 Task: Purchase a OnePlus smartphone from Amazon.
Action: Mouse moved to (146, 27)
Screenshot: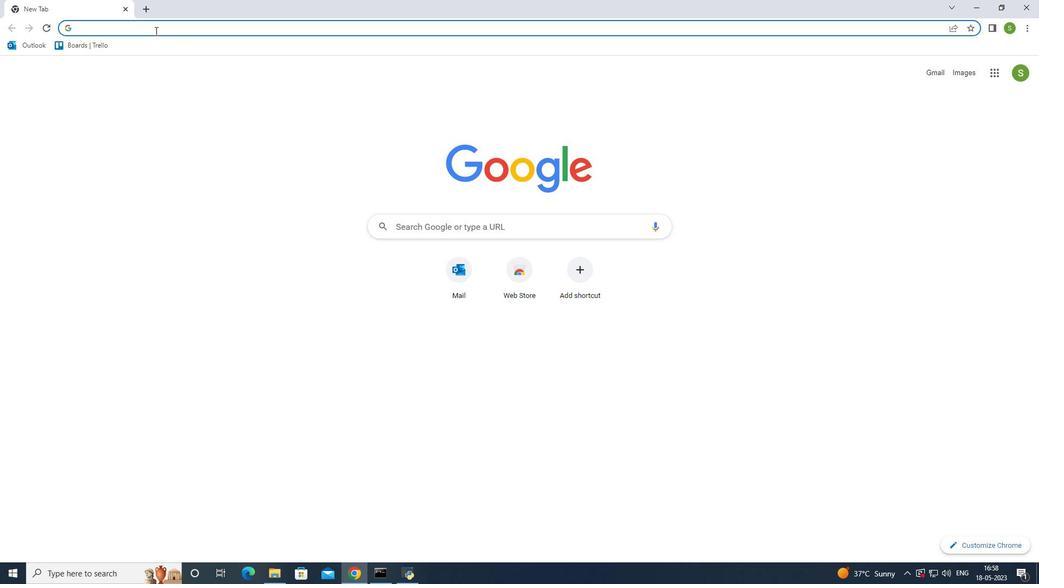 
Action: Mouse pressed left at (146, 27)
Screenshot: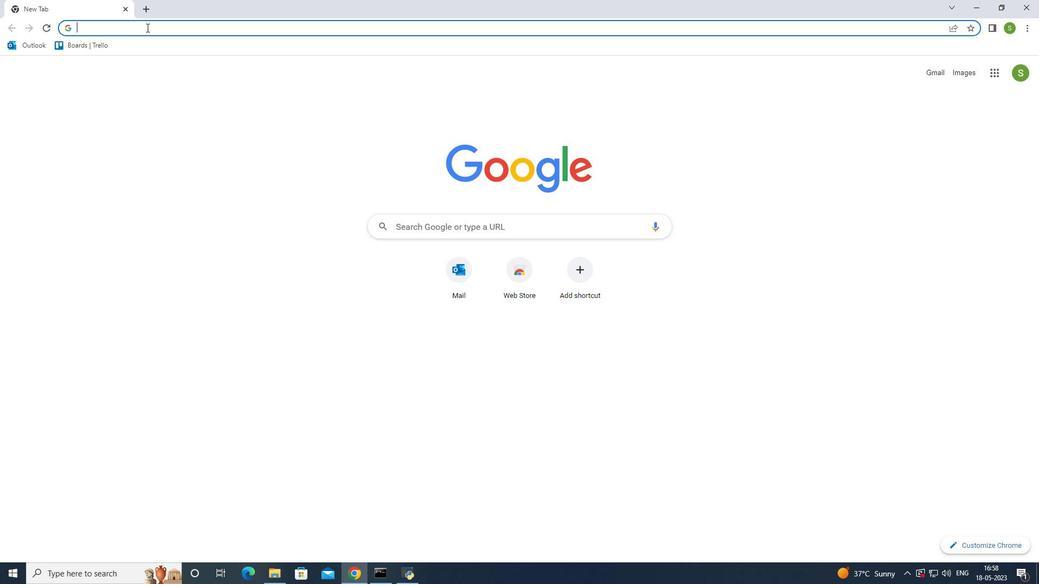 
Action: Mouse moved to (146, 50)
Screenshot: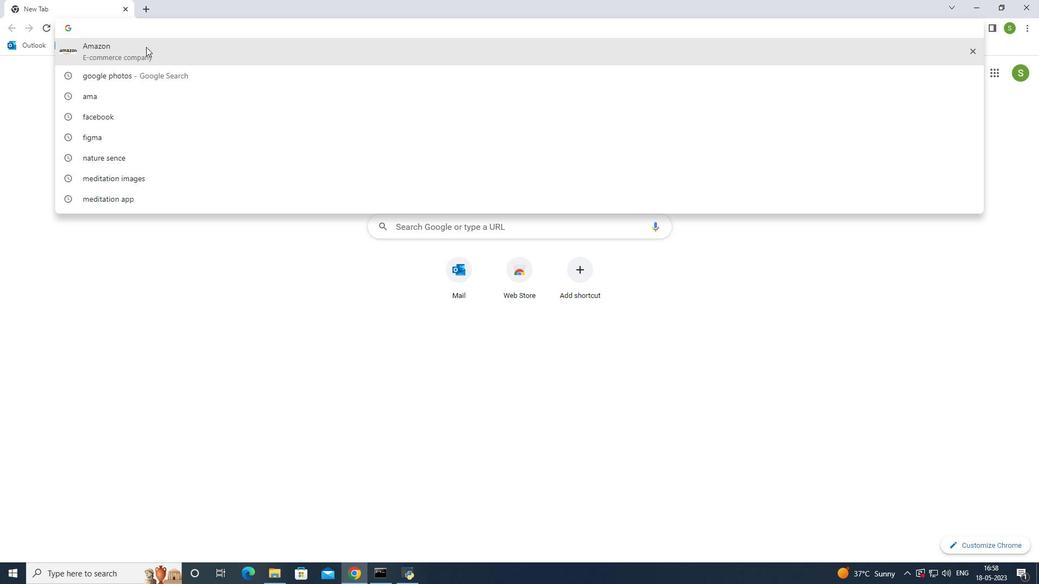 
Action: Mouse pressed left at (146, 50)
Screenshot: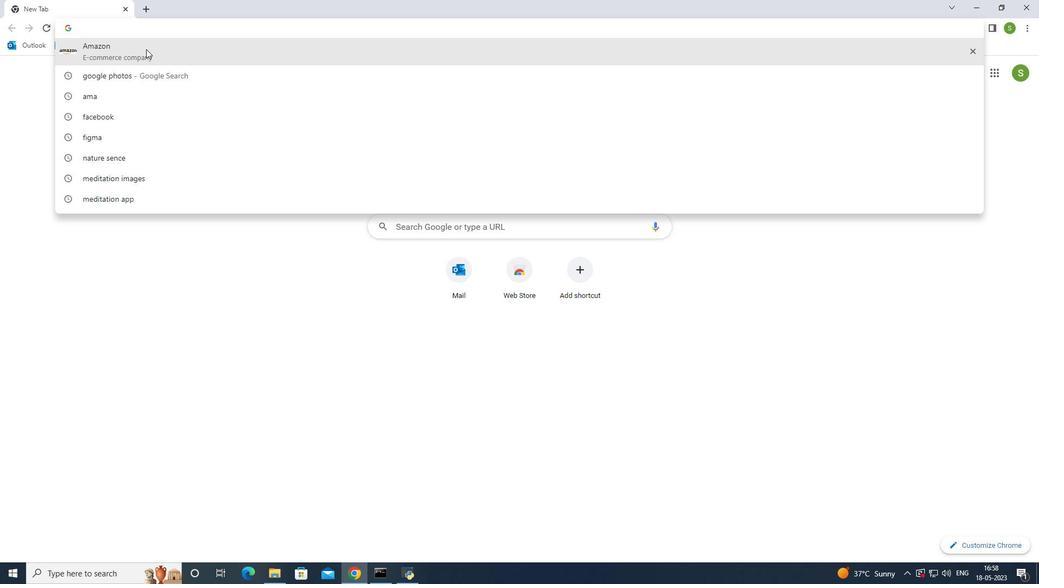 
Action: Mouse moved to (175, 179)
Screenshot: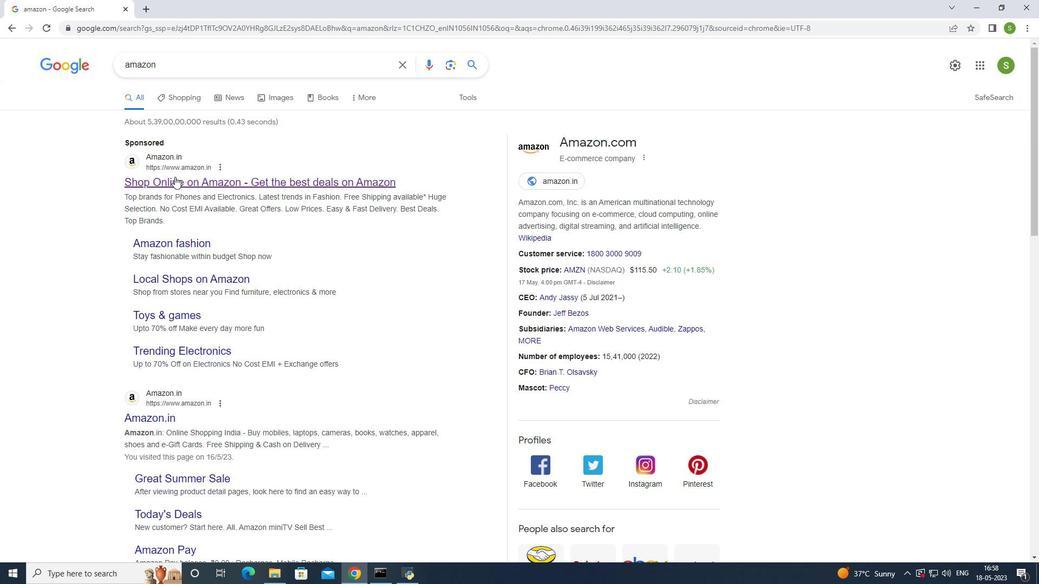 
Action: Mouse pressed left at (175, 179)
Screenshot: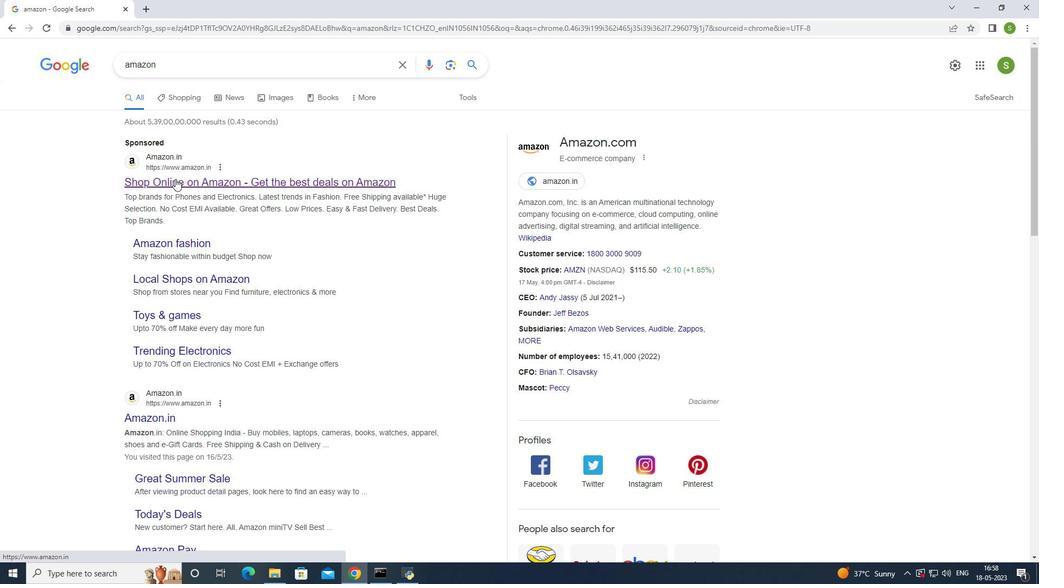 
Action: Mouse moved to (258, 56)
Screenshot: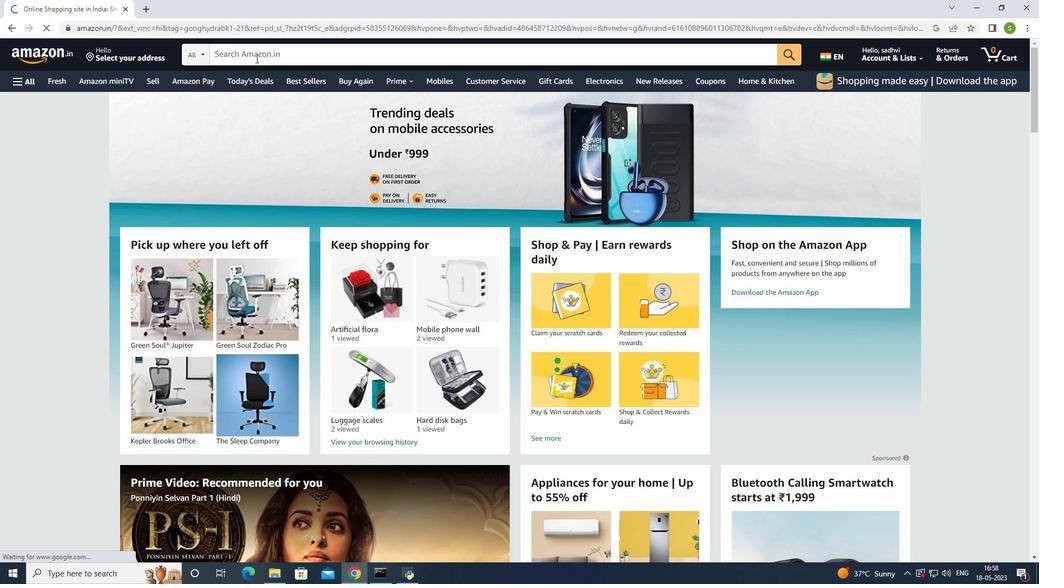 
Action: Mouse pressed left at (258, 56)
Screenshot: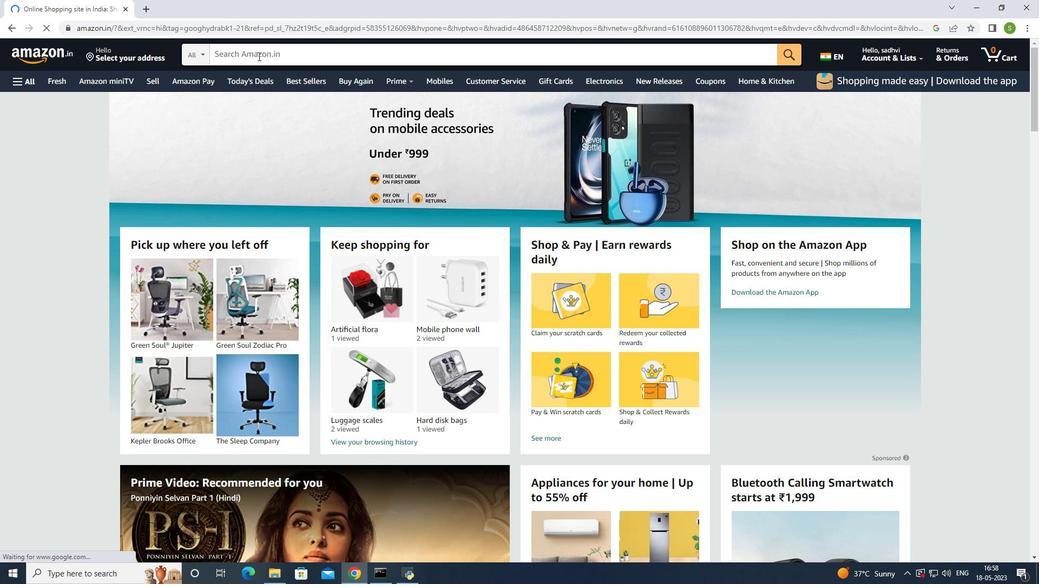 
Action: Key pressed smartphone
Screenshot: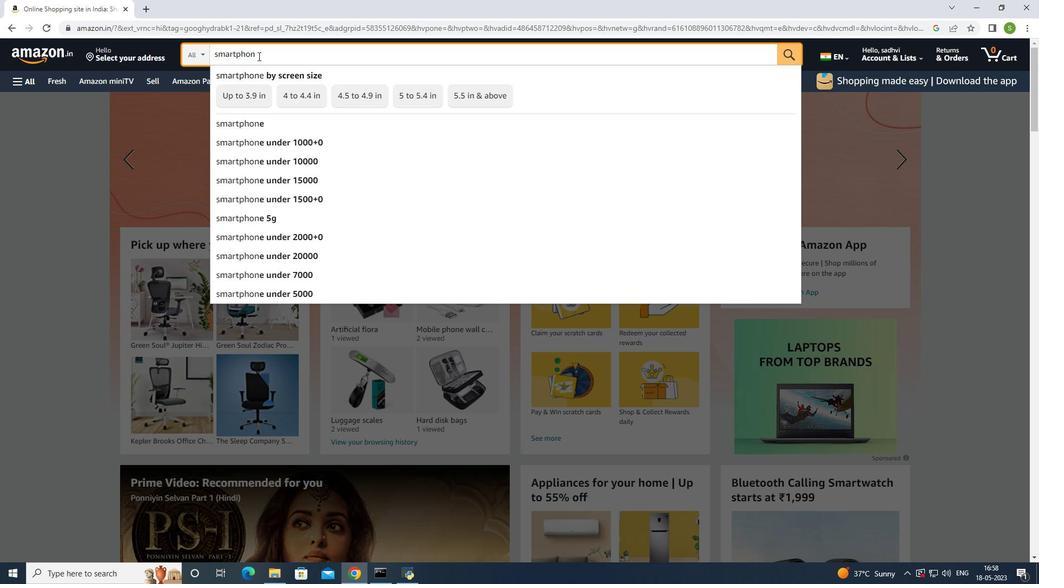 
Action: Mouse moved to (257, 125)
Screenshot: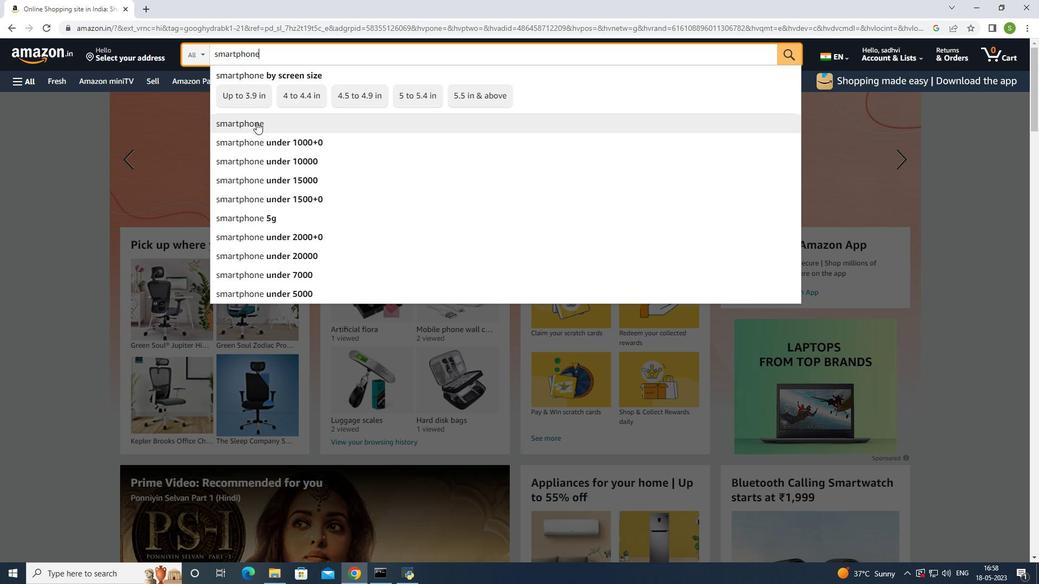 
Action: Mouse pressed left at (257, 125)
Screenshot: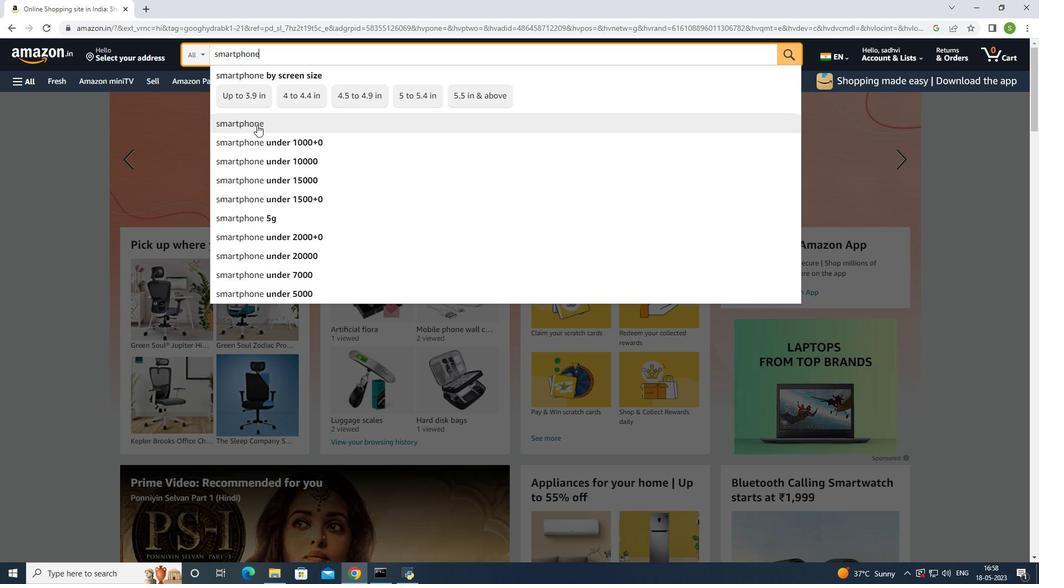 
Action: Mouse moved to (48, 281)
Screenshot: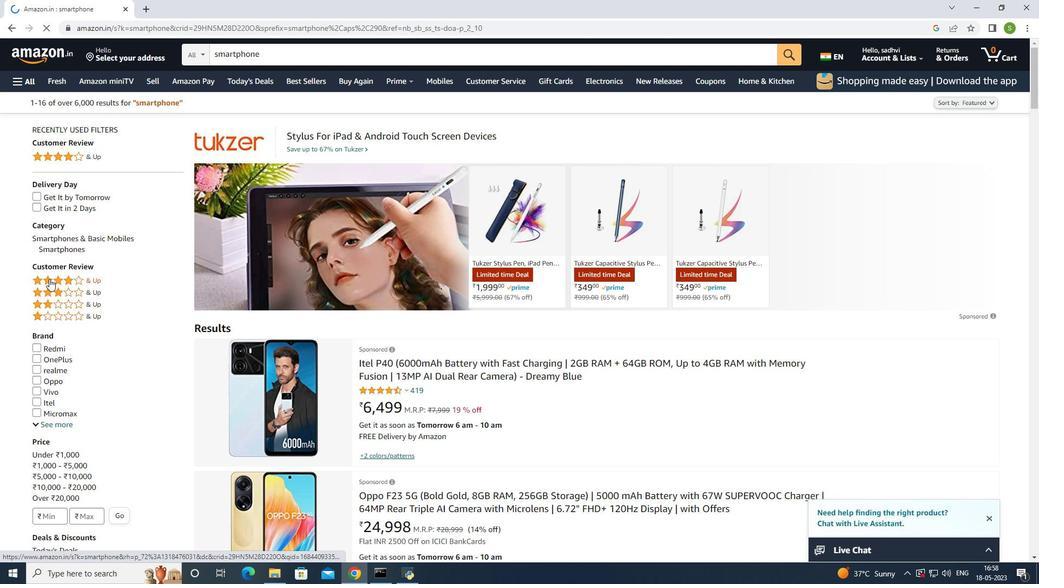 
Action: Mouse pressed left at (48, 281)
Screenshot: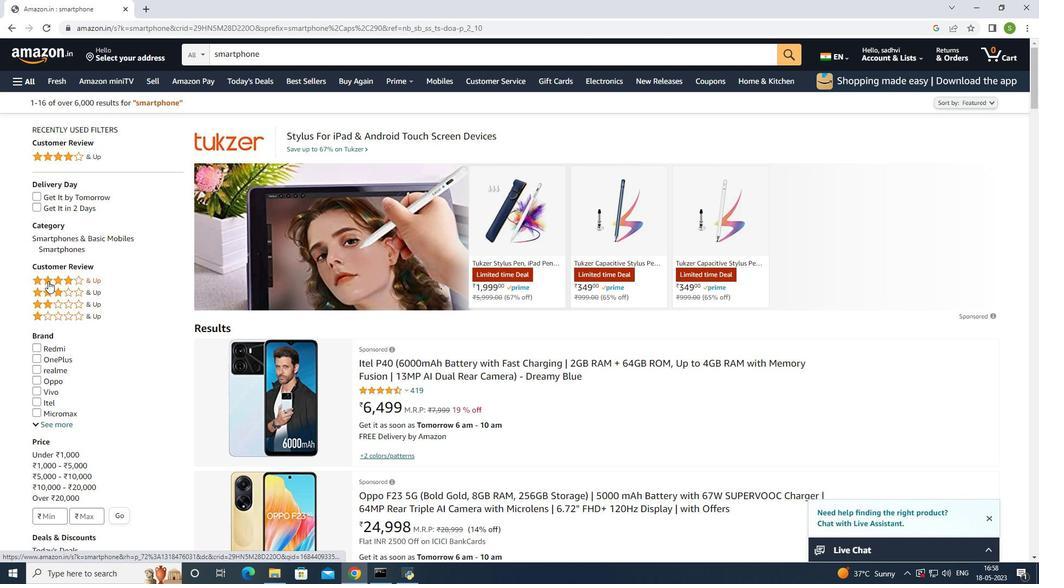 
Action: Mouse moved to (80, 200)
Screenshot: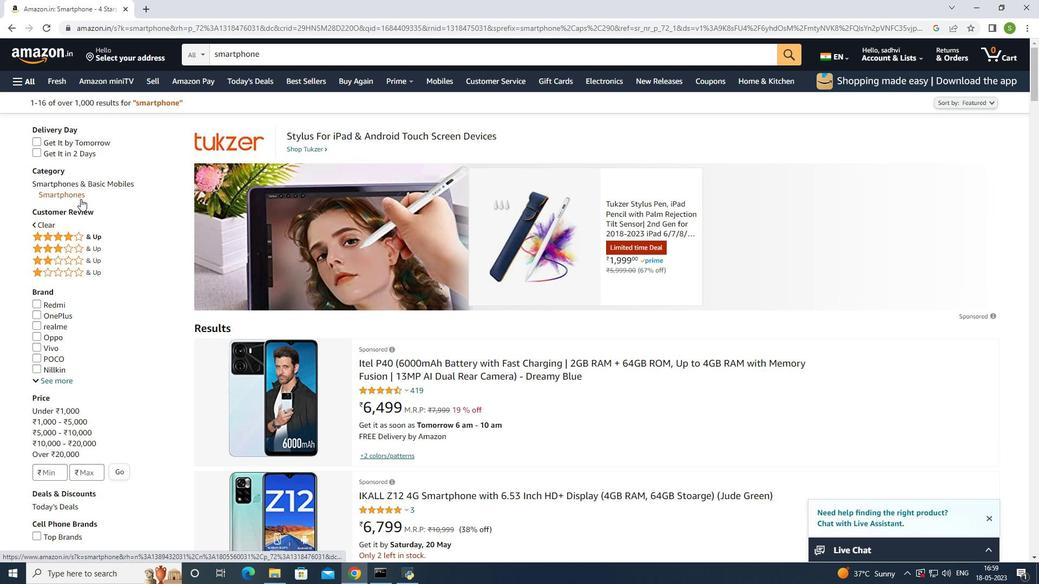 
Action: Mouse scrolled (80, 200) with delta (0, 0)
Screenshot: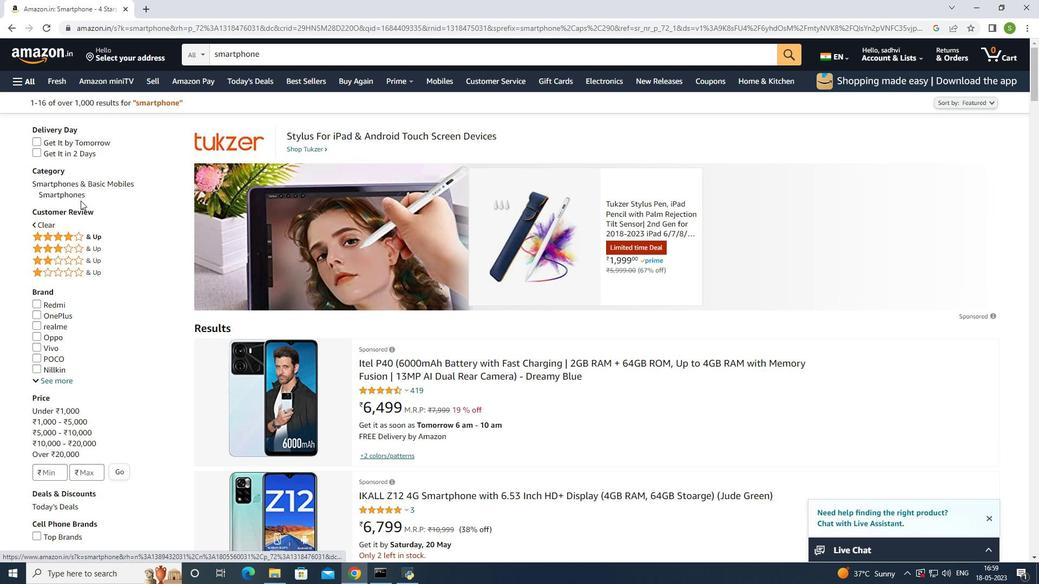 
Action: Mouse moved to (80, 203)
Screenshot: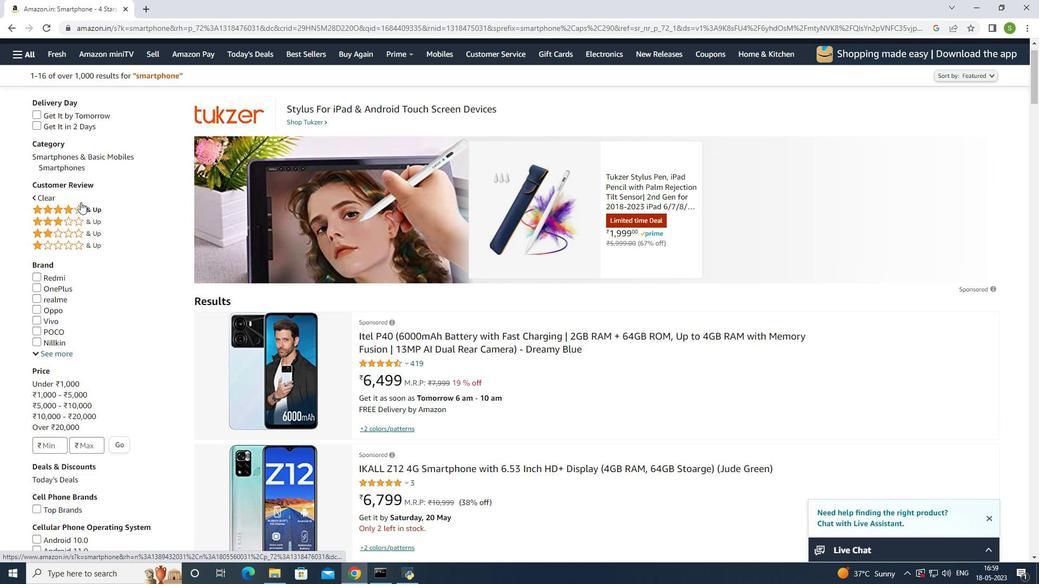 
Action: Mouse scrolled (80, 203) with delta (0, 0)
Screenshot: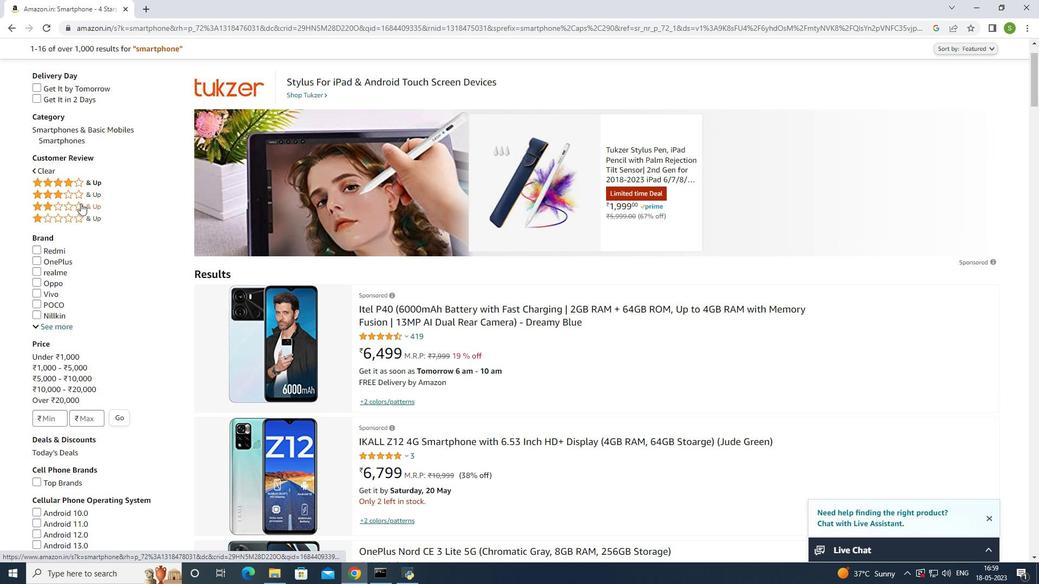 
Action: Mouse moved to (37, 208)
Screenshot: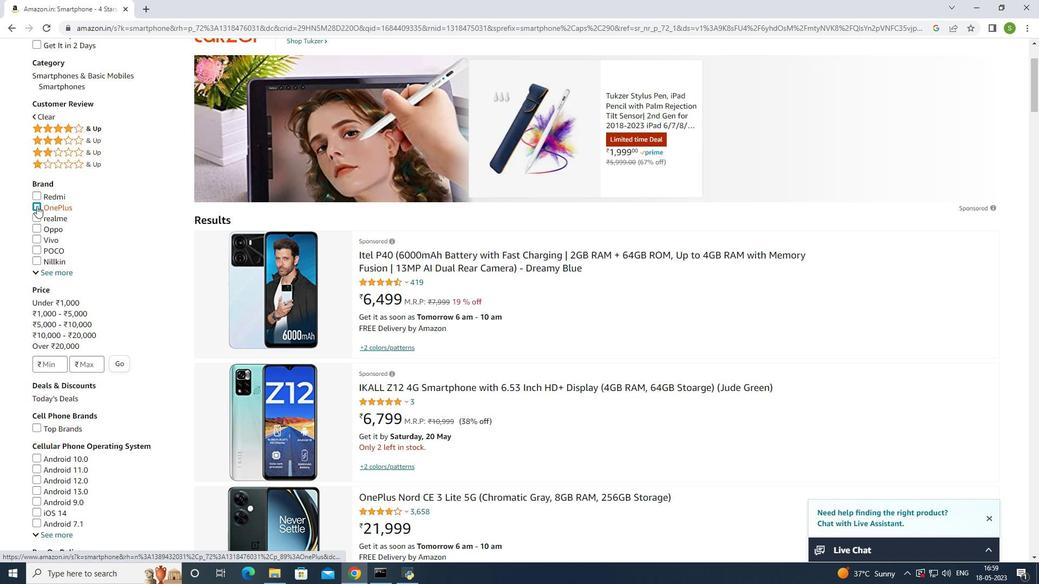 
Action: Mouse pressed left at (37, 208)
Screenshot: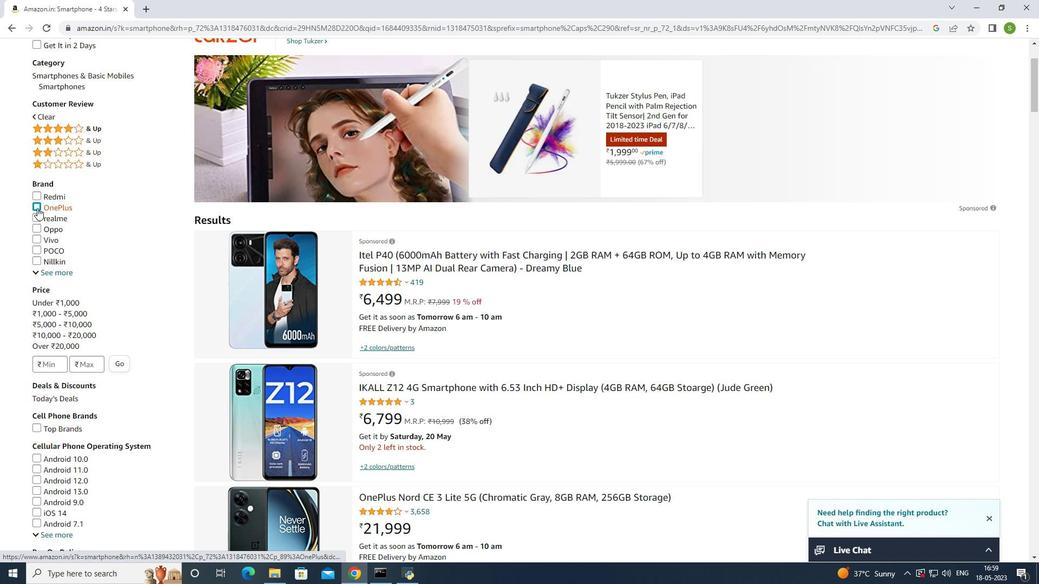 
Action: Mouse moved to (139, 248)
Screenshot: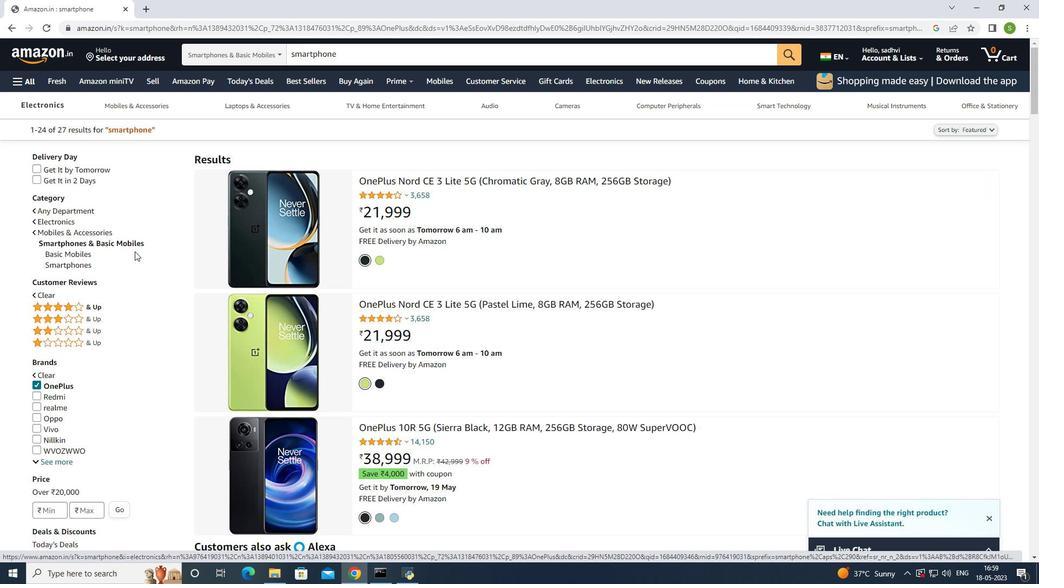 
Action: Mouse scrolled (139, 247) with delta (0, 0)
Screenshot: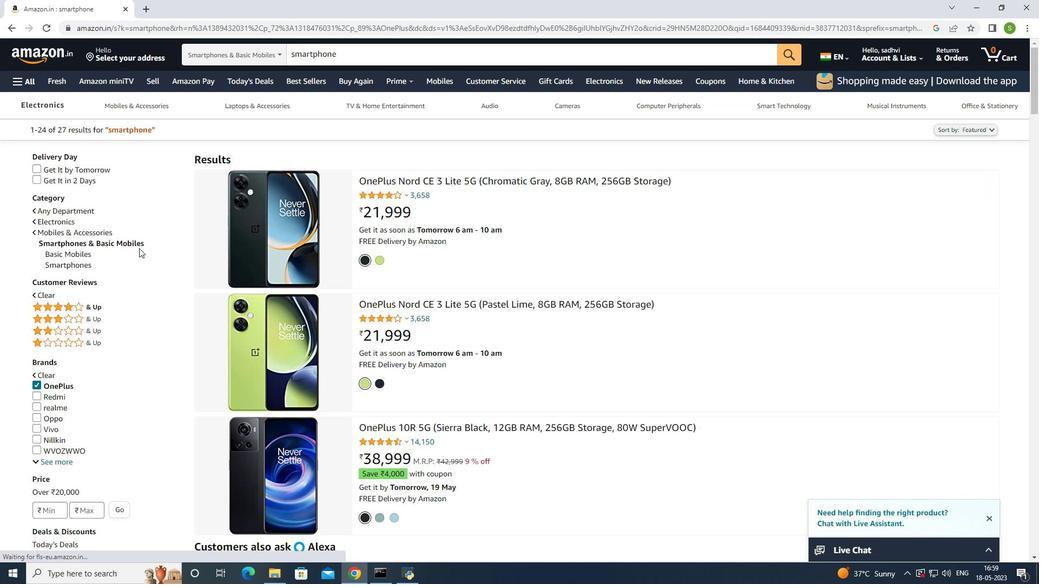
Action: Mouse scrolled (139, 247) with delta (0, 0)
Screenshot: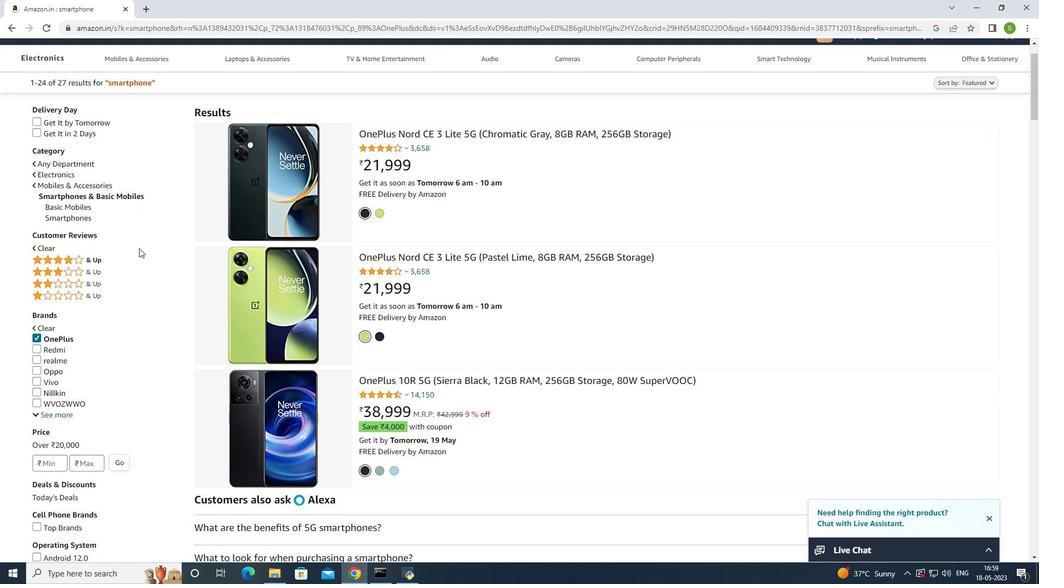 
Action: Mouse moved to (150, 248)
Screenshot: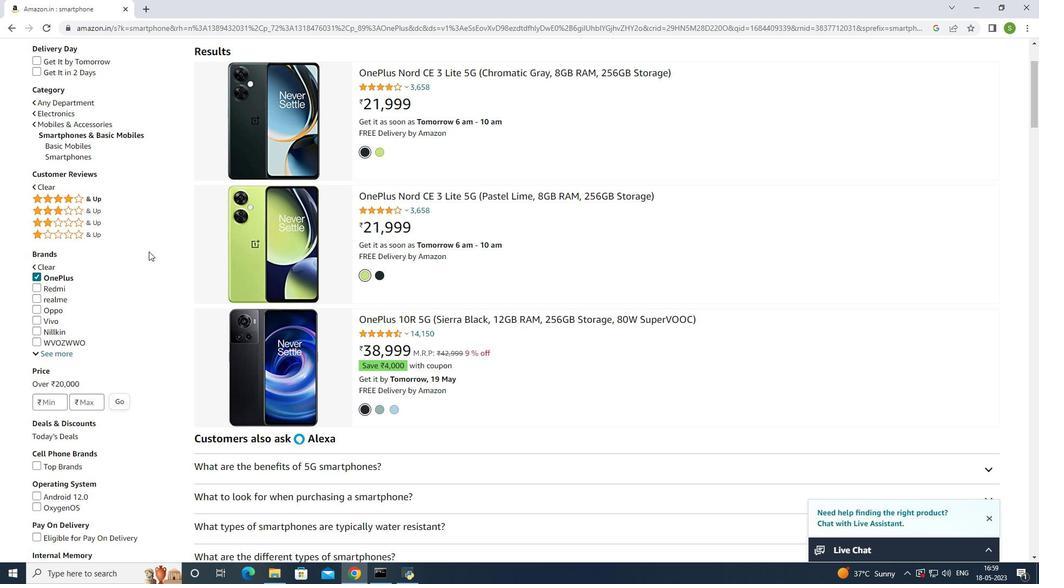 
Action: Mouse scrolled (150, 249) with delta (0, 0)
Screenshot: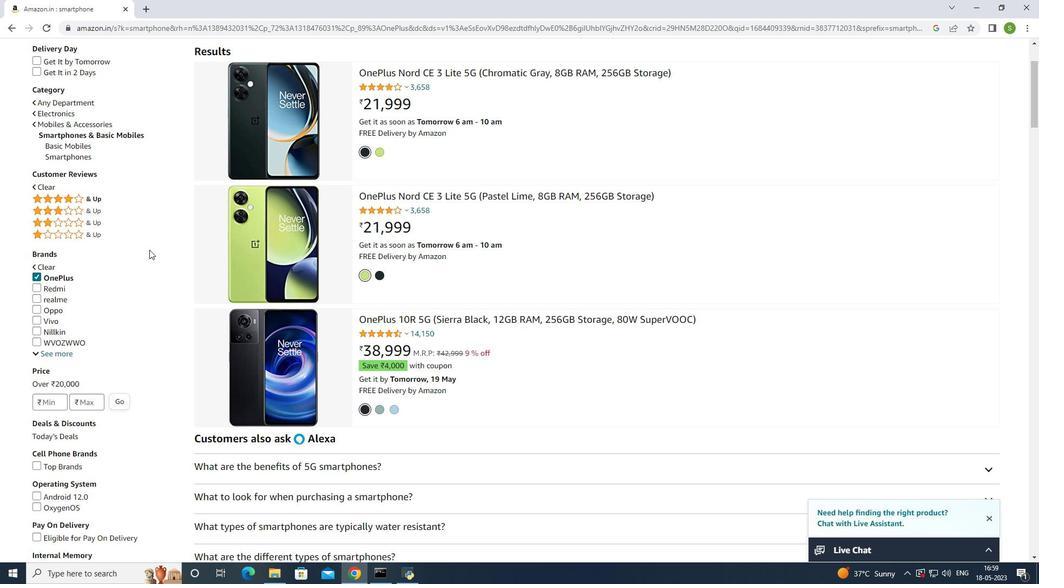 
Action: Mouse moved to (152, 244)
Screenshot: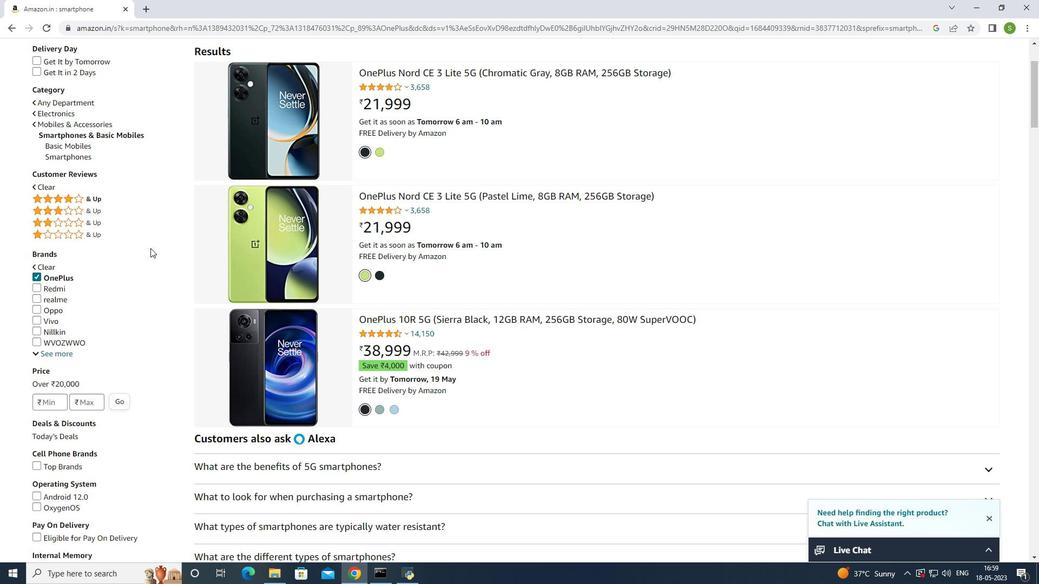 
Action: Mouse scrolled (152, 245) with delta (0, 0)
Screenshot: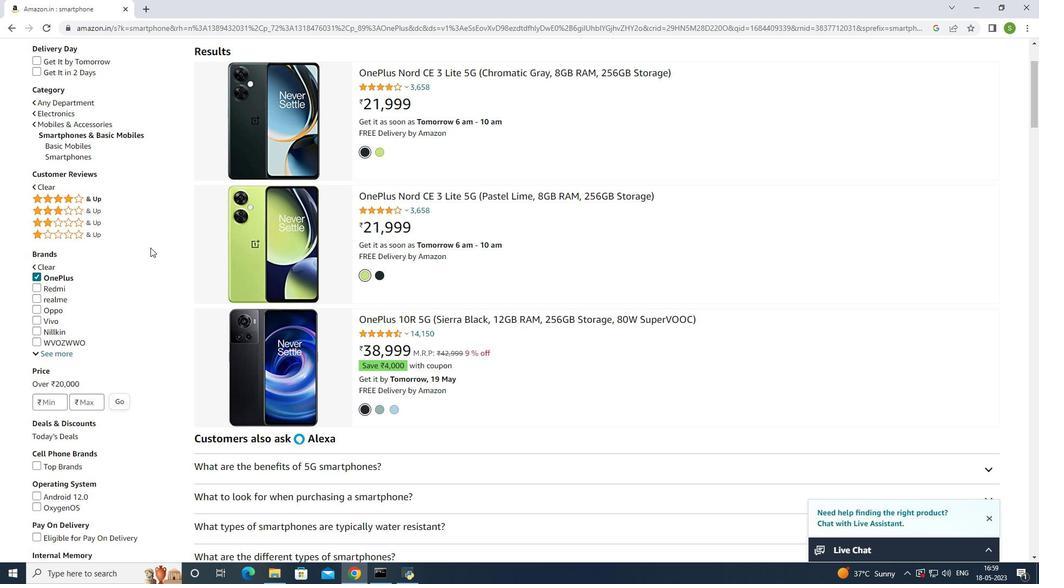 
Action: Mouse moved to (159, 231)
Screenshot: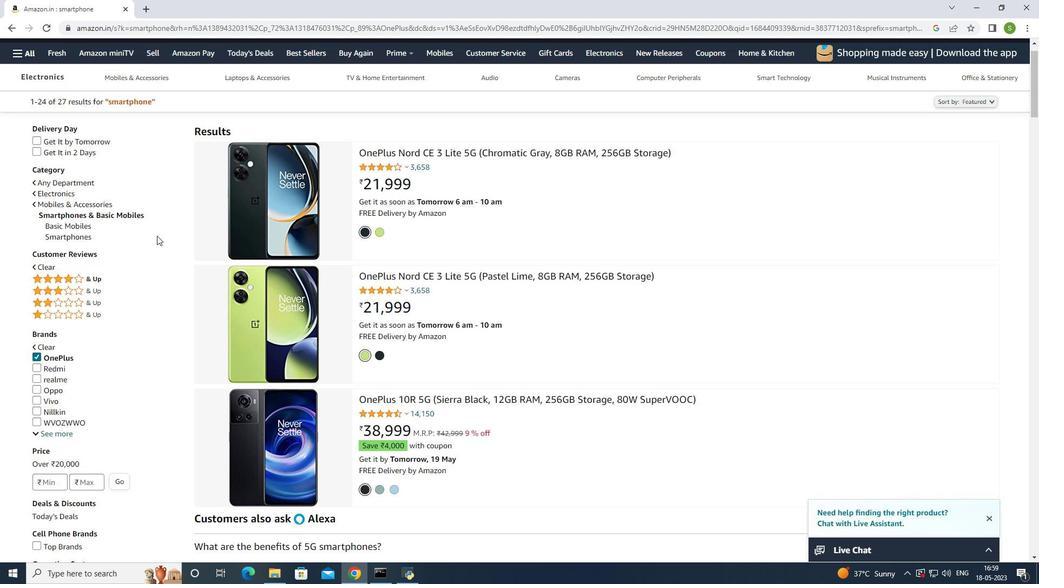 
Action: Mouse scrolled (159, 232) with delta (0, 0)
Screenshot: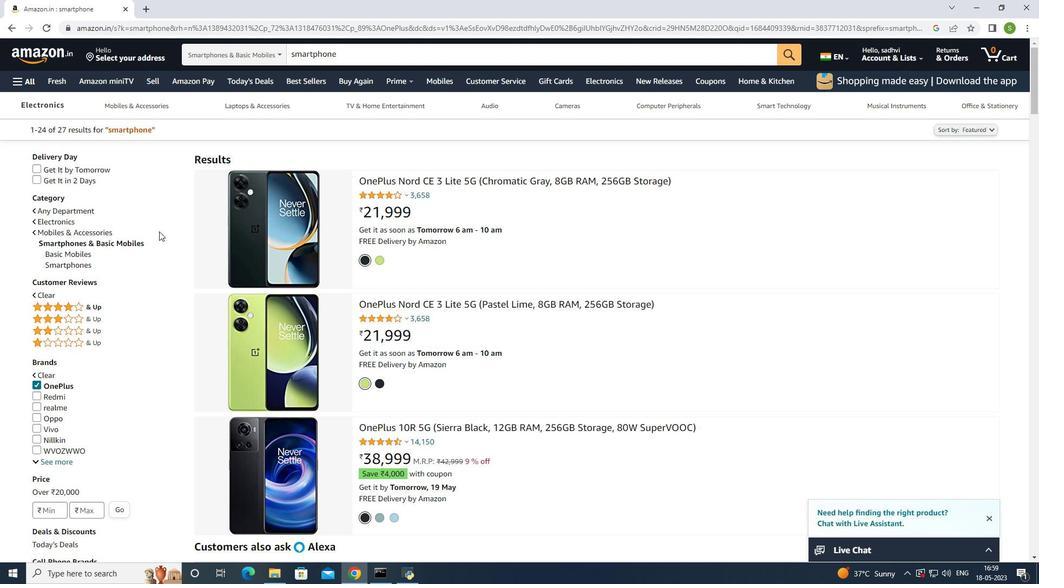 
Action: Mouse moved to (35, 179)
Screenshot: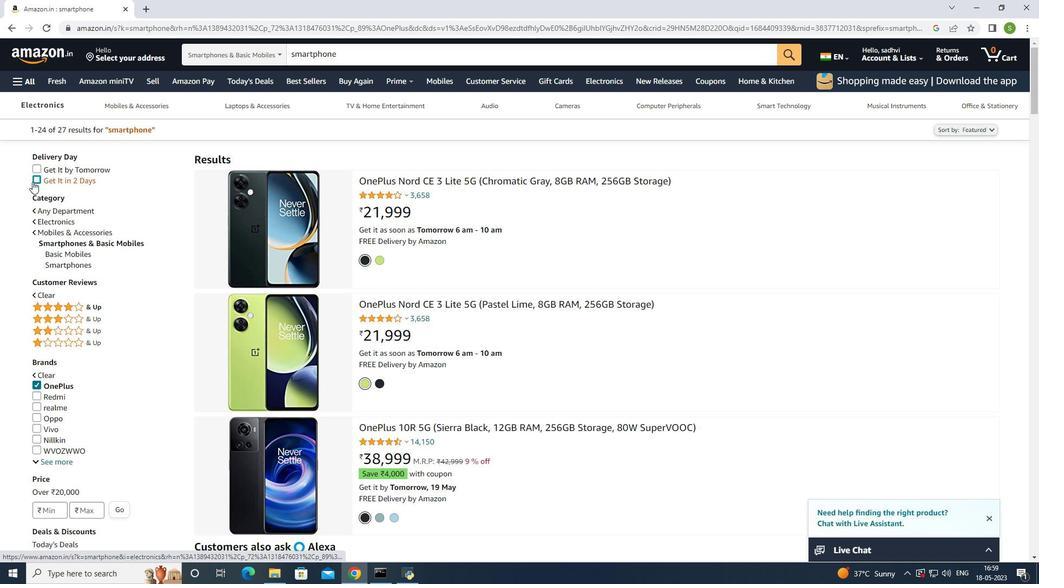 
Action: Mouse pressed left at (35, 179)
Screenshot: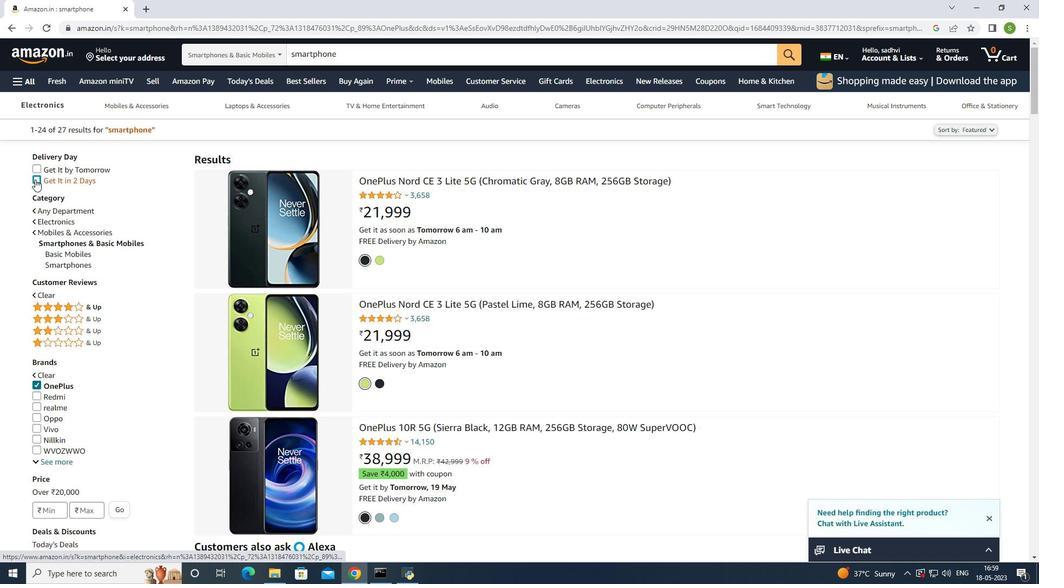 
Action: Mouse moved to (146, 206)
Screenshot: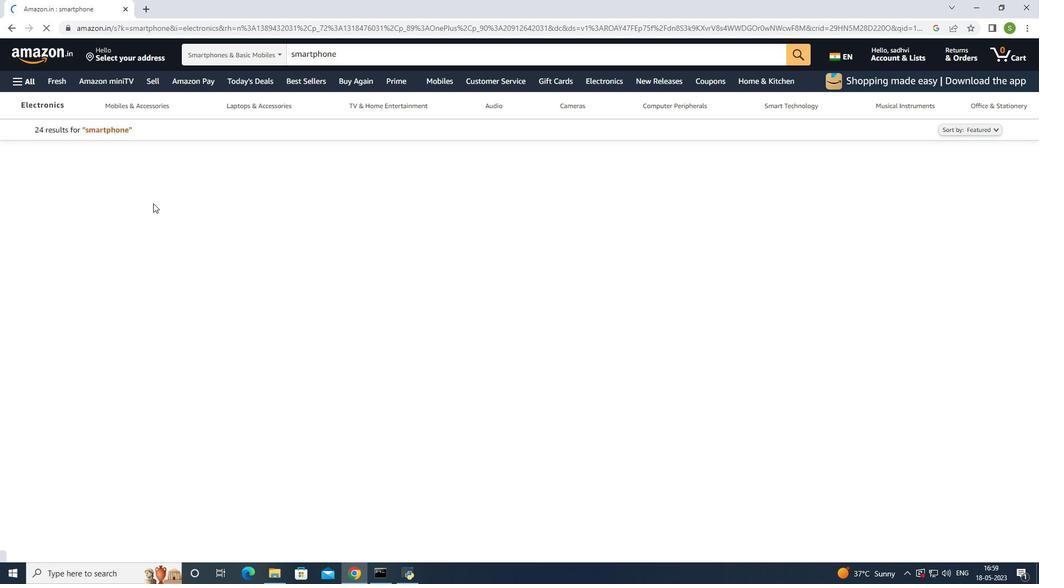 
Action: Mouse scrolled (146, 205) with delta (0, 0)
Screenshot: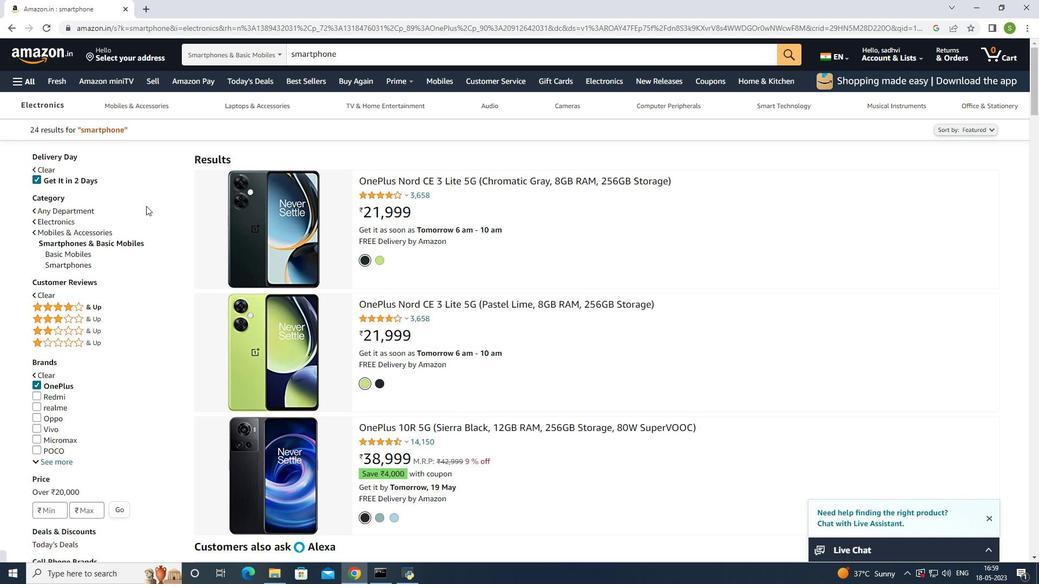 
Action: Mouse scrolled (146, 205) with delta (0, 0)
Screenshot: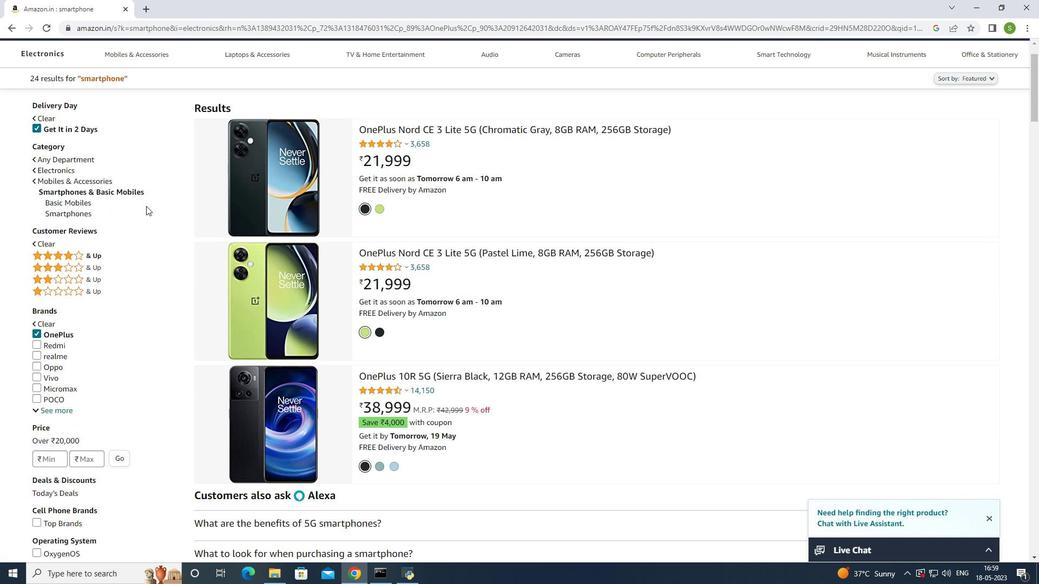 
Action: Mouse scrolled (146, 205) with delta (0, 0)
Screenshot: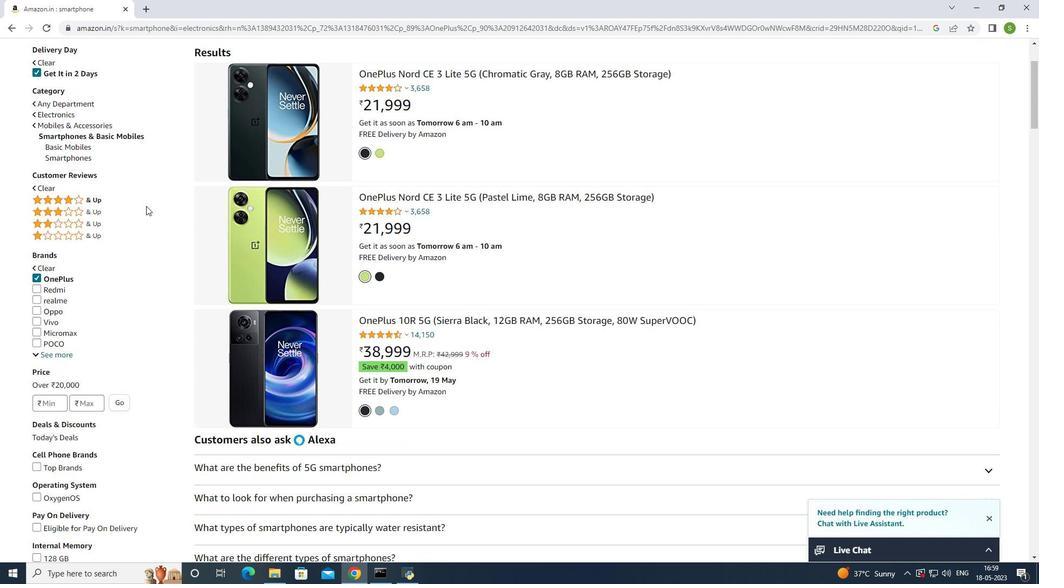 
Action: Mouse scrolled (146, 205) with delta (0, 0)
Screenshot: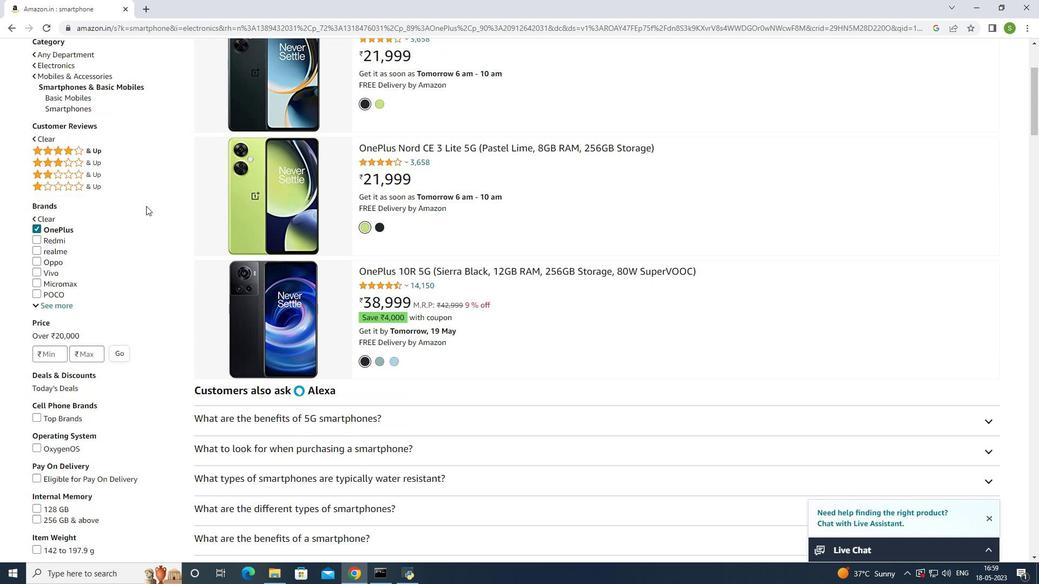 
Action: Mouse moved to (145, 206)
Screenshot: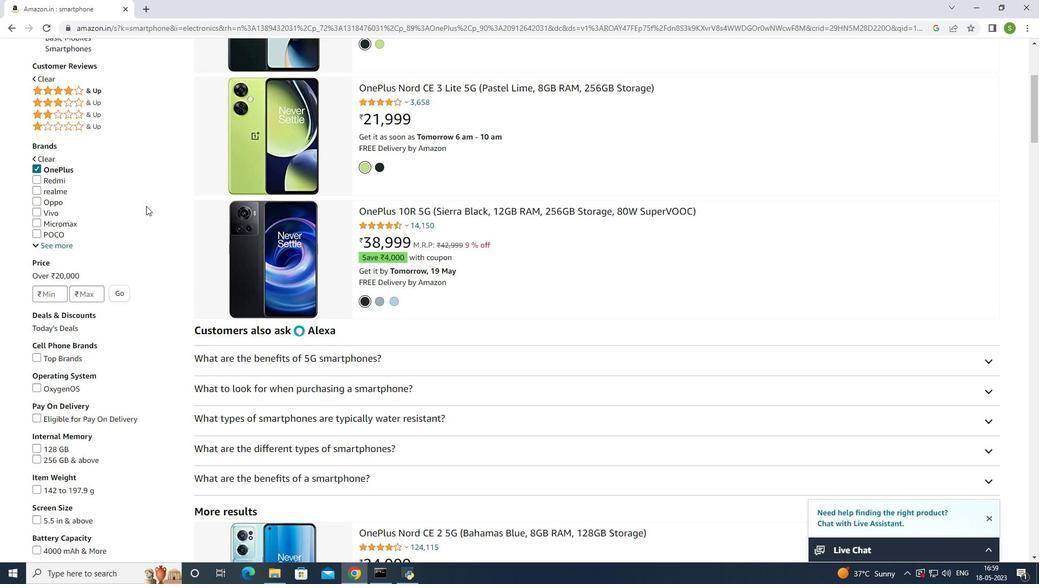 
Action: Mouse scrolled (145, 206) with delta (0, 0)
Screenshot: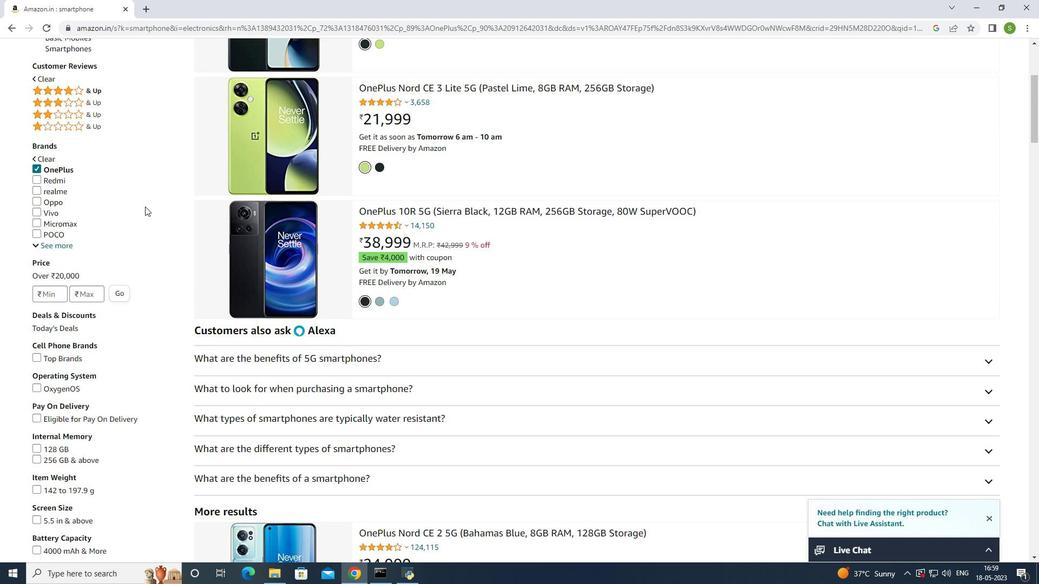 
Action: Mouse scrolled (145, 206) with delta (0, 0)
Screenshot: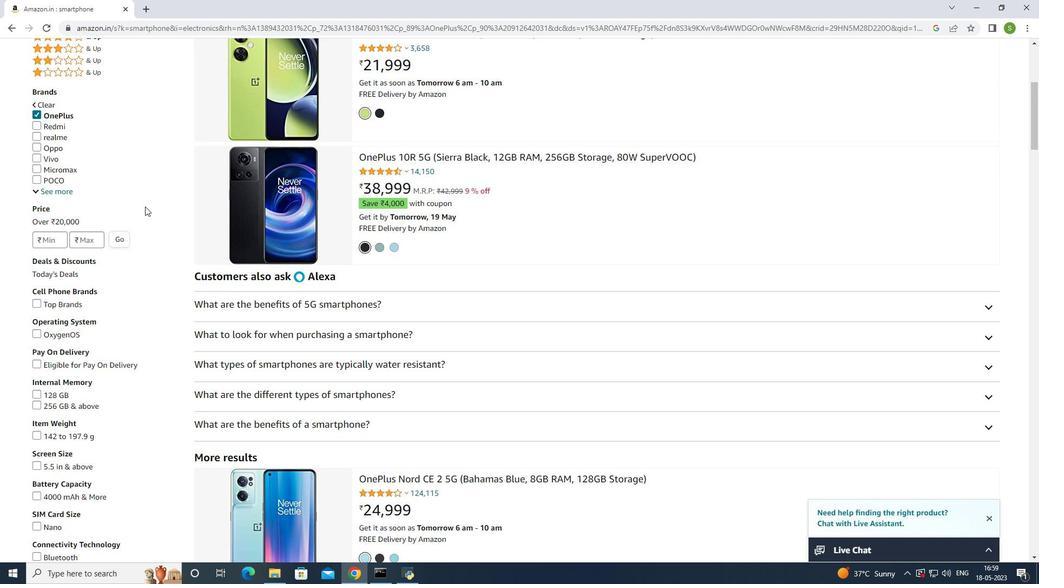 
Action: Mouse moved to (56, 188)
Screenshot: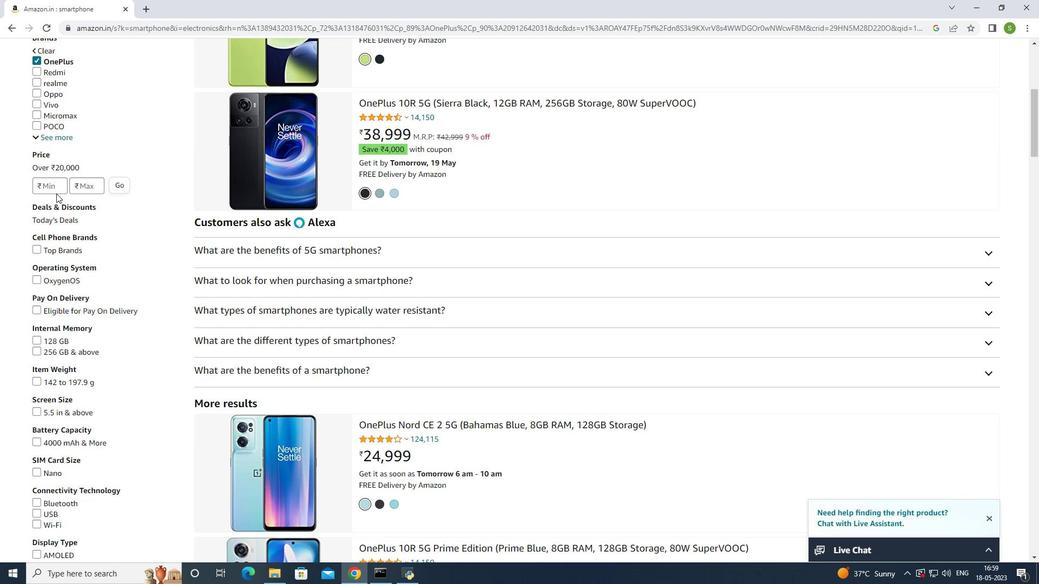 
Action: Mouse pressed left at (56, 188)
Screenshot: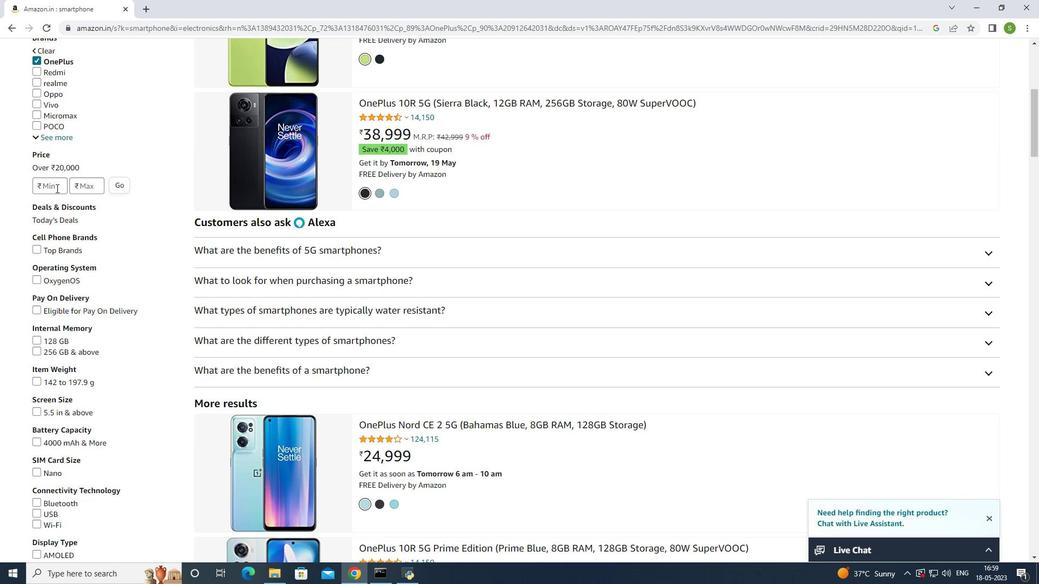 
Action: Mouse moved to (74, 186)
Screenshot: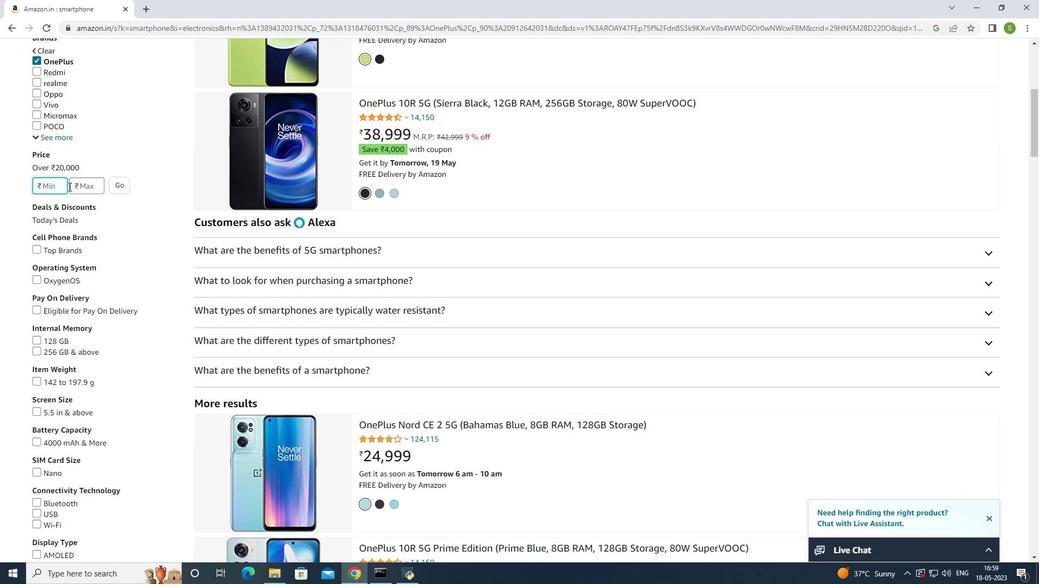 
Action: Key pressed 5
Screenshot: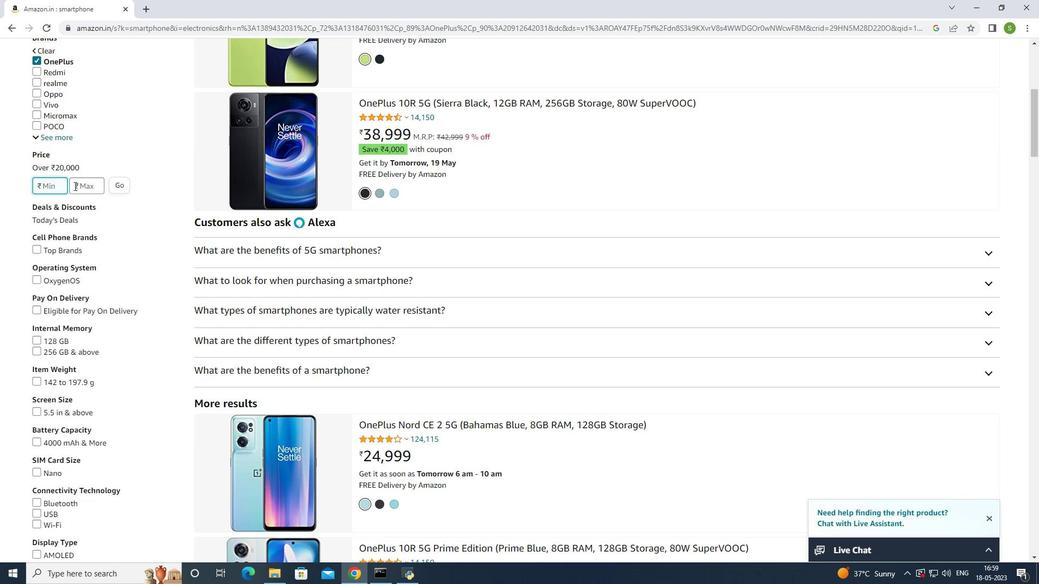 
Action: Mouse moved to (83, 183)
Screenshot: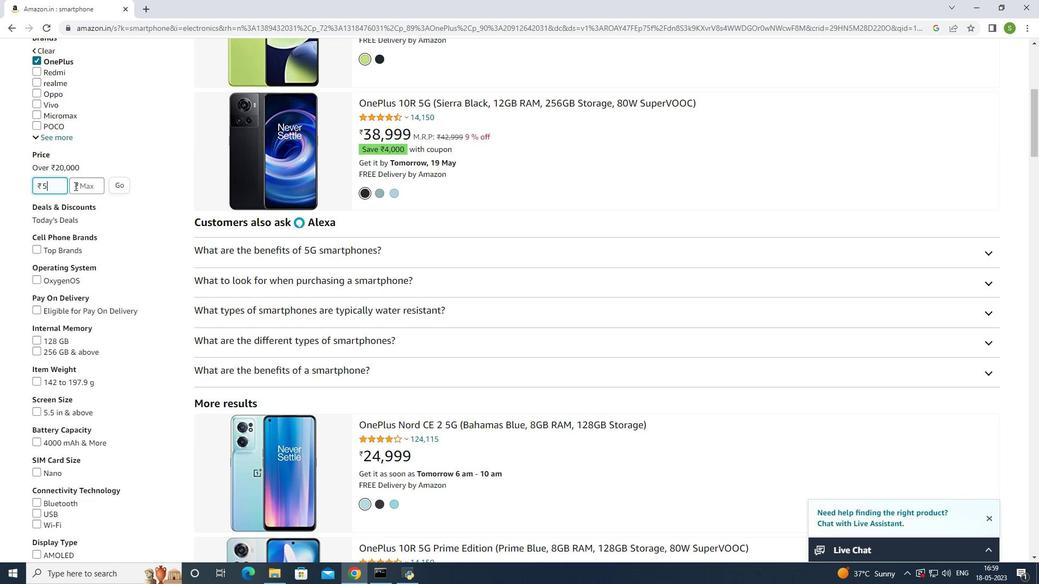 
Action: Key pressed 0000
Screenshot: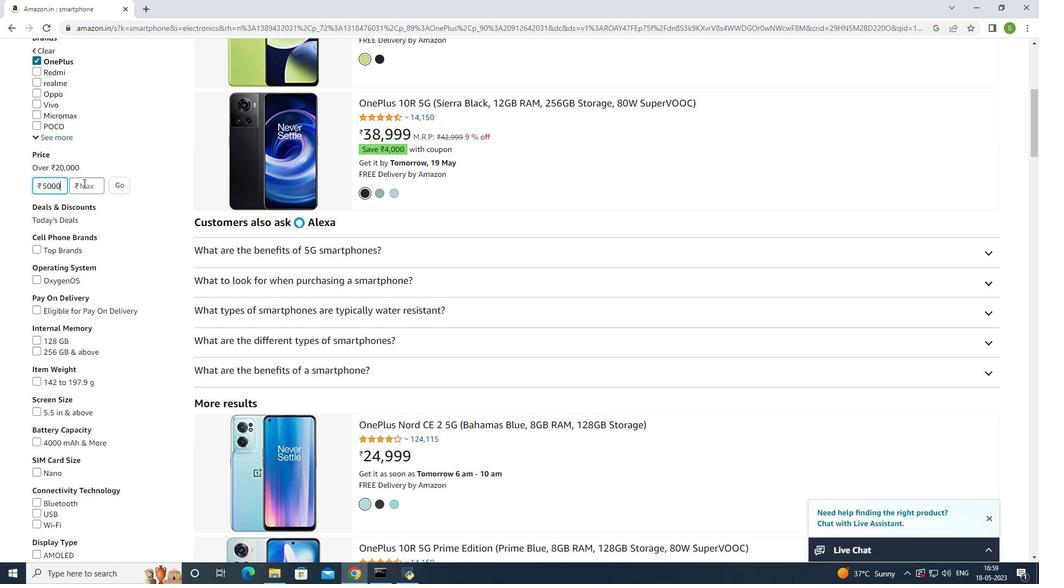 
Action: Mouse moved to (92, 188)
Screenshot: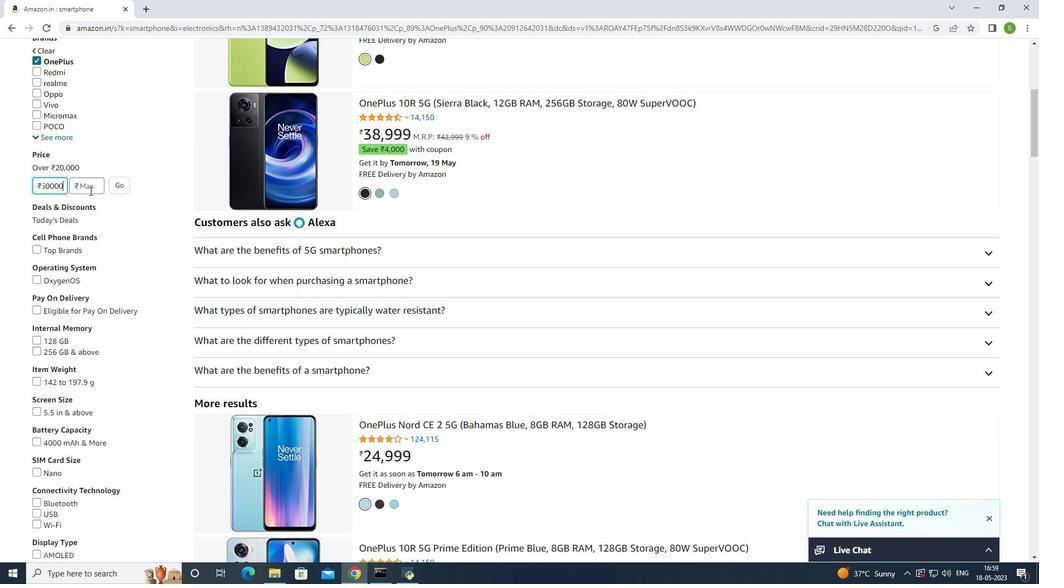 
Action: Mouse pressed left at (92, 188)
Screenshot: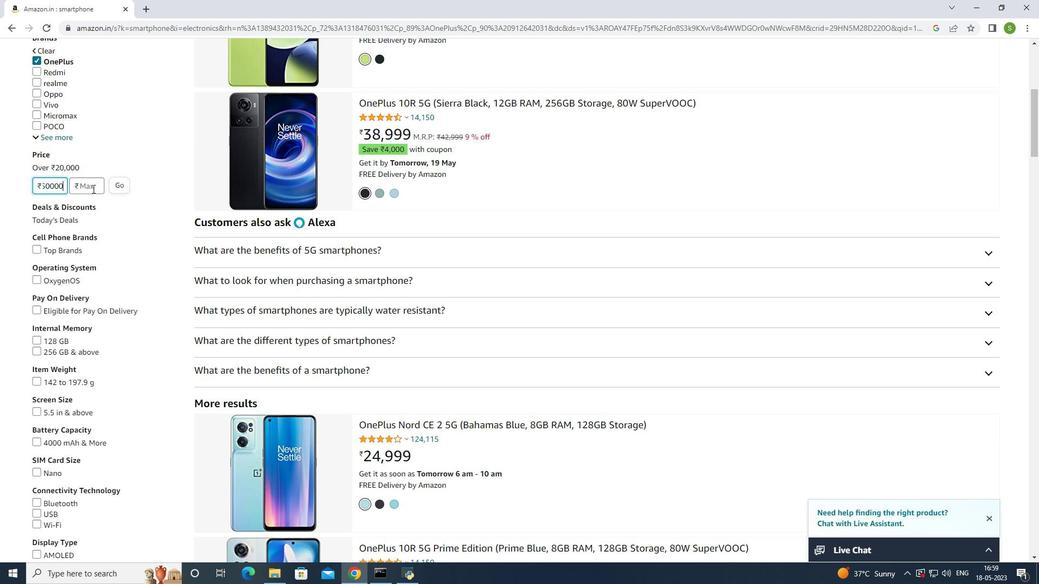 
Action: Key pressed 40000
Screenshot: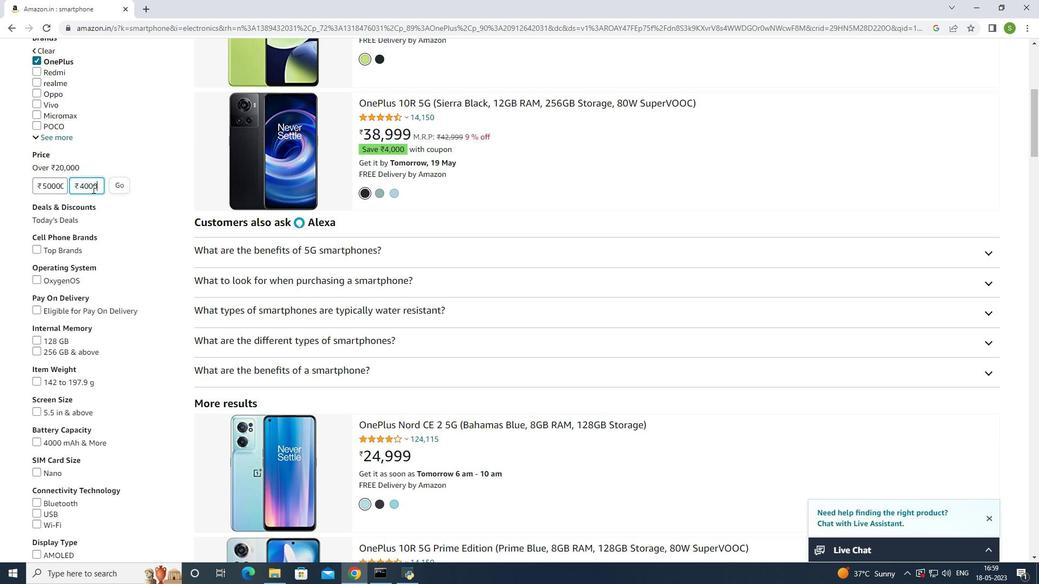 
Action: Mouse moved to (118, 187)
Screenshot: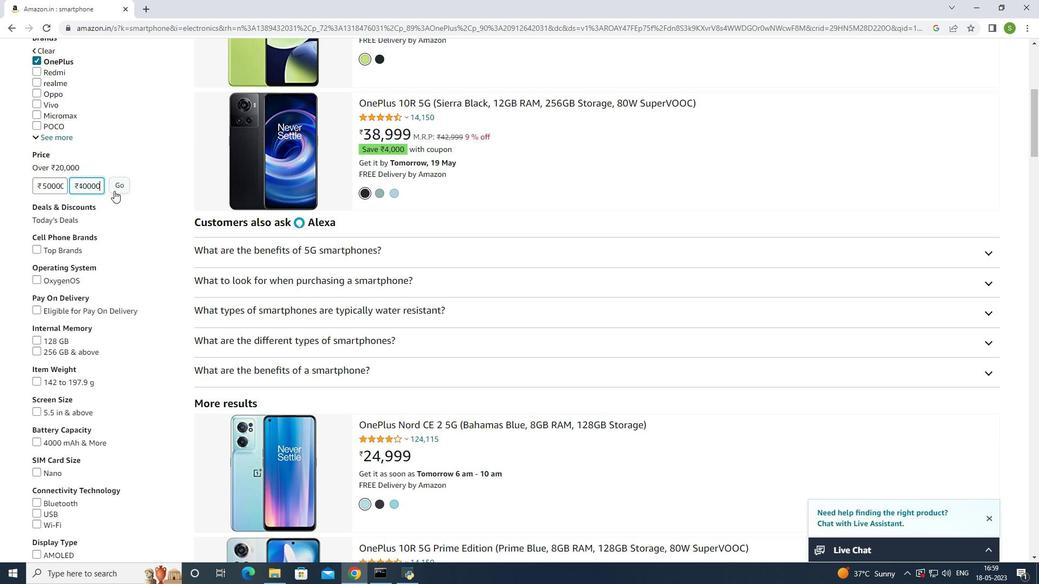 
Action: Mouse pressed left at (118, 187)
Screenshot: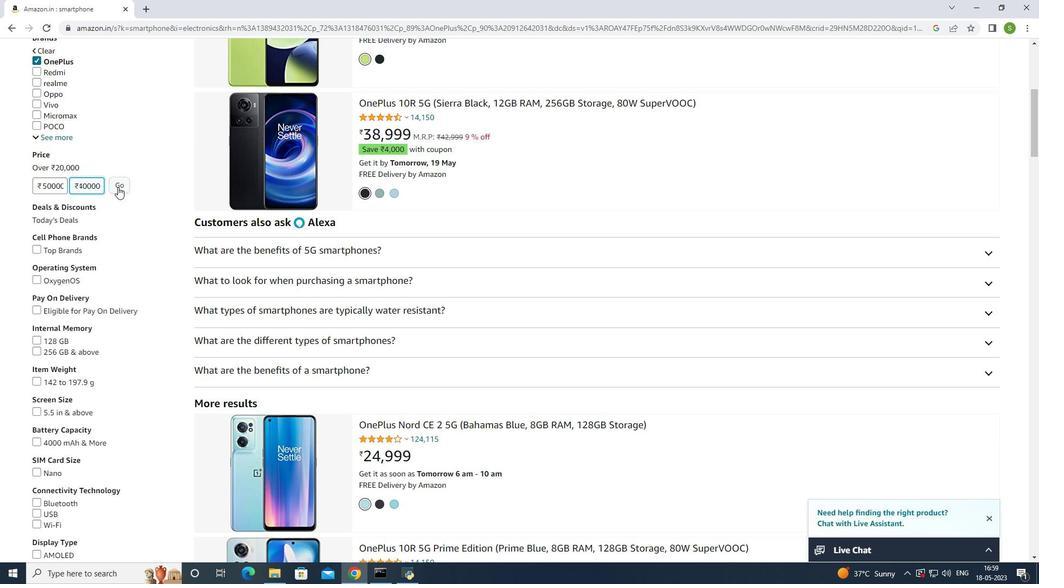 
Action: Mouse moved to (369, 242)
Screenshot: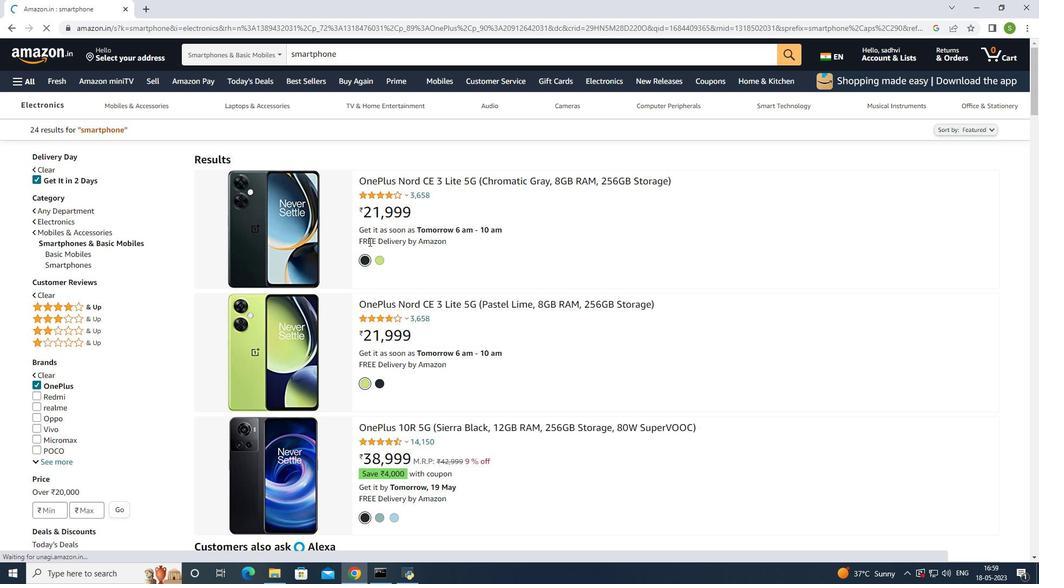 
Action: Mouse scrolled (369, 241) with delta (0, 0)
Screenshot: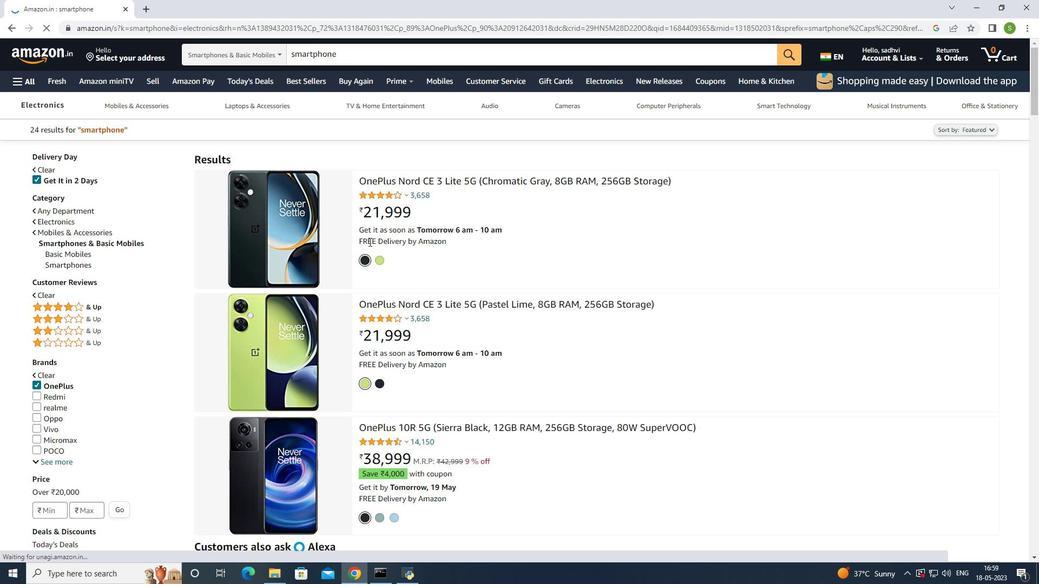 
Action: Mouse scrolled (369, 241) with delta (0, 0)
Screenshot: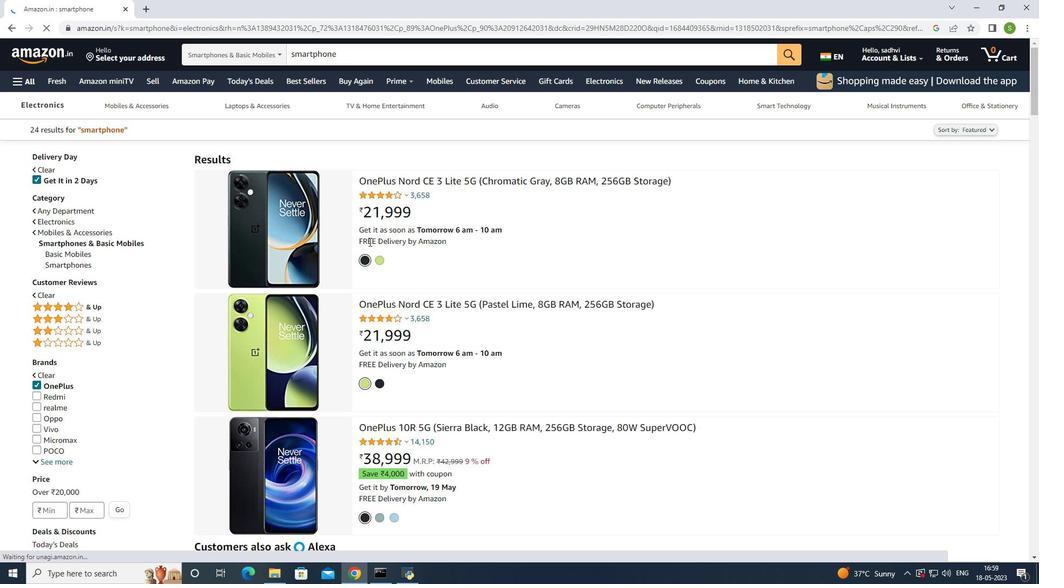 
Action: Mouse scrolled (369, 241) with delta (0, 0)
Screenshot: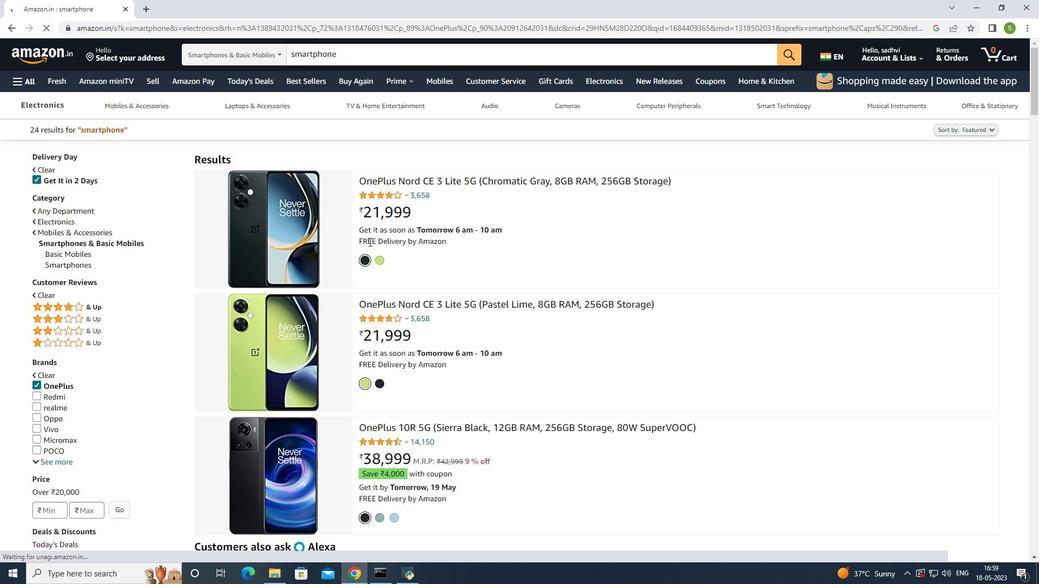
Action: Mouse scrolled (369, 241) with delta (0, 0)
Screenshot: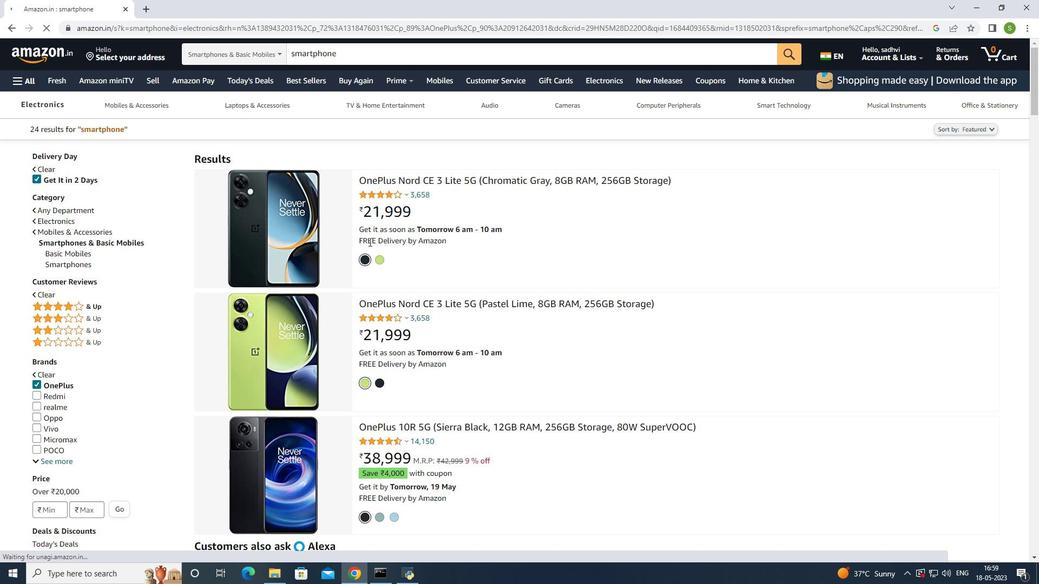 
Action: Mouse scrolled (369, 242) with delta (0, 0)
Screenshot: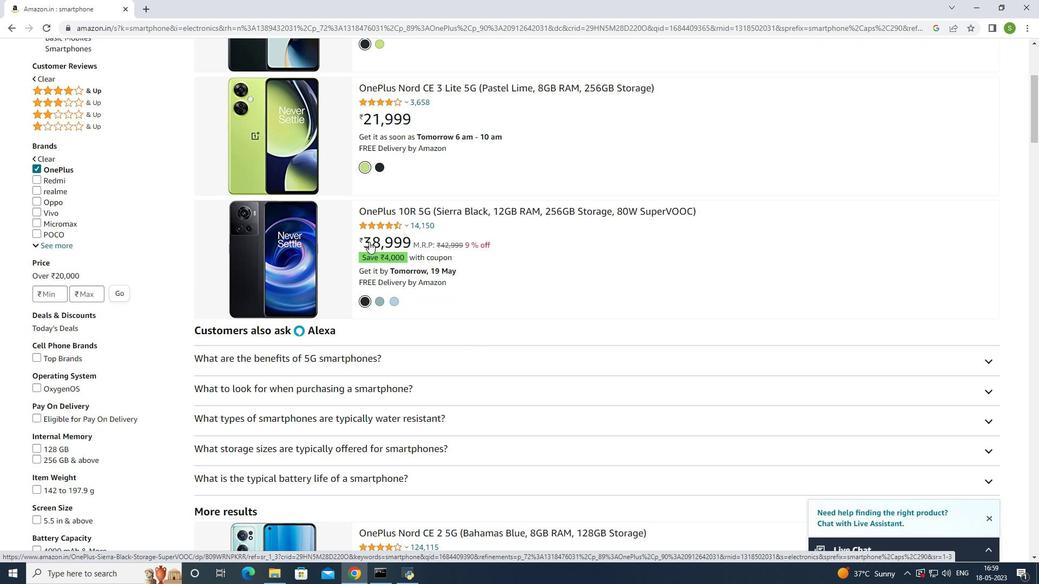 
Action: Mouse scrolled (369, 242) with delta (0, 0)
Screenshot: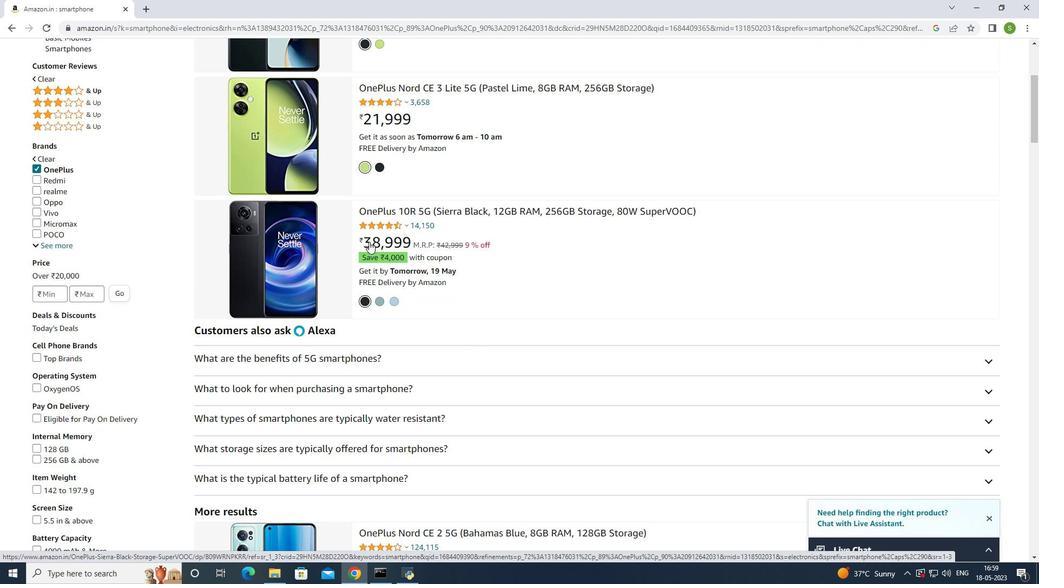 
Action: Mouse scrolled (369, 242) with delta (0, 0)
Screenshot: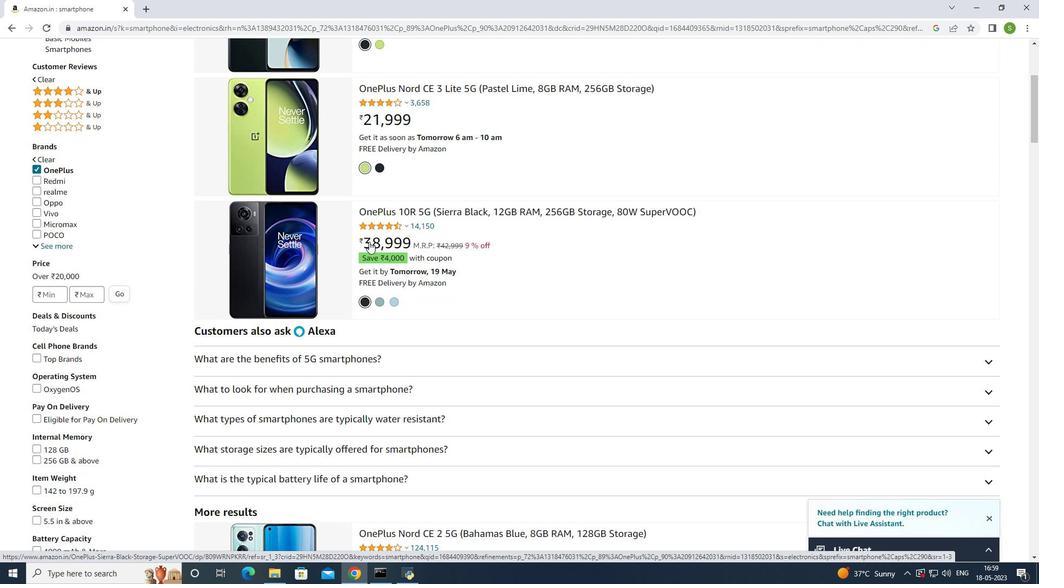 
Action: Mouse moved to (107, 298)
Screenshot: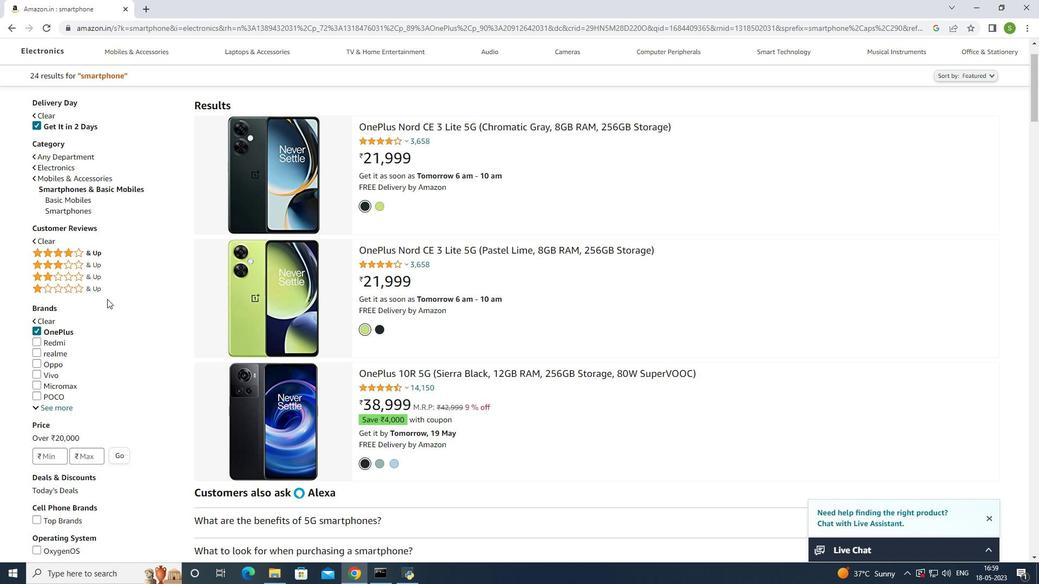 
Action: Mouse scrolled (107, 299) with delta (0, 0)
Screenshot: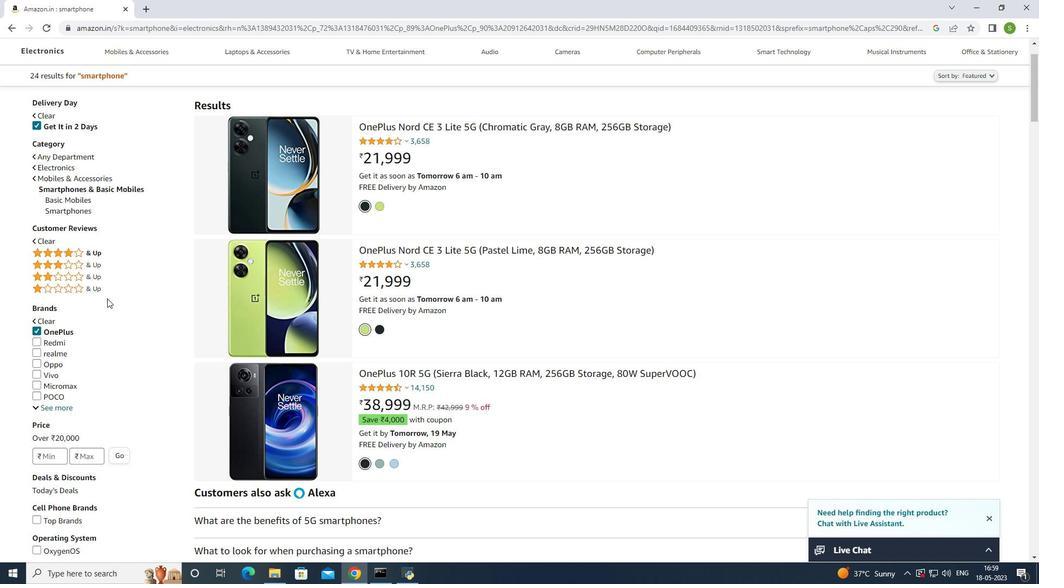 
Action: Mouse scrolled (107, 299) with delta (0, 0)
Screenshot: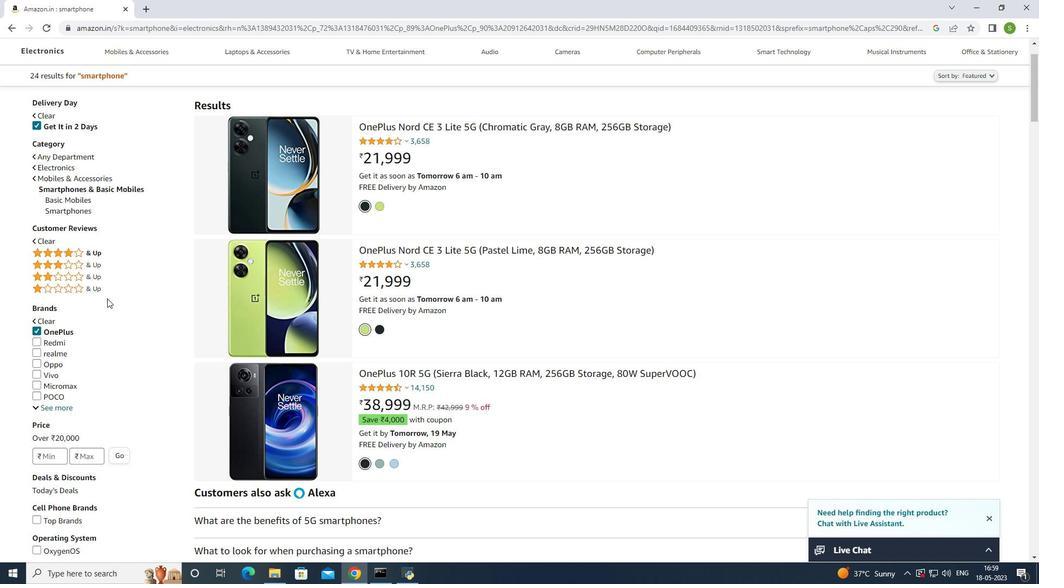 
Action: Mouse scrolled (107, 299) with delta (0, 0)
Screenshot: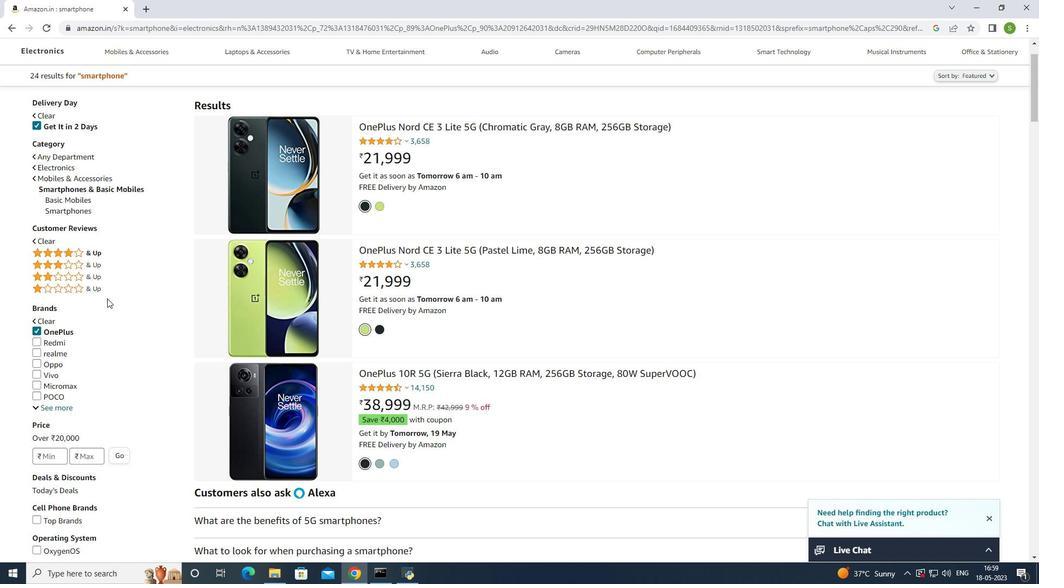 
Action: Mouse scrolled (107, 299) with delta (0, 0)
Screenshot: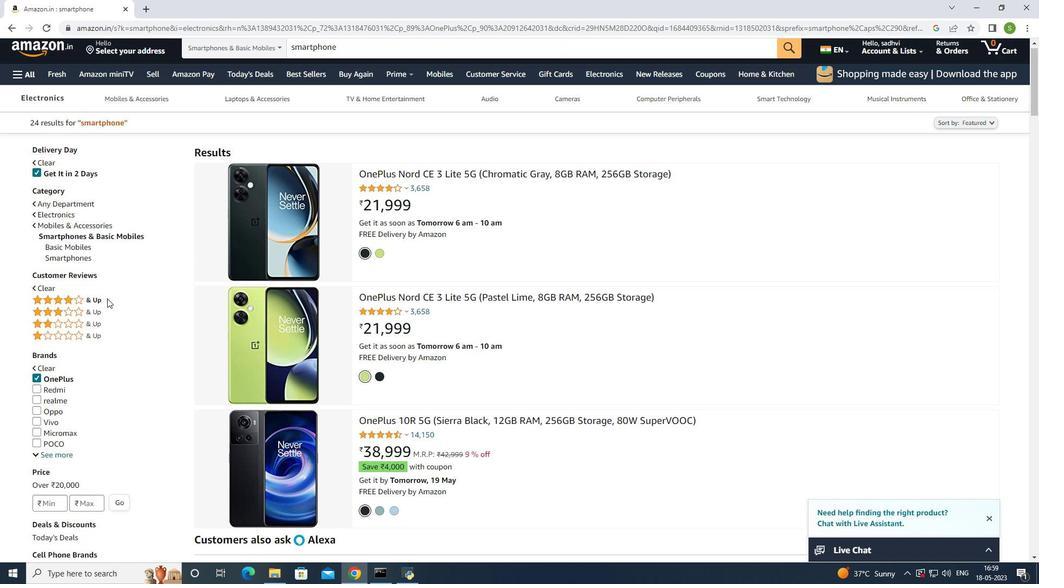 
Action: Mouse moved to (108, 297)
Screenshot: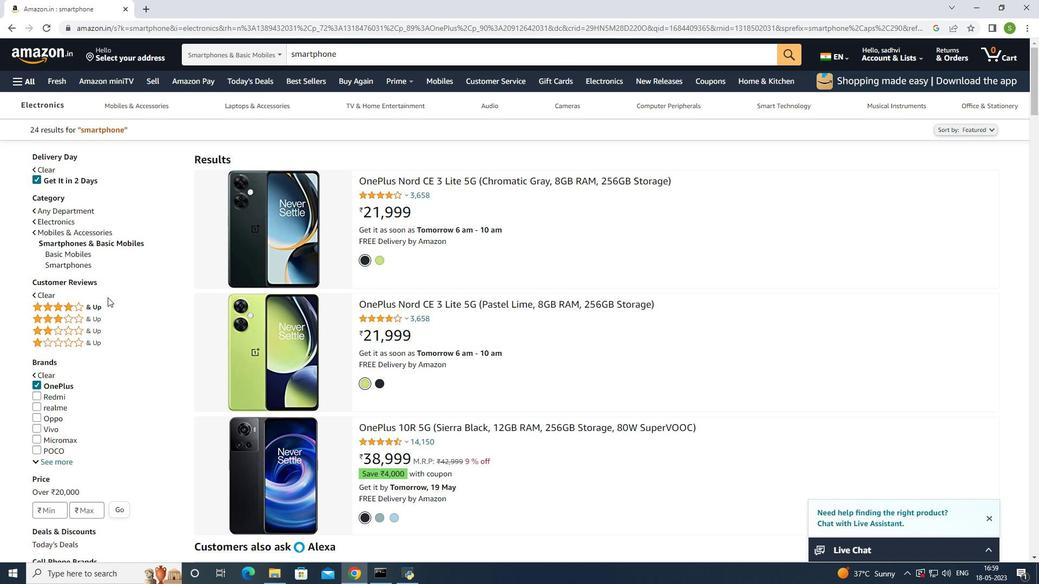 
Action: Mouse scrolled (108, 296) with delta (0, 0)
Screenshot: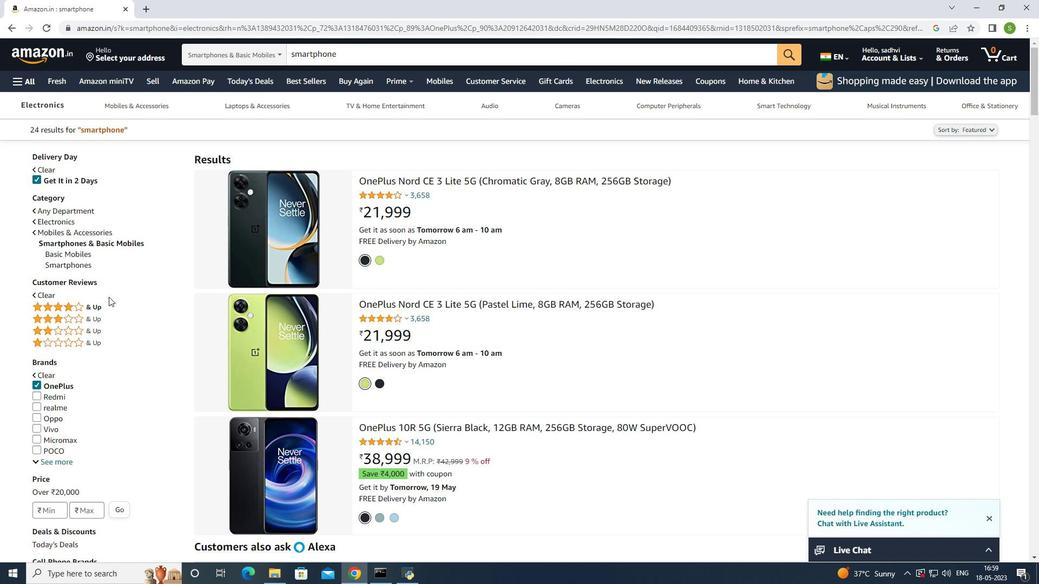 
Action: Mouse scrolled (108, 296) with delta (0, 0)
Screenshot: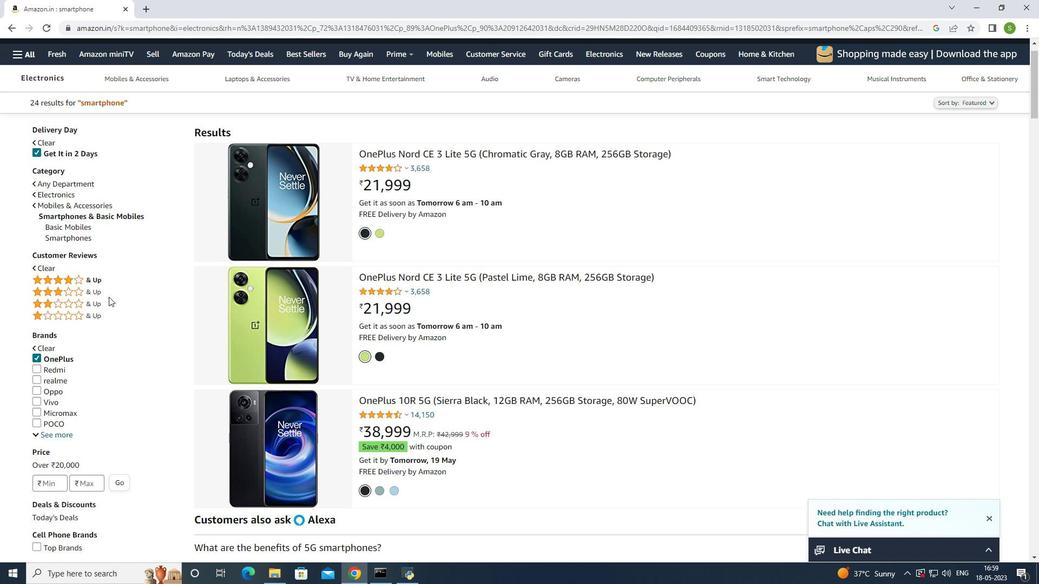 
Action: Mouse scrolled (108, 296) with delta (0, 0)
Screenshot: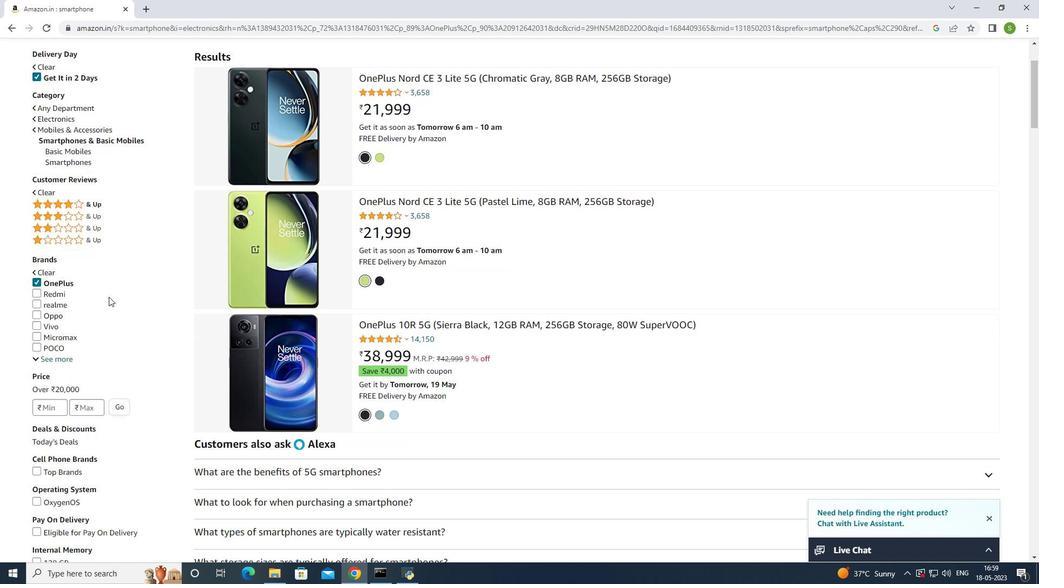
Action: Mouse scrolled (108, 296) with delta (0, 0)
Screenshot: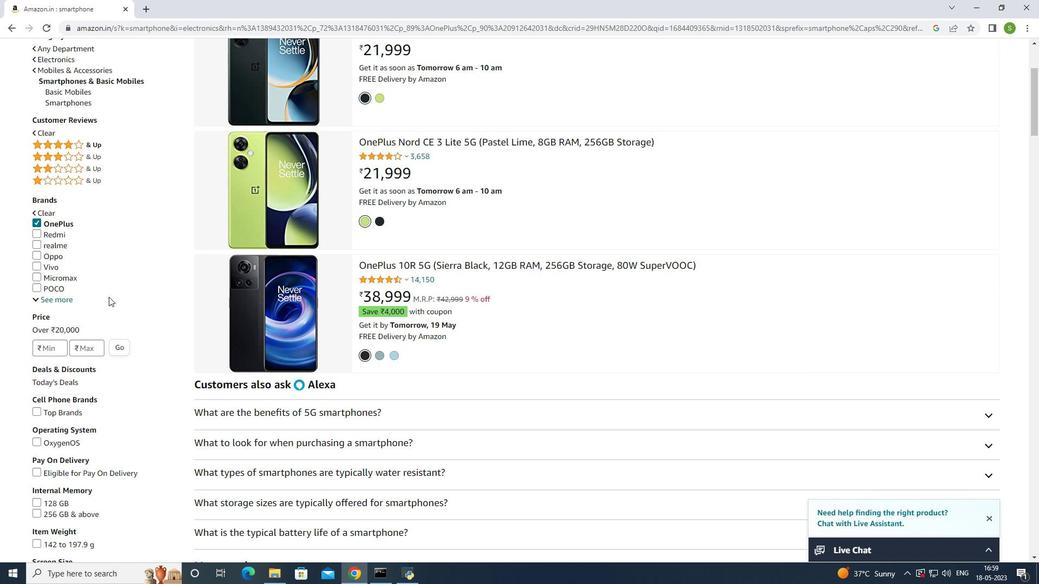 
Action: Mouse scrolled (108, 296) with delta (0, 0)
Screenshot: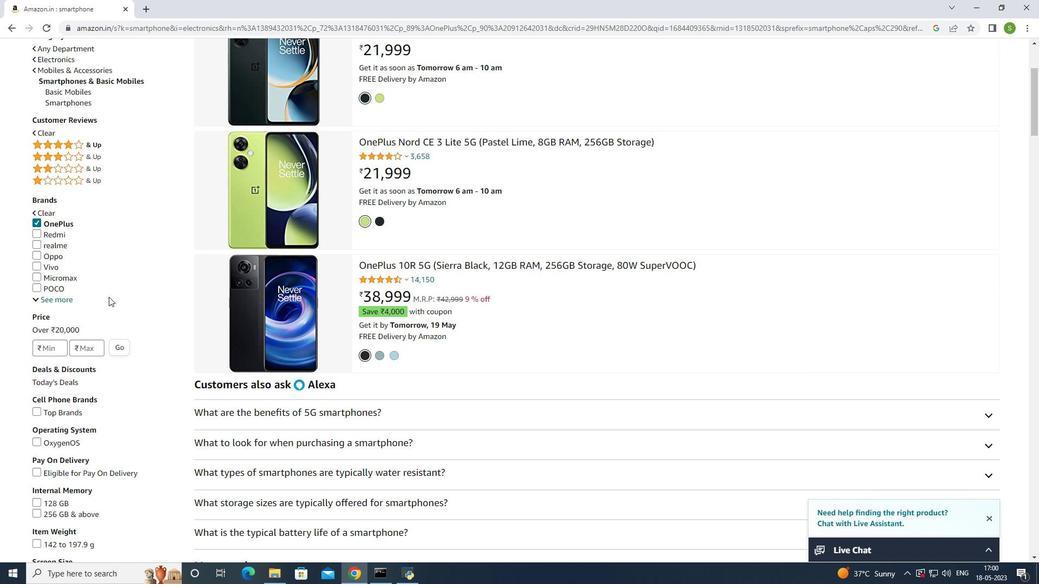 
Action: Mouse scrolled (108, 296) with delta (0, 0)
Screenshot: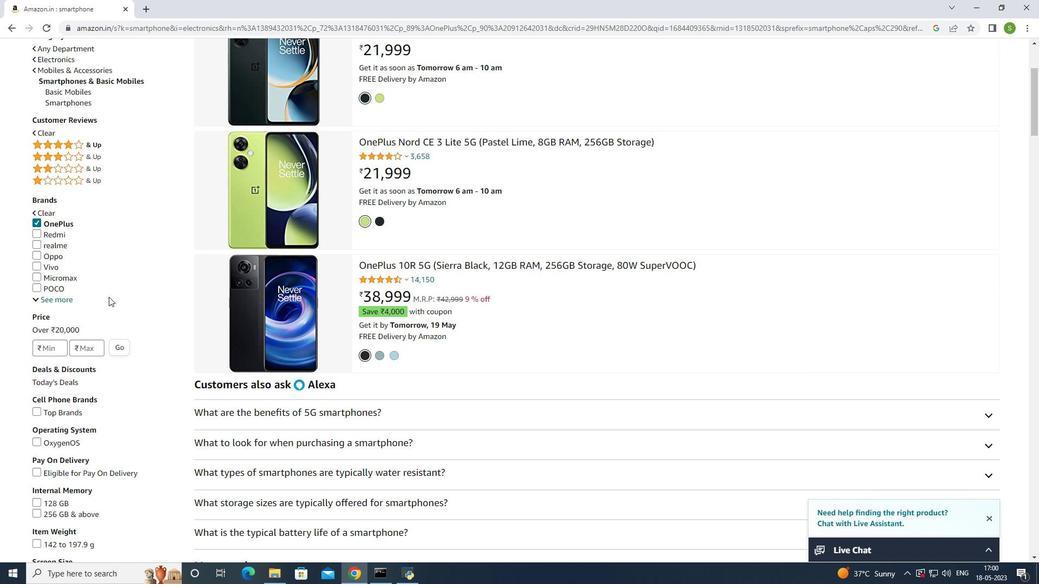 
Action: Mouse moved to (112, 295)
Screenshot: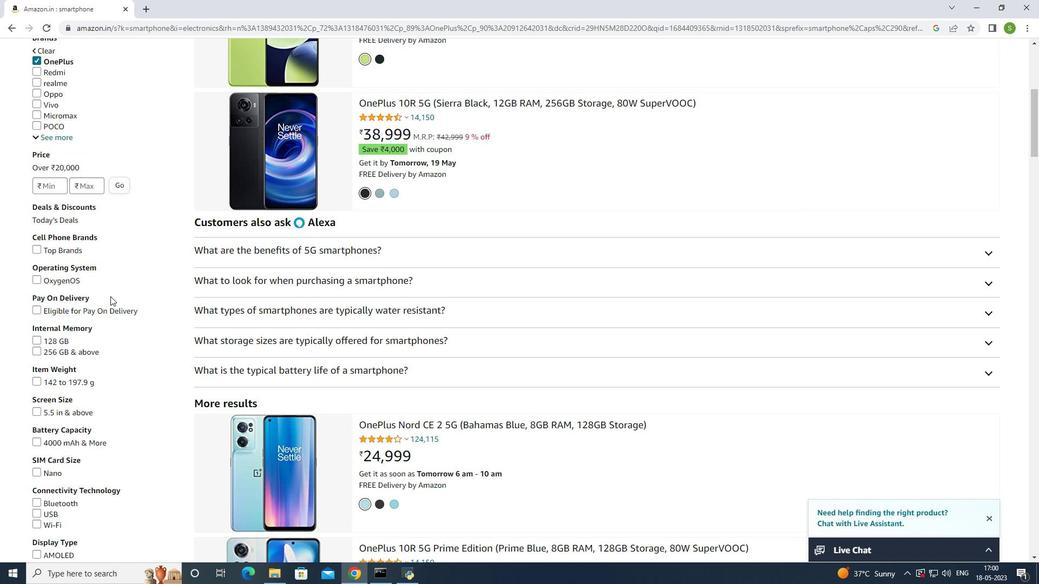 
Action: Mouse scrolled (112, 294) with delta (0, 0)
Screenshot: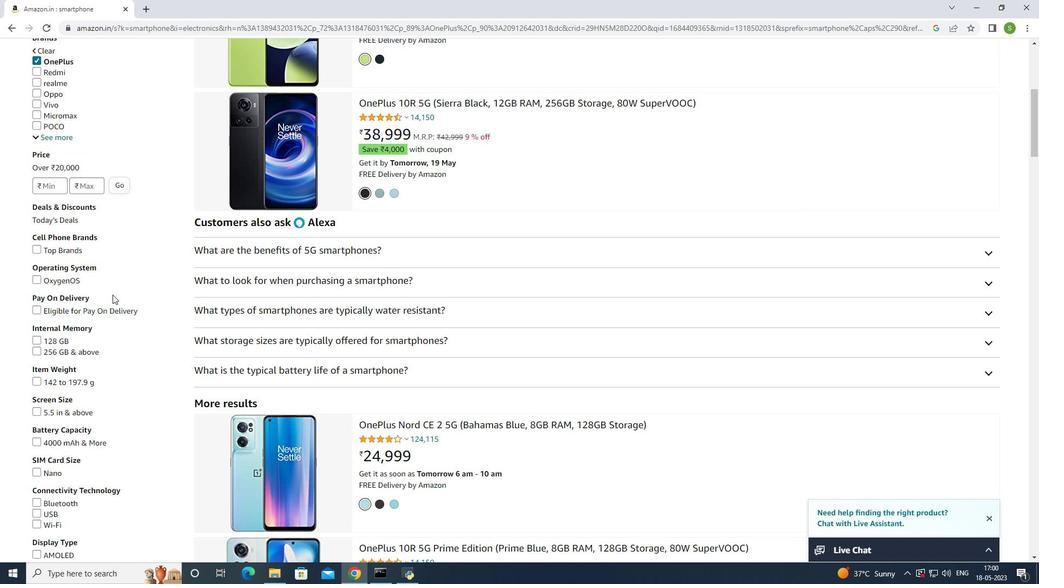 
Action: Mouse scrolled (112, 294) with delta (0, 0)
Screenshot: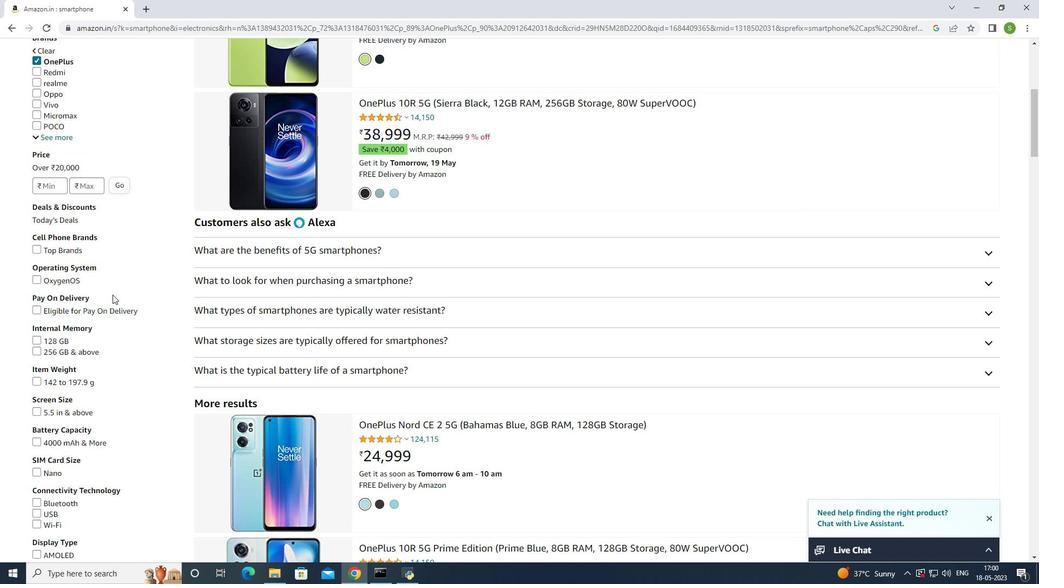
Action: Mouse scrolled (112, 294) with delta (0, 0)
Screenshot: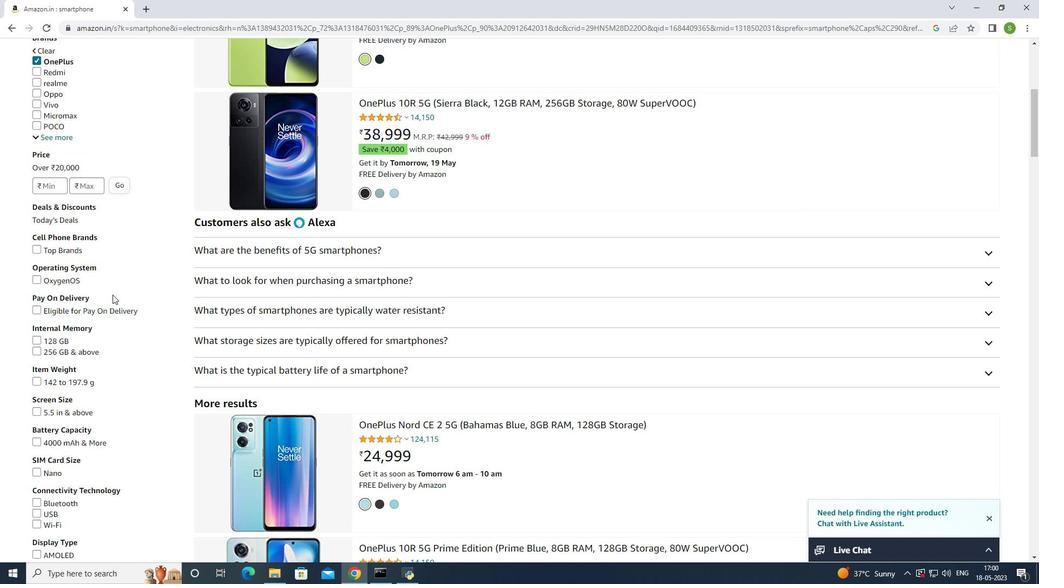 
Action: Mouse scrolled (112, 294) with delta (0, 0)
Screenshot: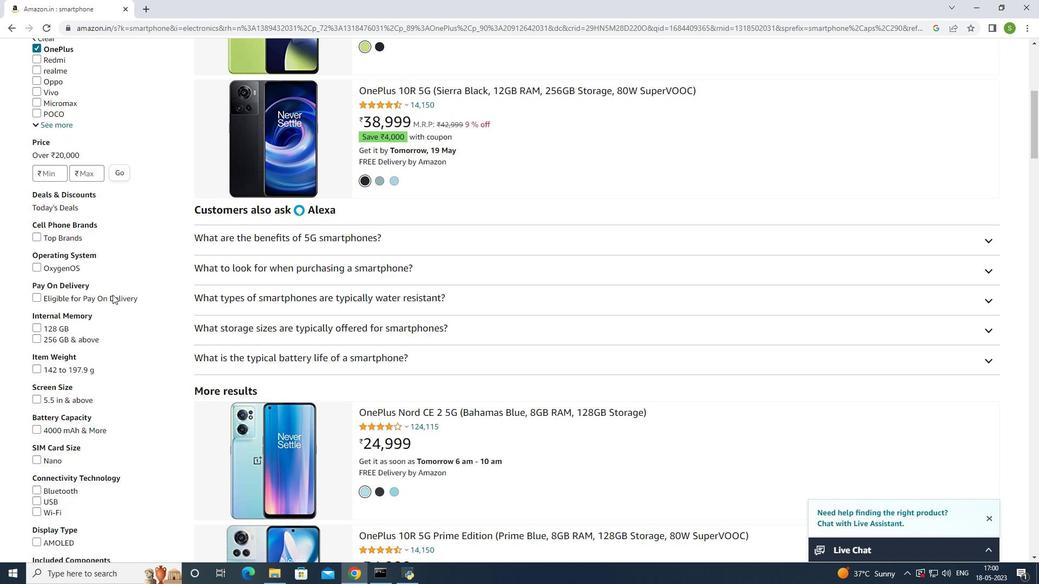 
Action: Mouse moved to (113, 295)
Screenshot: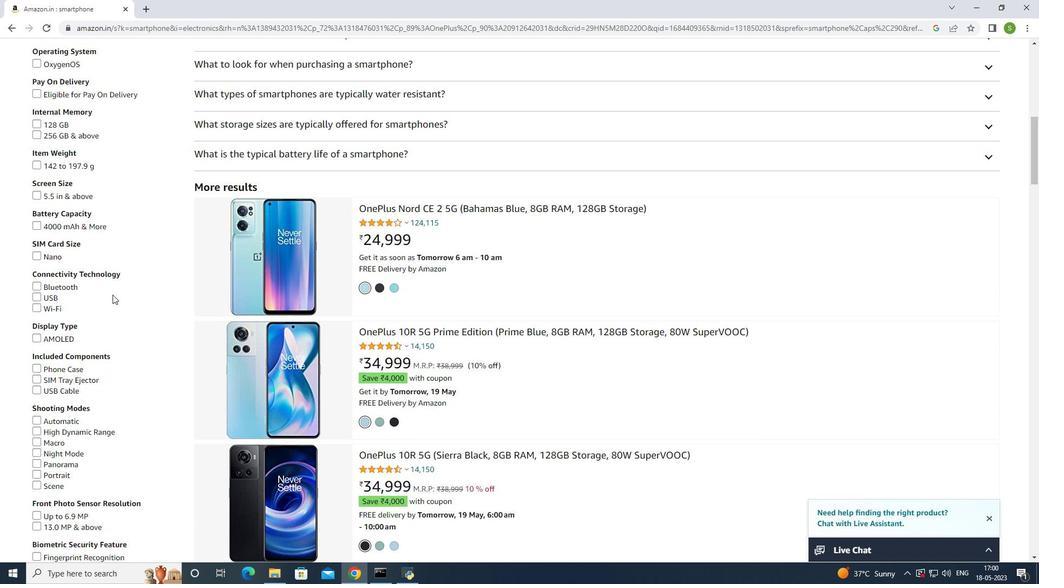 
Action: Mouse scrolled (113, 294) with delta (0, 0)
Screenshot: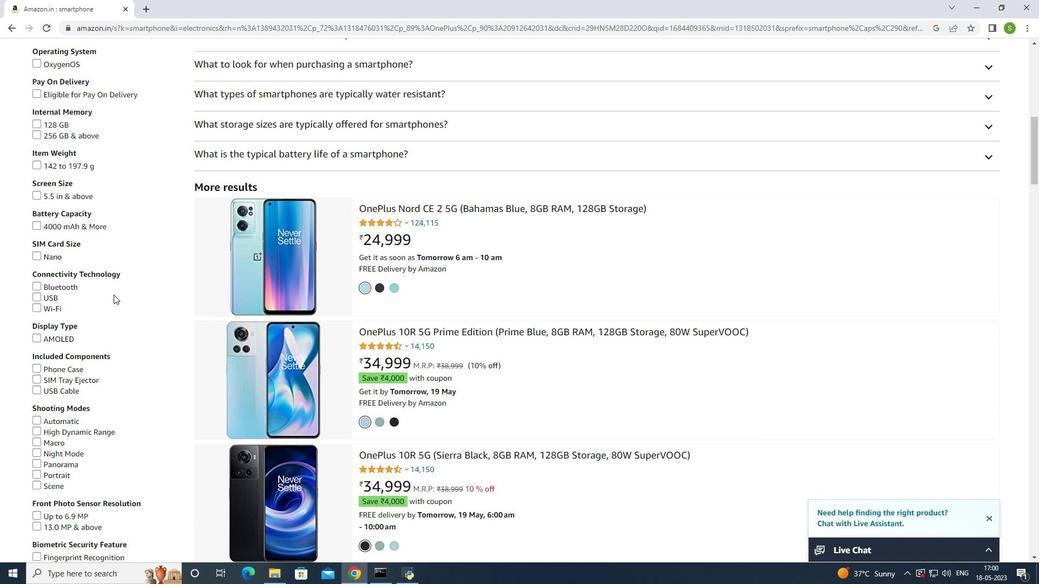 
Action: Mouse scrolled (113, 294) with delta (0, 0)
Screenshot: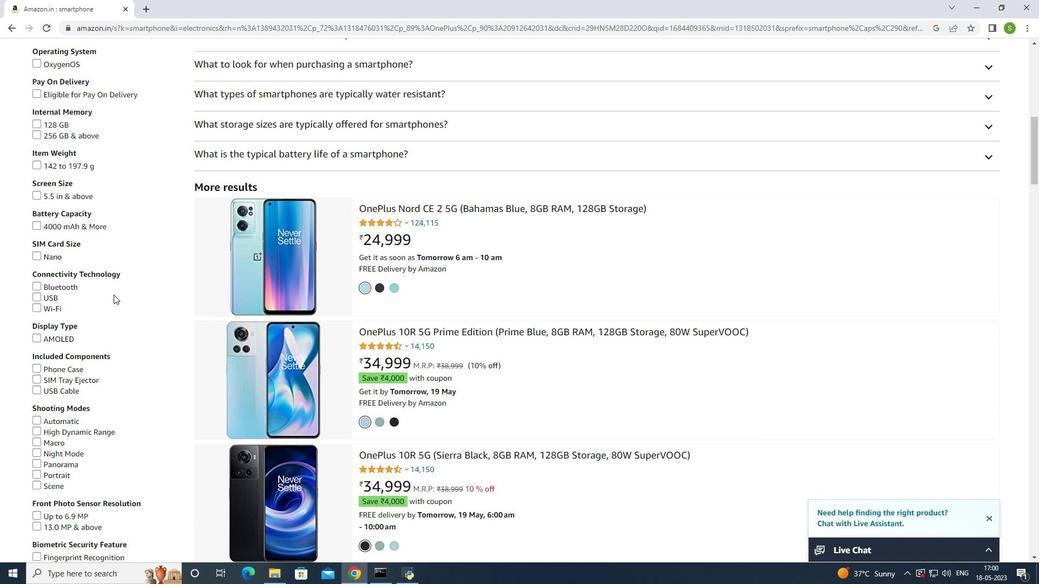 
Action: Mouse scrolled (113, 294) with delta (0, 0)
Screenshot: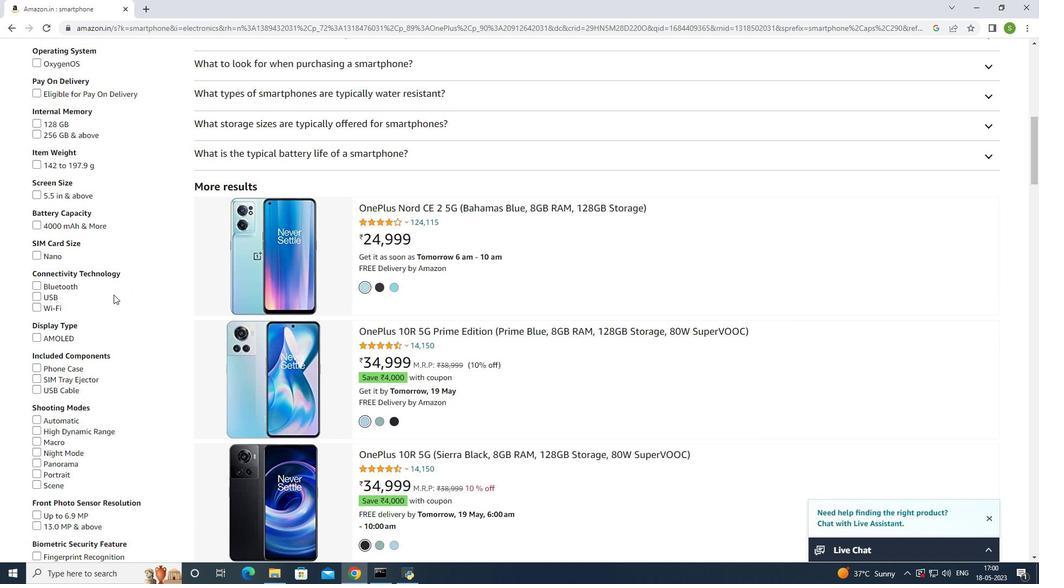
Action: Mouse scrolled (113, 294) with delta (0, 0)
Screenshot: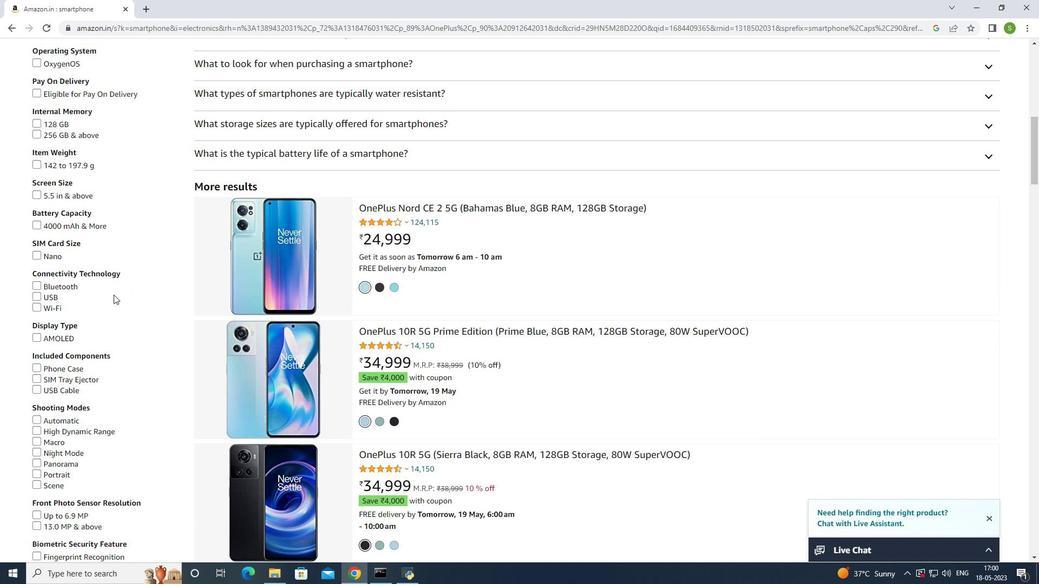 
Action: Mouse moved to (114, 294)
Screenshot: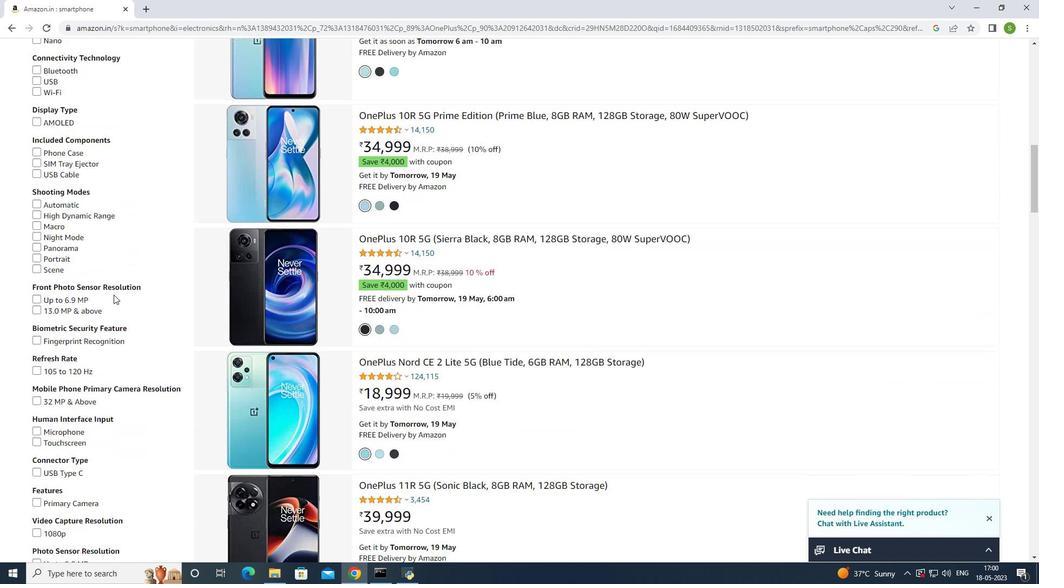 
Action: Mouse scrolled (114, 294) with delta (0, 0)
Screenshot: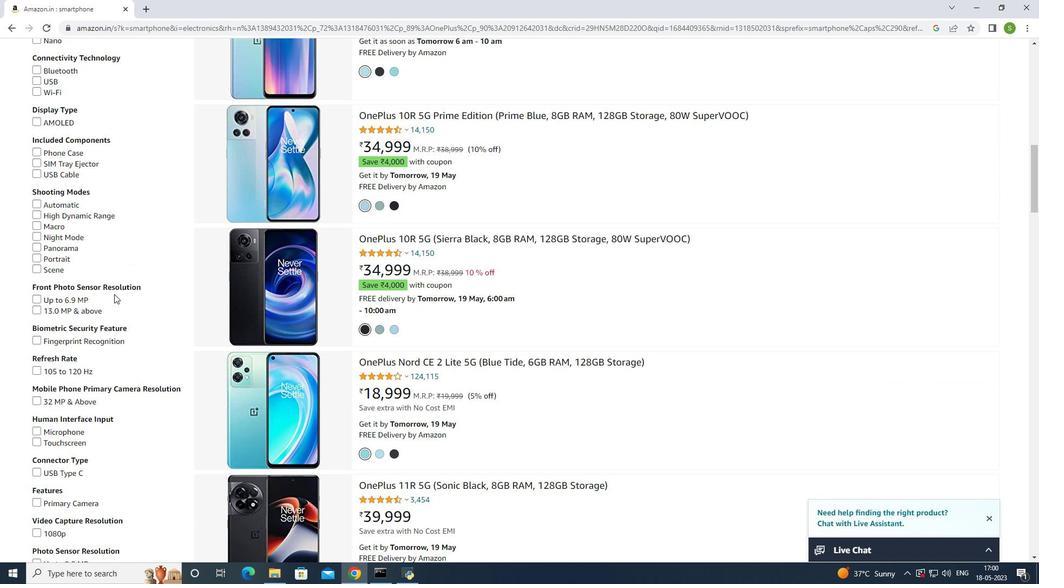 
Action: Mouse scrolled (114, 294) with delta (0, 0)
Screenshot: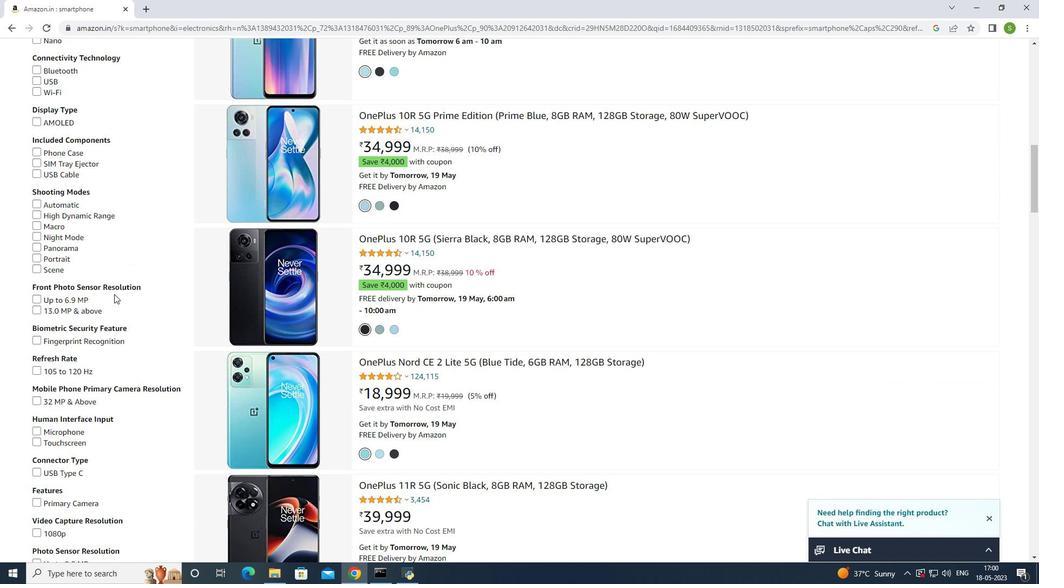 
Action: Mouse scrolled (114, 294) with delta (0, 0)
Screenshot: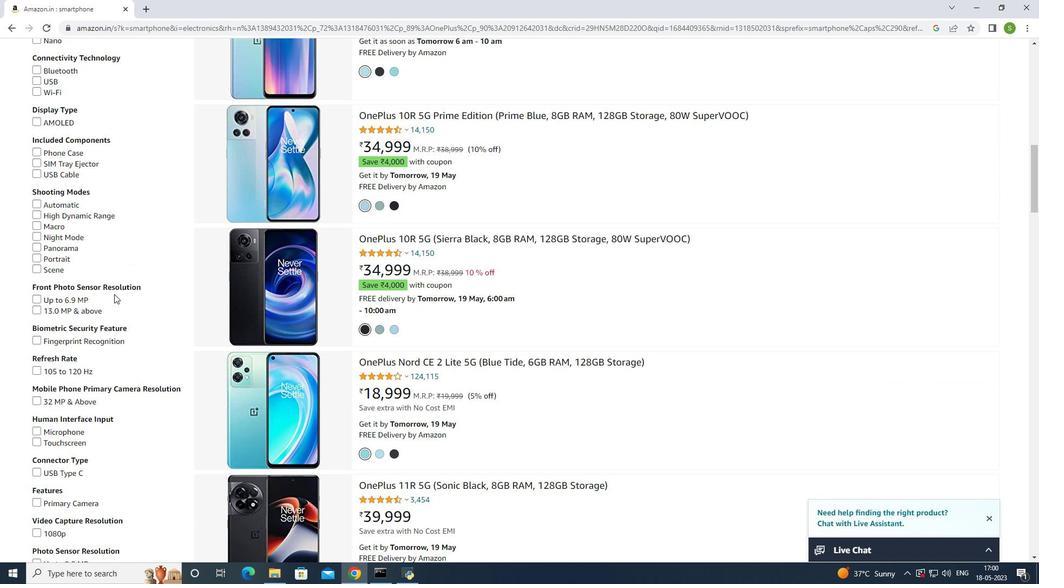 
Action: Mouse scrolled (114, 294) with delta (0, 0)
Screenshot: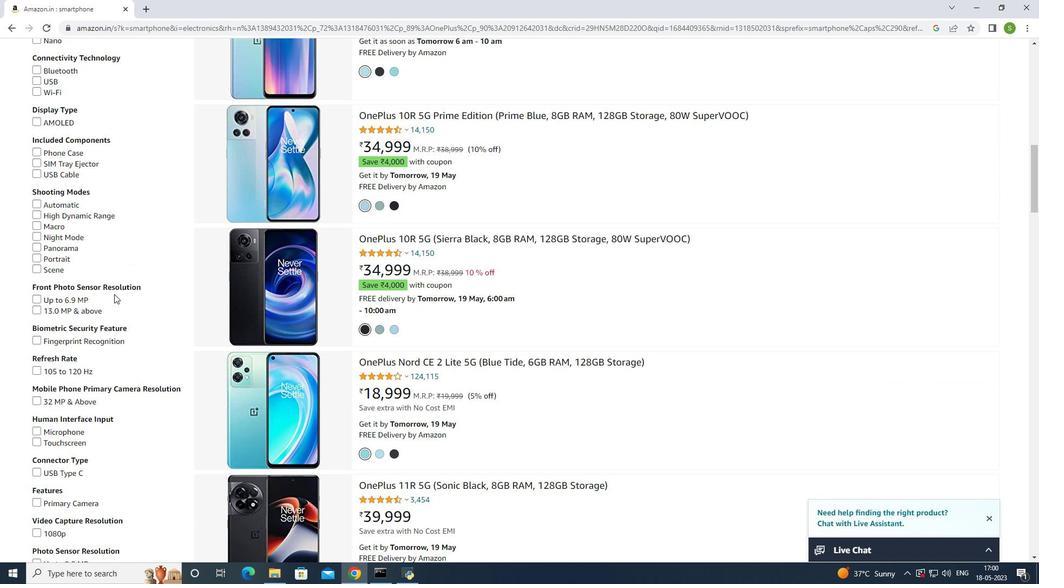 
Action: Mouse moved to (114, 294)
Screenshot: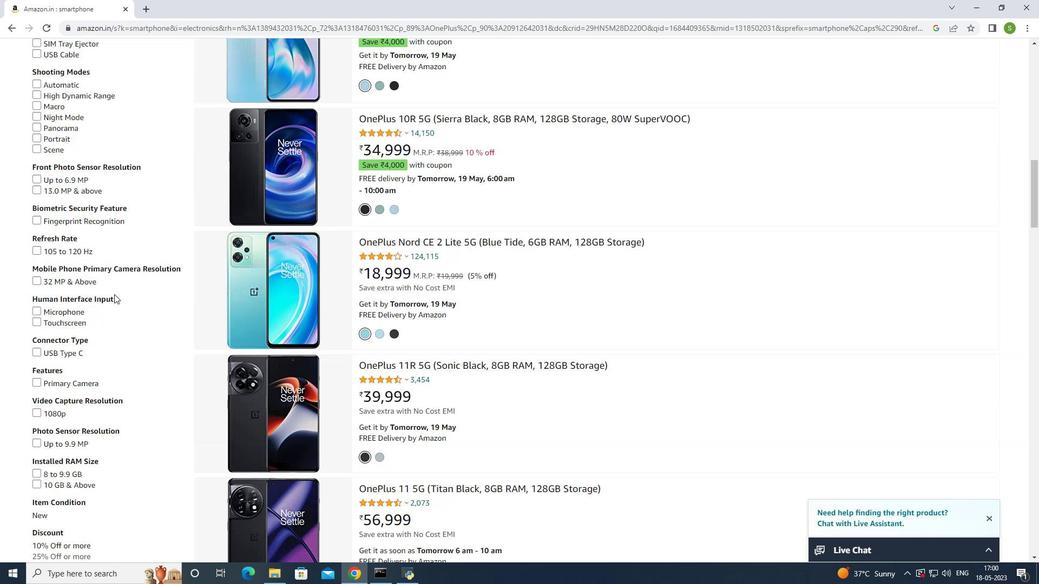 
Action: Mouse scrolled (114, 293) with delta (0, 0)
Screenshot: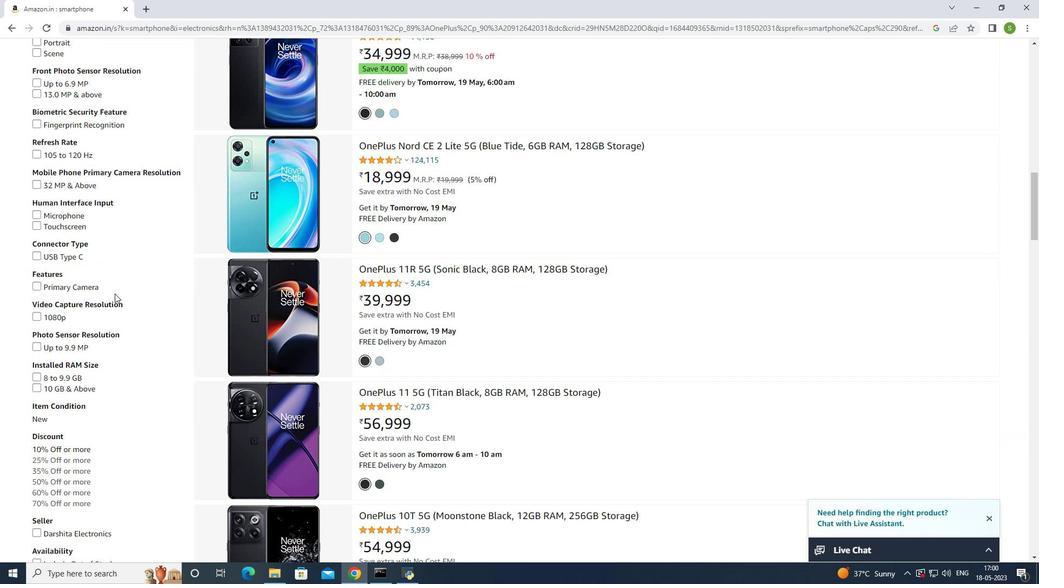 
Action: Mouse scrolled (114, 293) with delta (0, 0)
Screenshot: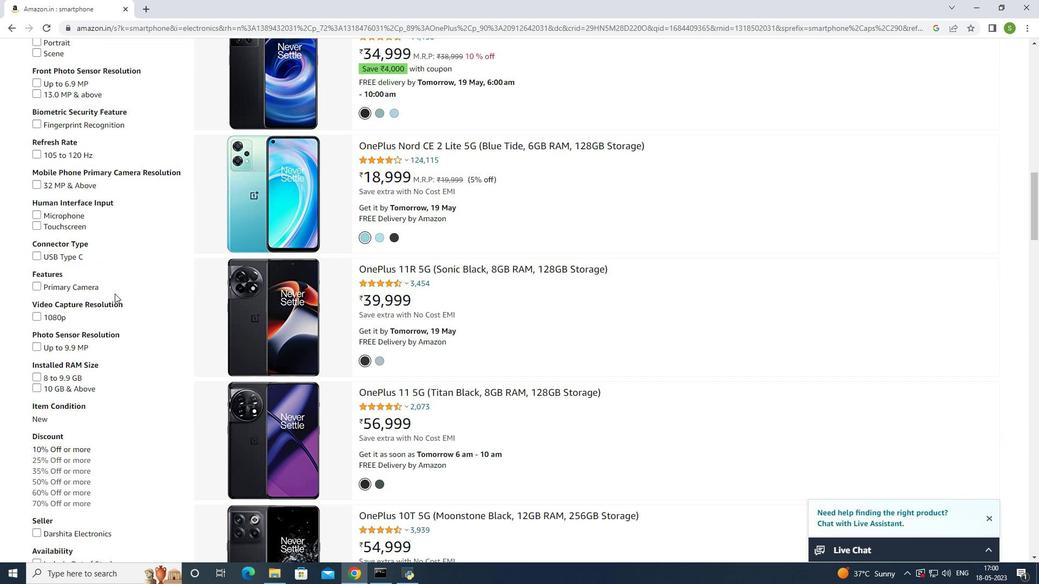 
Action: Mouse scrolled (114, 293) with delta (0, 0)
Screenshot: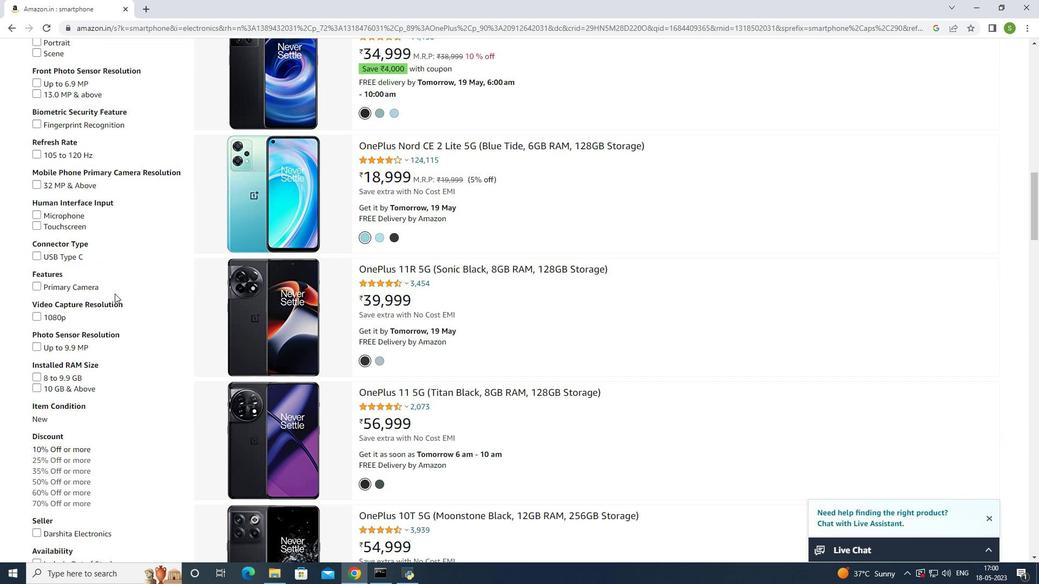 
Action: Mouse scrolled (114, 293) with delta (0, 0)
Screenshot: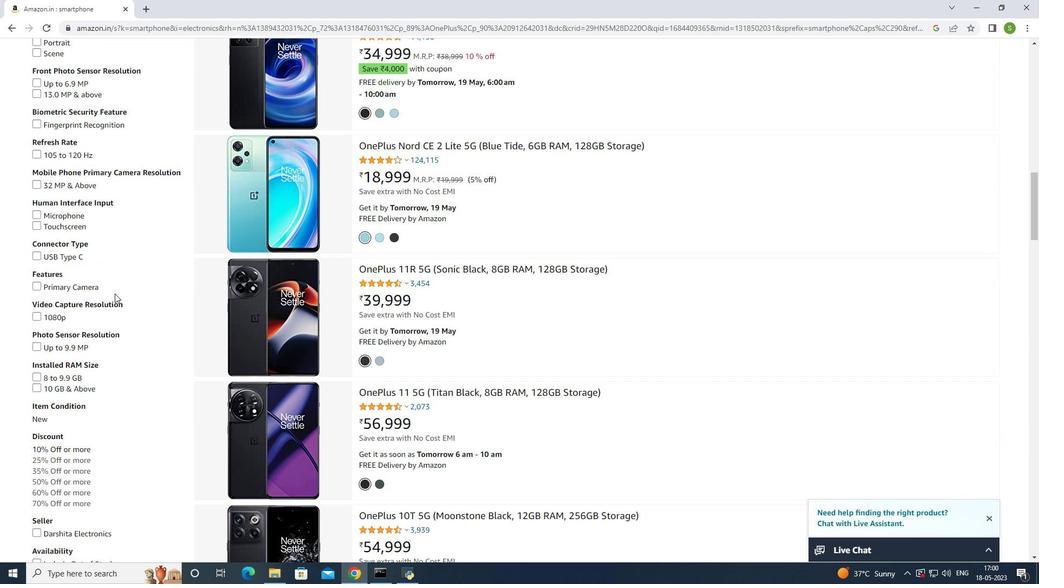 
Action: Mouse scrolled (114, 293) with delta (0, 0)
Screenshot: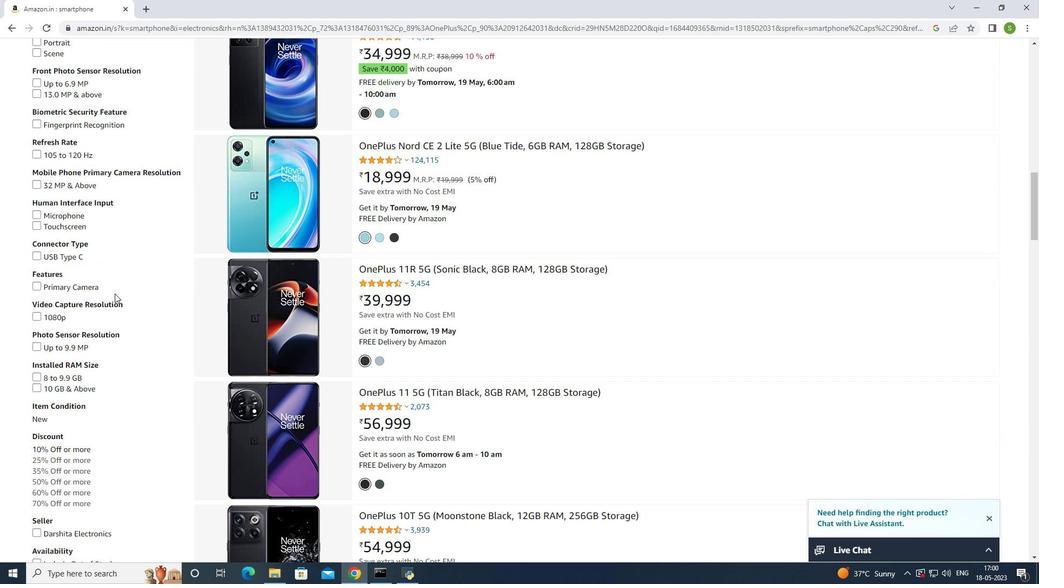 
Action: Mouse moved to (115, 293)
Screenshot: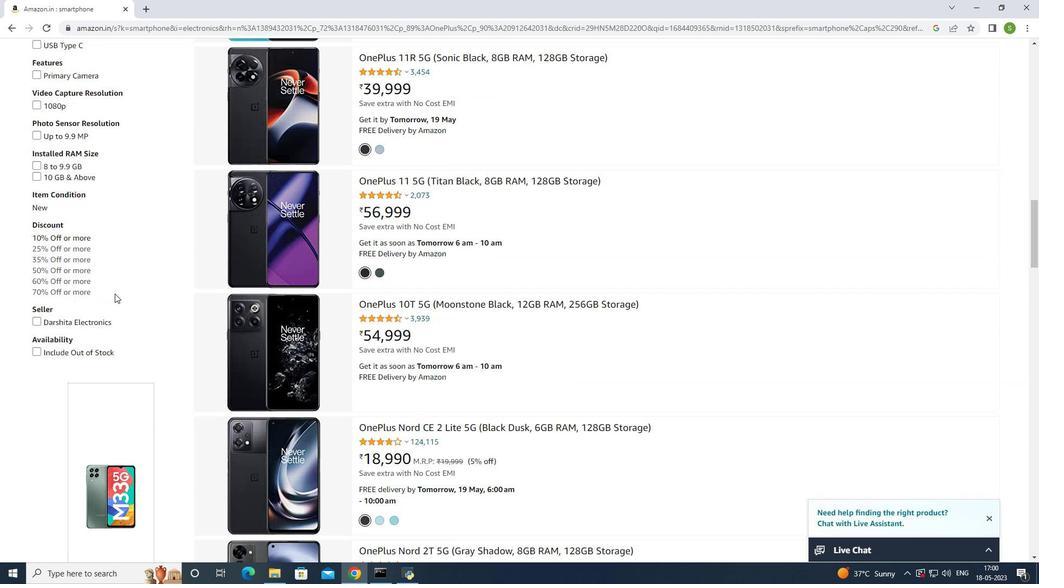 
Action: Mouse scrolled (115, 292) with delta (0, 0)
Screenshot: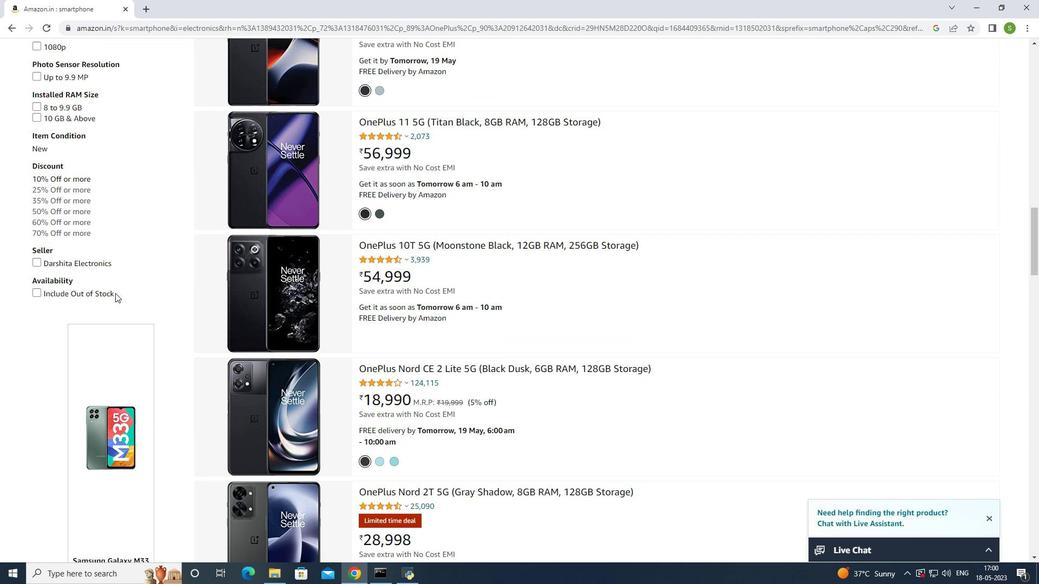 
Action: Mouse scrolled (115, 292) with delta (0, 0)
Screenshot: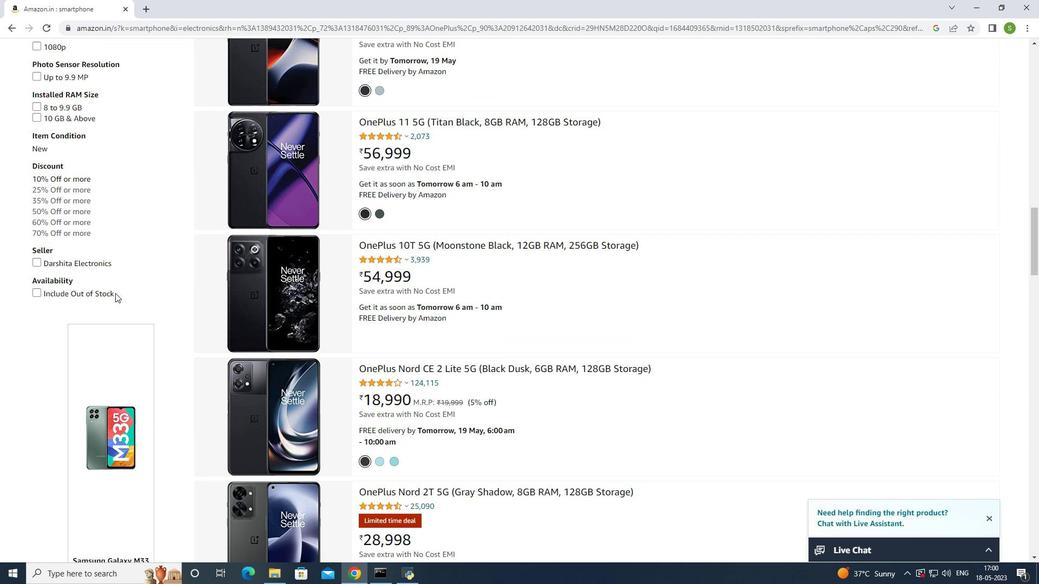 
Action: Mouse scrolled (115, 292) with delta (0, 0)
Screenshot: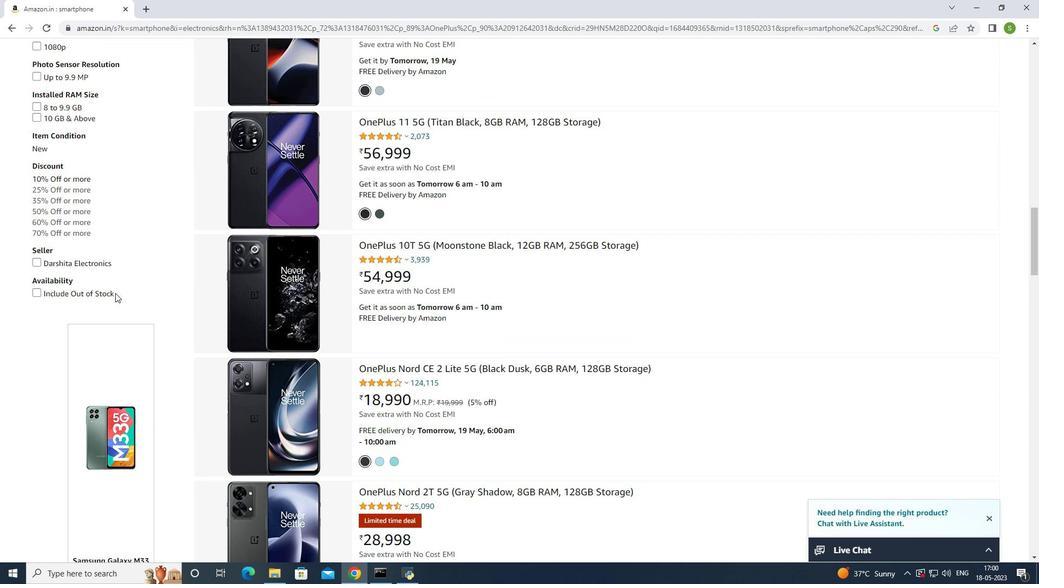 
Action: Mouse scrolled (115, 292) with delta (0, 0)
Screenshot: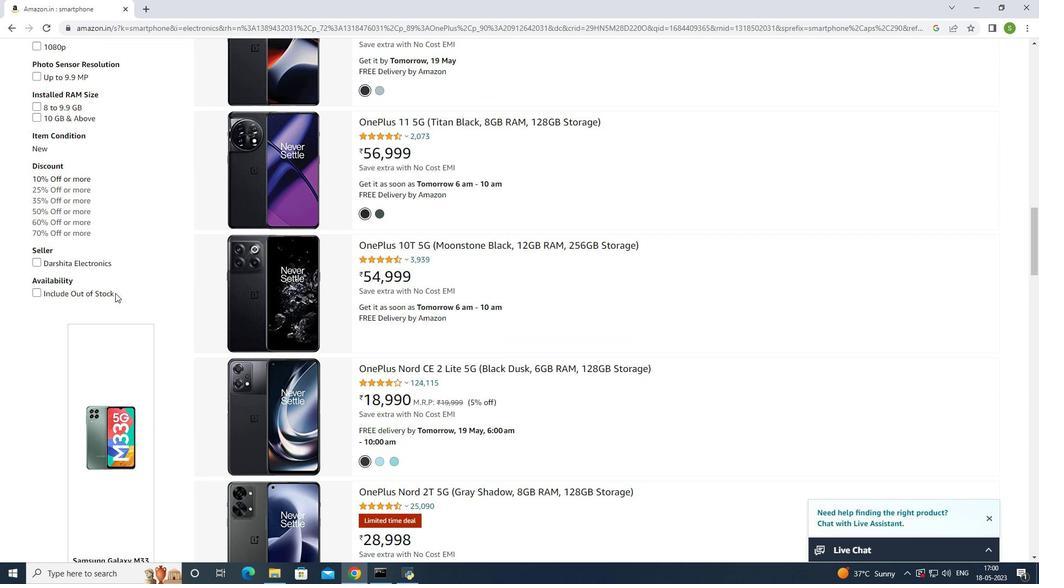 
Action: Mouse moved to (115, 293)
Screenshot: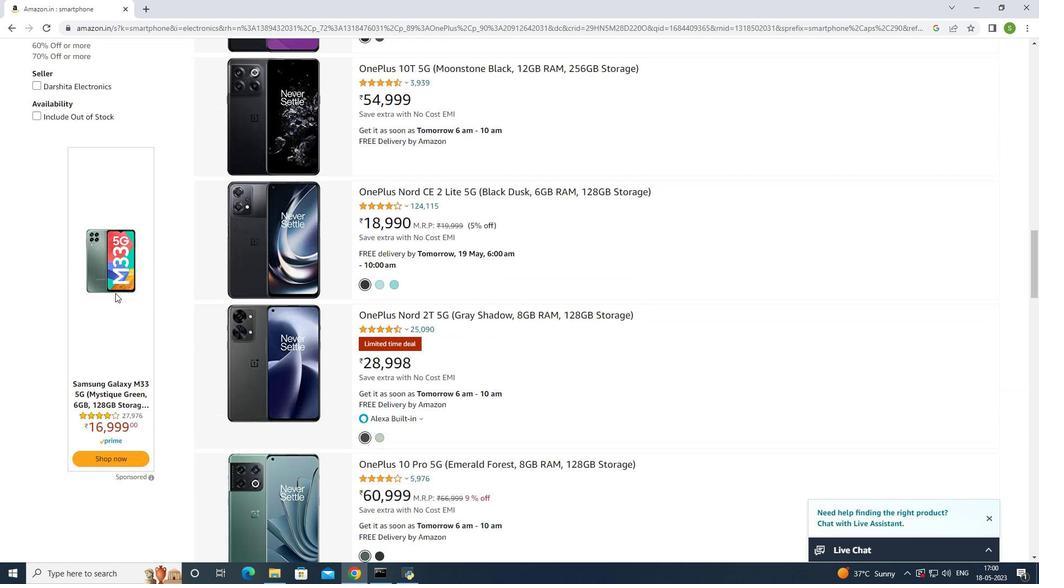 
Action: Mouse scrolled (115, 294) with delta (0, 0)
Screenshot: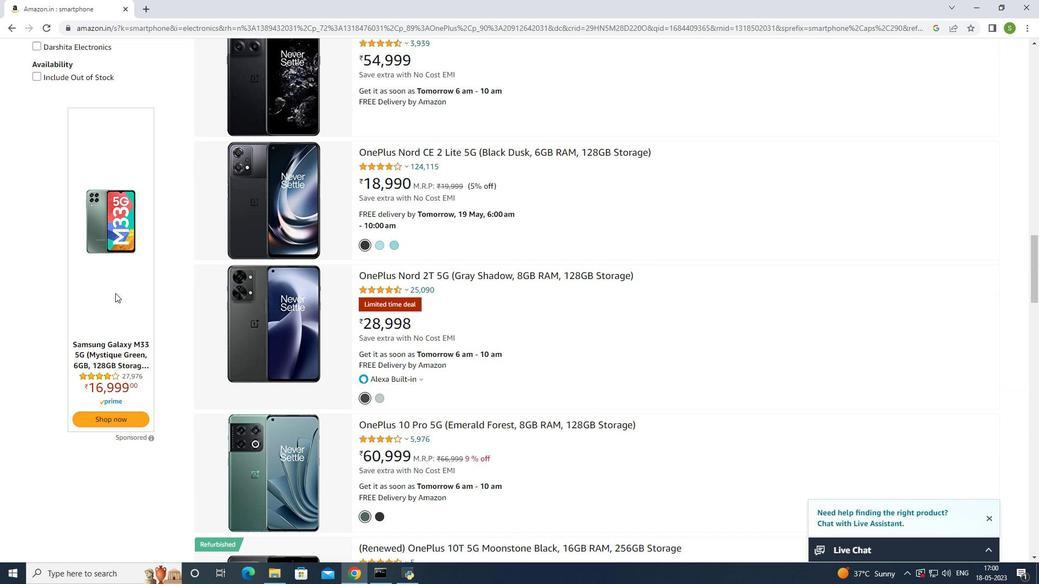 
Action: Mouse moved to (115, 293)
Screenshot: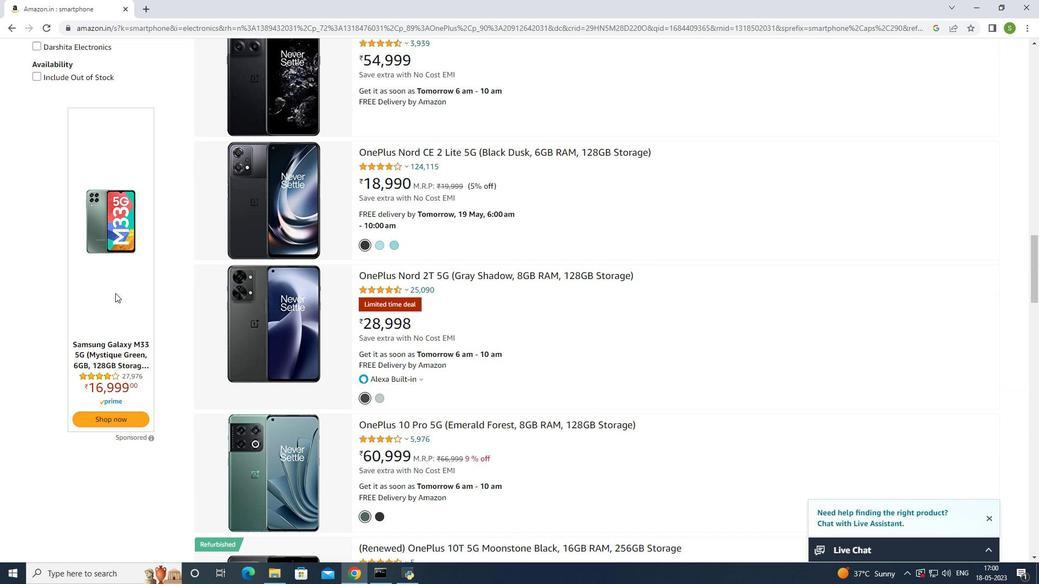 
Action: Mouse scrolled (115, 294) with delta (0, 0)
Screenshot: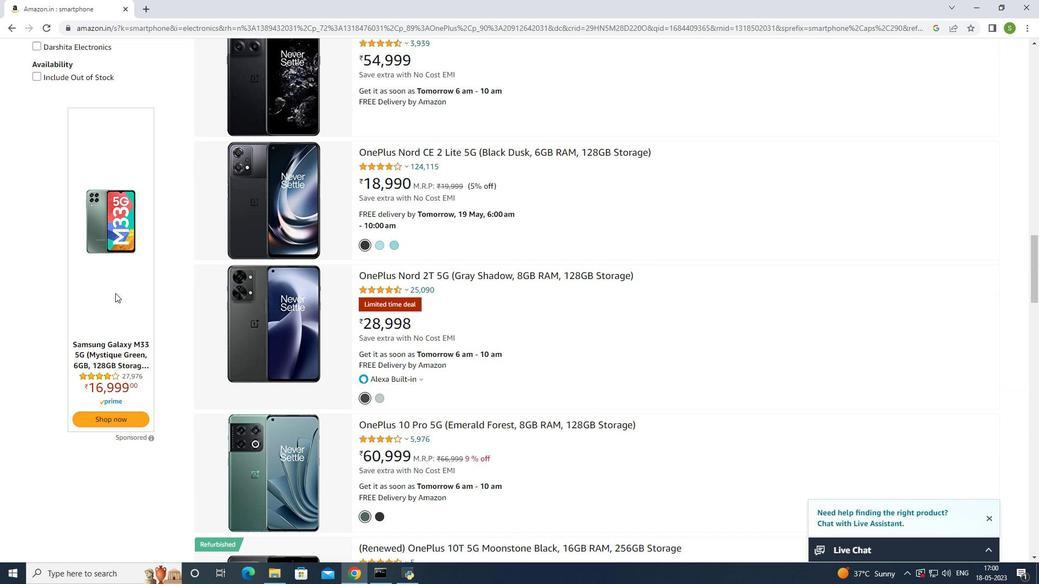 
Action: Mouse scrolled (115, 294) with delta (0, 0)
Screenshot: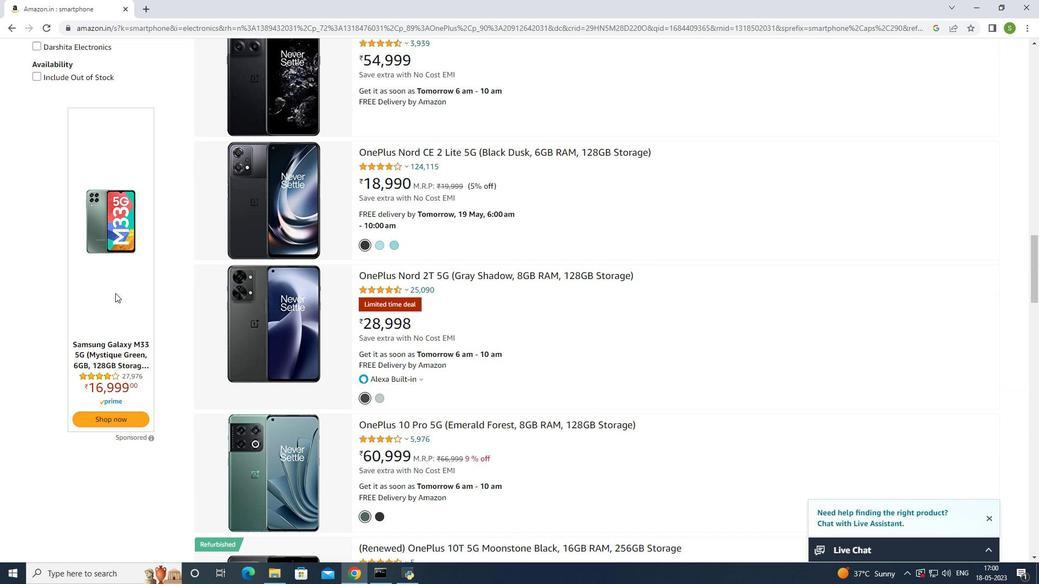
Action: Mouse moved to (116, 292)
Screenshot: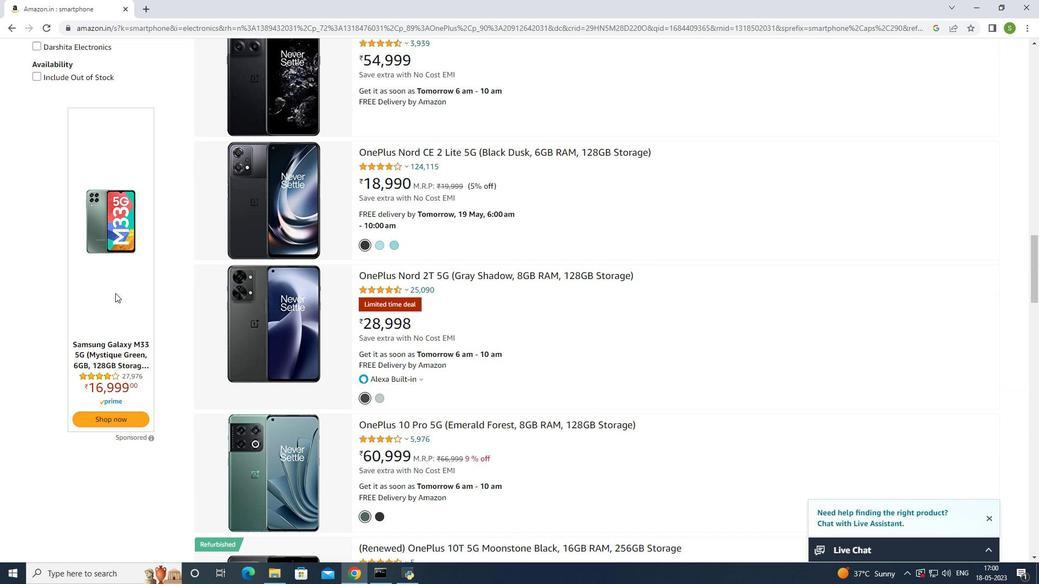 
Action: Mouse scrolled (116, 292) with delta (0, 0)
Screenshot: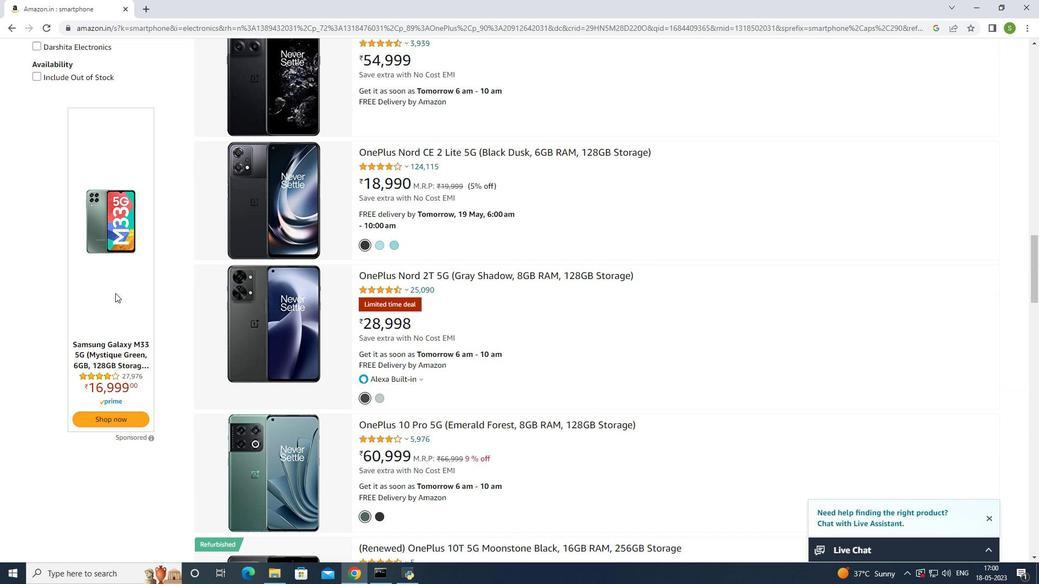 
Action: Mouse moved to (116, 292)
Screenshot: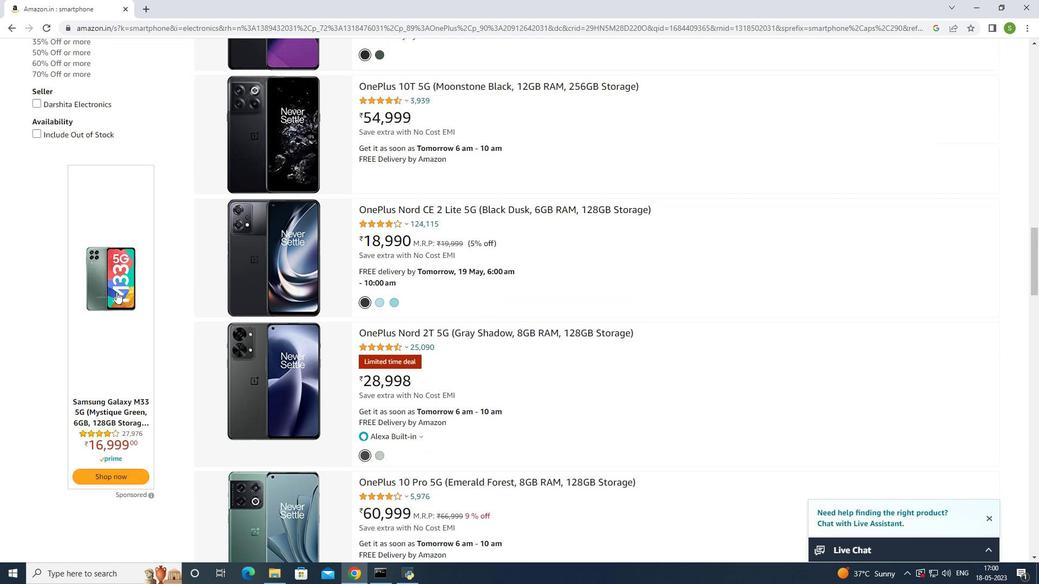 
Action: Mouse scrolled (116, 292) with delta (0, 0)
Screenshot: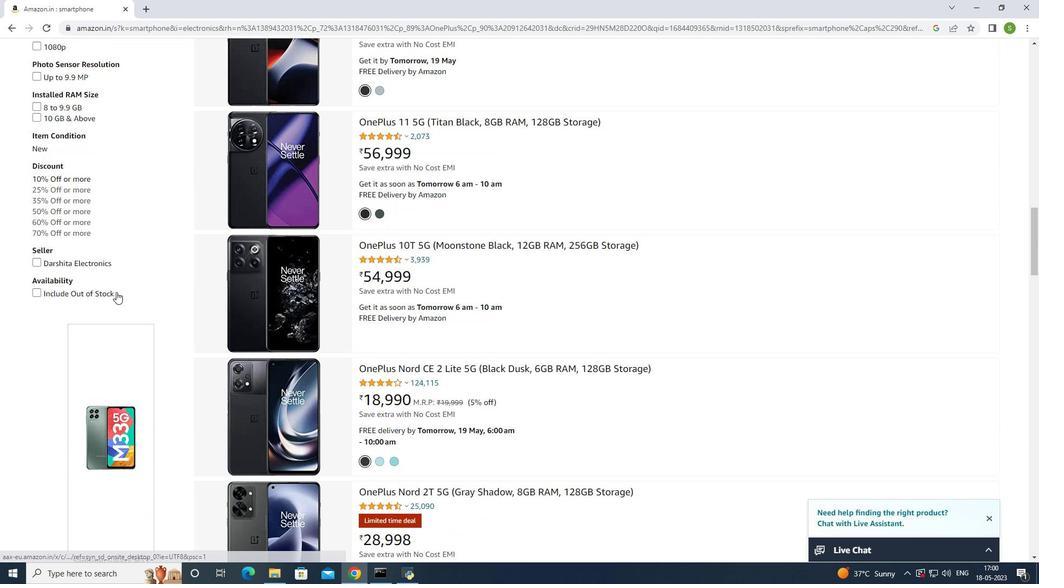 
Action: Mouse scrolled (116, 292) with delta (0, 0)
Screenshot: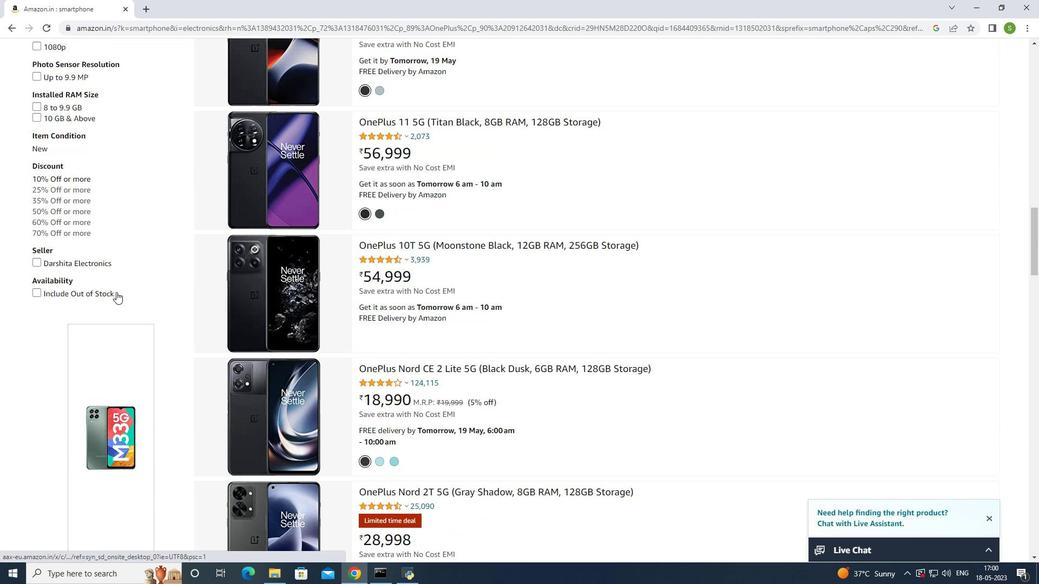 
Action: Mouse scrolled (116, 292) with delta (0, 0)
Screenshot: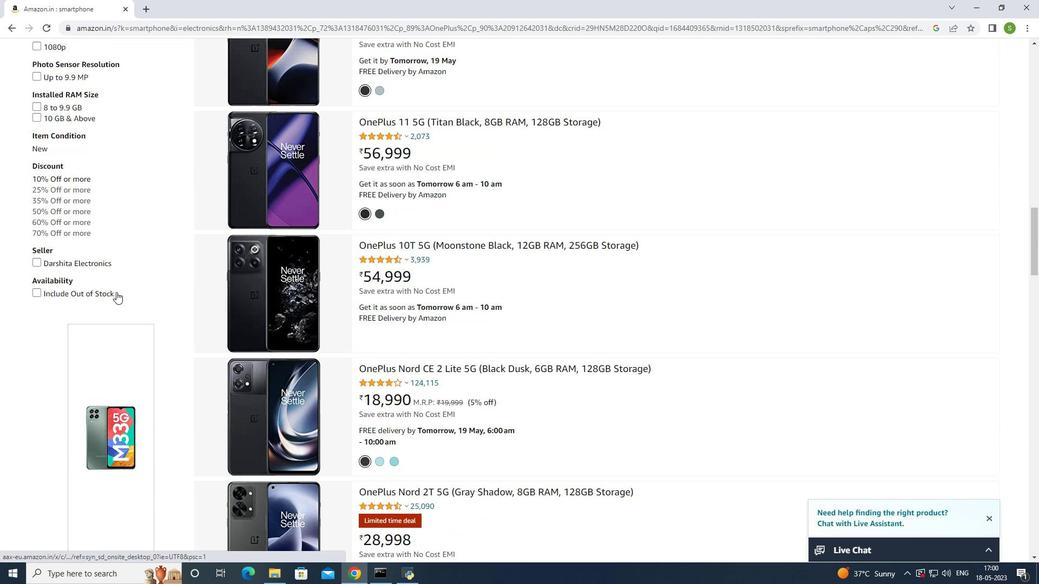 
Action: Mouse scrolled (116, 292) with delta (0, 0)
Screenshot: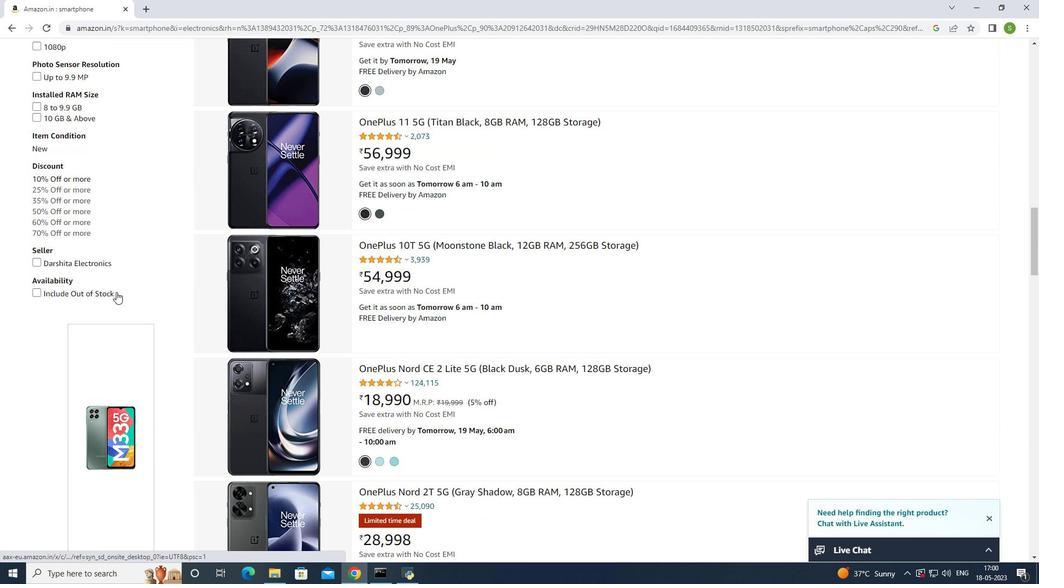 
Action: Mouse moved to (116, 291)
Screenshot: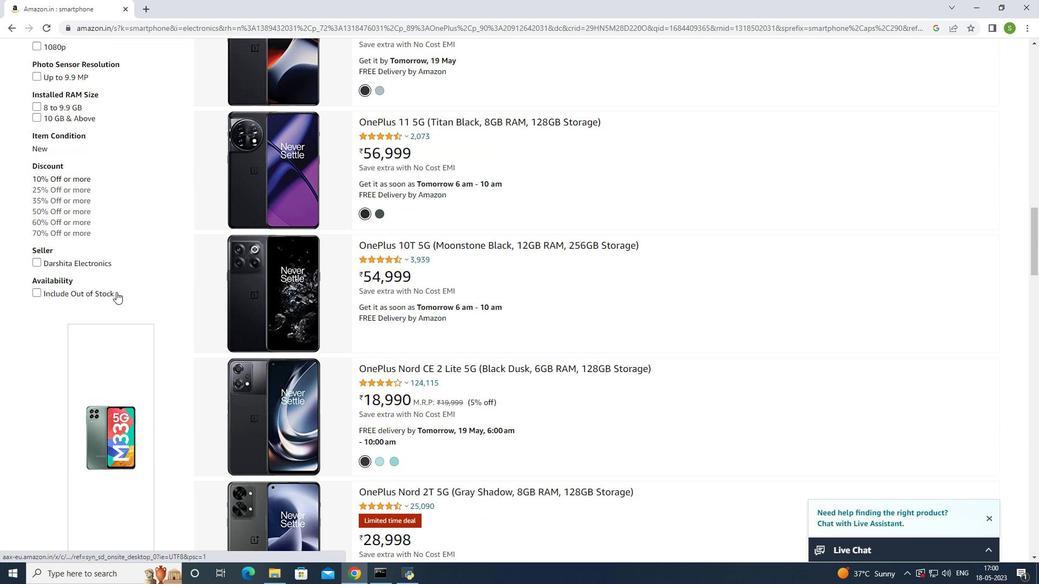 
Action: Mouse scrolled (116, 292) with delta (0, 0)
Screenshot: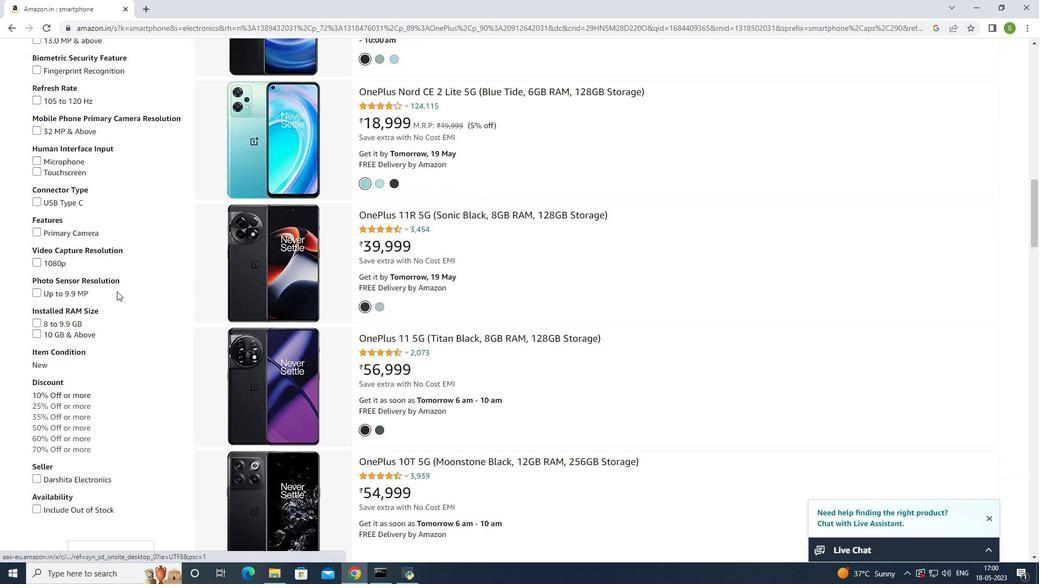 
Action: Mouse scrolled (116, 292) with delta (0, 0)
Screenshot: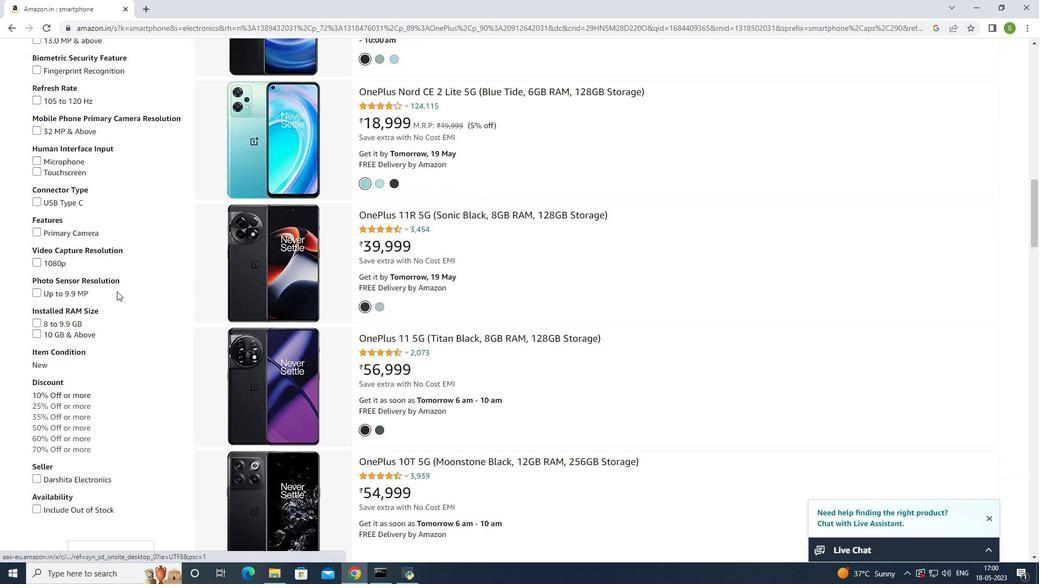 
Action: Mouse scrolled (116, 292) with delta (0, 0)
Screenshot: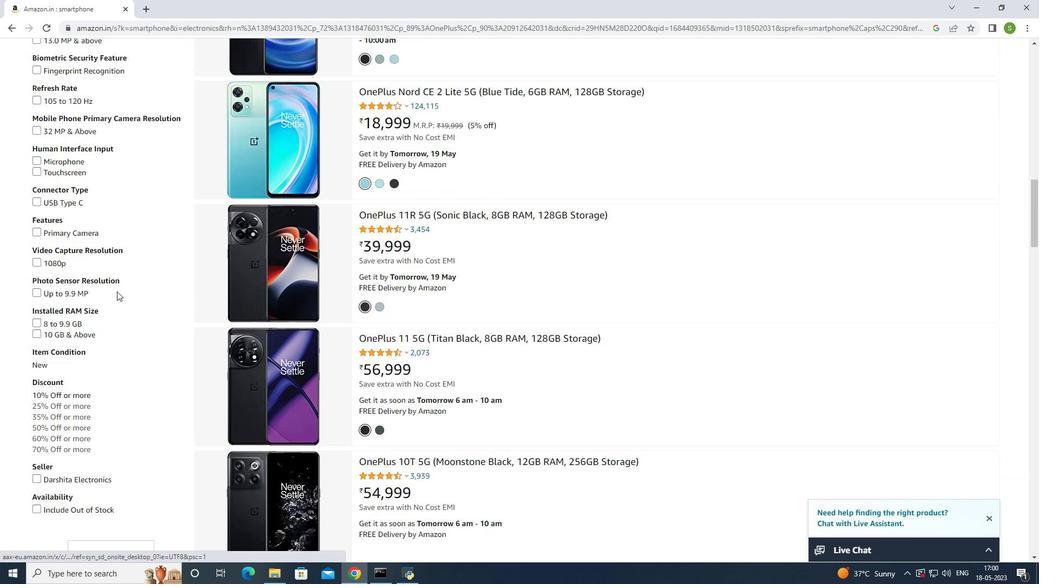 
Action: Mouse scrolled (116, 292) with delta (0, 0)
Screenshot: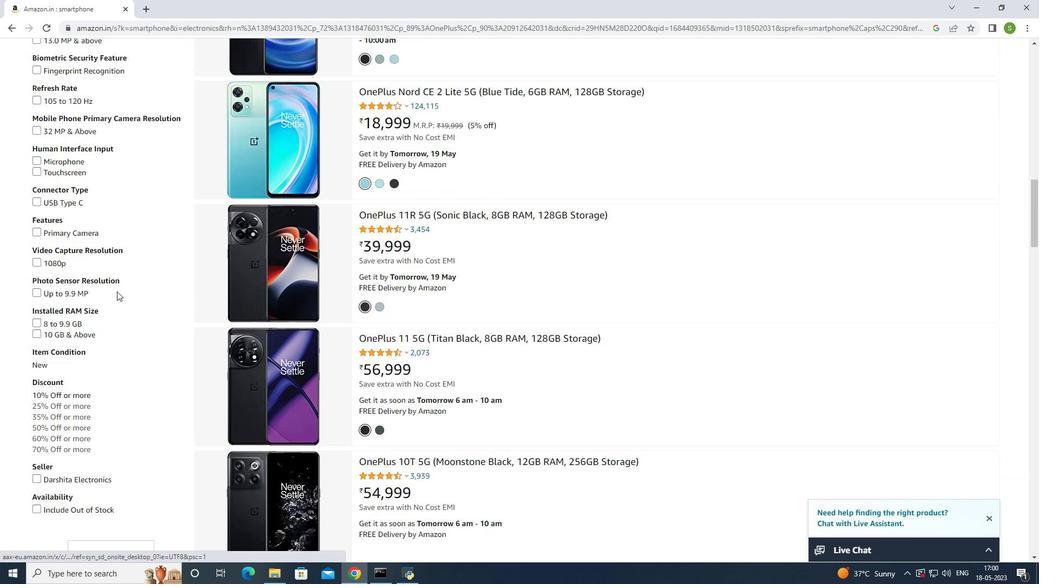 
Action: Mouse scrolled (116, 292) with delta (0, 0)
Screenshot: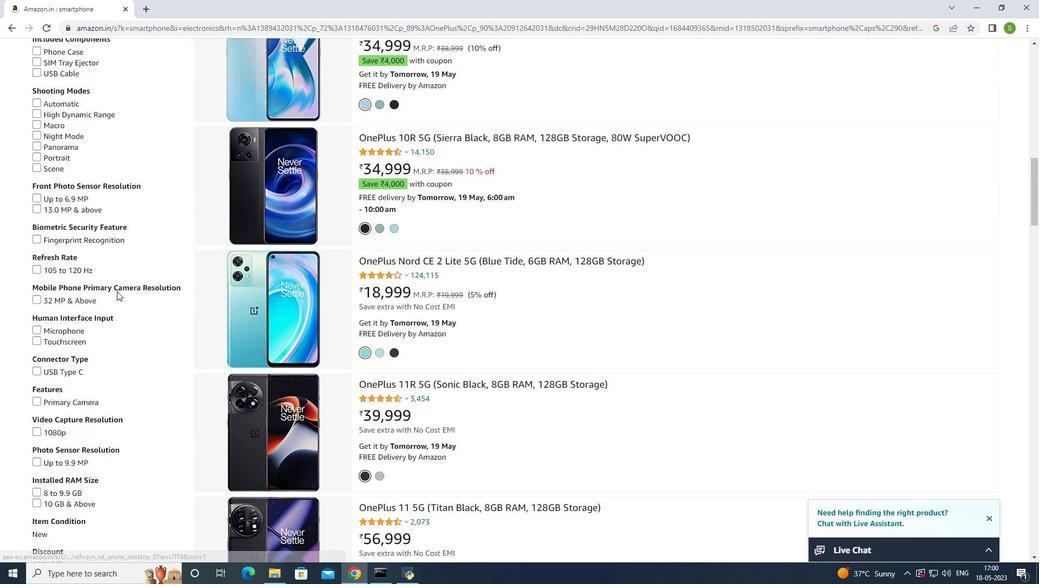 
Action: Mouse scrolled (116, 292) with delta (0, 0)
Screenshot: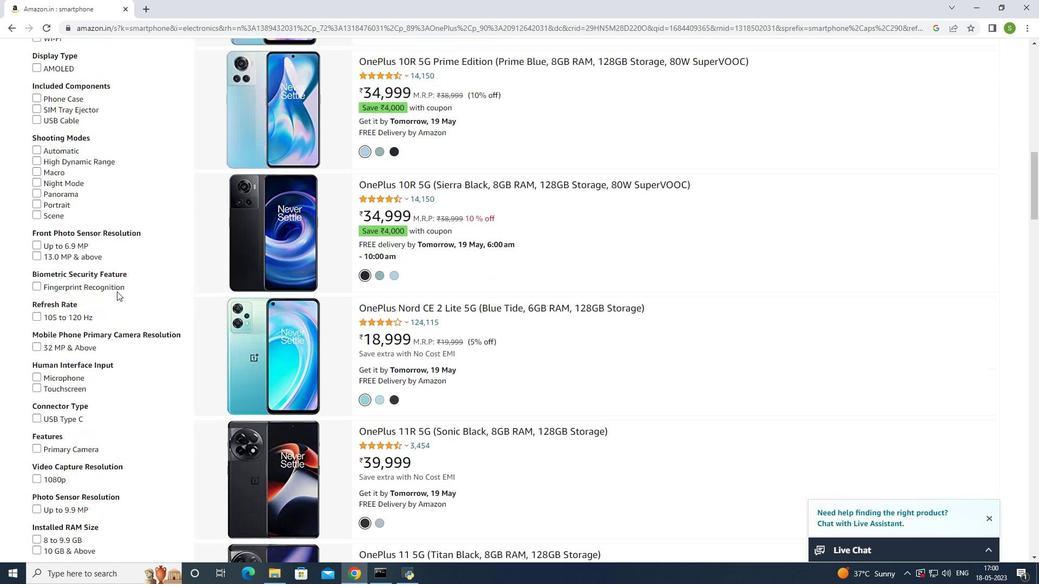 
Action: Mouse moved to (116, 291)
Screenshot: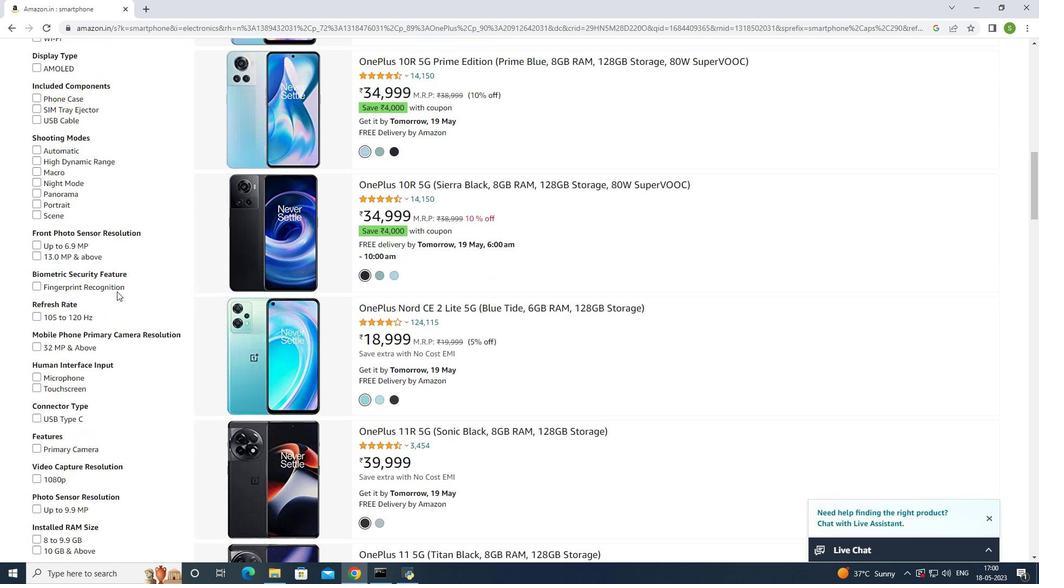 
Action: Mouse scrolled (116, 292) with delta (0, 0)
Screenshot: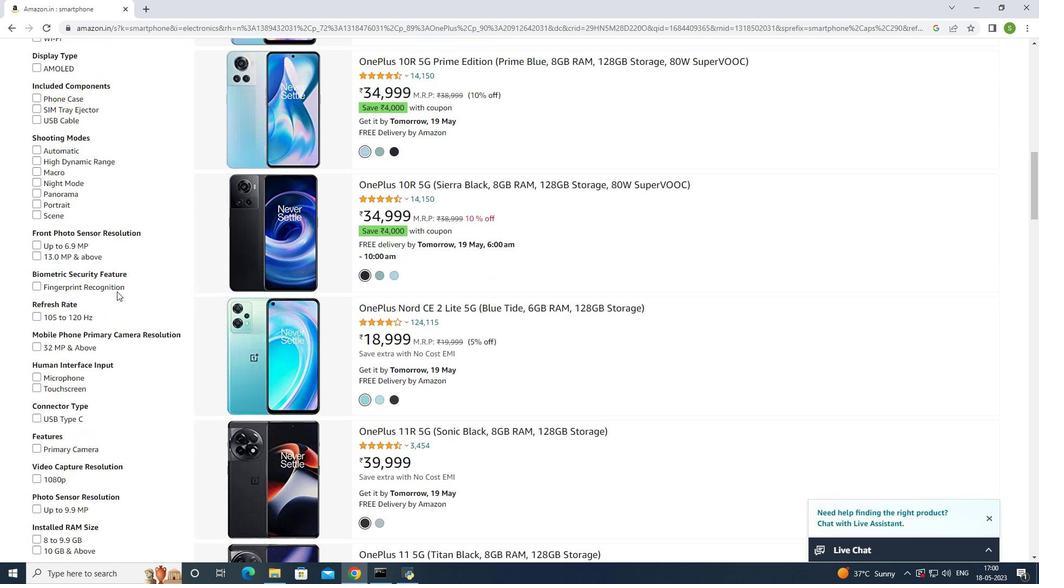 
Action: Mouse moved to (118, 290)
Screenshot: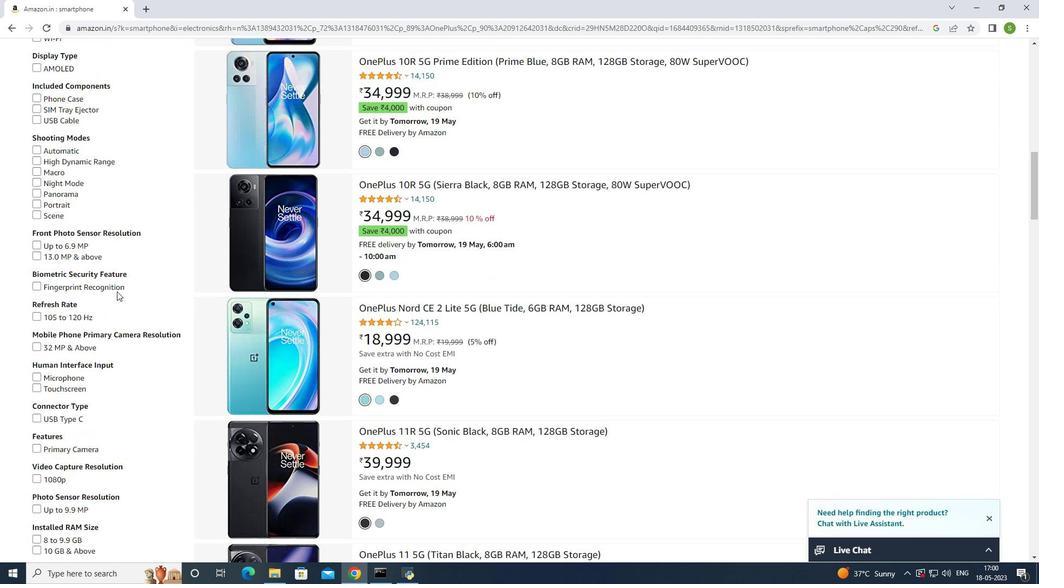 
Action: Mouse scrolled (118, 291) with delta (0, 0)
Screenshot: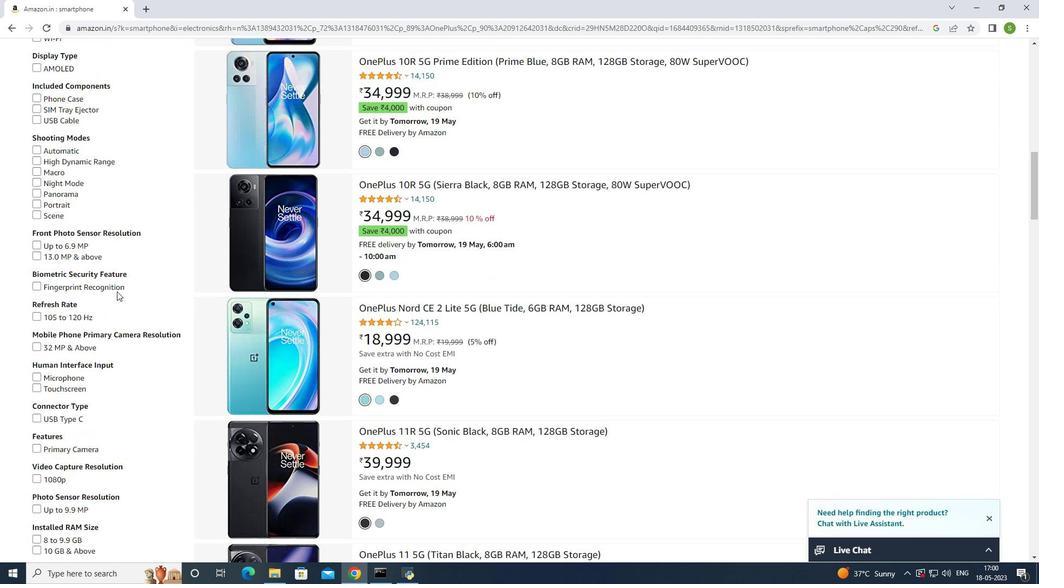 
Action: Mouse scrolled (118, 291) with delta (0, 0)
Screenshot: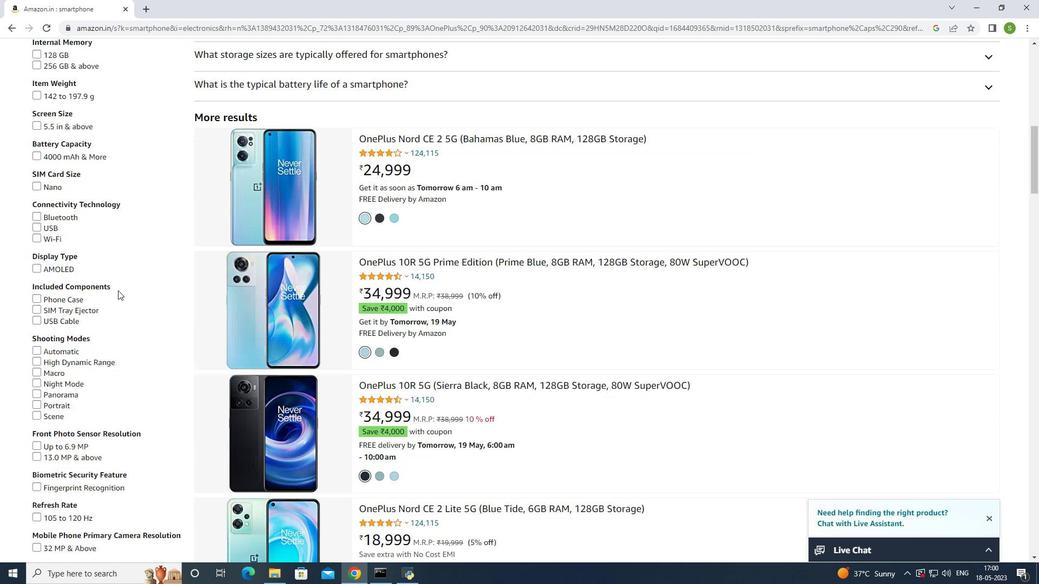 
Action: Mouse scrolled (118, 291) with delta (0, 0)
Screenshot: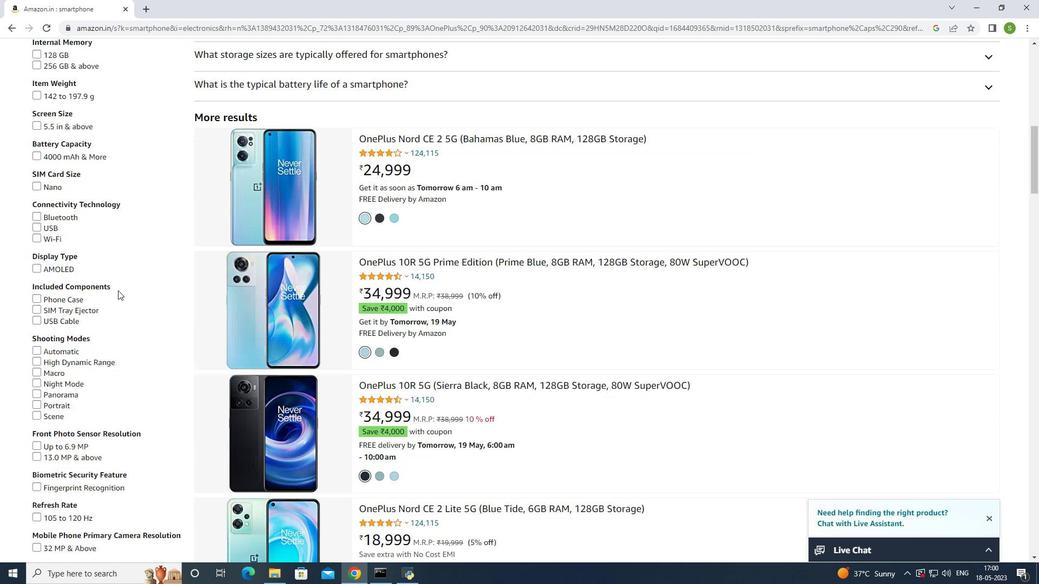
Action: Mouse scrolled (118, 291) with delta (0, 0)
Screenshot: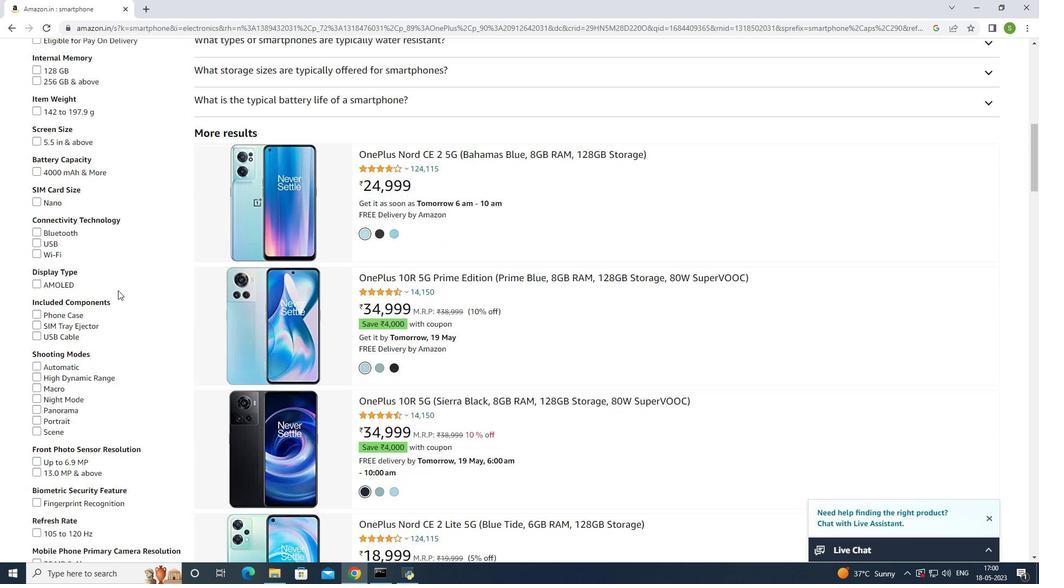 
Action: Mouse moved to (119, 289)
Screenshot: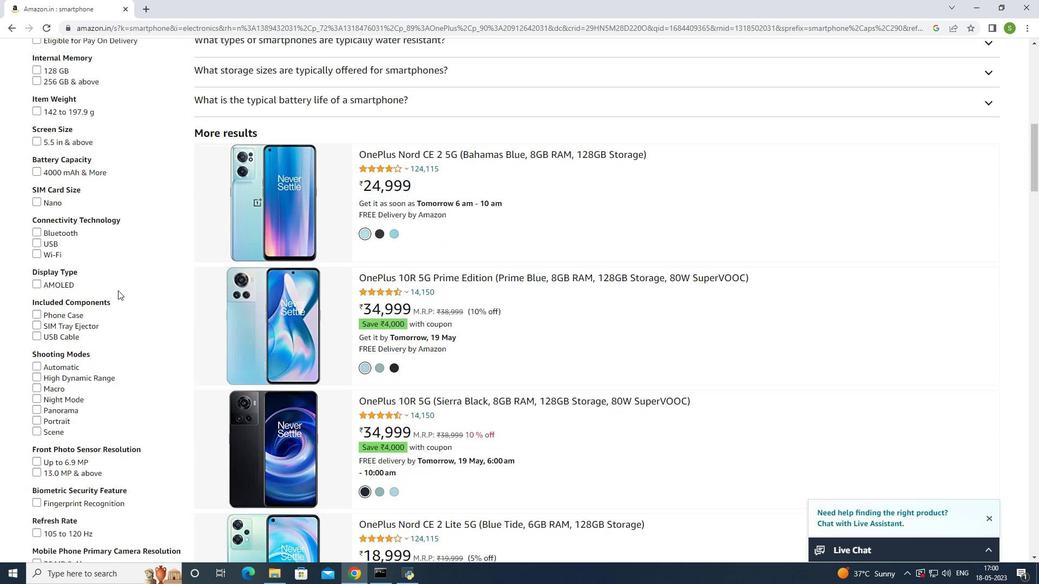 
Action: Mouse scrolled (119, 290) with delta (0, 0)
Screenshot: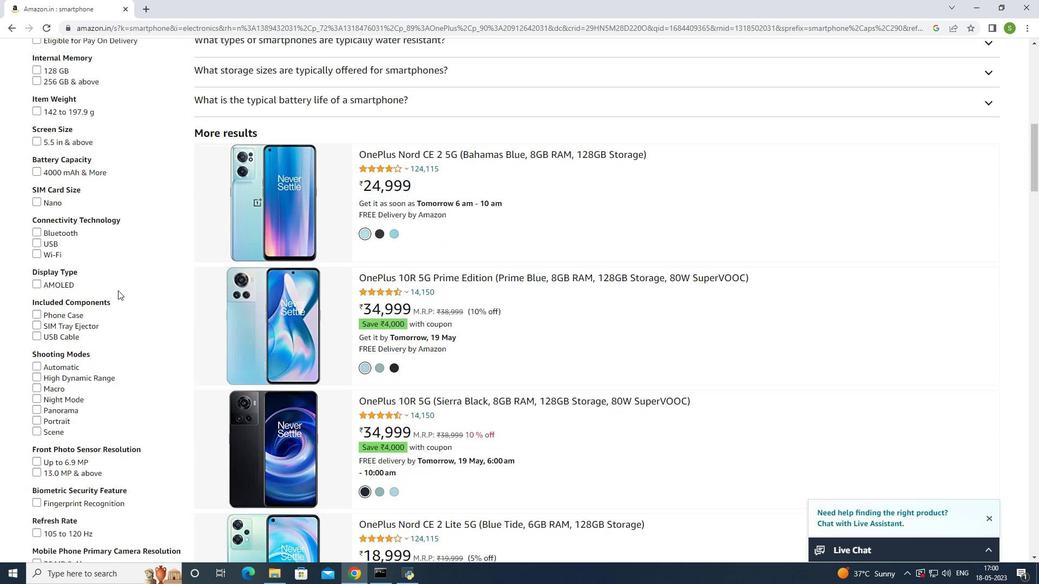 
Action: Mouse moved to (119, 289)
Screenshot: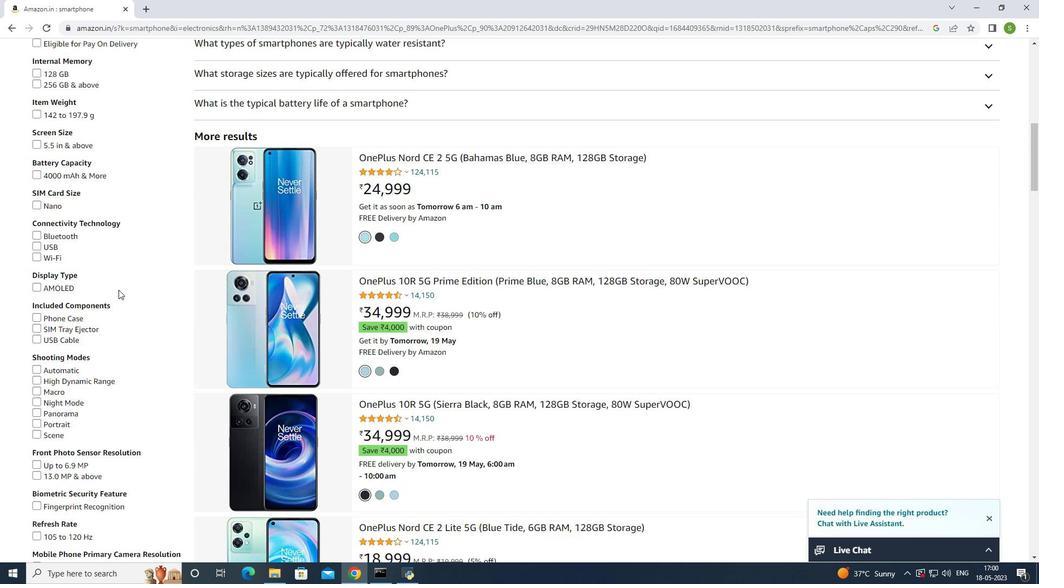 
Action: Mouse scrolled (119, 290) with delta (0, 0)
Screenshot: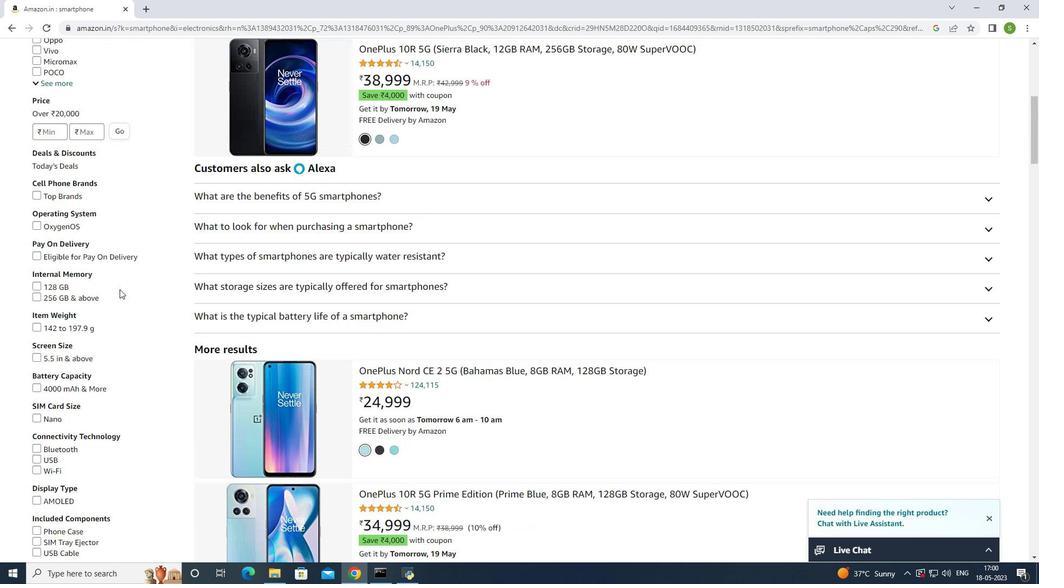 
Action: Mouse scrolled (119, 290) with delta (0, 0)
Screenshot: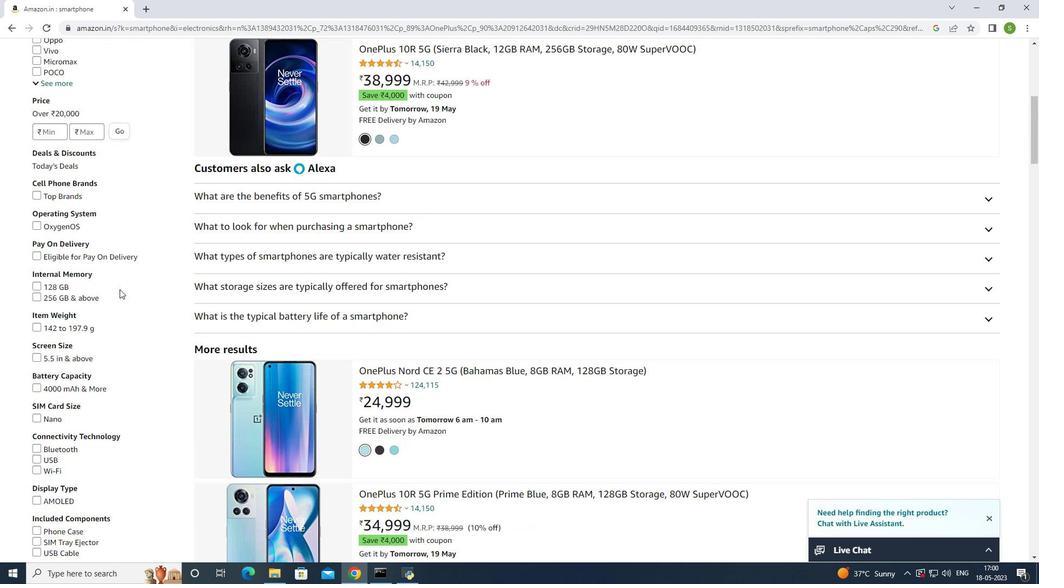 
Action: Mouse moved to (119, 289)
Screenshot: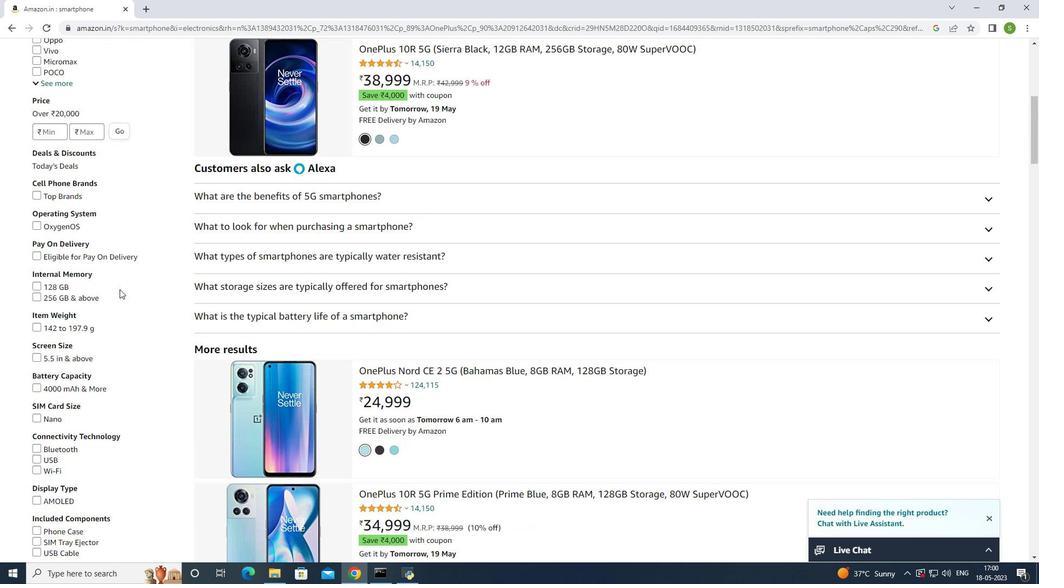 
Action: Mouse scrolled (119, 289) with delta (0, 0)
Screenshot: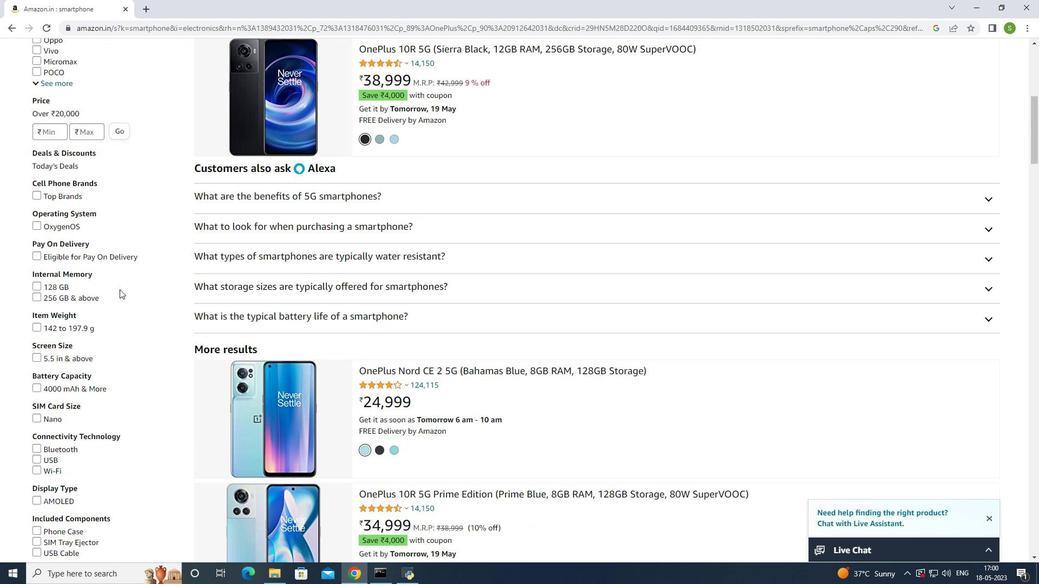 
Action: Mouse moved to (121, 286)
Screenshot: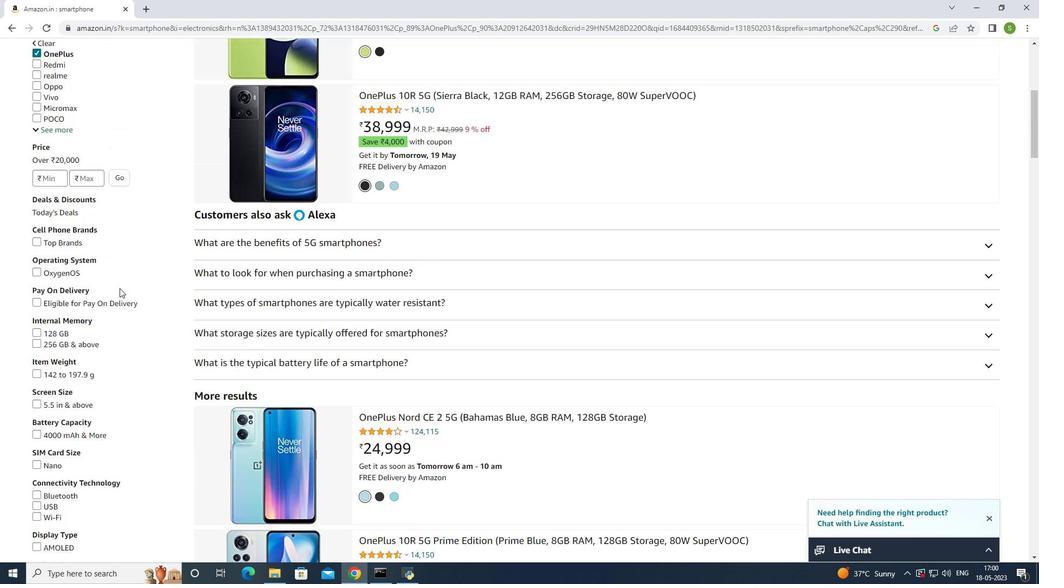 
Action: Mouse scrolled (121, 287) with delta (0, 0)
Screenshot: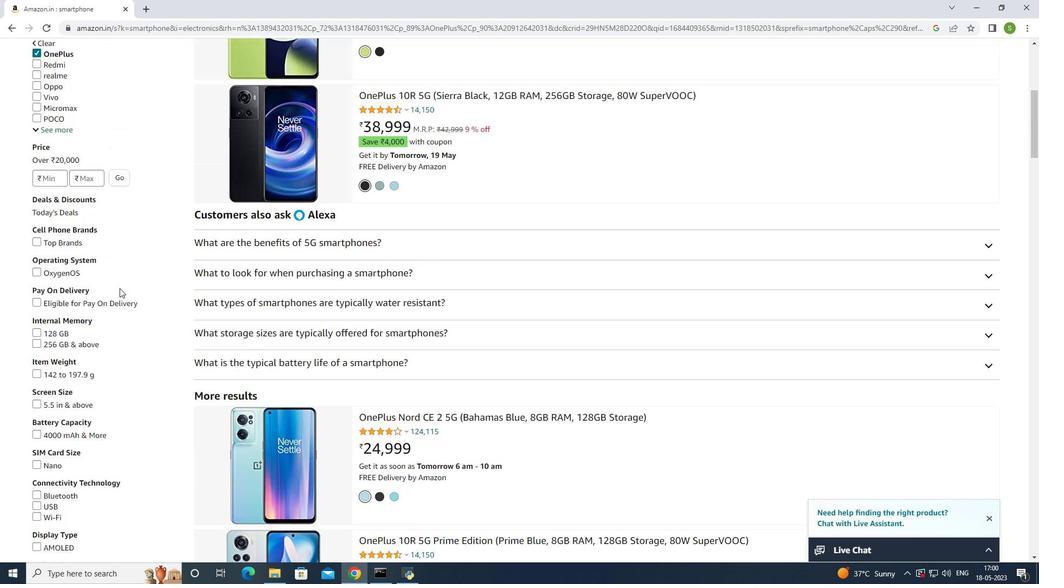 
Action: Mouse scrolled (121, 287) with delta (0, 0)
Screenshot: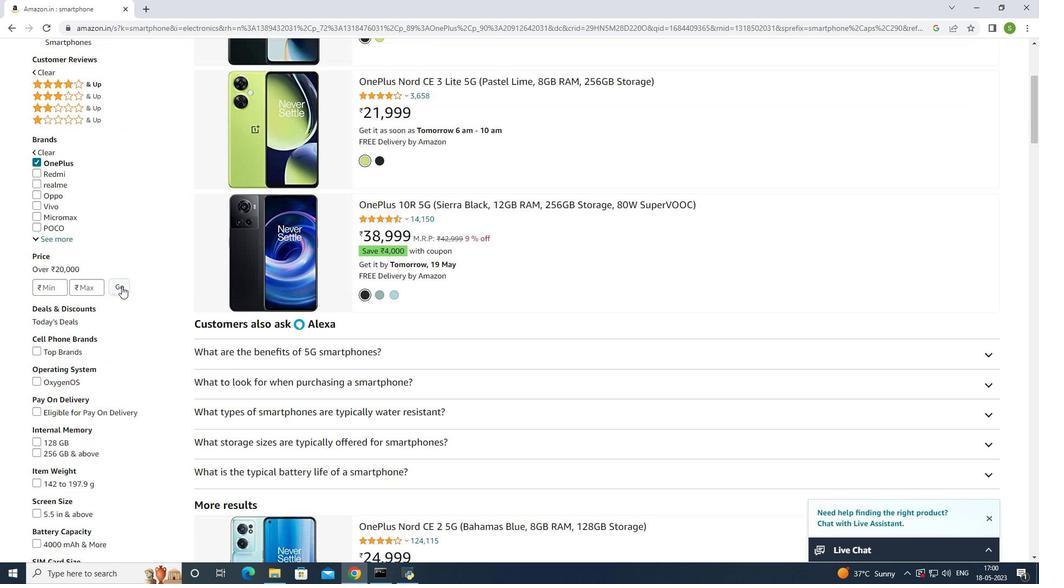
Action: Mouse scrolled (121, 287) with delta (0, 0)
Screenshot: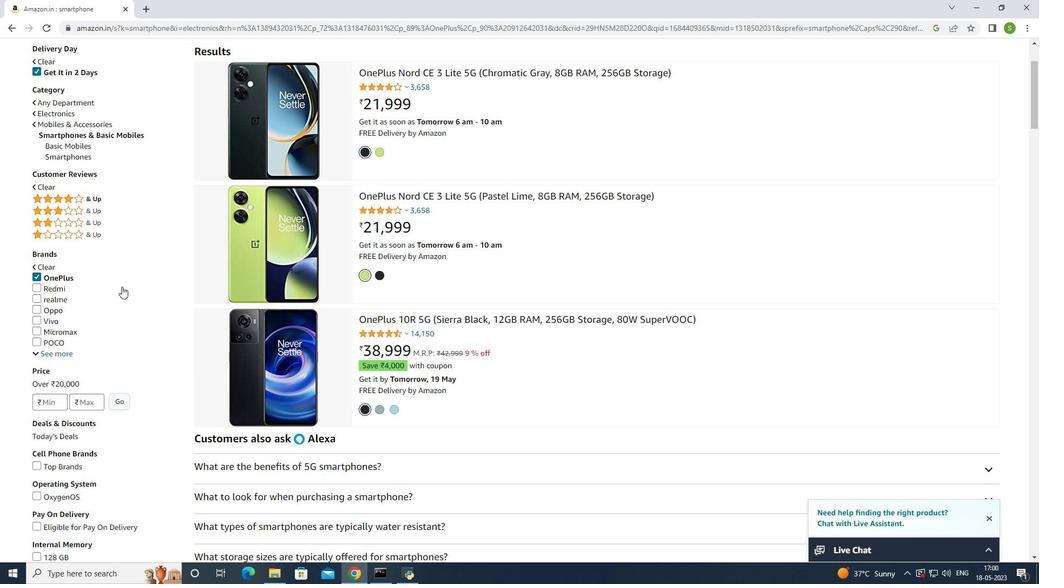 
Action: Mouse scrolled (121, 287) with delta (0, 0)
Screenshot: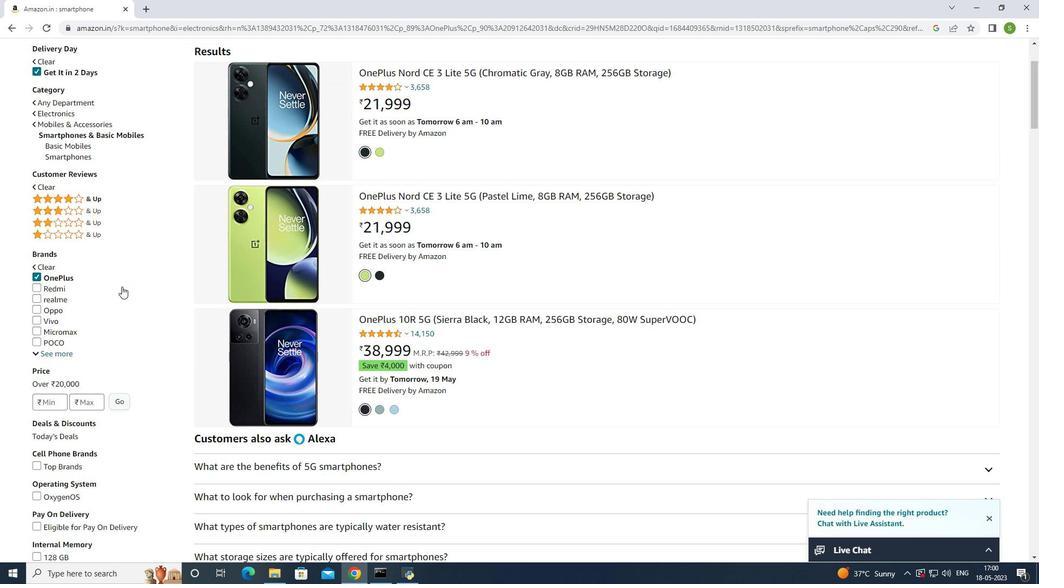 
Action: Mouse scrolled (121, 287) with delta (0, 0)
Screenshot: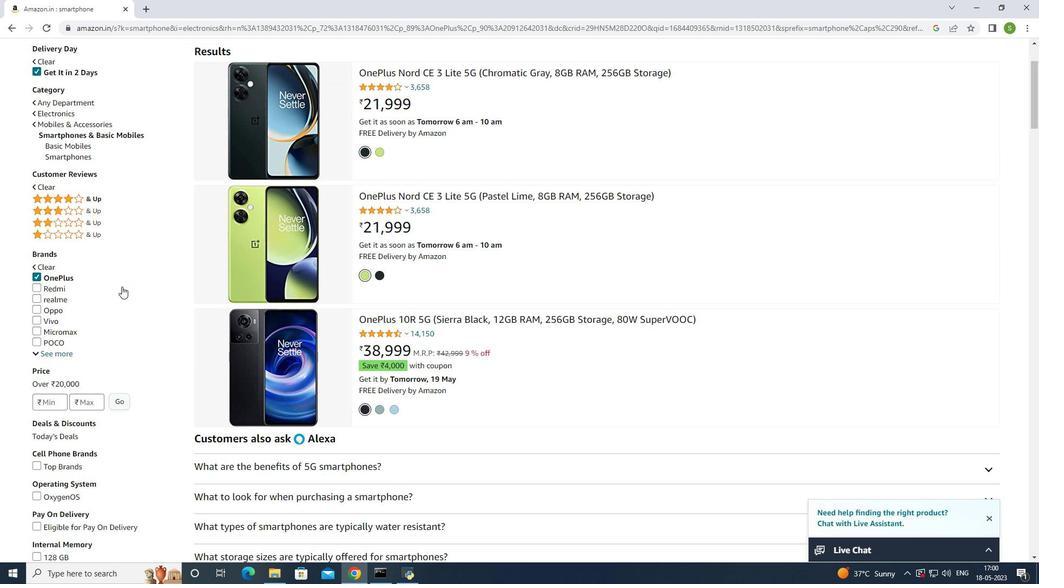 
Action: Mouse scrolled (121, 287) with delta (0, 0)
Screenshot: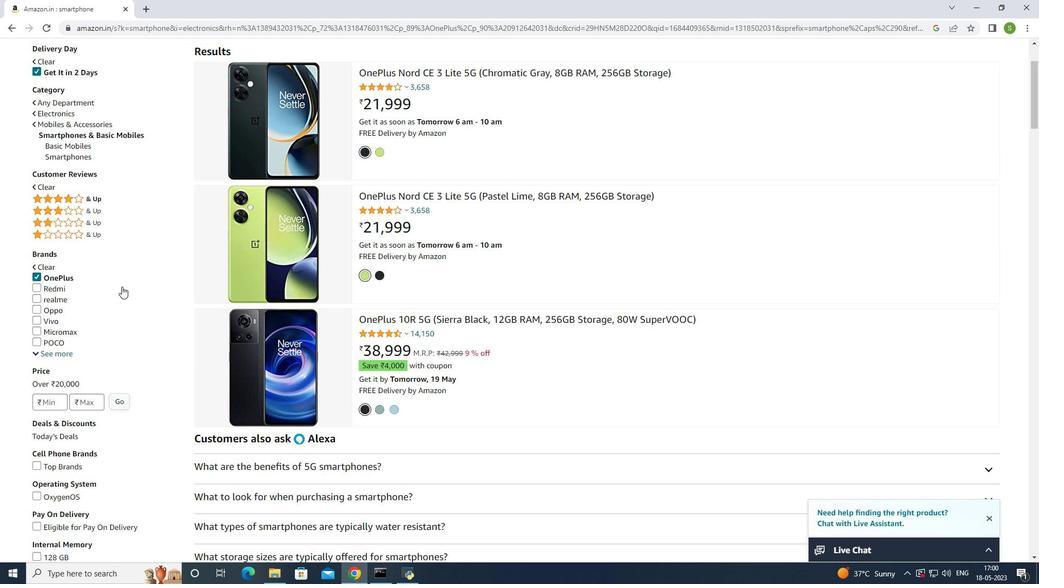 
Action: Mouse moved to (318, 235)
Screenshot: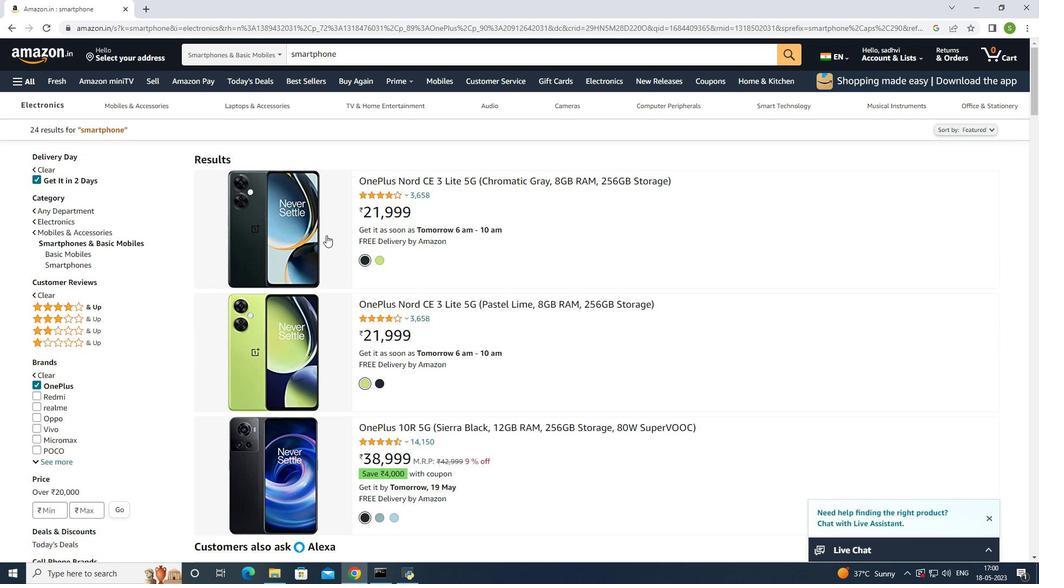 
Action: Mouse pressed left at (318, 235)
Screenshot: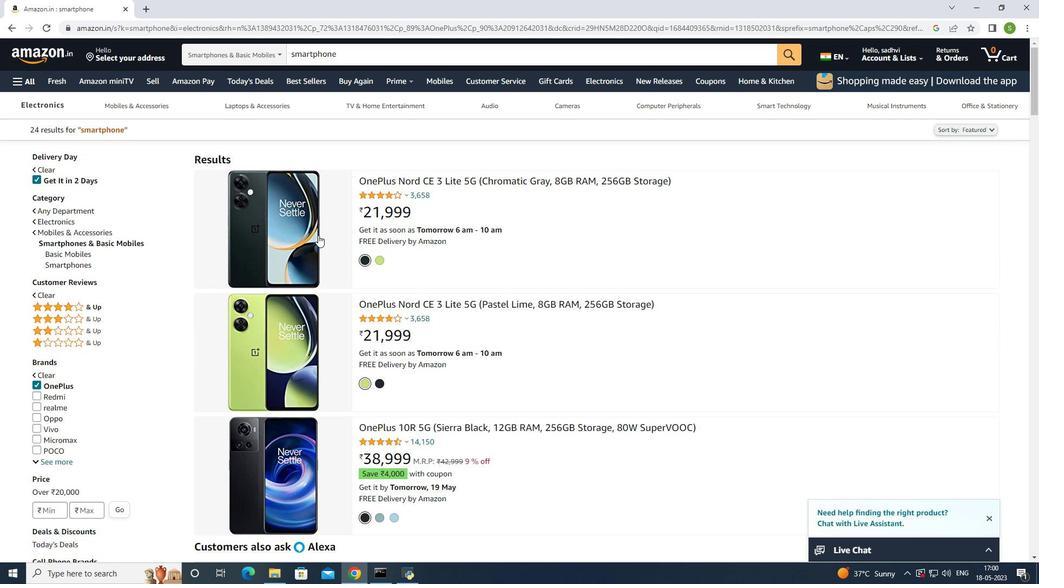 
Action: Mouse moved to (741, 253)
Screenshot: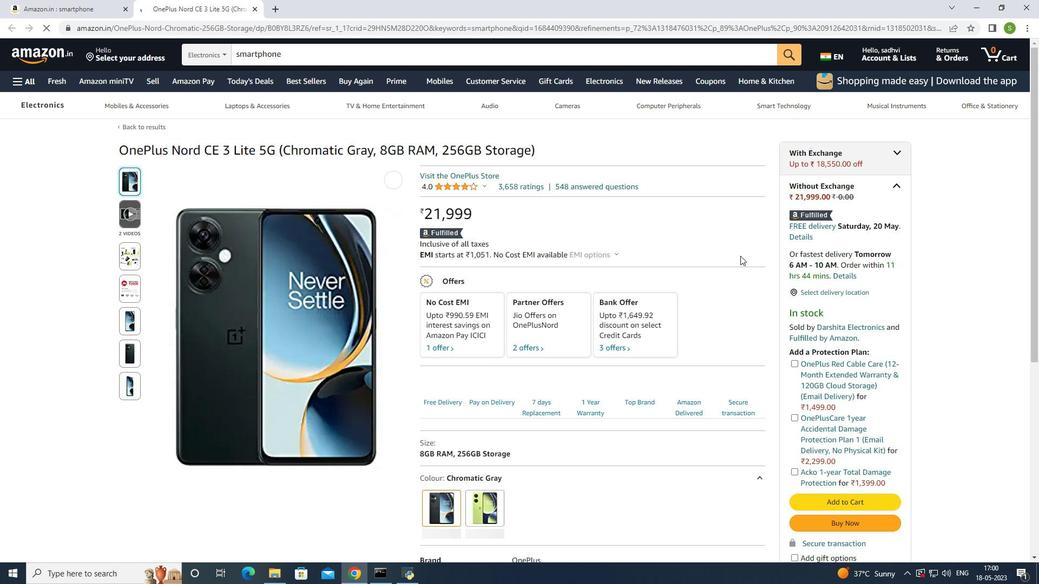 
Action: Mouse scrolled (741, 253) with delta (0, 0)
Screenshot: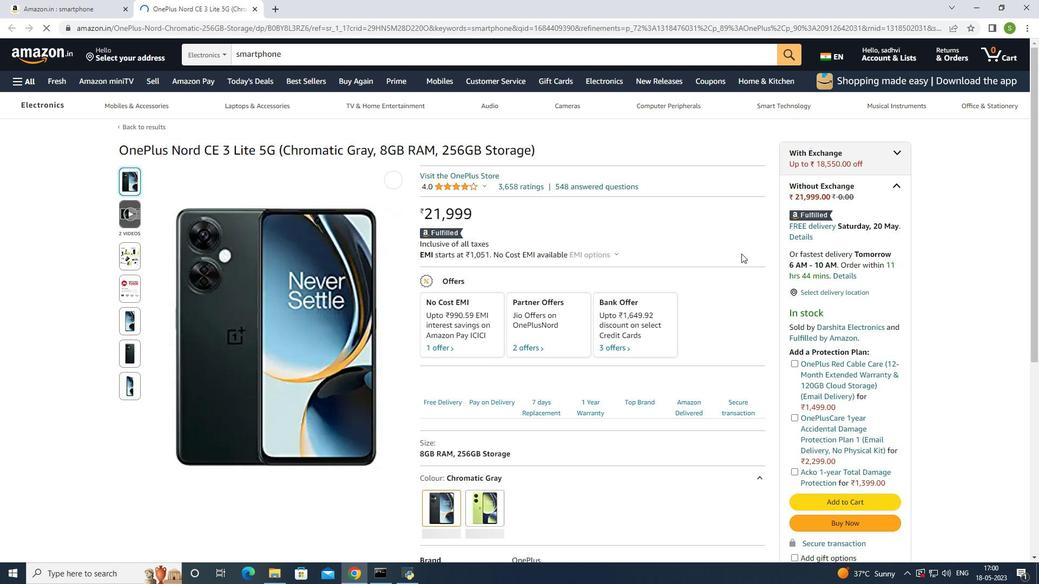 
Action: Mouse scrolled (741, 253) with delta (0, 0)
Screenshot: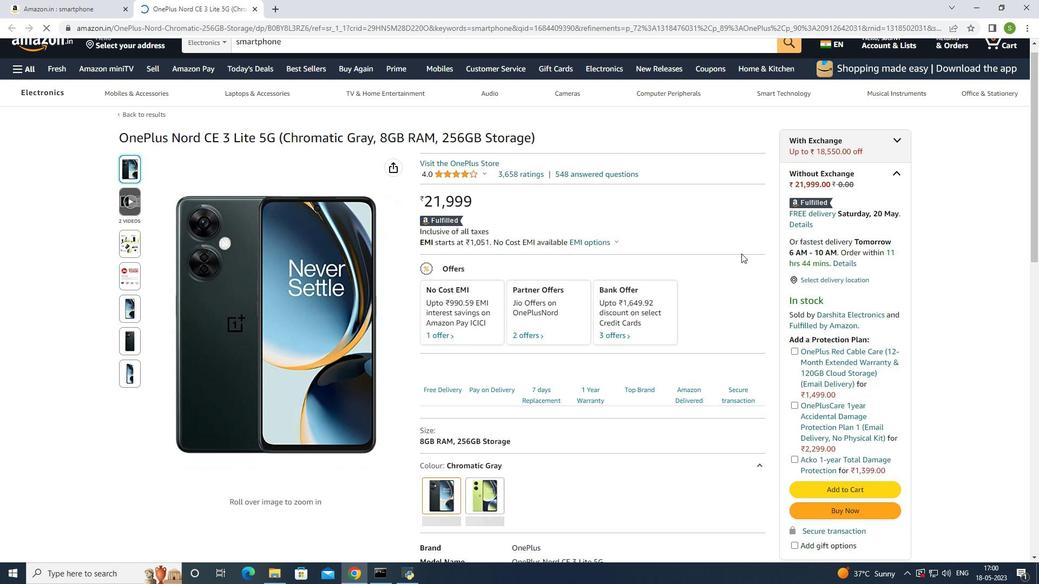 
Action: Mouse moved to (853, 392)
Screenshot: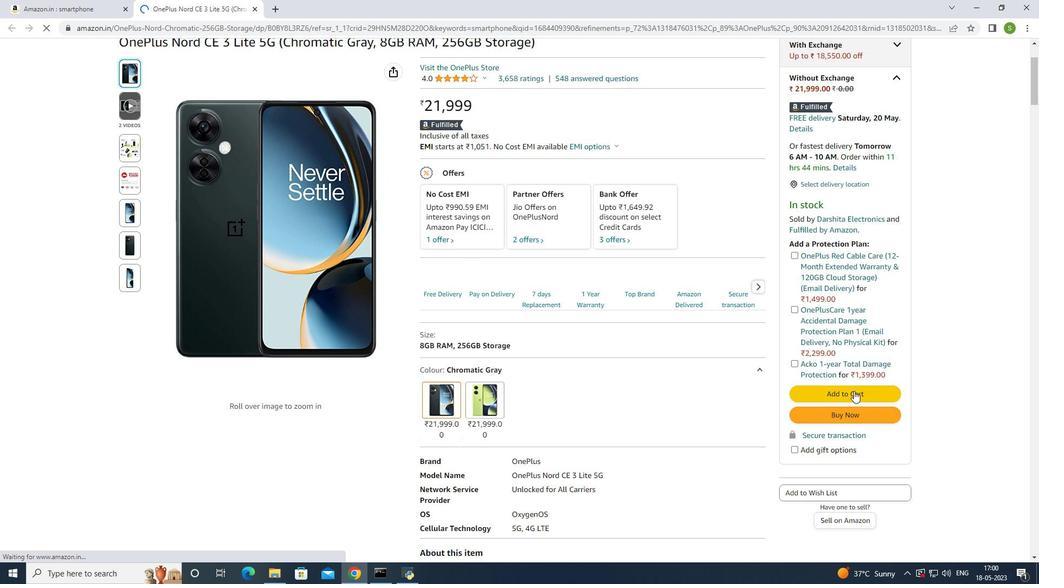 
Action: Mouse pressed left at (853, 392)
Screenshot: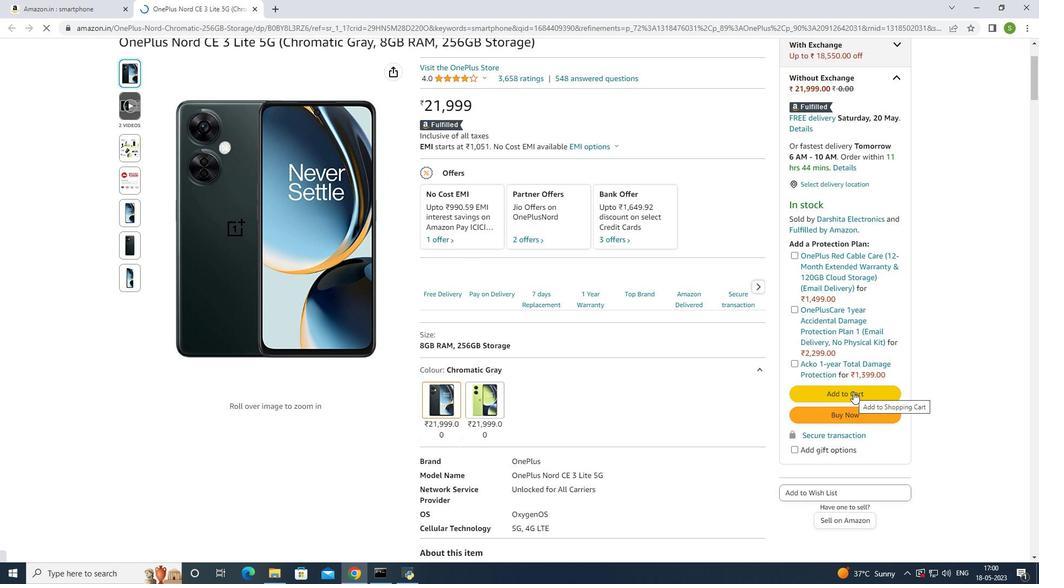 
Action: Mouse moved to (1015, 50)
Screenshot: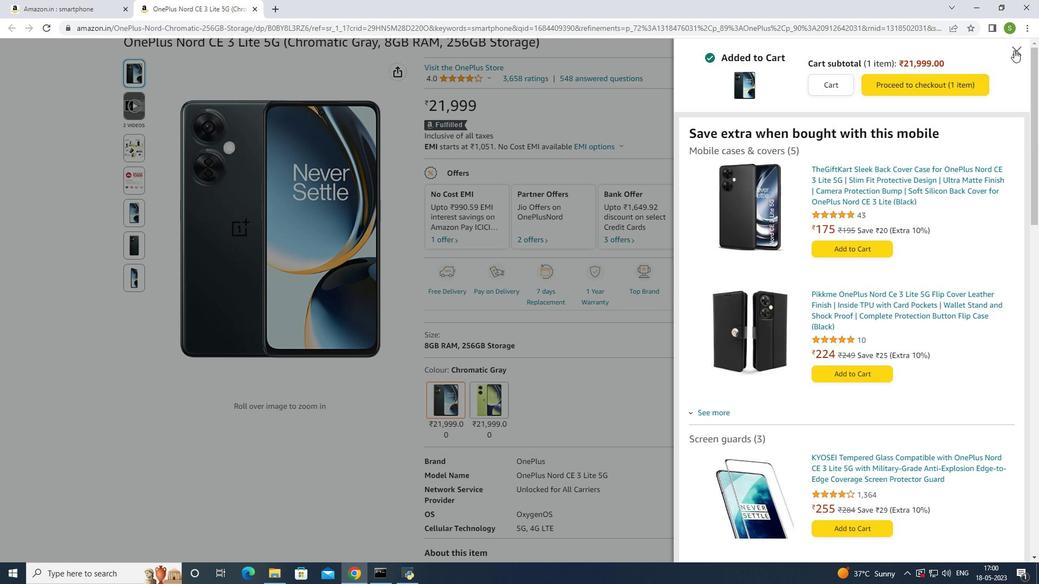 
Action: Mouse pressed left at (1015, 50)
Screenshot: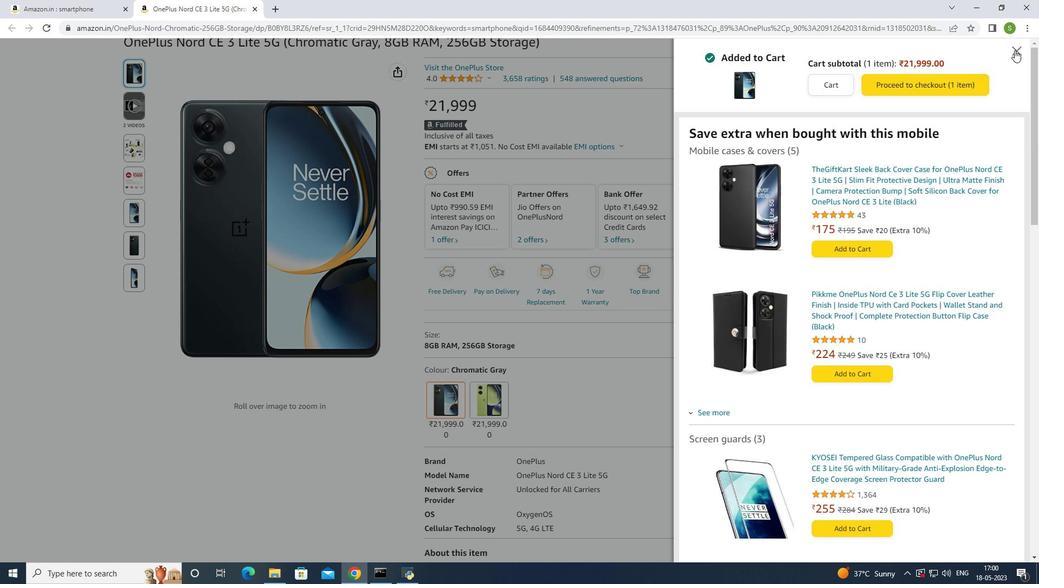 
Action: Mouse moved to (619, 219)
Screenshot: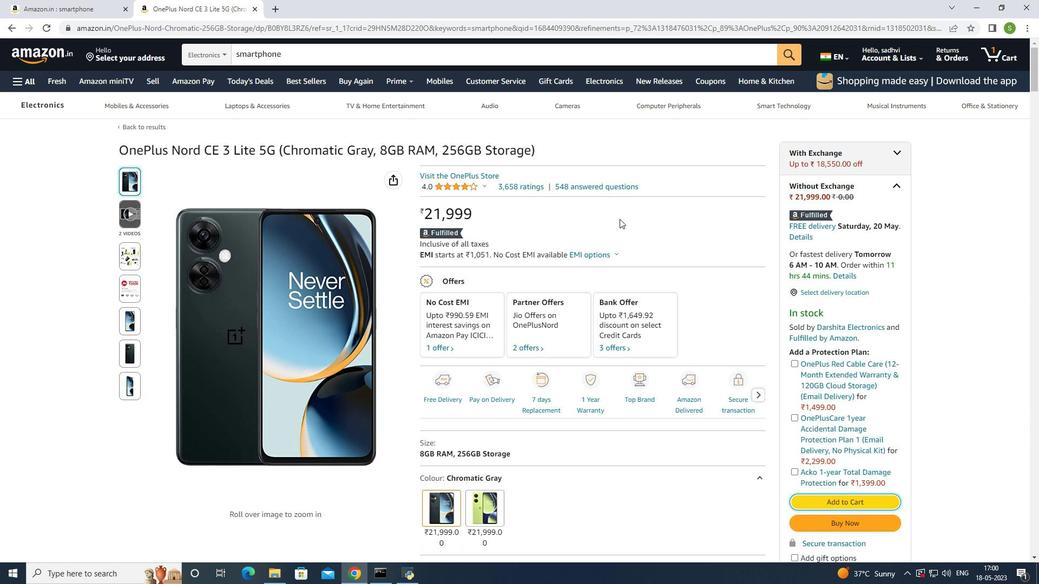 
Action: Mouse scrolled (619, 218) with delta (0, 0)
Screenshot: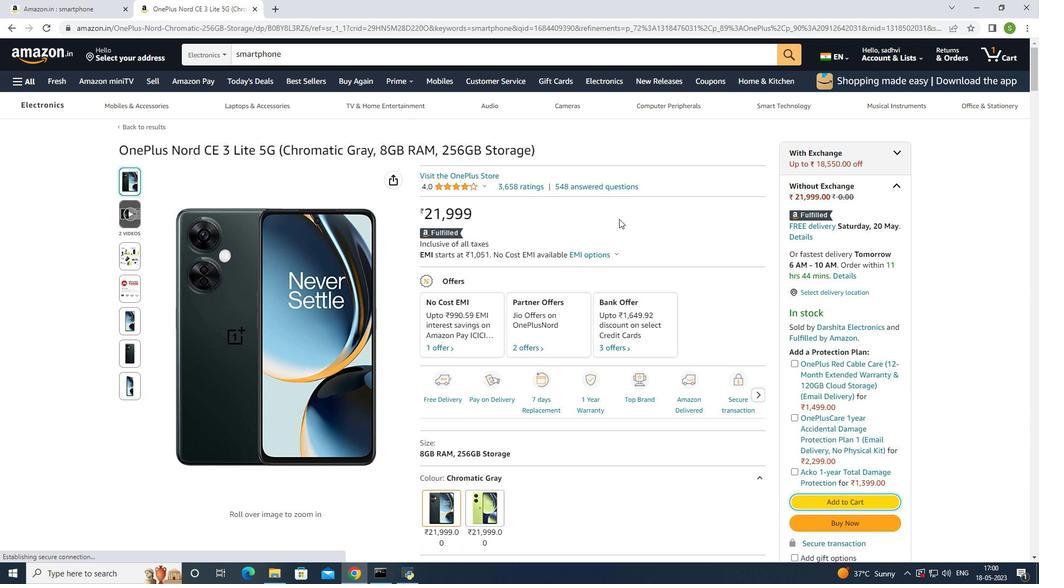 
Action: Mouse scrolled (619, 218) with delta (0, 0)
Screenshot: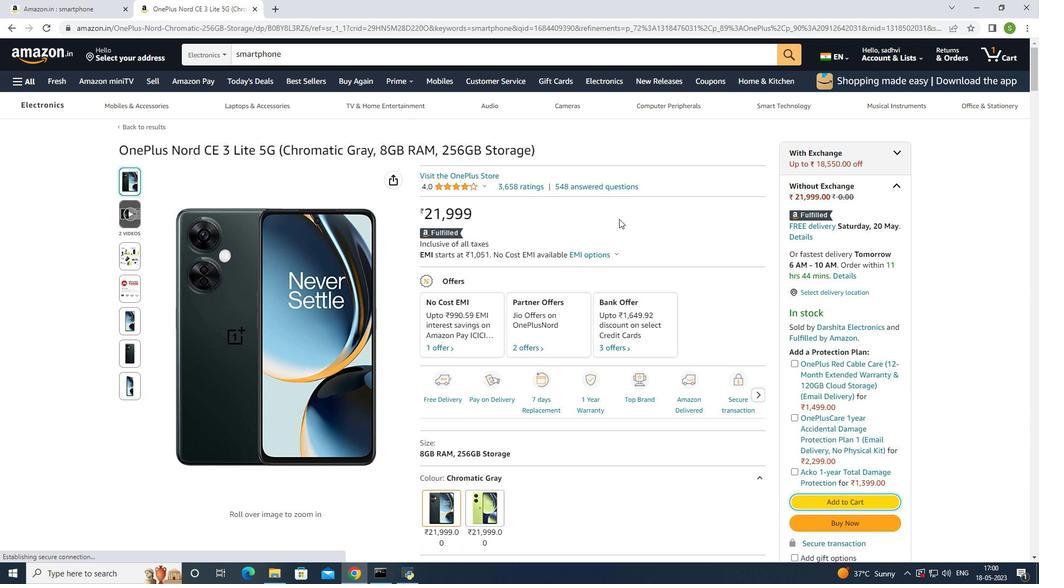 
Action: Mouse scrolled (619, 218) with delta (0, 0)
Screenshot: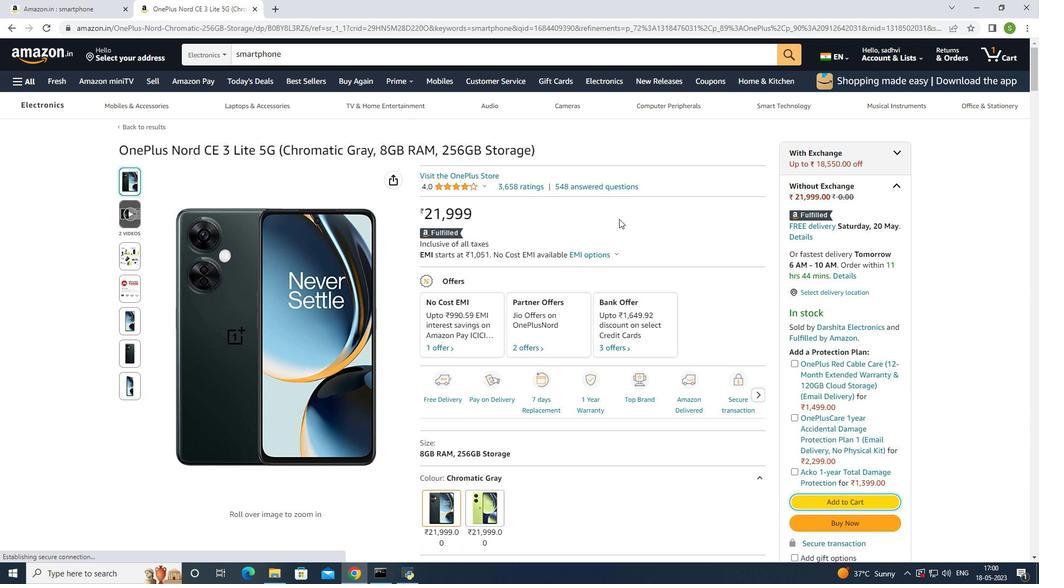 
Action: Mouse scrolled (619, 218) with delta (0, 0)
Screenshot: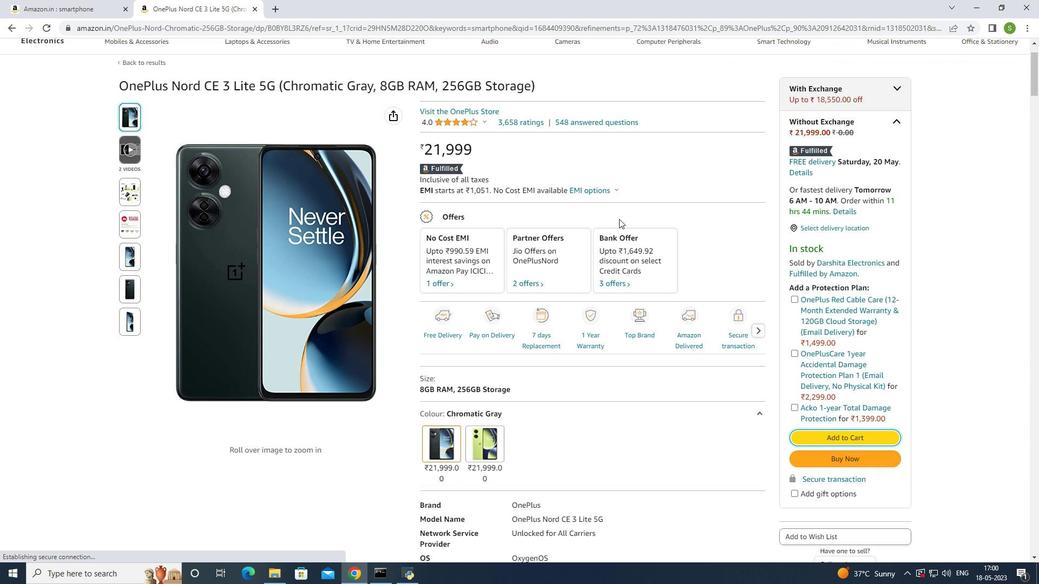 
Action: Mouse moved to (619, 216)
Screenshot: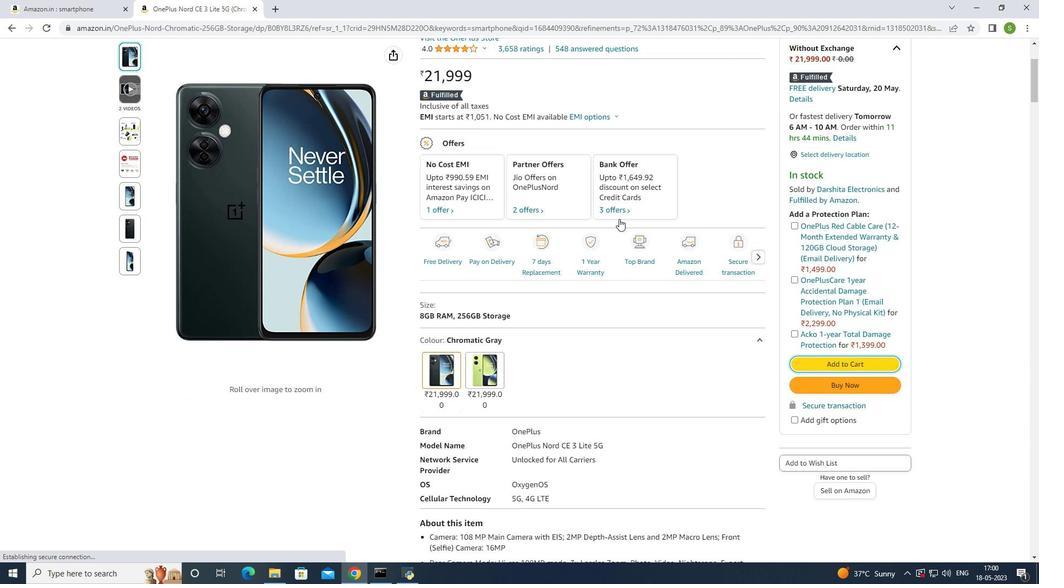 
Action: Mouse scrolled (619, 216) with delta (0, 0)
Screenshot: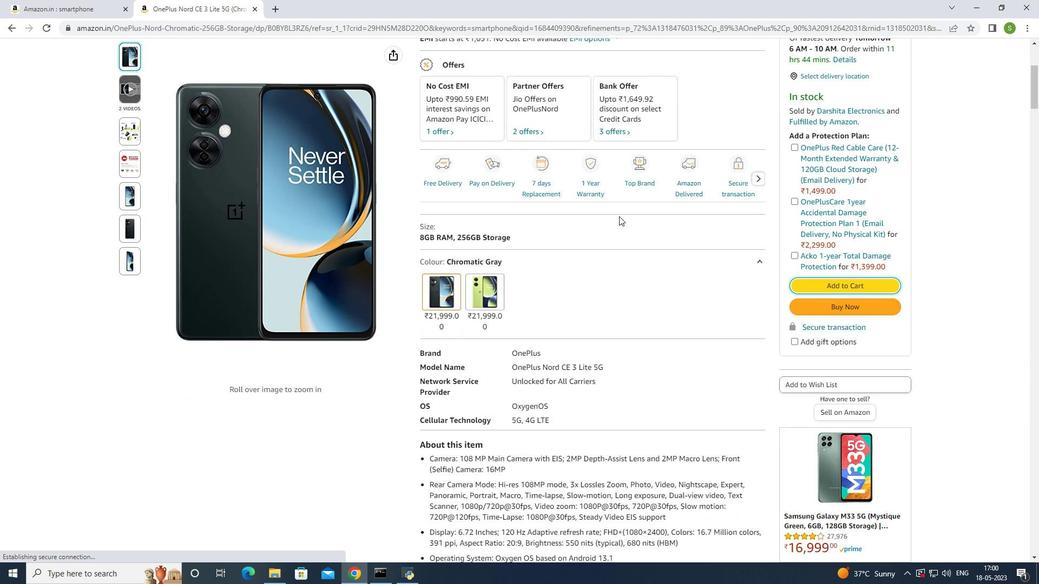
Action: Mouse scrolled (619, 216) with delta (0, 0)
Screenshot: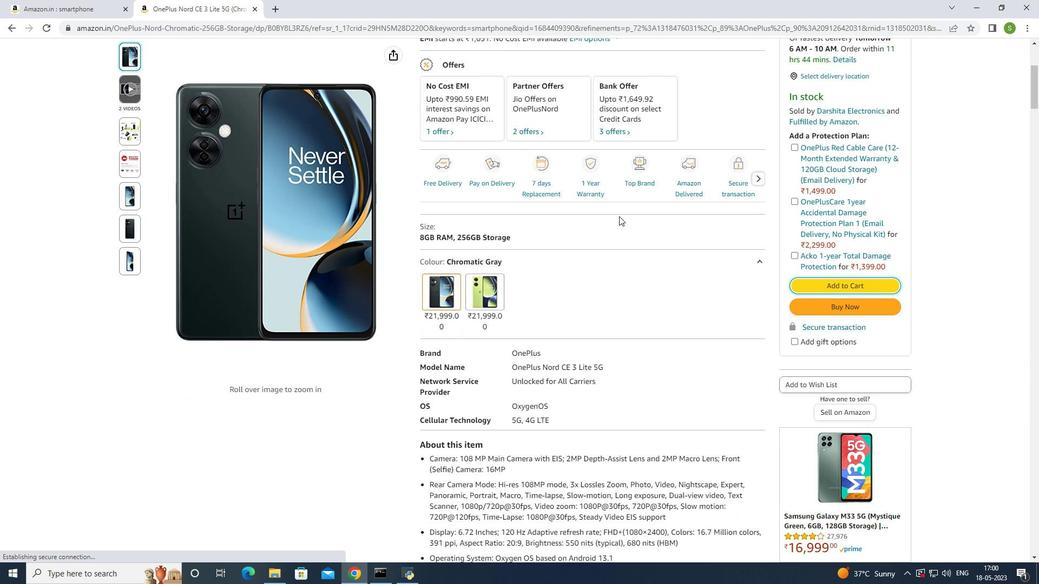 
Action: Mouse scrolled (619, 216) with delta (0, 0)
Screenshot: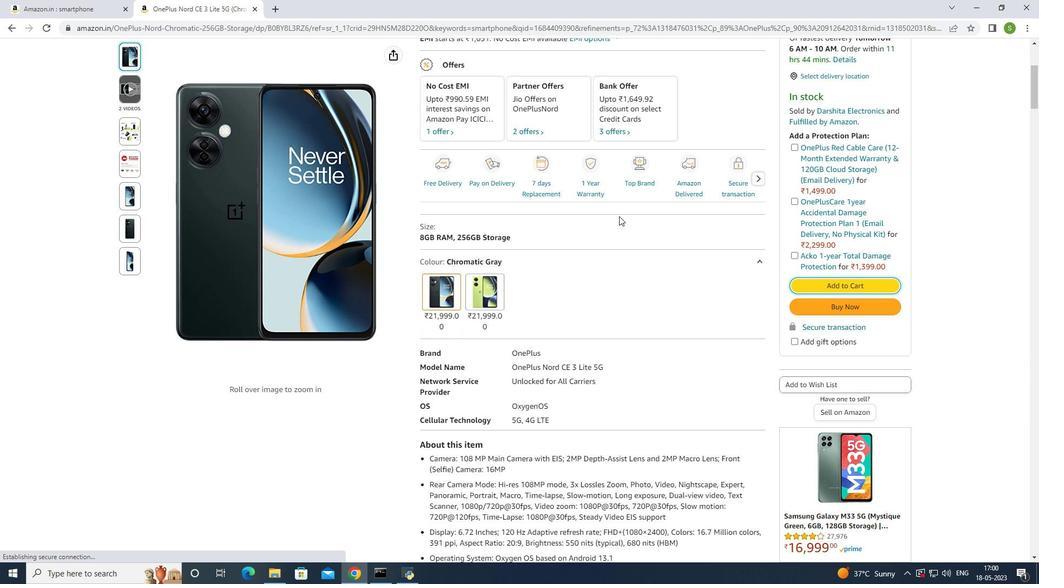 
Action: Mouse moved to (525, 235)
Screenshot: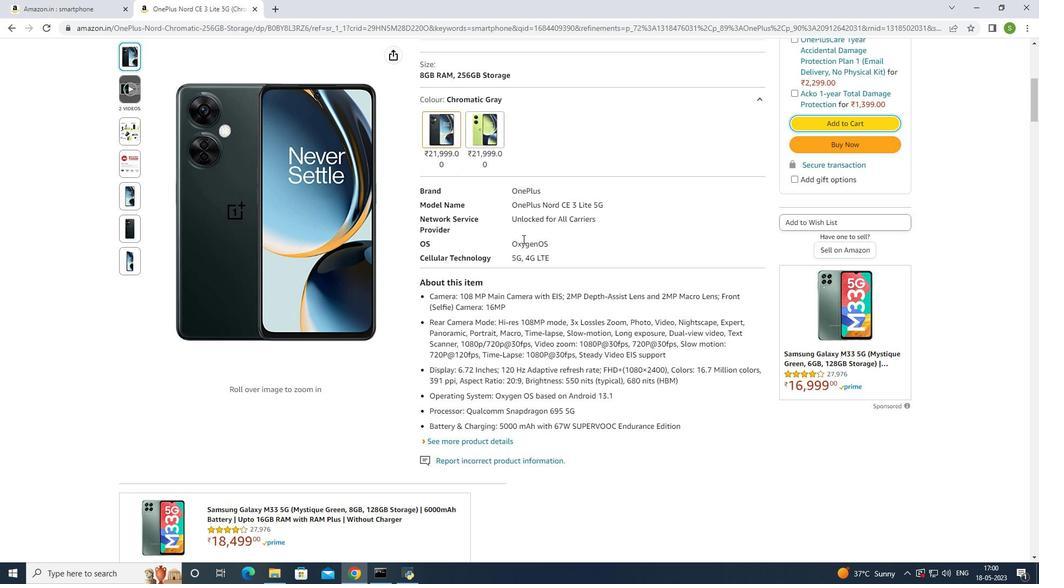 
Action: Mouse scrolled (525, 234) with delta (0, 0)
Screenshot: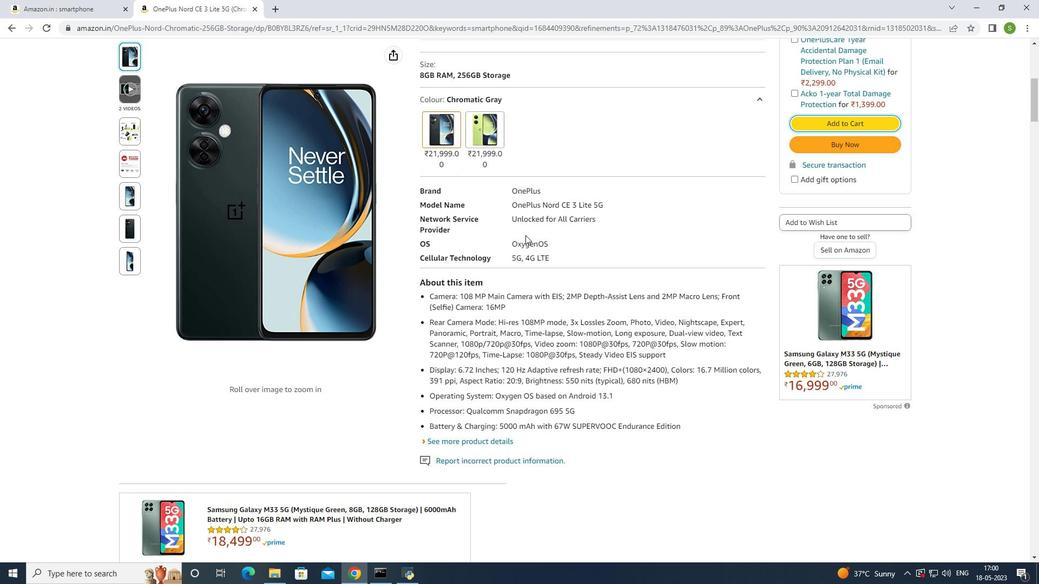 
Action: Mouse scrolled (525, 234) with delta (0, 0)
Screenshot: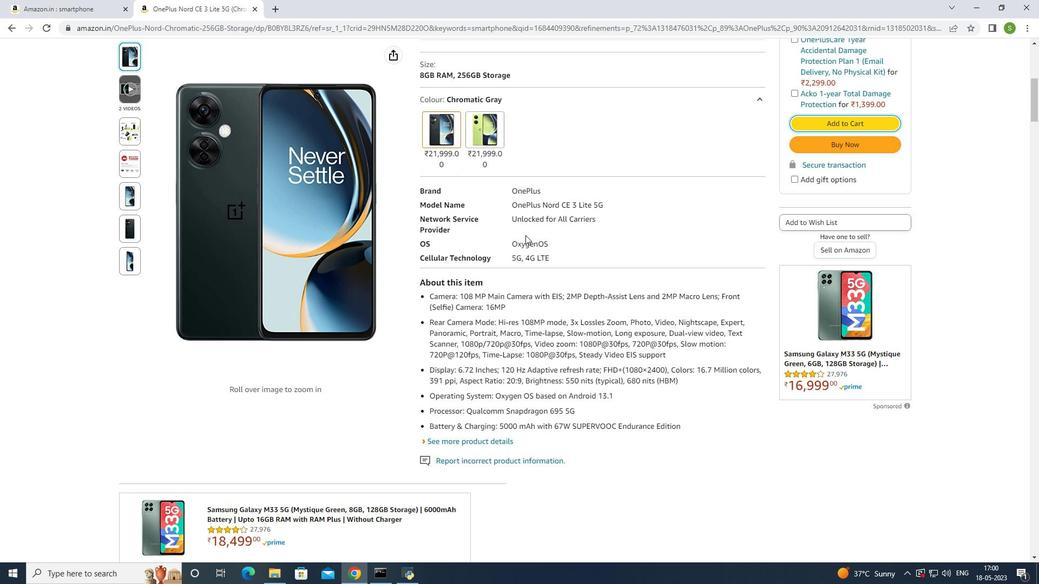 
Action: Mouse scrolled (525, 234) with delta (0, 0)
Screenshot: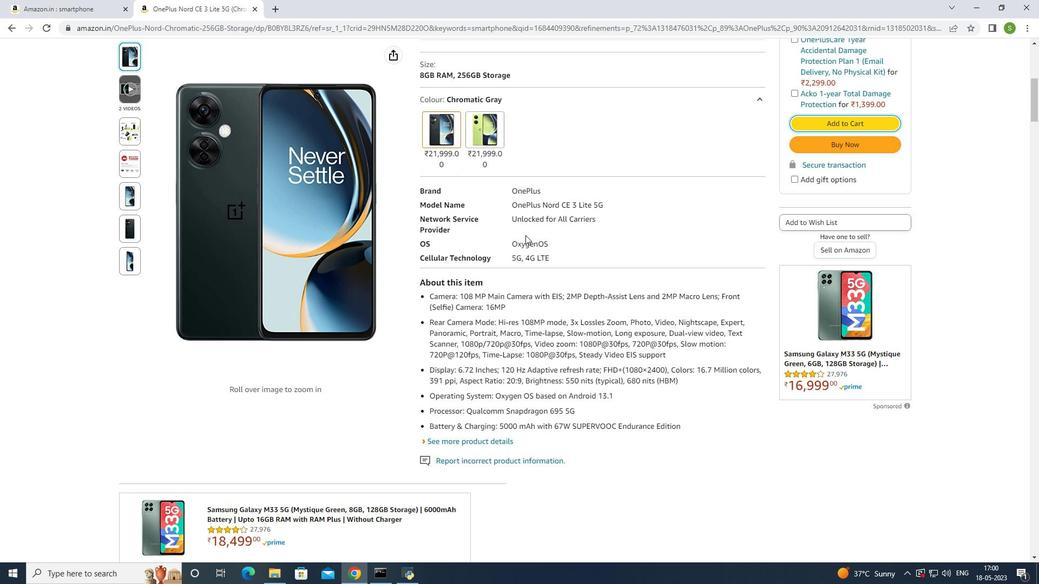 
Action: Mouse scrolled (525, 234) with delta (0, 0)
Screenshot: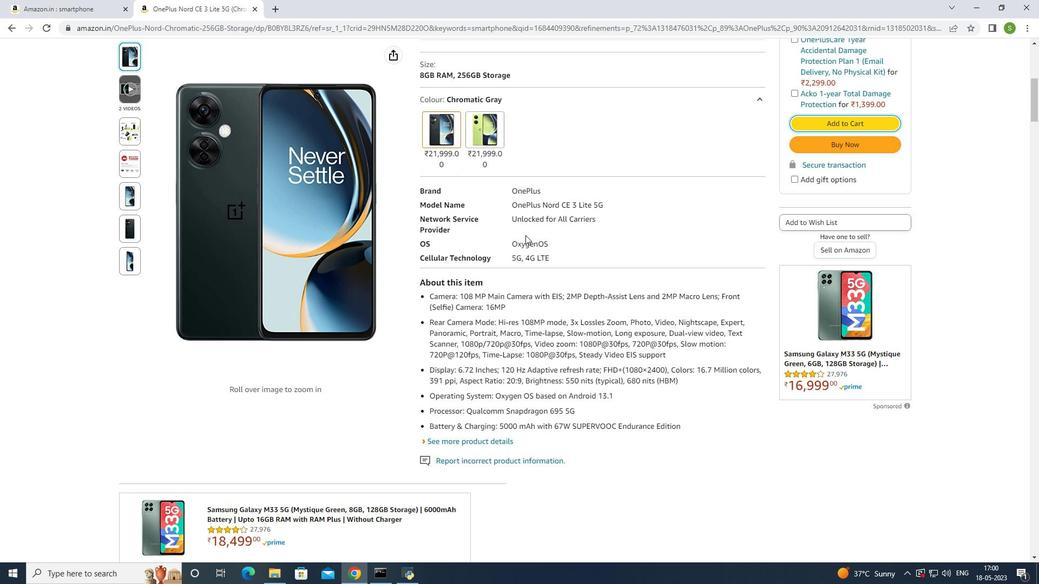 
Action: Mouse scrolled (525, 234) with delta (0, 0)
Screenshot: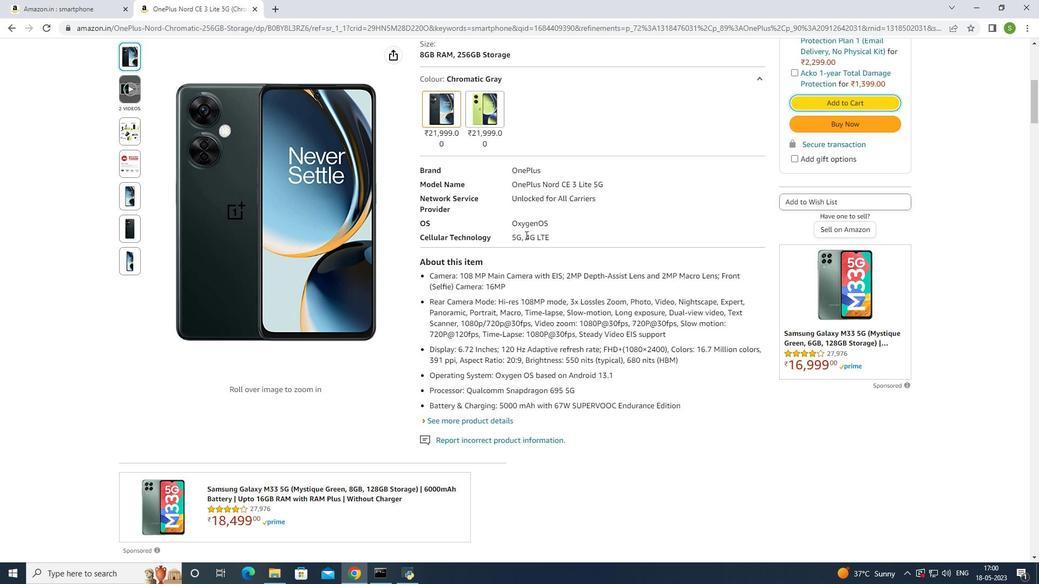 
Action: Mouse moved to (527, 232)
Screenshot: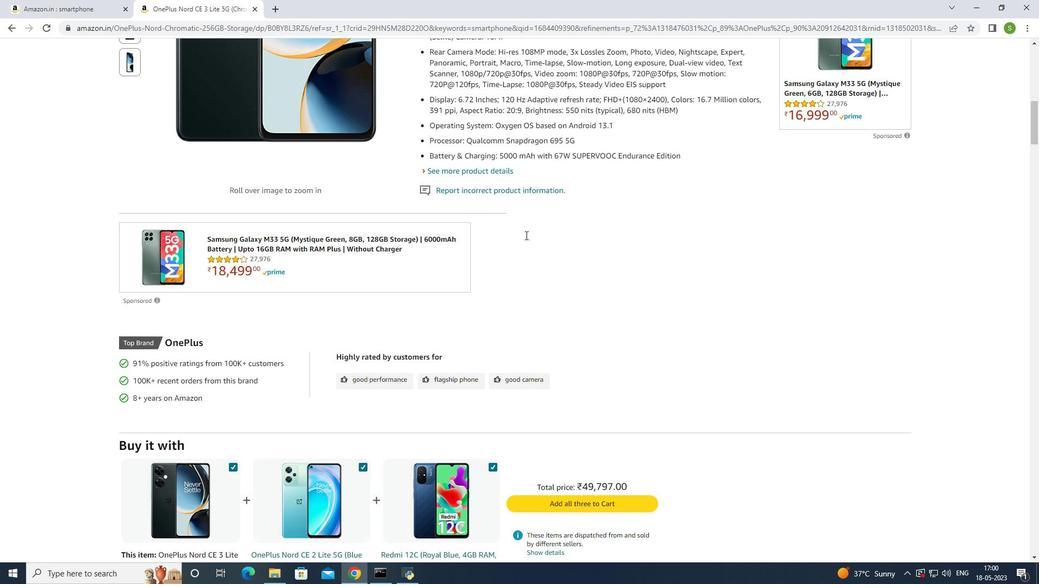 
Action: Mouse scrolled (527, 232) with delta (0, 0)
Screenshot: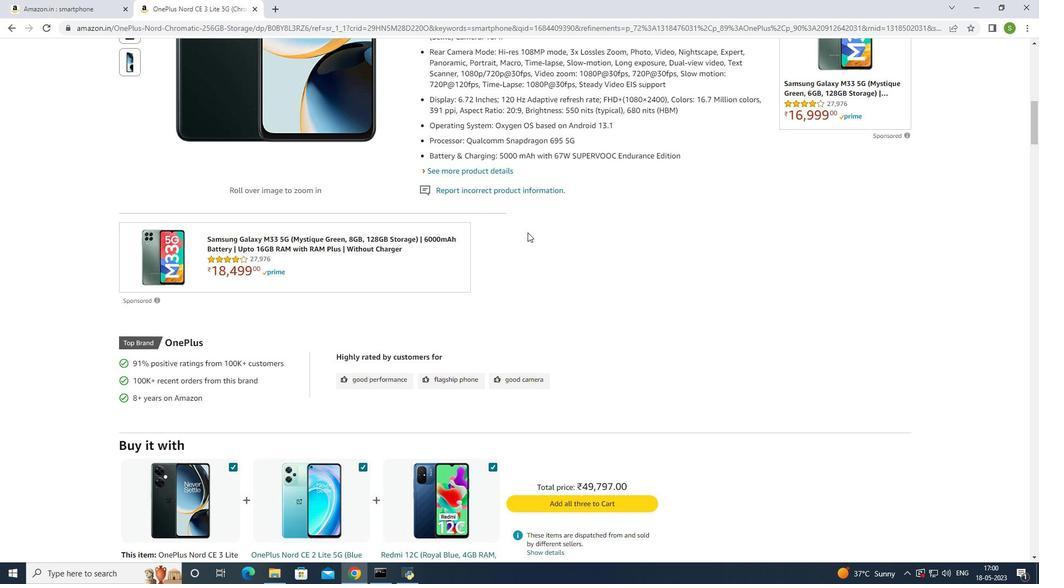 
Action: Mouse moved to (528, 232)
Screenshot: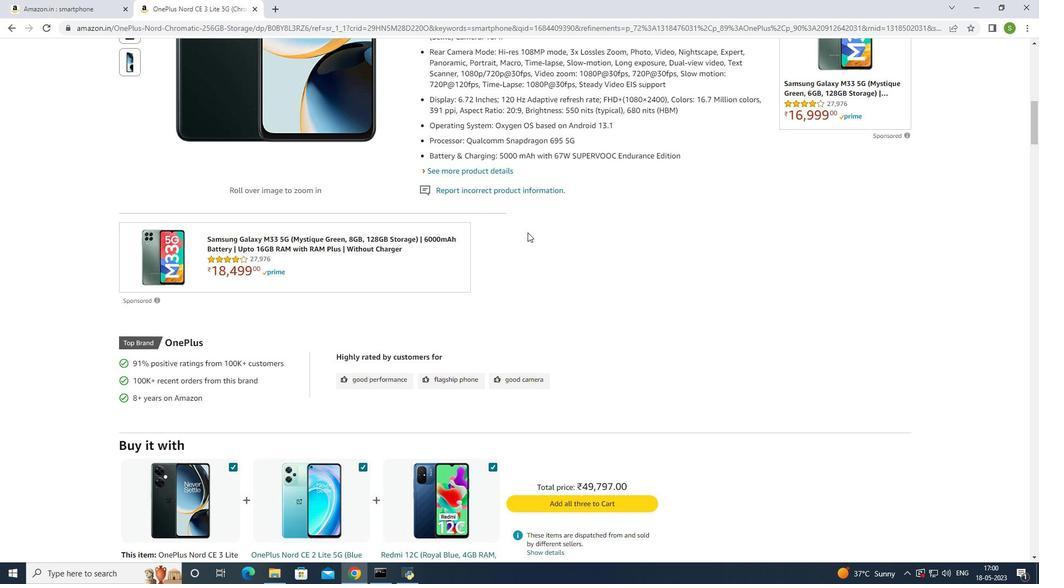
Action: Mouse scrolled (528, 232) with delta (0, 0)
Screenshot: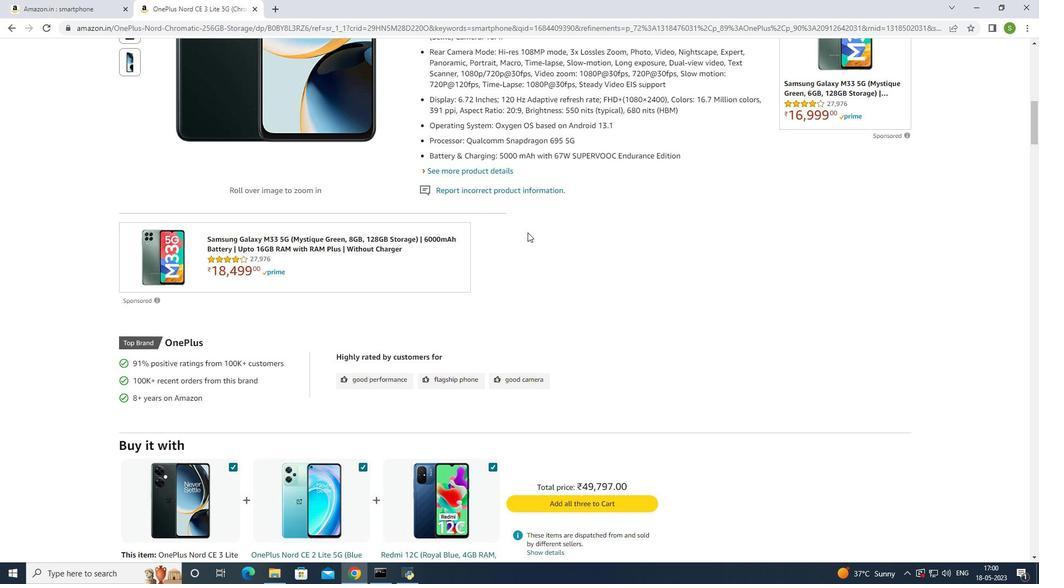 
Action: Mouse scrolled (528, 232) with delta (0, 0)
Screenshot: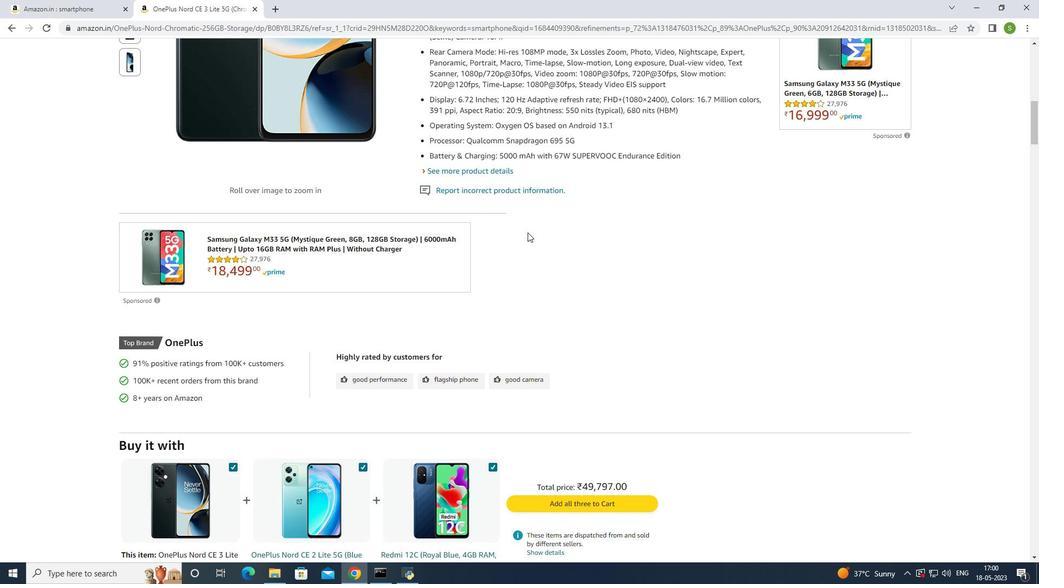 
Action: Mouse scrolled (528, 232) with delta (0, 0)
Screenshot: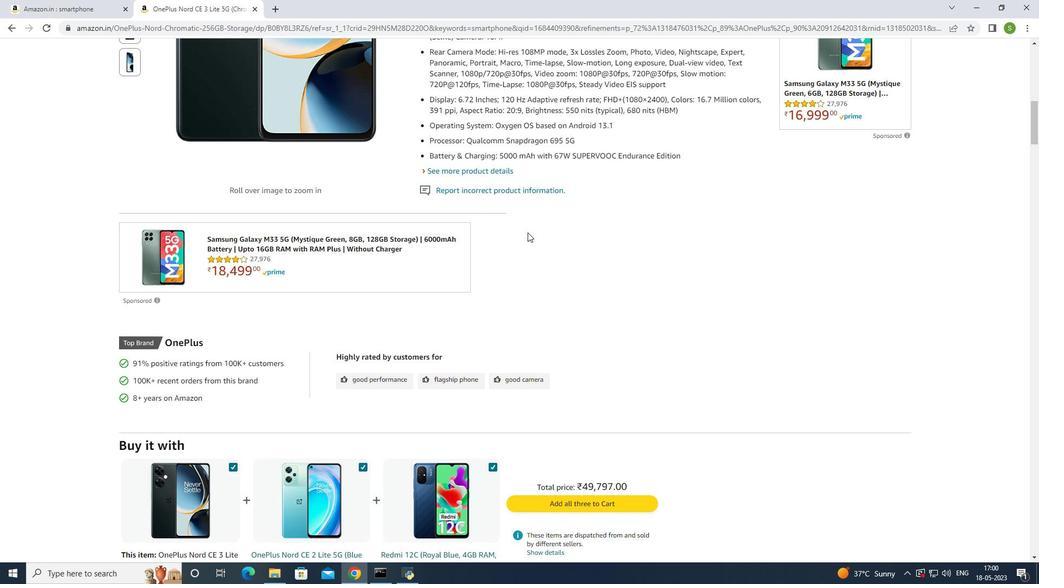 
Action: Mouse scrolled (528, 233) with delta (0, 0)
Screenshot: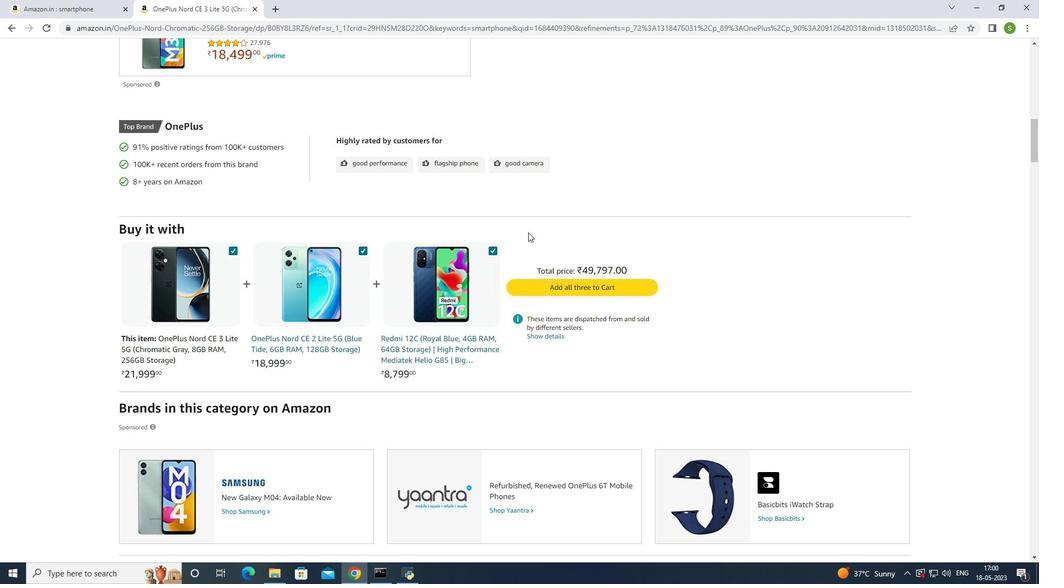 
Action: Mouse scrolled (528, 233) with delta (0, 0)
Screenshot: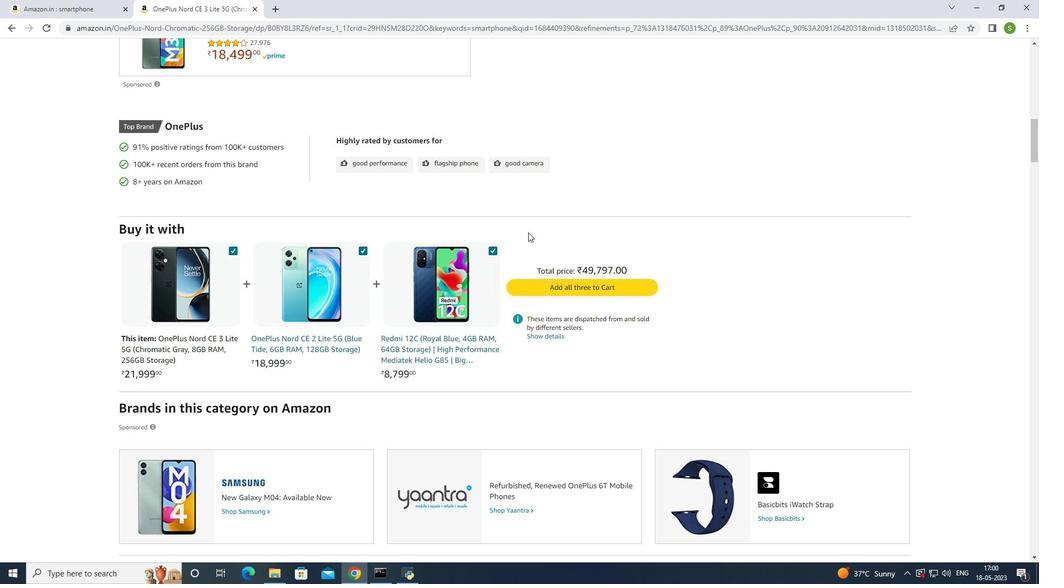 
Action: Mouse scrolled (528, 233) with delta (0, 0)
Screenshot: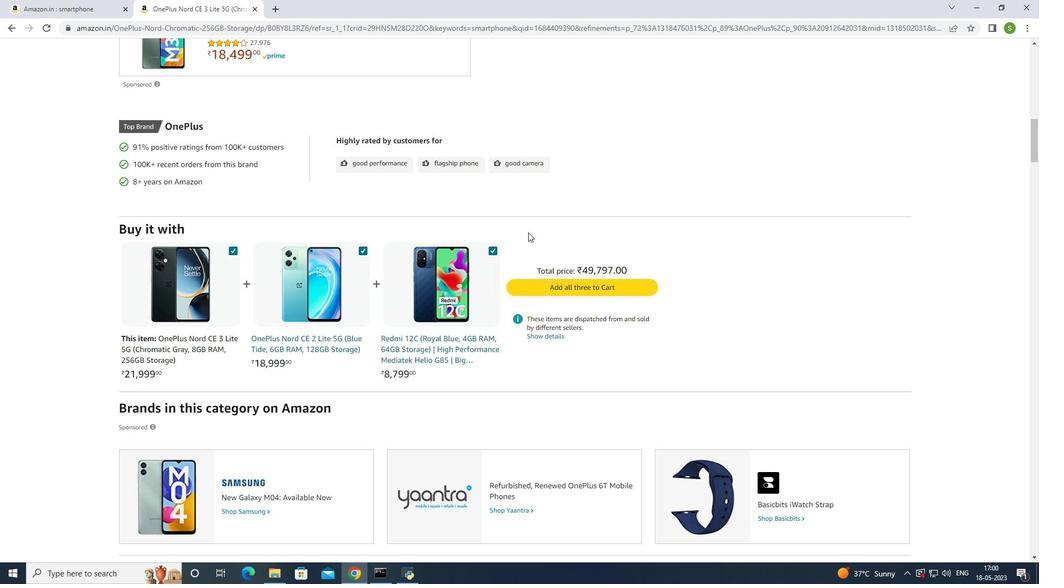 
Action: Mouse scrolled (528, 233) with delta (0, 0)
Screenshot: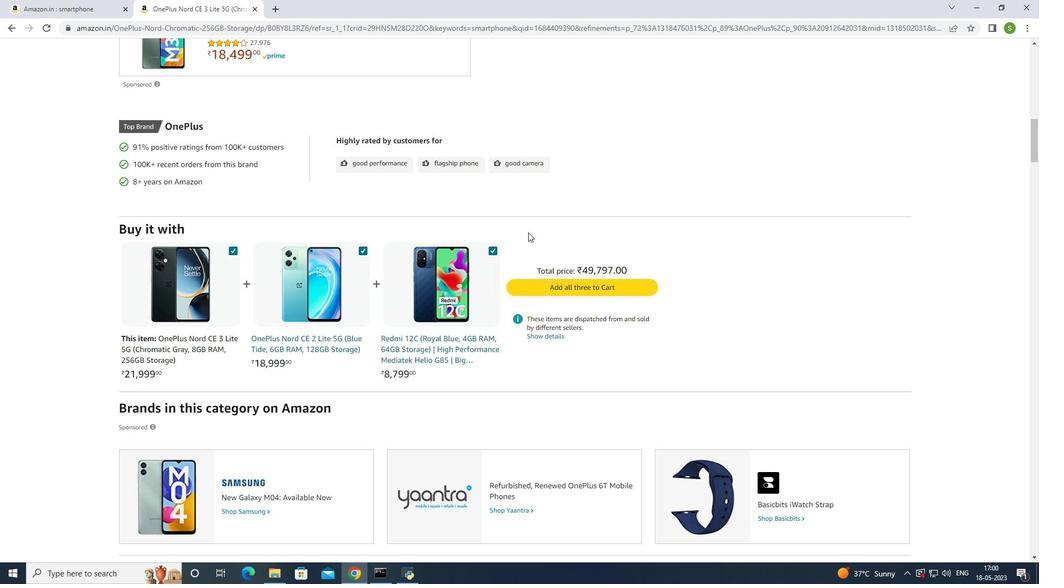 
Action: Mouse scrolled (528, 233) with delta (0, 0)
Screenshot: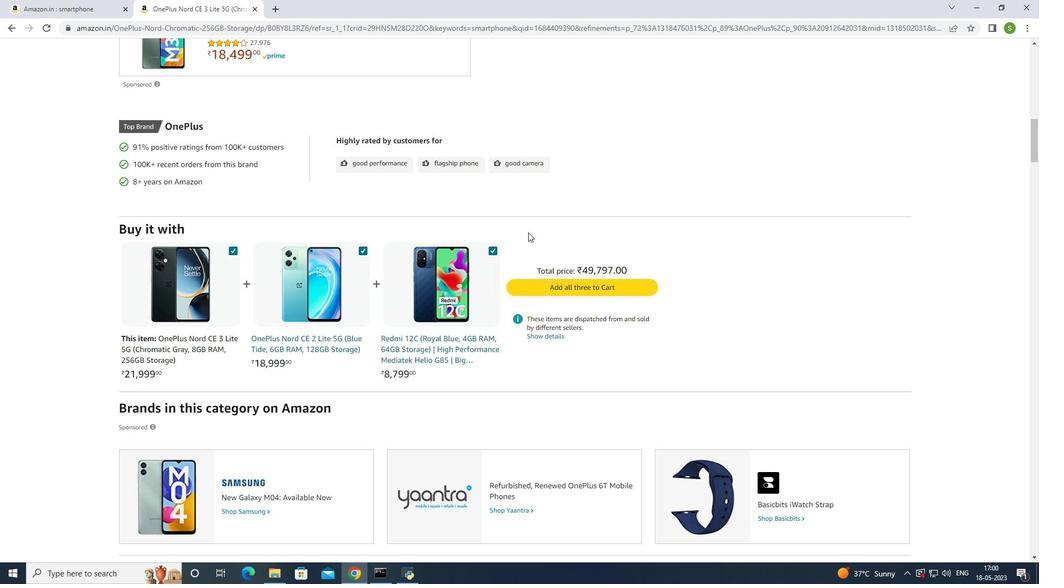 
Action: Mouse scrolled (528, 233) with delta (0, 0)
Screenshot: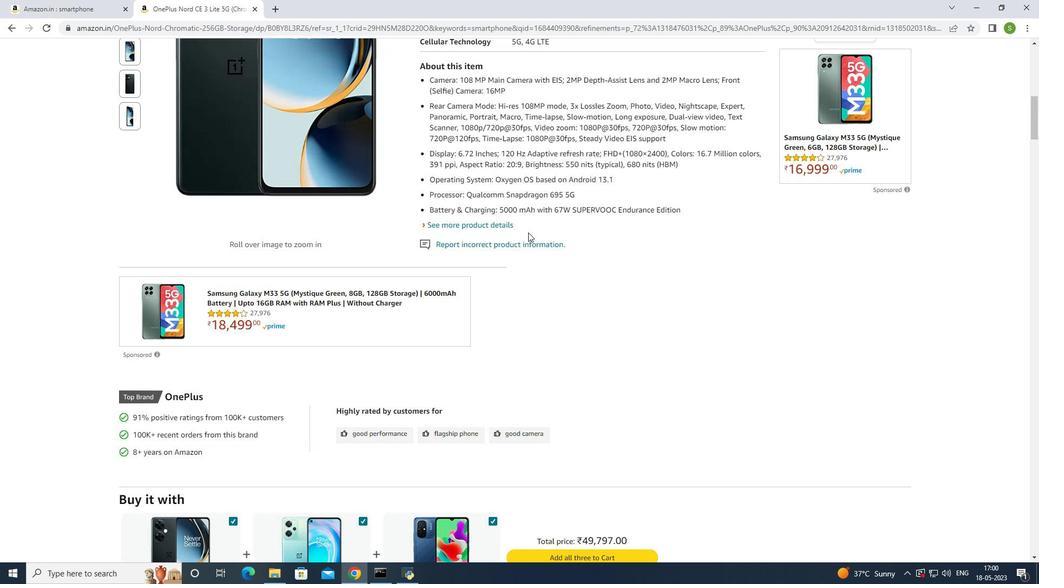 
Action: Mouse scrolled (528, 233) with delta (0, 0)
Screenshot: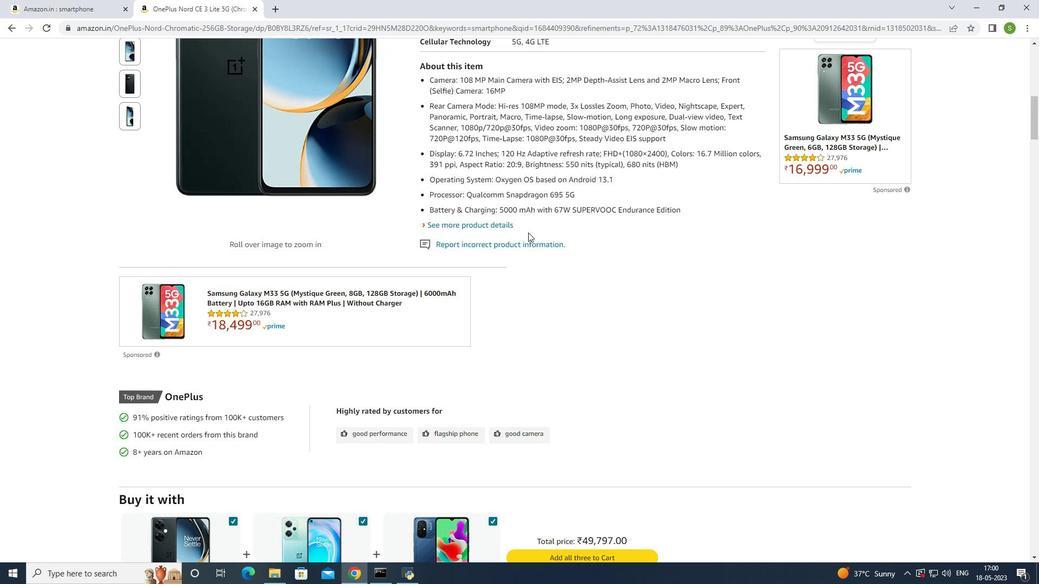 
Action: Mouse scrolled (528, 233) with delta (0, 0)
Screenshot: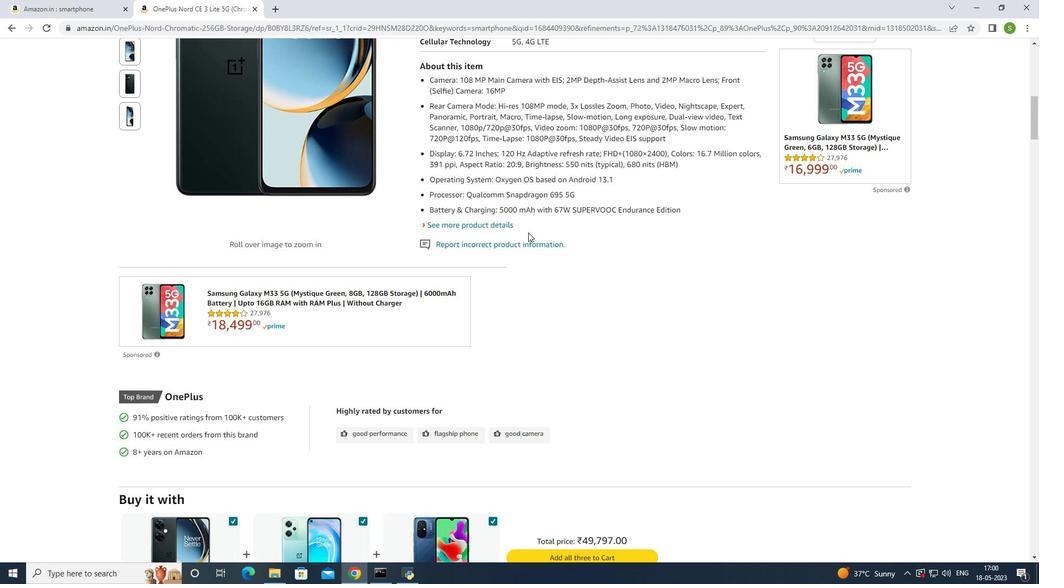 
Action: Mouse scrolled (528, 233) with delta (0, 0)
Screenshot: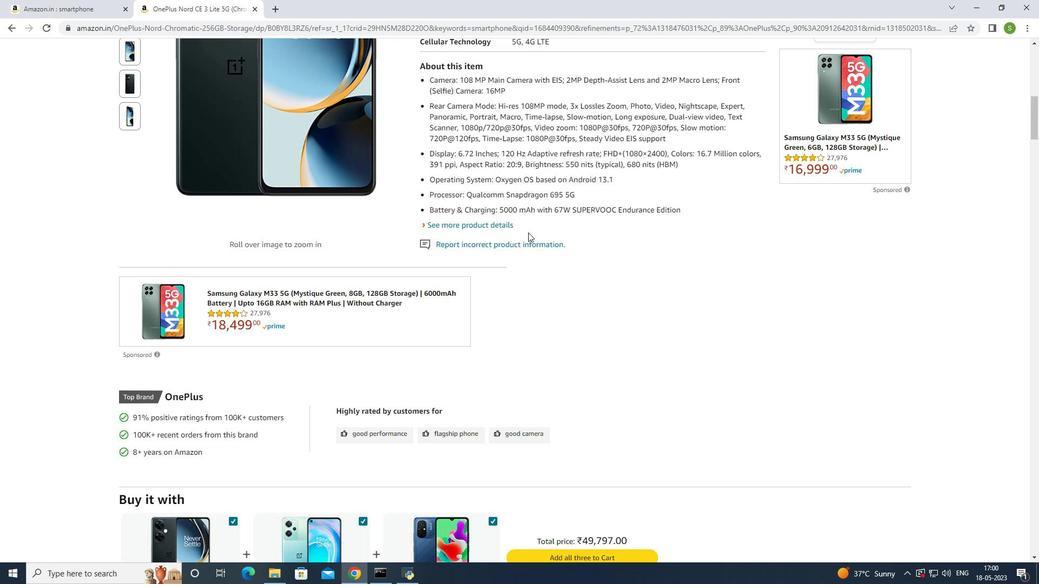
Action: Mouse moved to (528, 229)
Screenshot: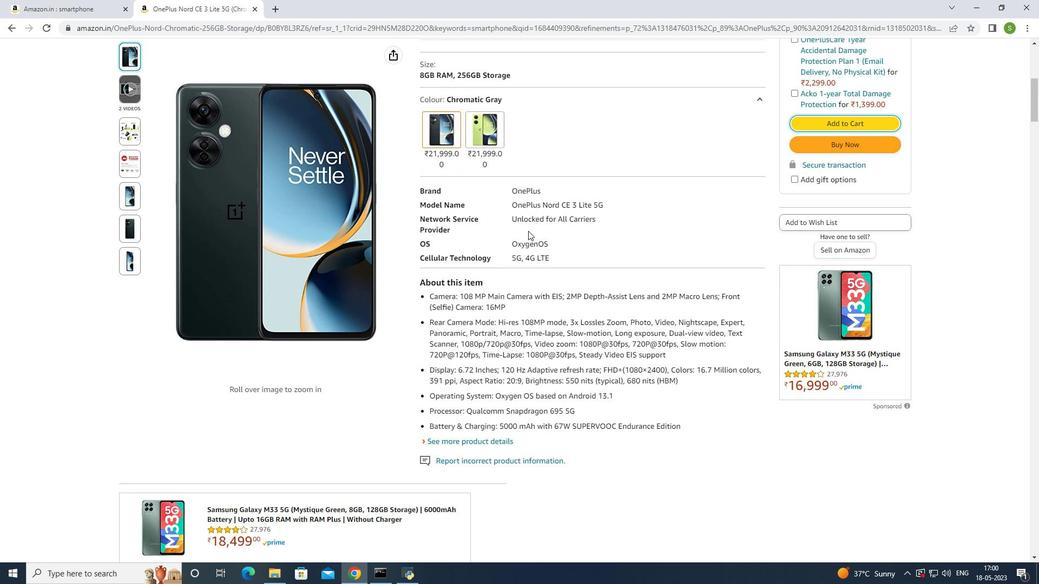 
Action: Mouse scrolled (528, 230) with delta (0, 0)
Screenshot: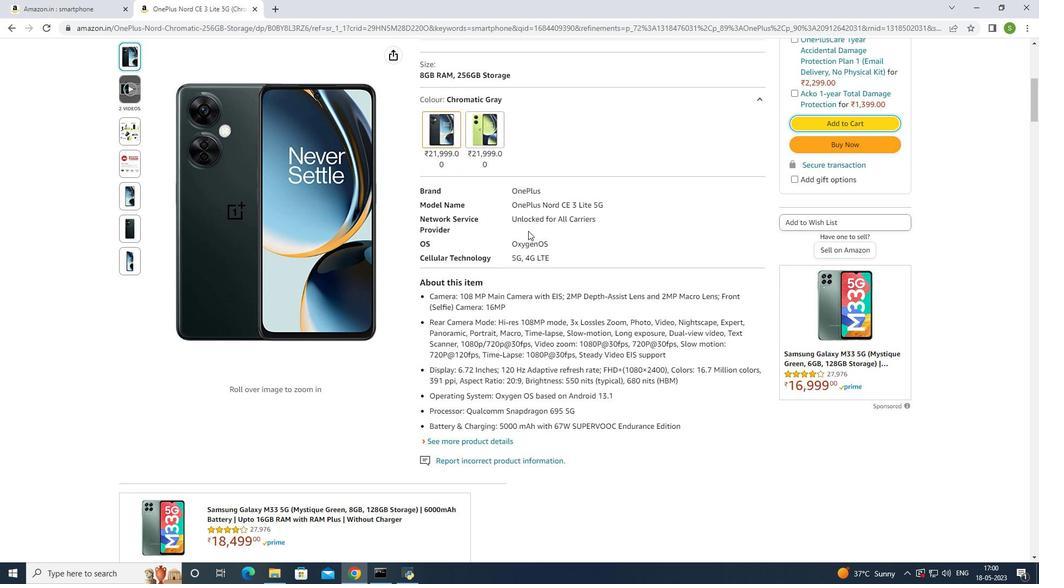 
Action: Mouse scrolled (528, 230) with delta (0, 0)
Screenshot: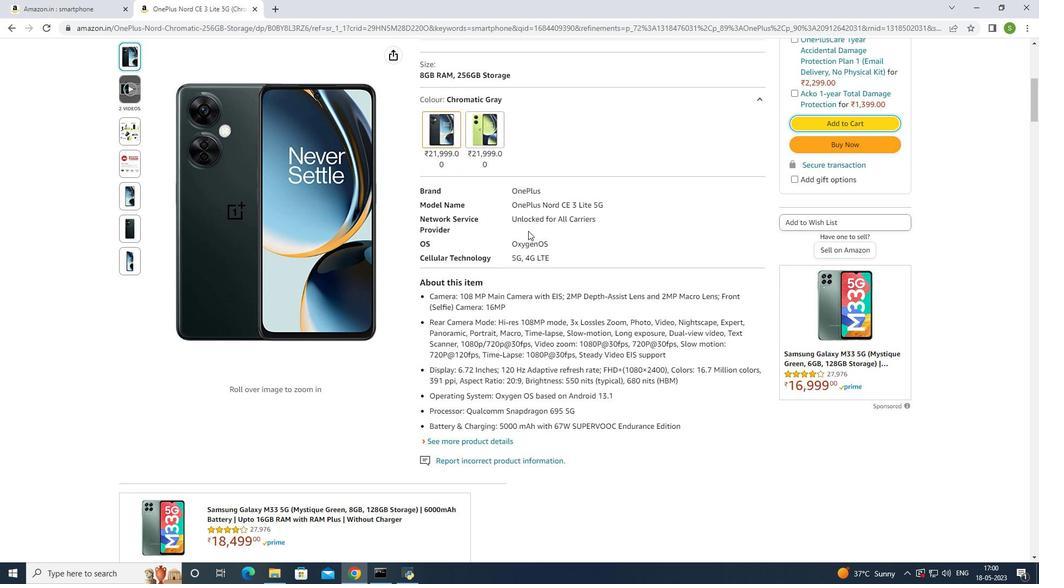 
Action: Mouse scrolled (528, 230) with delta (0, 0)
Screenshot: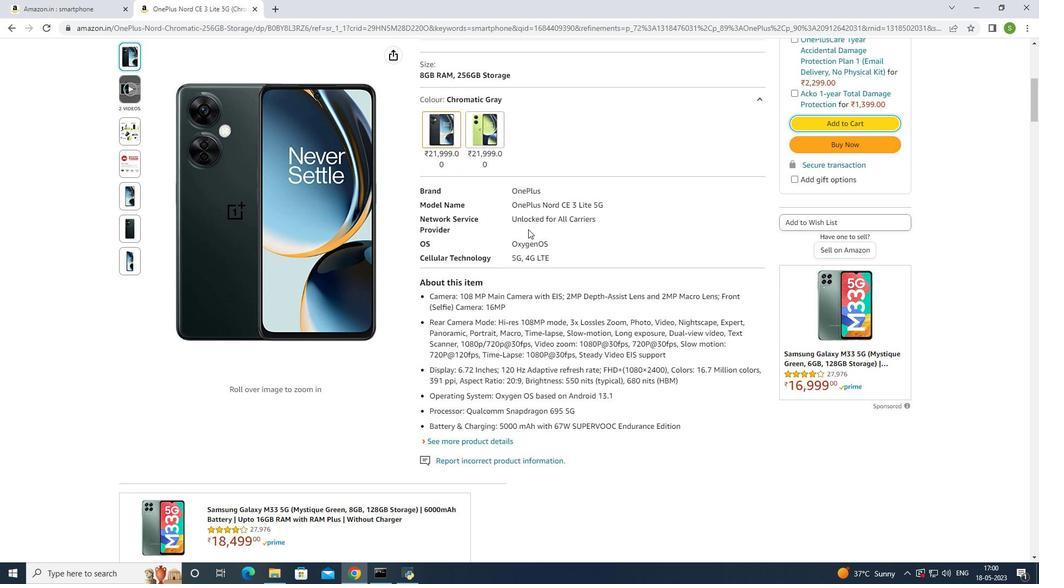 
Action: Mouse moved to (420, 236)
Screenshot: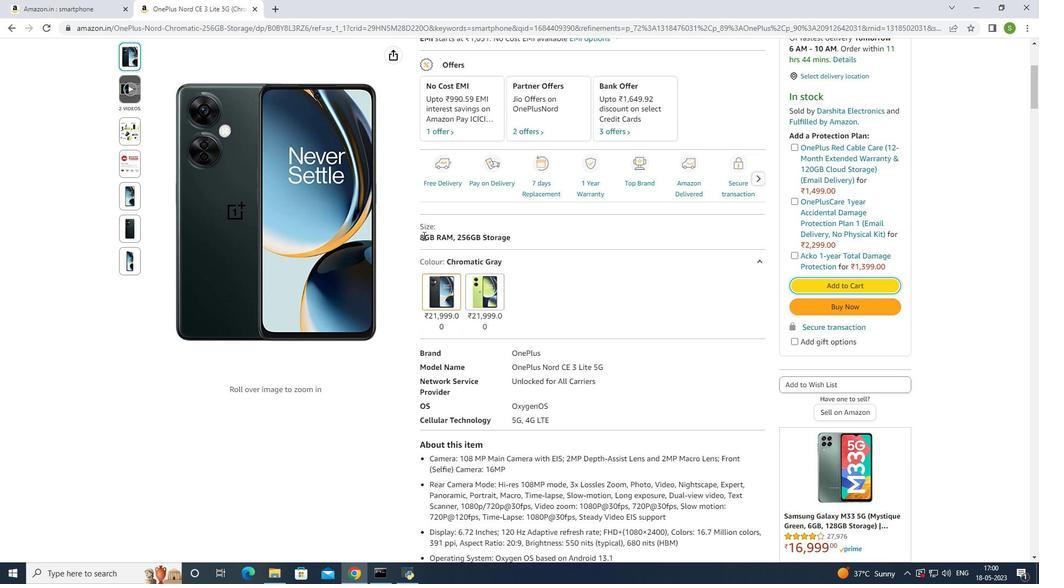 
Action: Mouse pressed left at (420, 236)
Screenshot: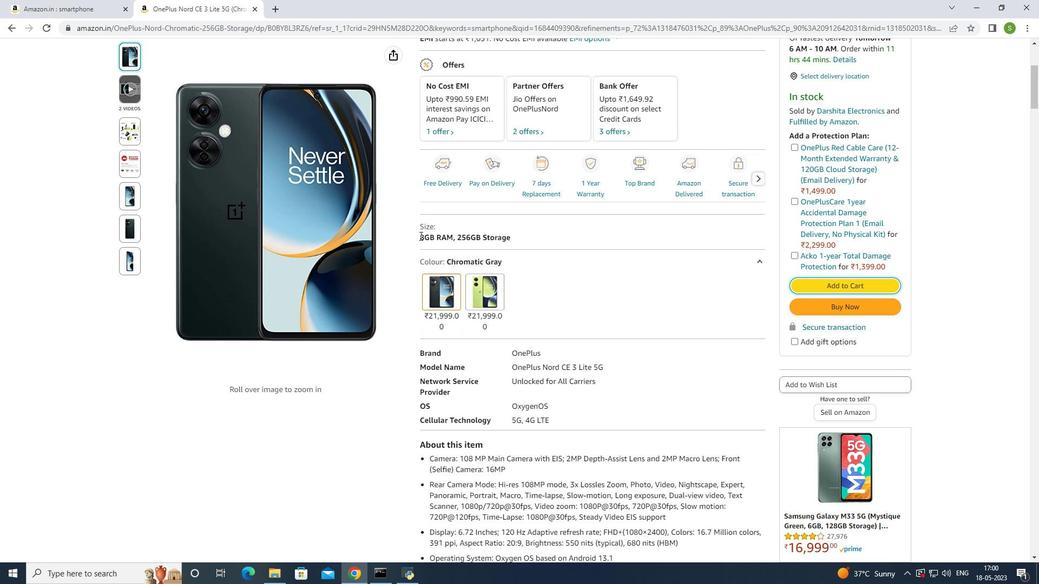 
Action: Mouse moved to (464, 245)
Screenshot: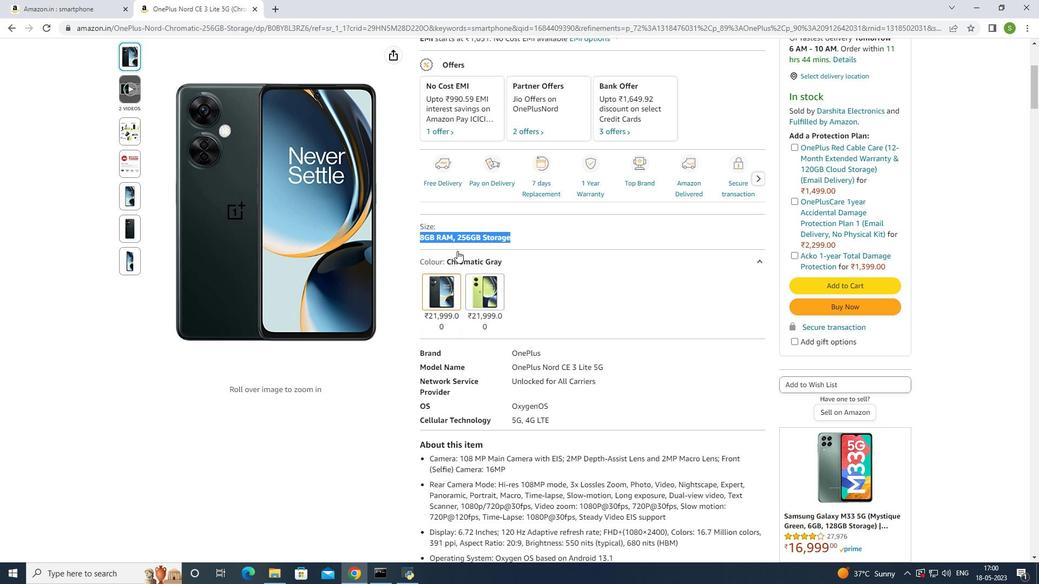
Action: Mouse scrolled (464, 246) with delta (0, 0)
Screenshot: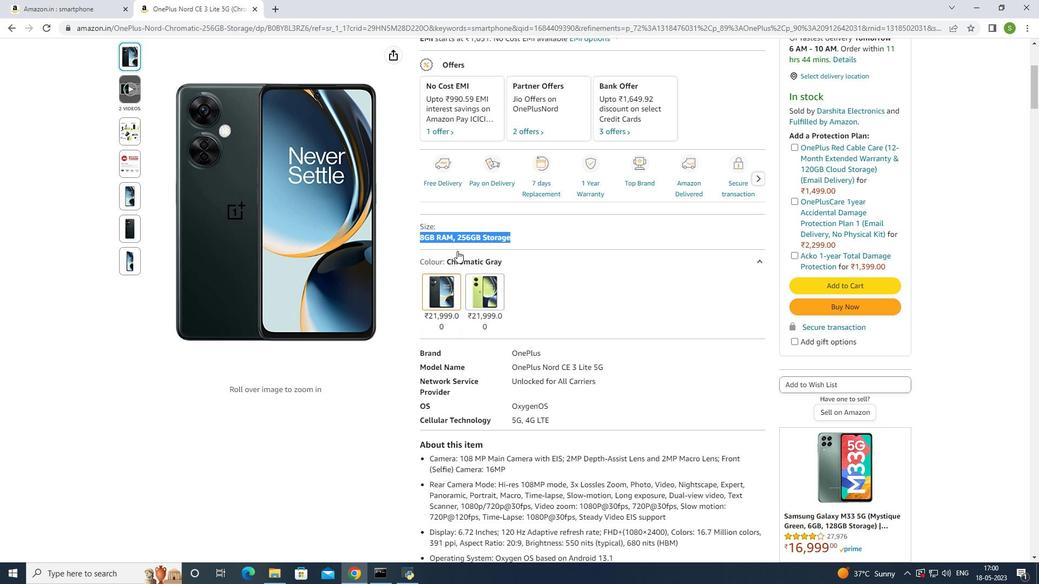 
Action: Mouse moved to (465, 244)
Screenshot: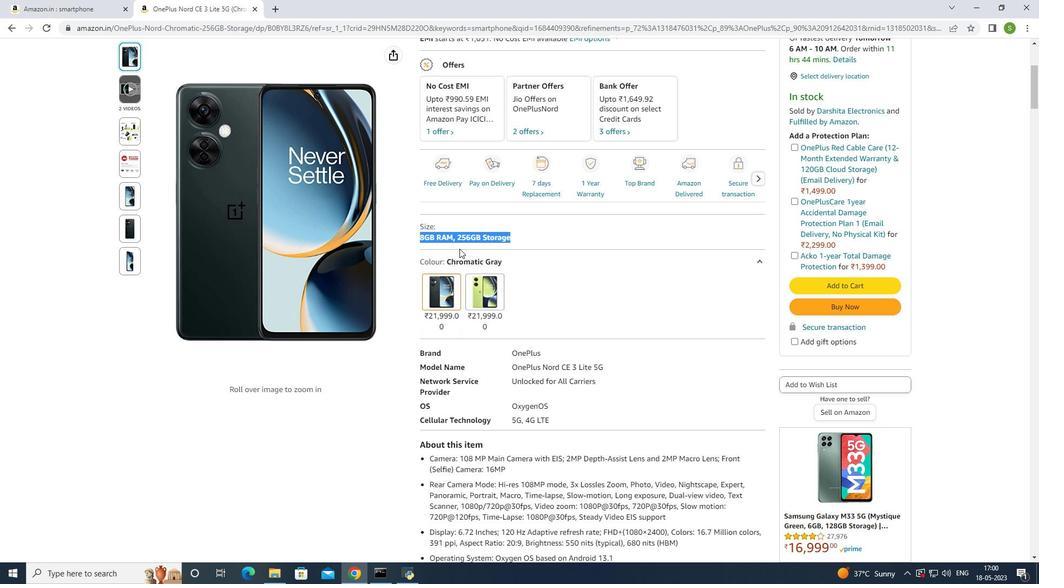 
Action: Mouse scrolled (465, 245) with delta (0, 0)
Screenshot: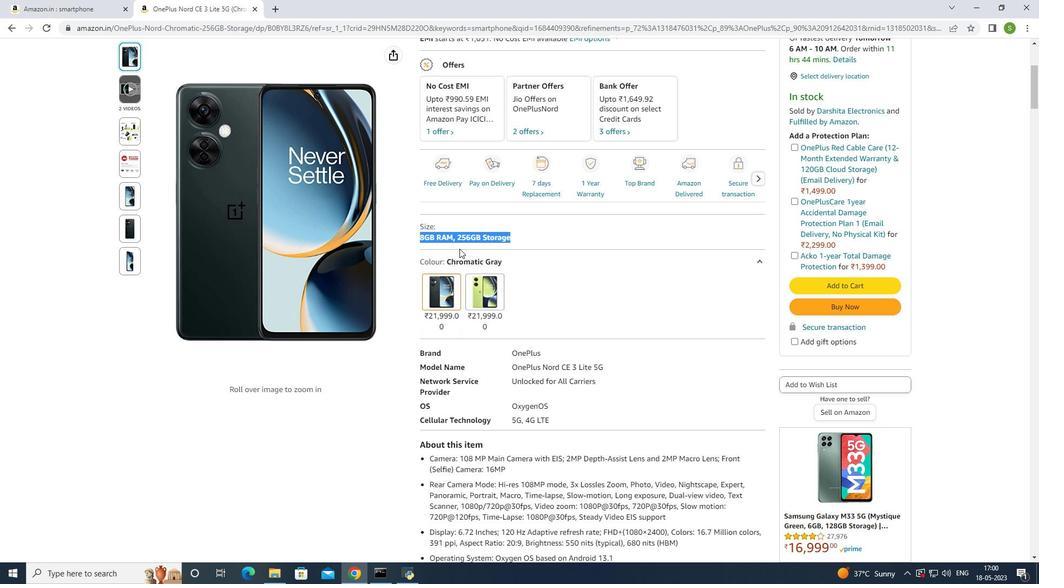
Action: Mouse moved to (466, 244)
Screenshot: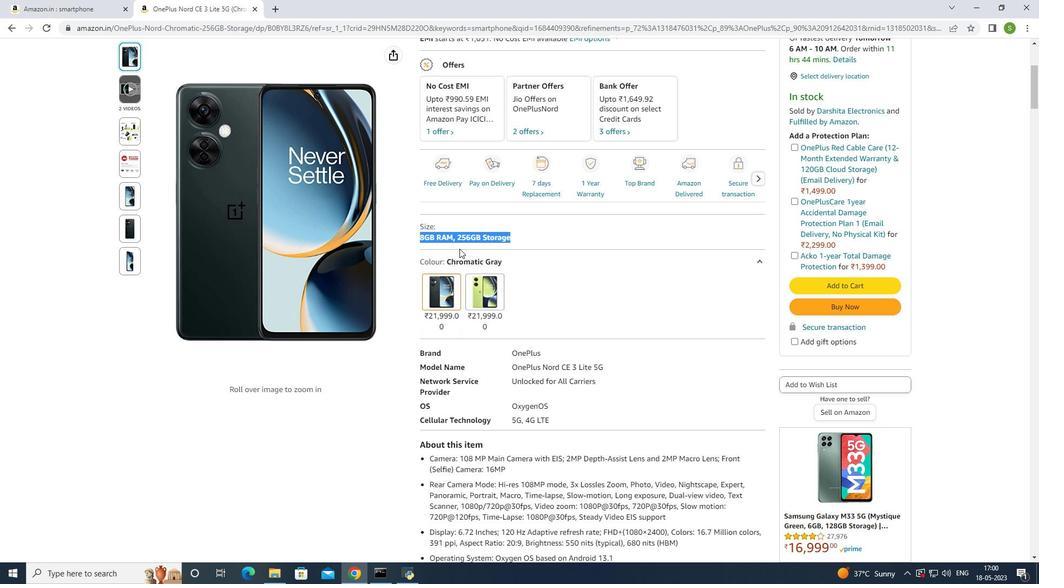 
Action: Mouse scrolled (466, 245) with delta (0, 0)
Screenshot: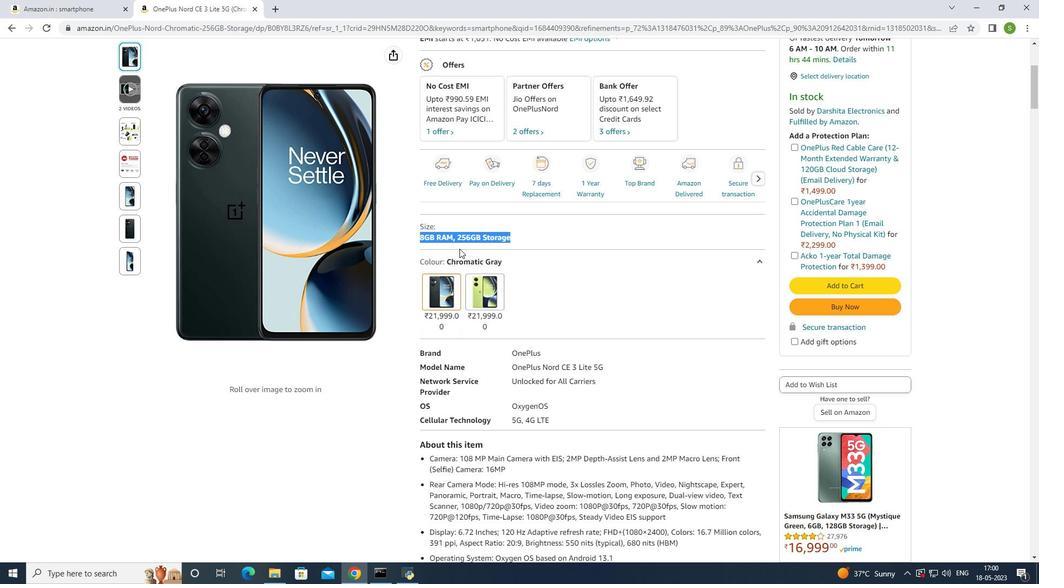 
Action: Mouse moved to (467, 244)
Screenshot: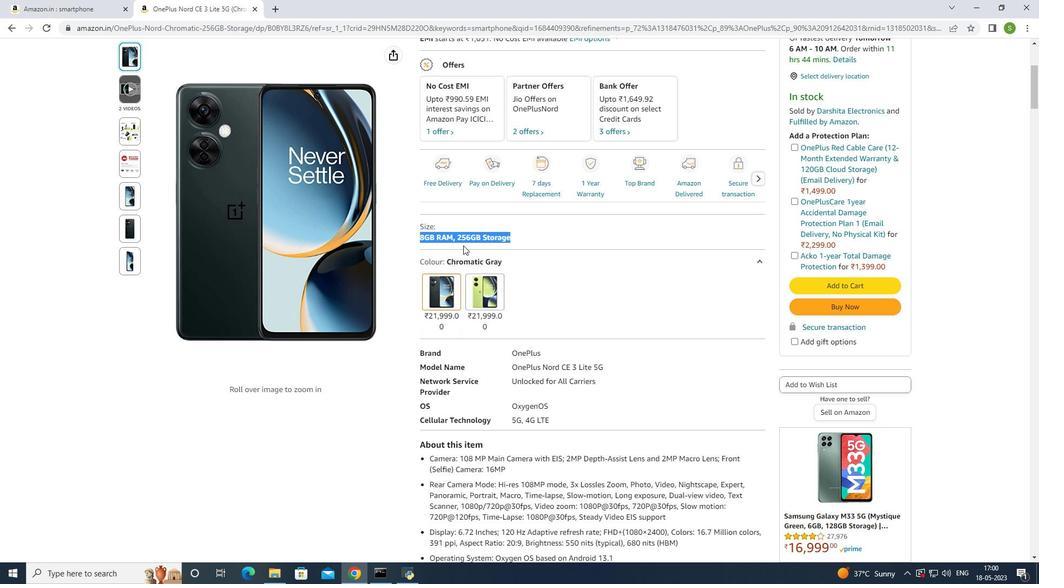 
Action: Mouse scrolled (467, 244) with delta (0, 0)
Screenshot: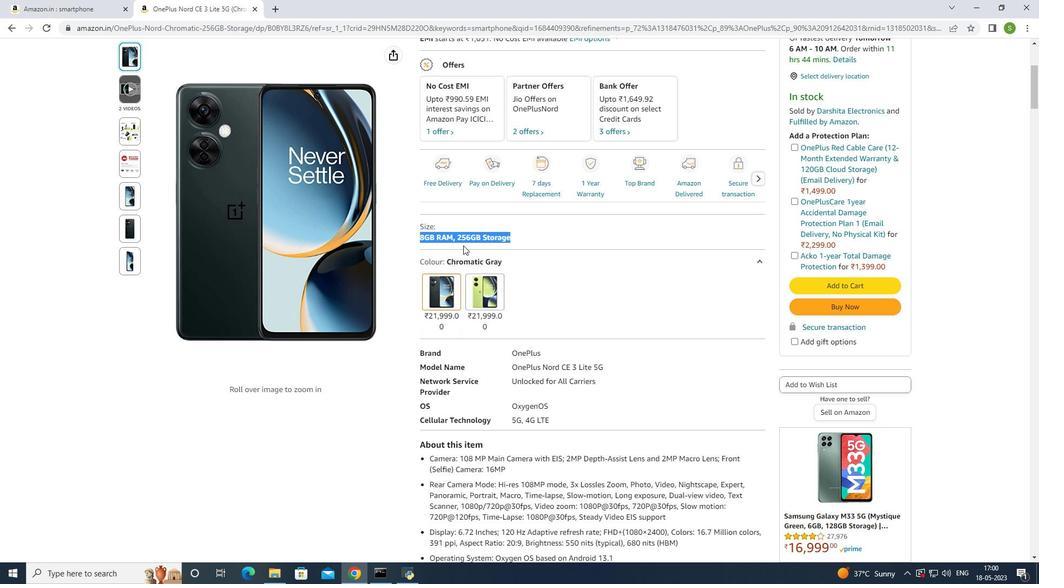 
Action: Mouse moved to (453, 244)
Screenshot: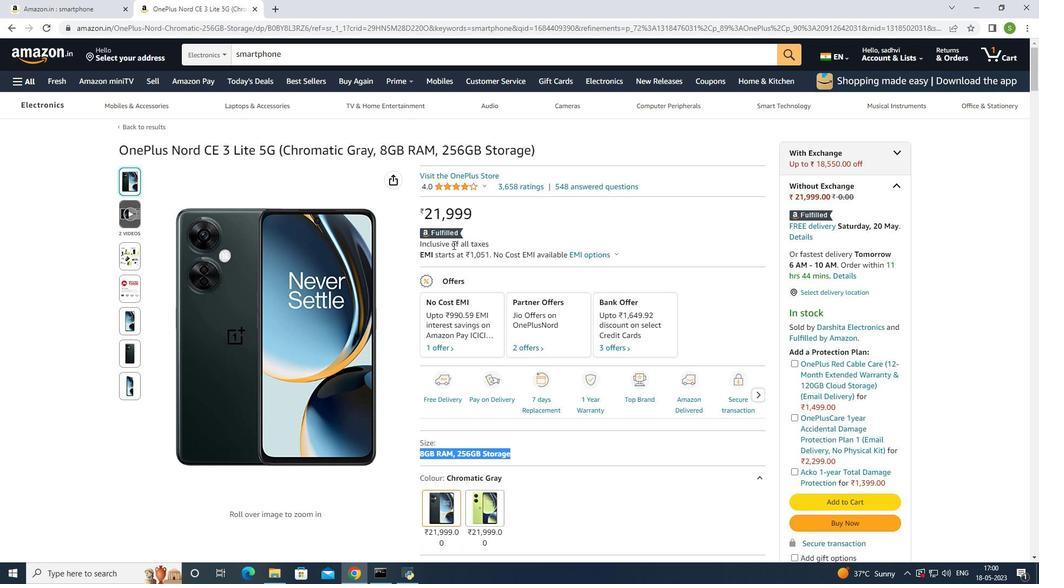 
Action: Mouse scrolled (453, 244) with delta (0, 0)
Screenshot: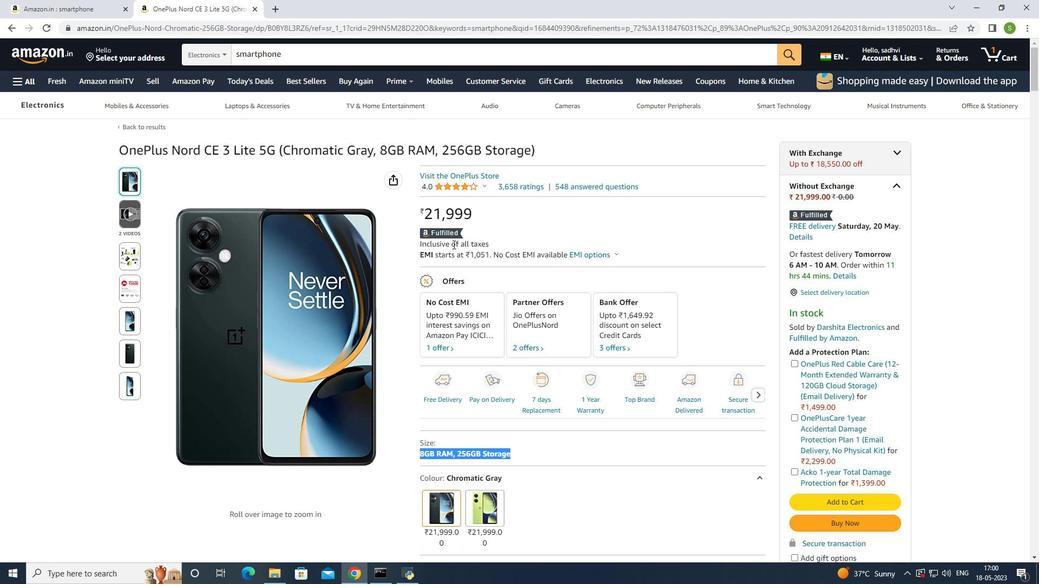 
Action: Mouse moved to (448, 259)
Screenshot: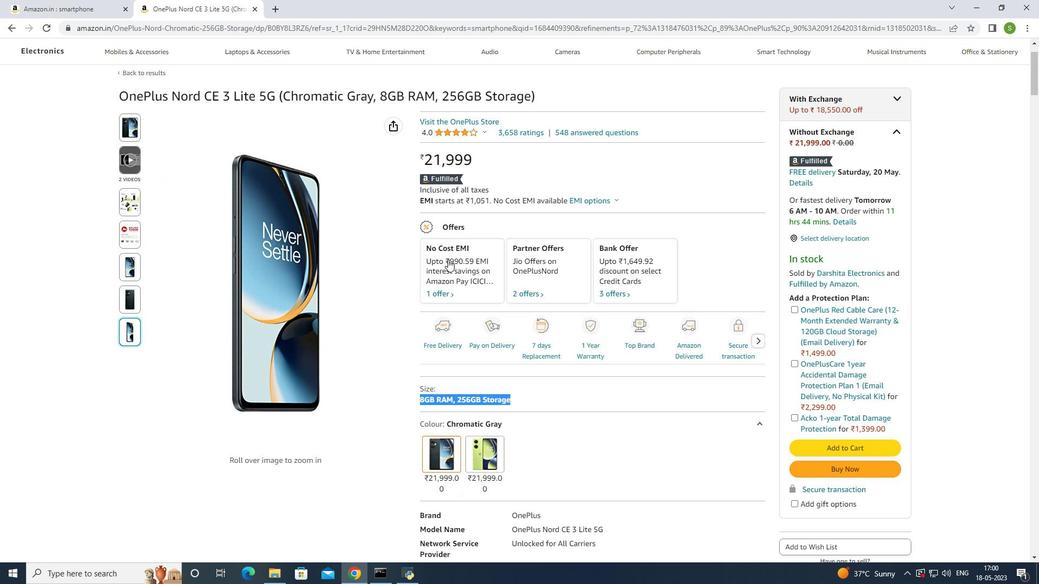 
Action: Mouse scrolled (448, 258) with delta (0, 0)
Screenshot: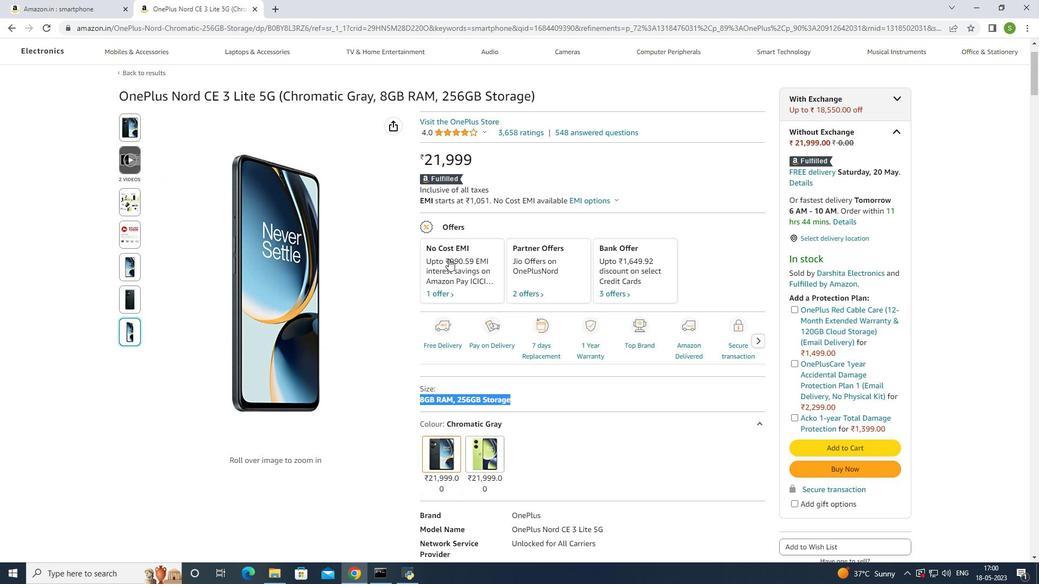 
Action: Mouse scrolled (448, 258) with delta (0, 0)
Screenshot: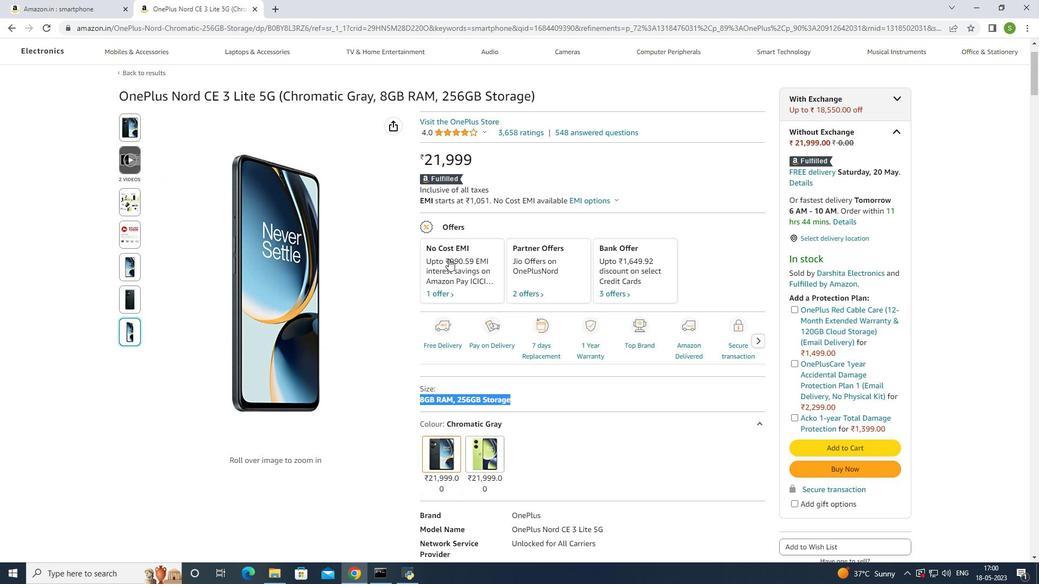 
Action: Mouse scrolled (448, 258) with delta (0, 0)
Screenshot: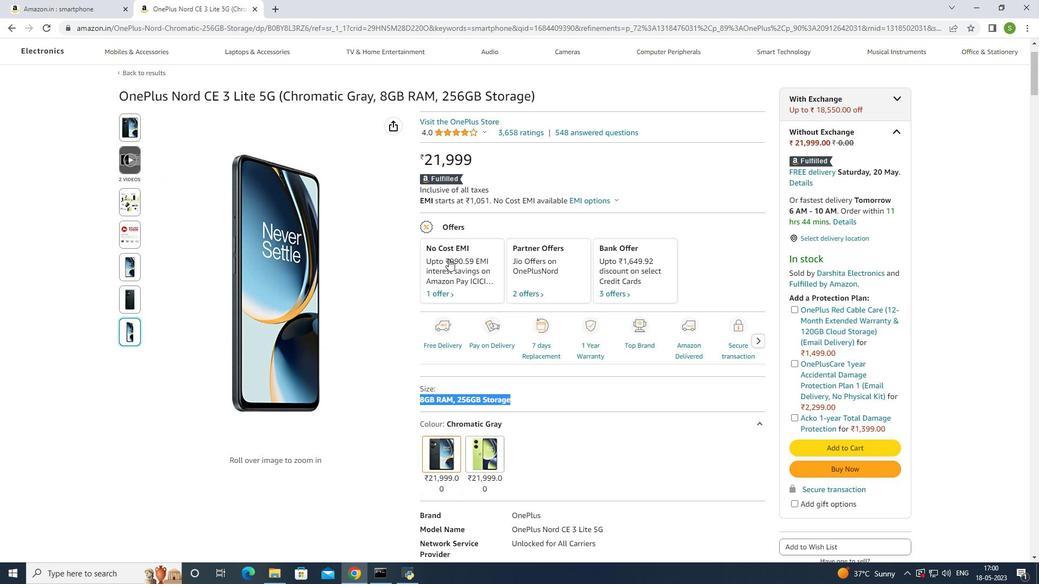 
Action: Mouse scrolled (448, 258) with delta (0, 0)
Screenshot: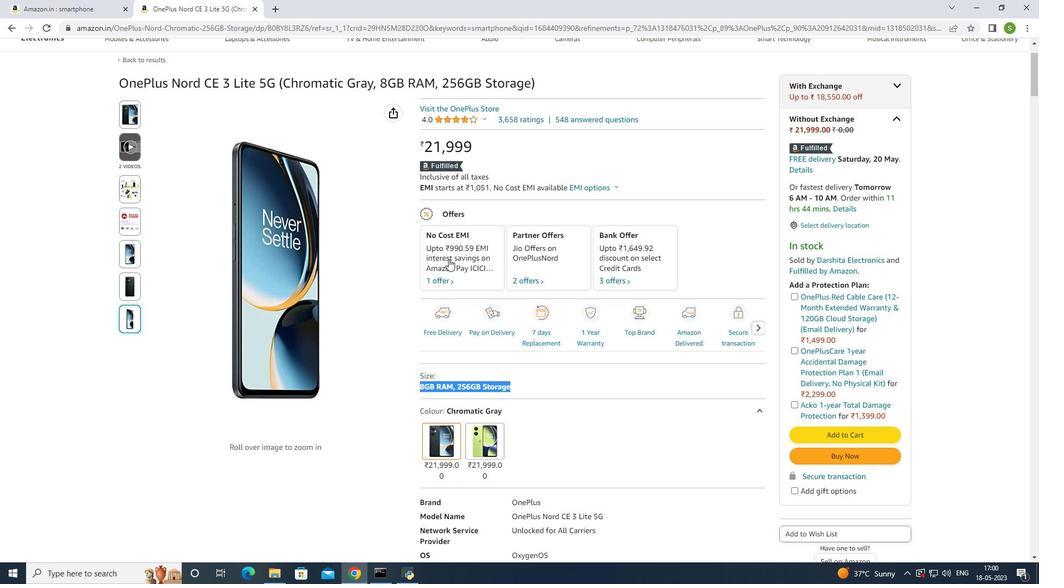 
Action: Mouse scrolled (448, 258) with delta (0, 0)
Screenshot: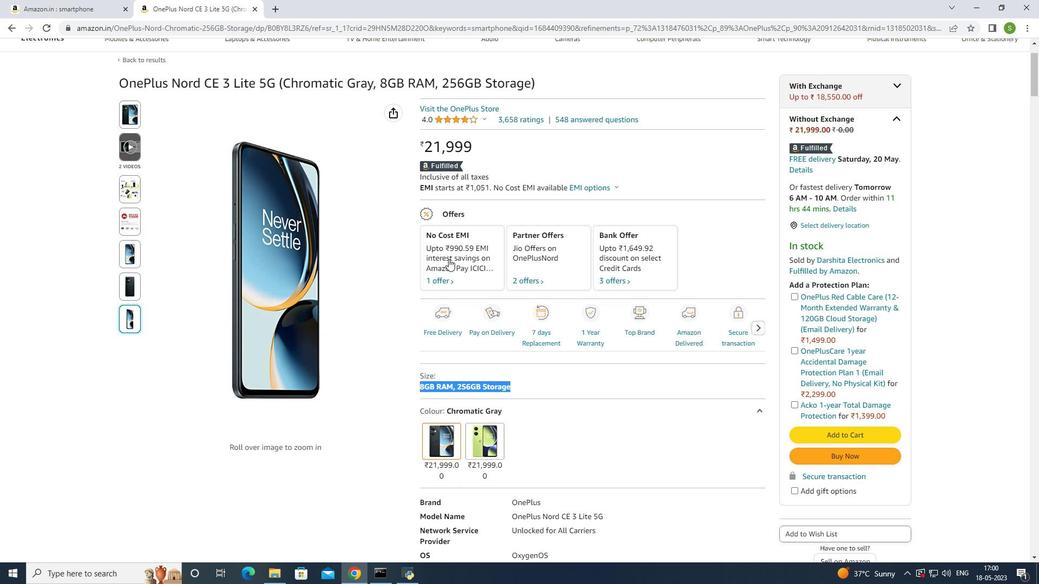 
Action: Mouse moved to (451, 258)
Screenshot: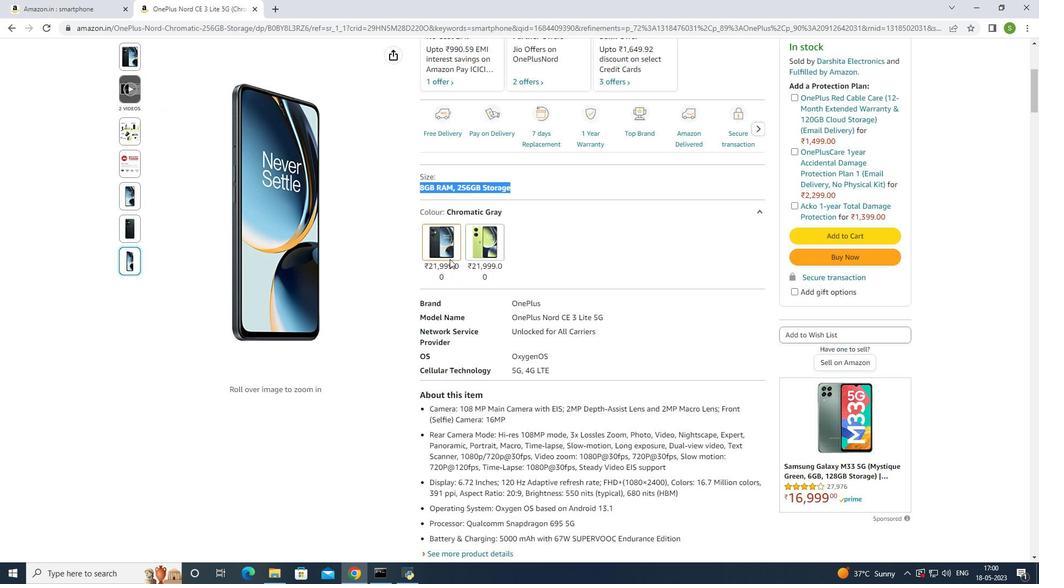 
Action: Mouse scrolled (451, 258) with delta (0, 0)
Screenshot: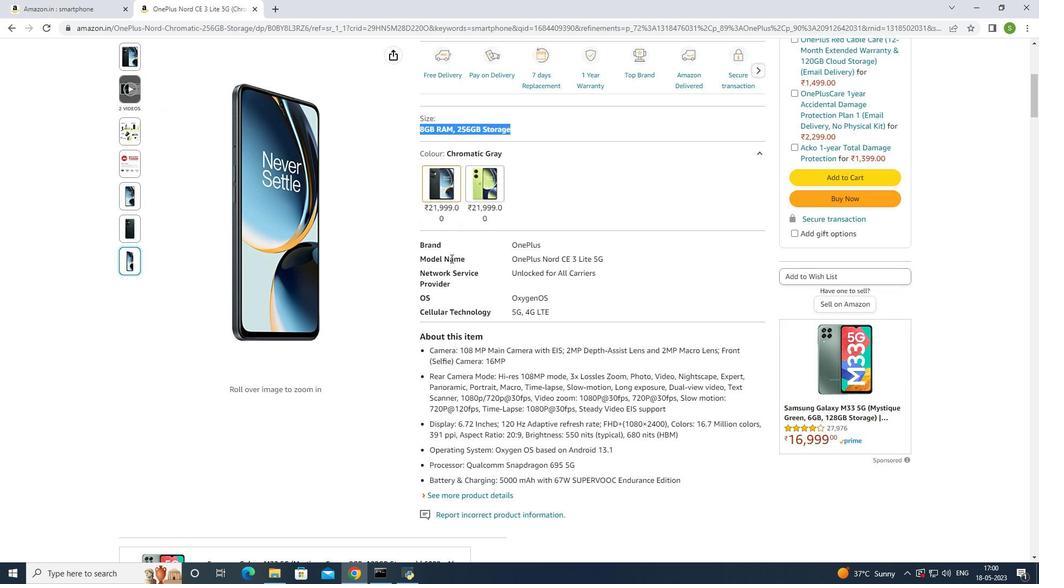 
Action: Mouse scrolled (451, 258) with delta (0, 0)
Screenshot: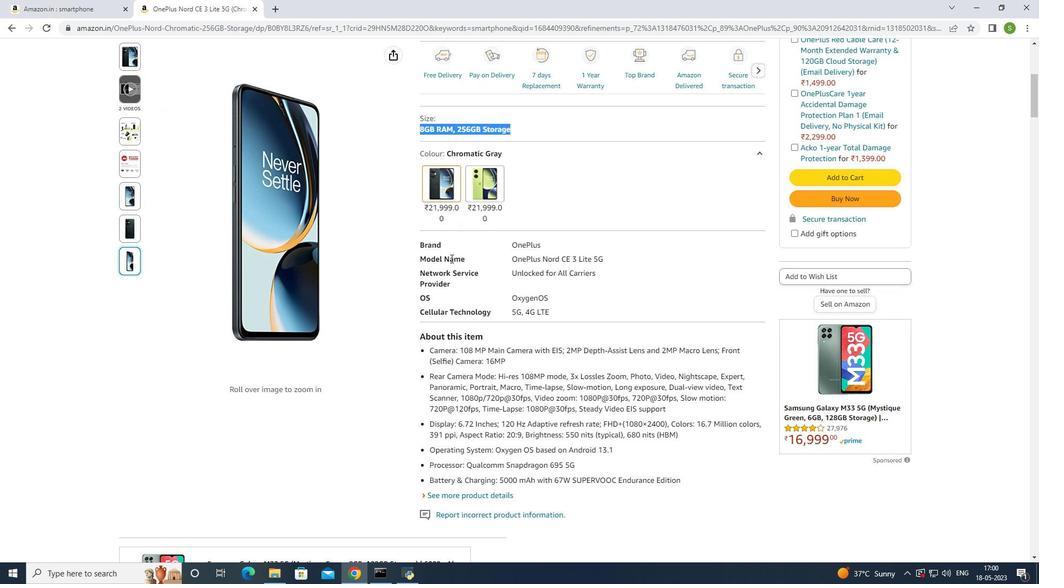 
Action: Mouse scrolled (451, 258) with delta (0, 0)
Screenshot: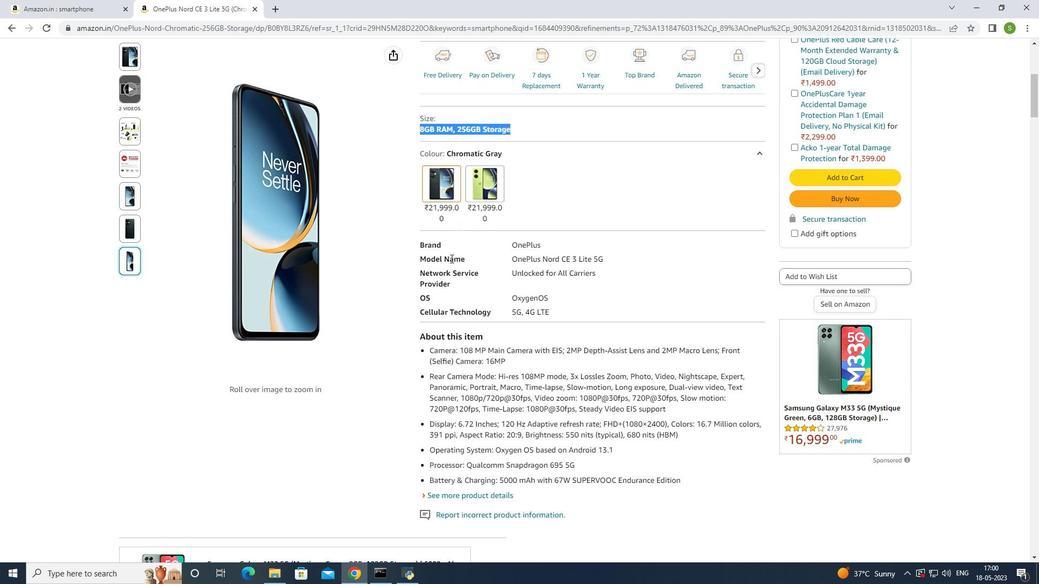 
Action: Mouse scrolled (451, 258) with delta (0, 0)
Screenshot: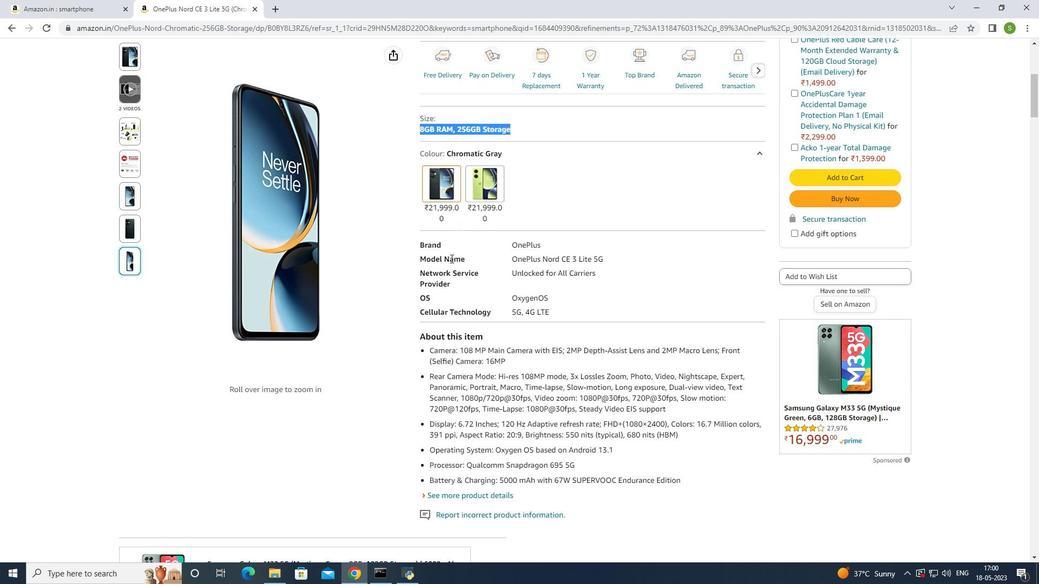 
Action: Mouse scrolled (451, 259) with delta (0, 0)
Screenshot: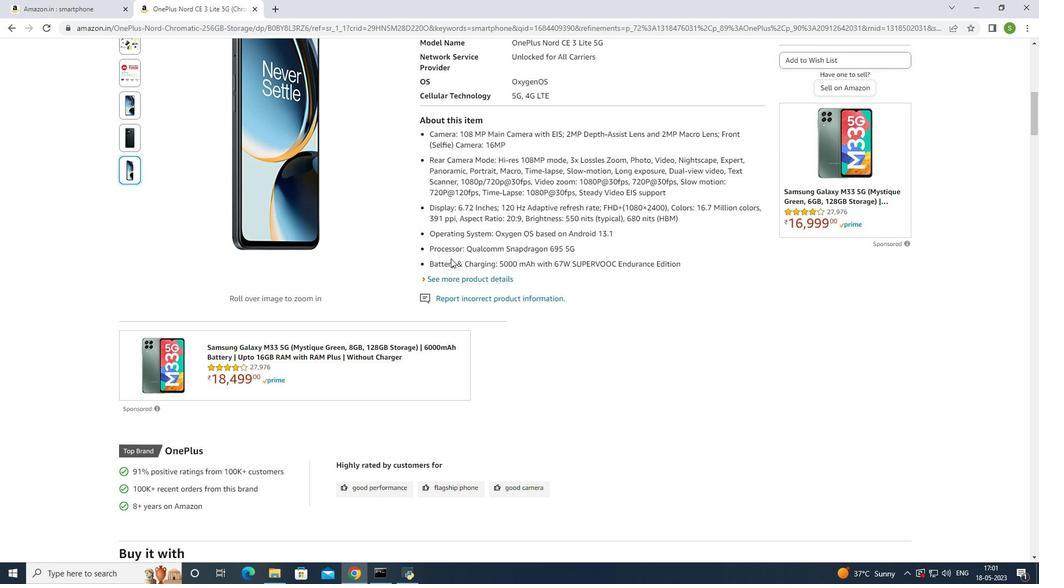 
Action: Mouse scrolled (451, 259) with delta (0, 0)
Screenshot: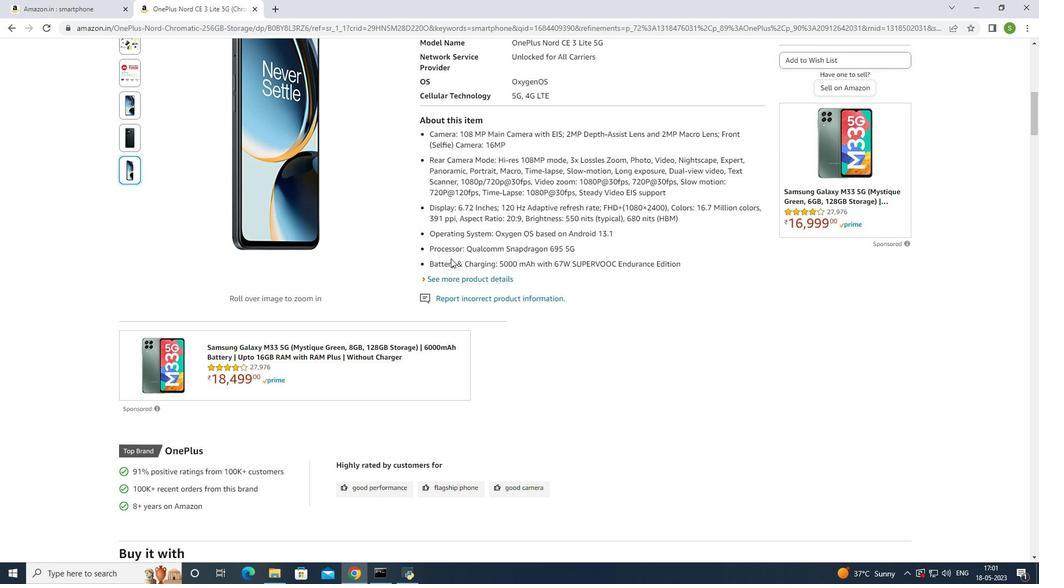 
Action: Mouse moved to (511, 200)
Screenshot: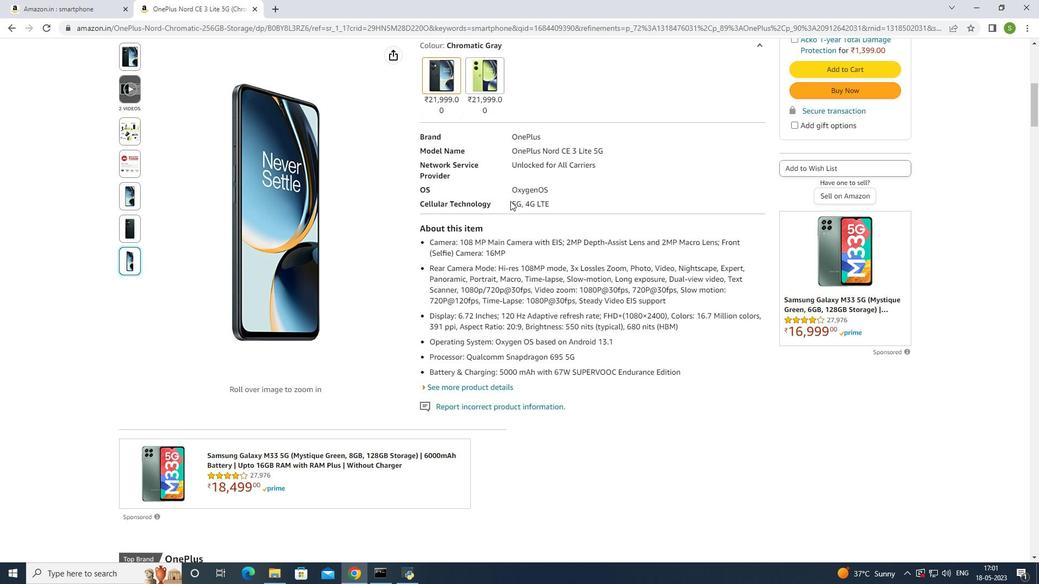 
Action: Mouse pressed left at (511, 200)
Screenshot: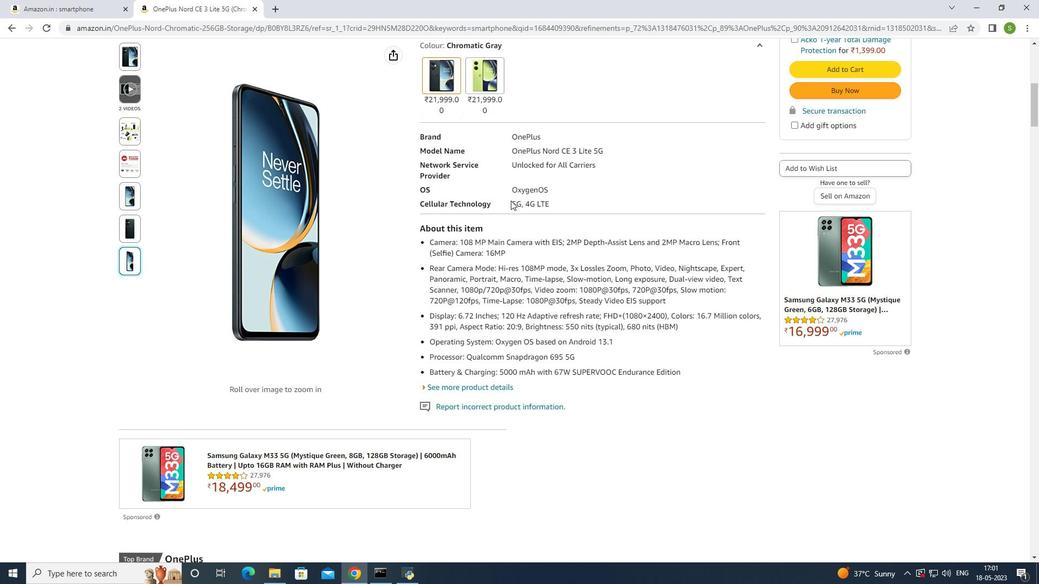 
Action: Mouse moved to (546, 186)
Screenshot: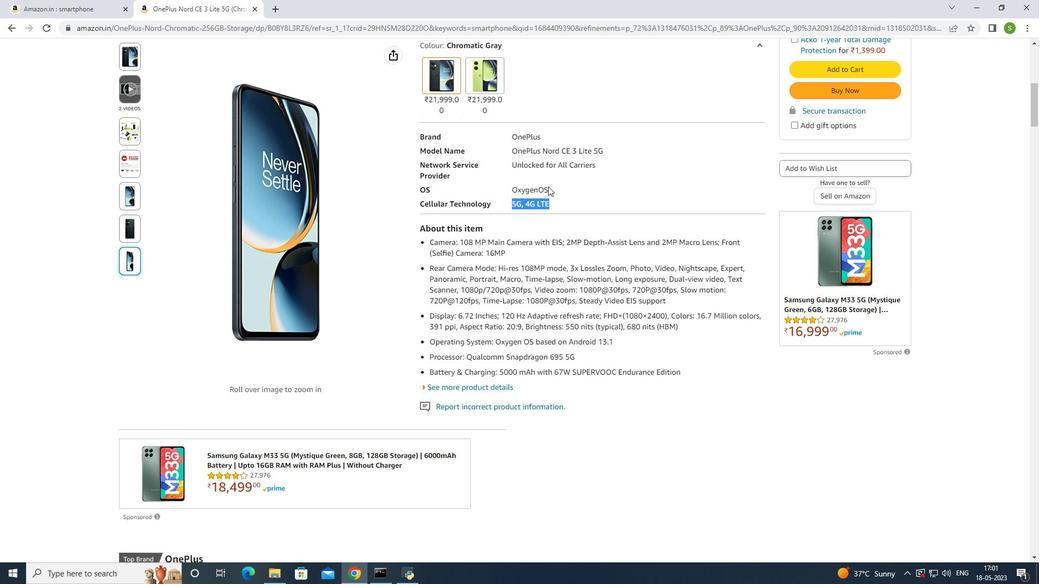 
Action: Mouse pressed left at (546, 186)
Screenshot: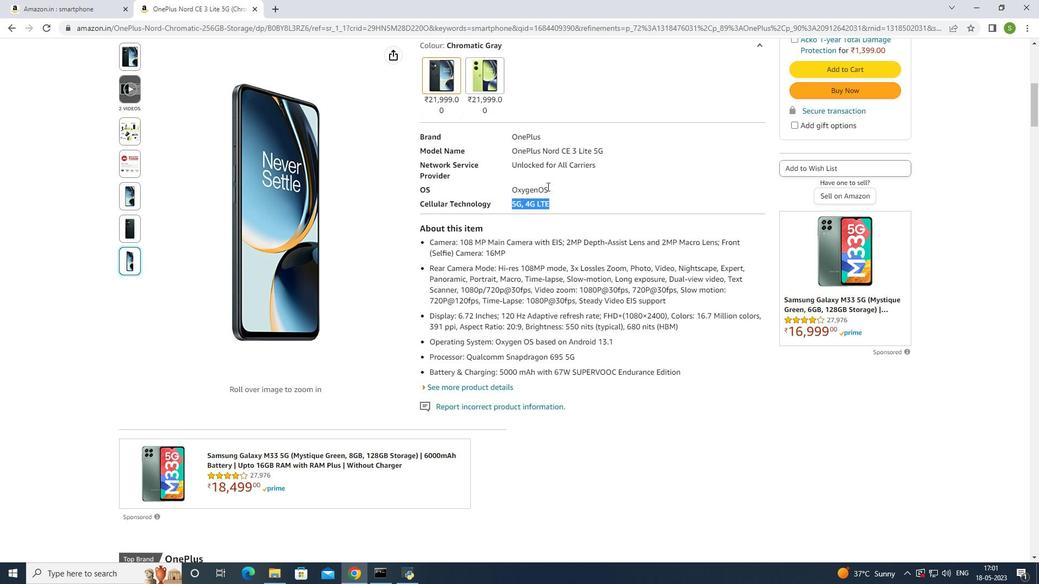 
Action: Mouse moved to (519, 199)
Screenshot: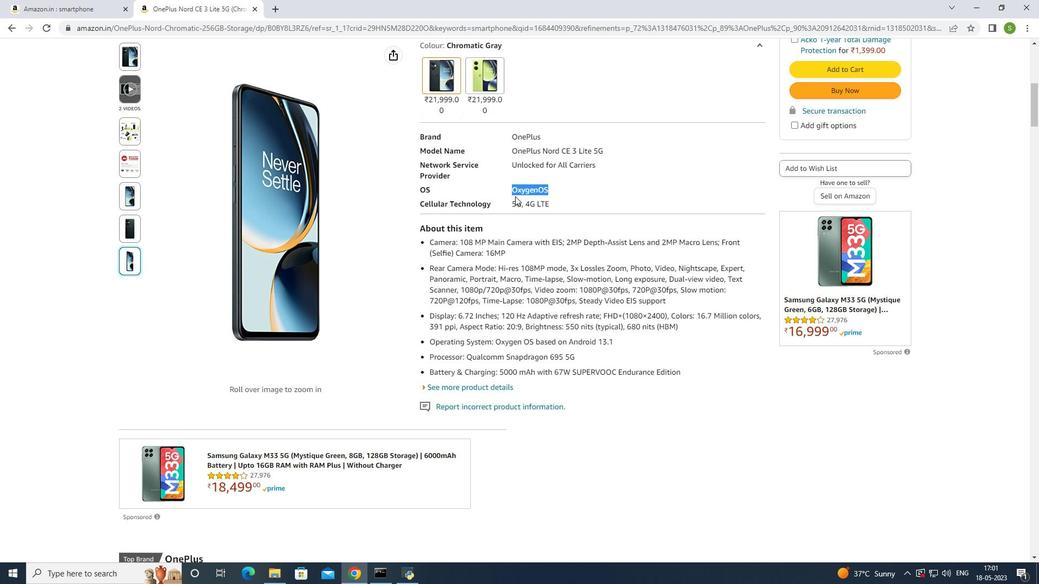 
Action: Mouse scrolled (519, 199) with delta (0, 0)
Screenshot: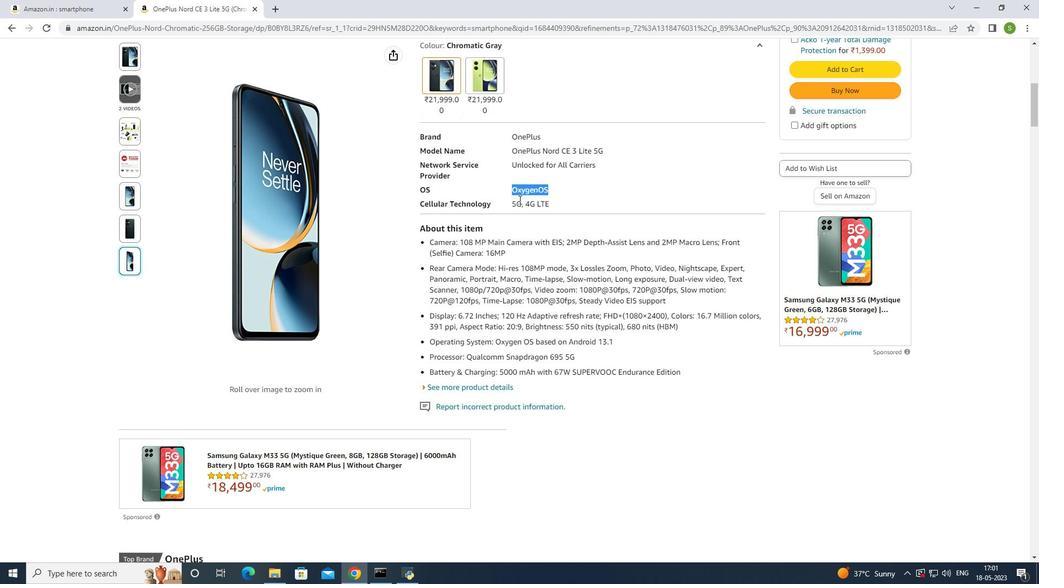 
Action: Mouse scrolled (519, 199) with delta (0, 0)
Screenshot: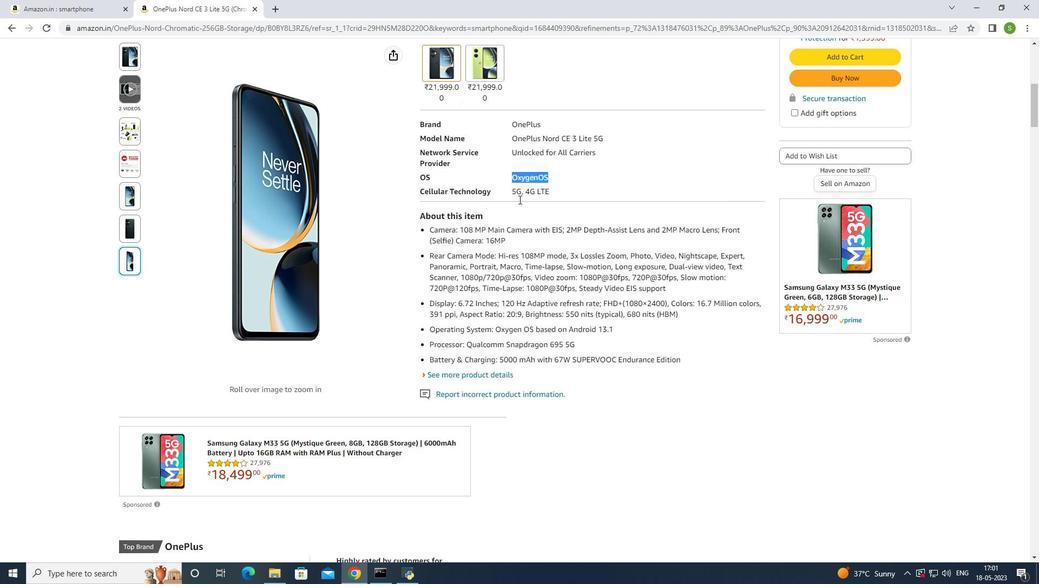 
Action: Mouse scrolled (519, 200) with delta (0, 0)
Screenshot: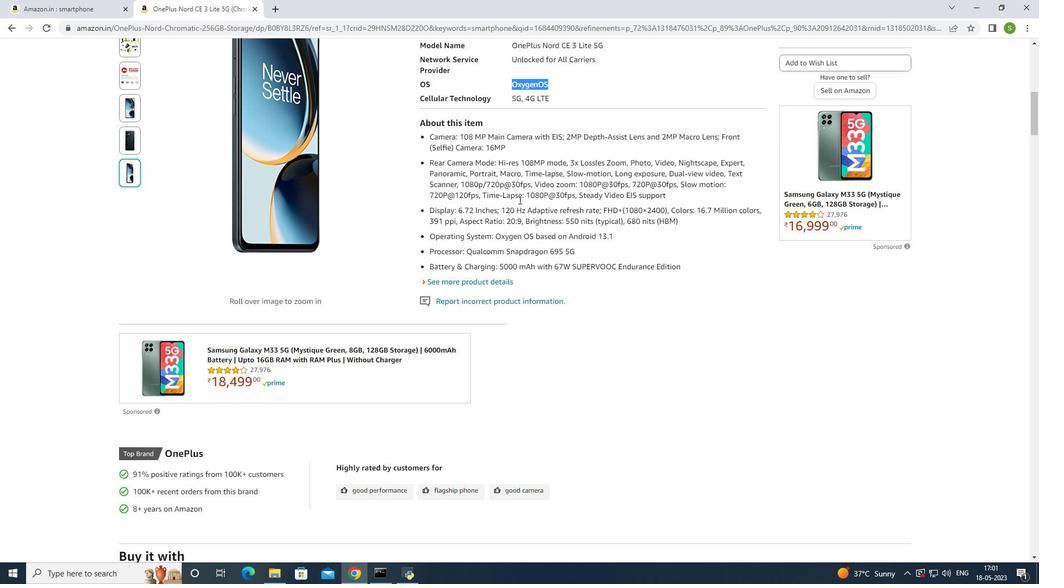
Action: Mouse scrolled (519, 200) with delta (0, 0)
Screenshot: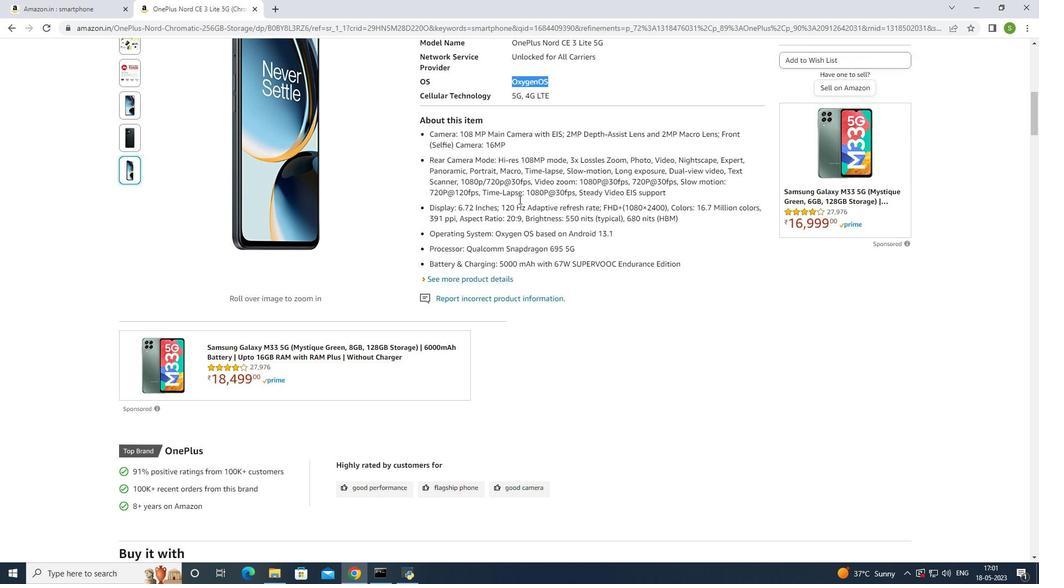
Action: Mouse scrolled (519, 200) with delta (0, 0)
Screenshot: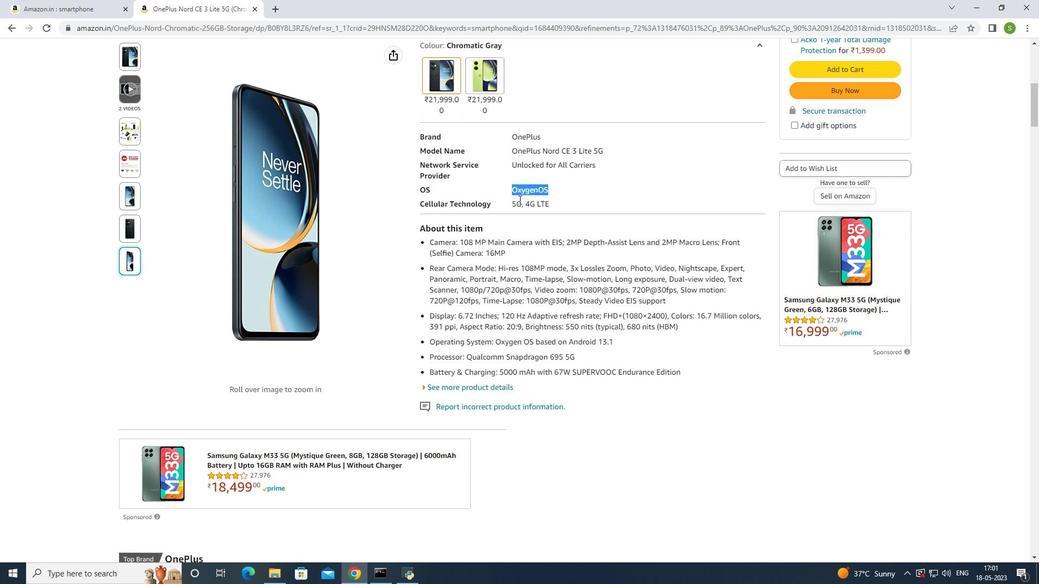 
Action: Mouse scrolled (519, 200) with delta (0, 0)
Screenshot: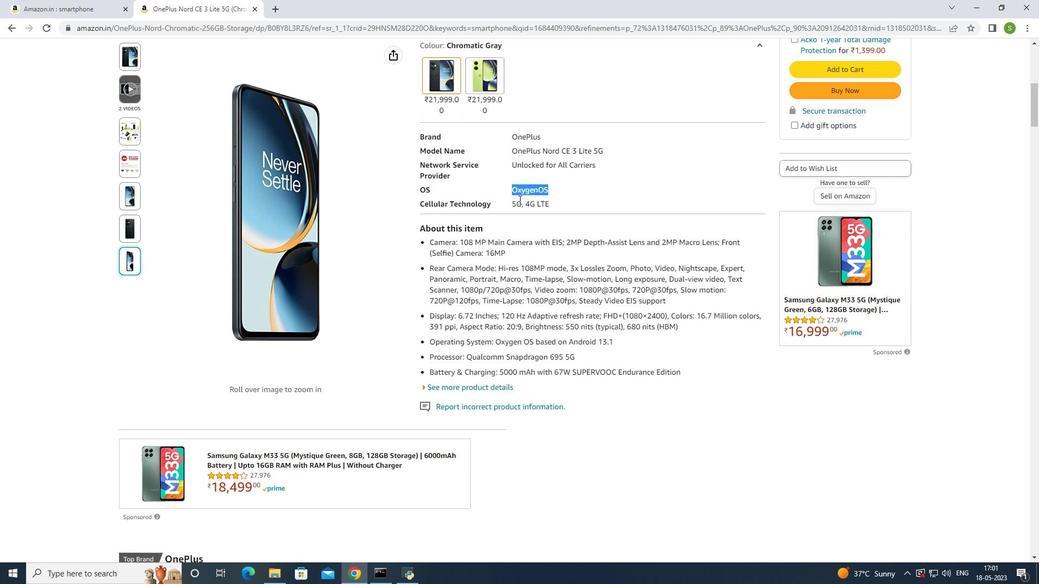 
Action: Mouse scrolled (519, 200) with delta (0, 0)
Screenshot: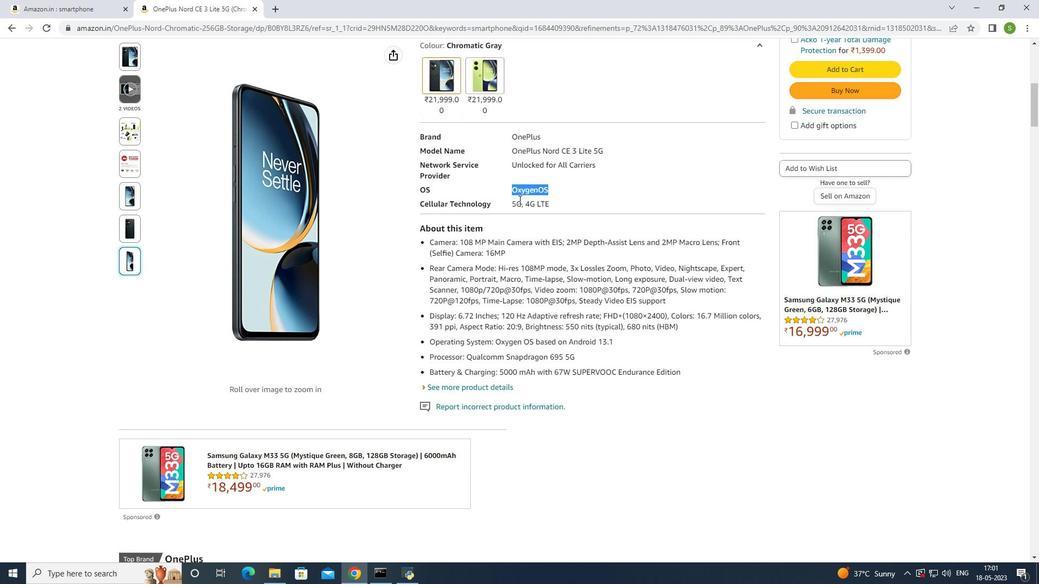 
Action: Mouse scrolled (519, 200) with delta (0, 0)
Screenshot: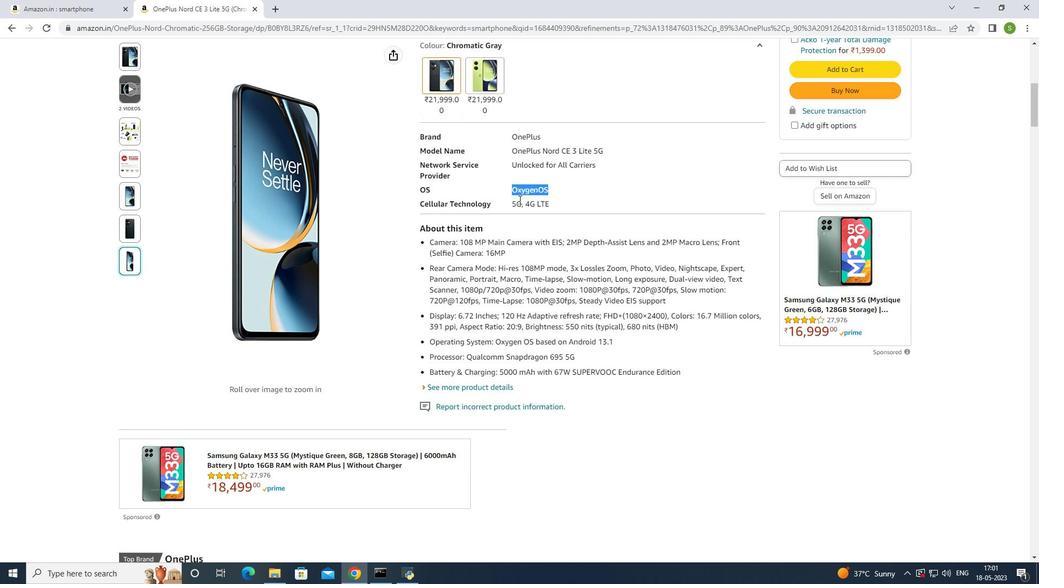 
Action: Mouse scrolled (519, 200) with delta (0, 0)
Screenshot: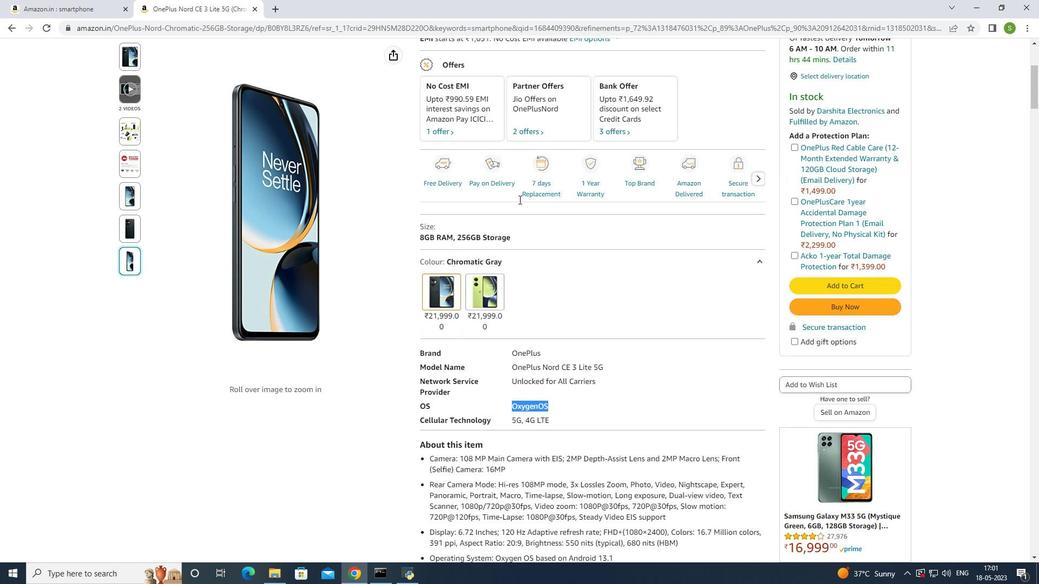 
Action: Mouse scrolled (519, 200) with delta (0, 0)
Screenshot: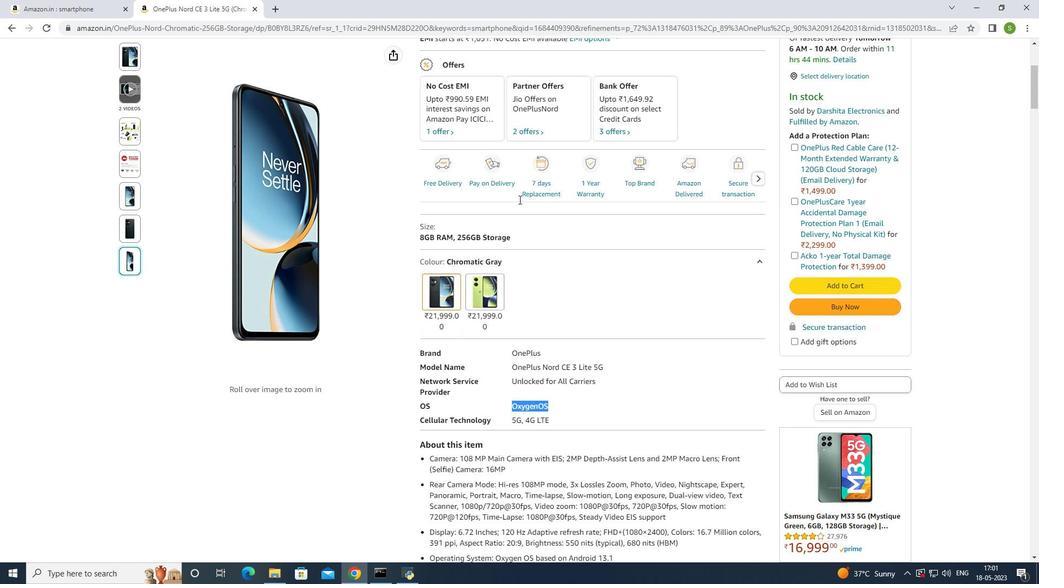 
Action: Mouse scrolled (519, 200) with delta (0, 0)
Screenshot: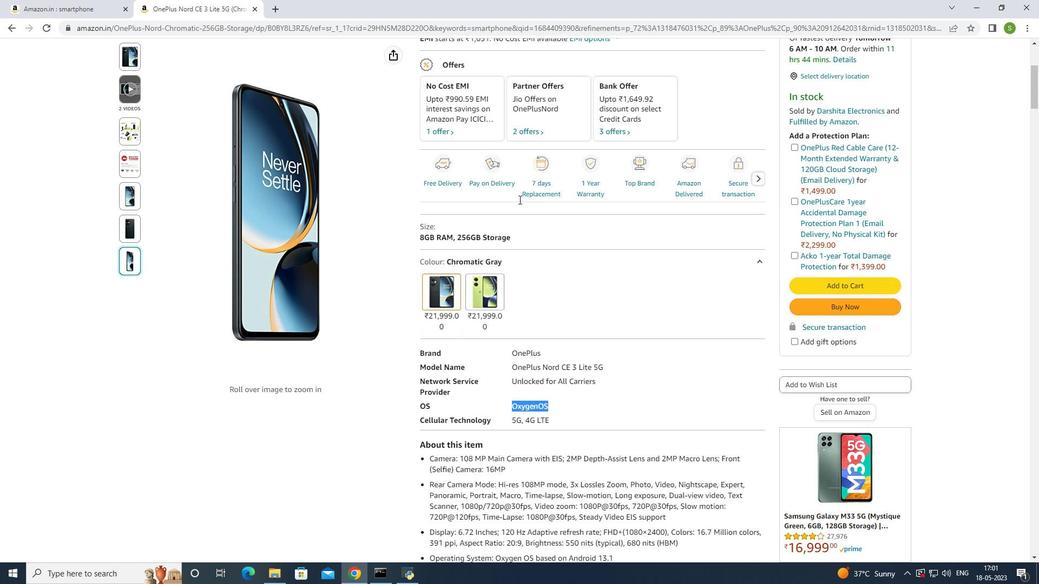 
Action: Mouse scrolled (519, 200) with delta (0, 0)
Screenshot: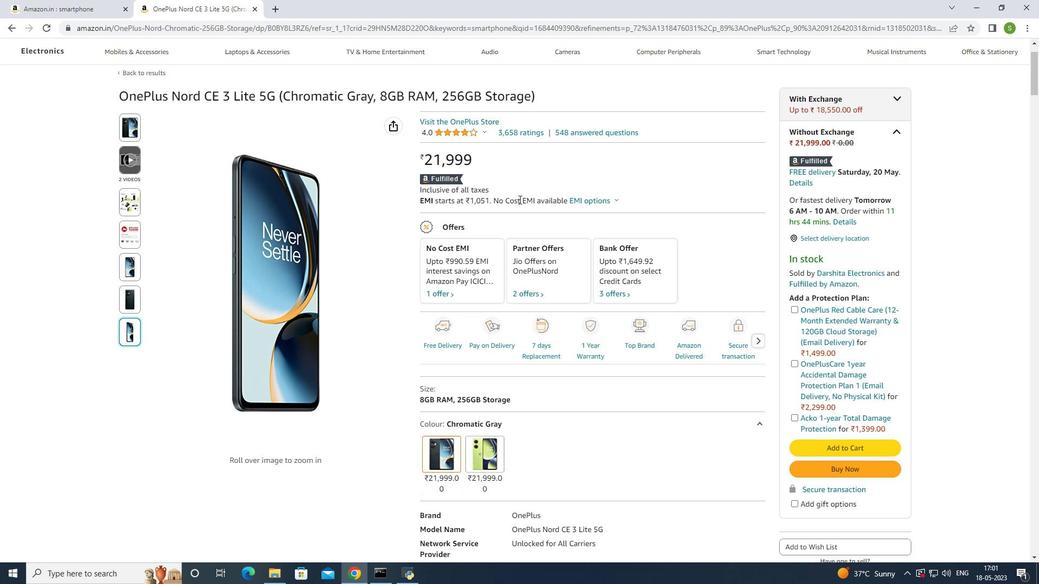 
Action: Mouse scrolled (519, 200) with delta (0, 0)
Screenshot: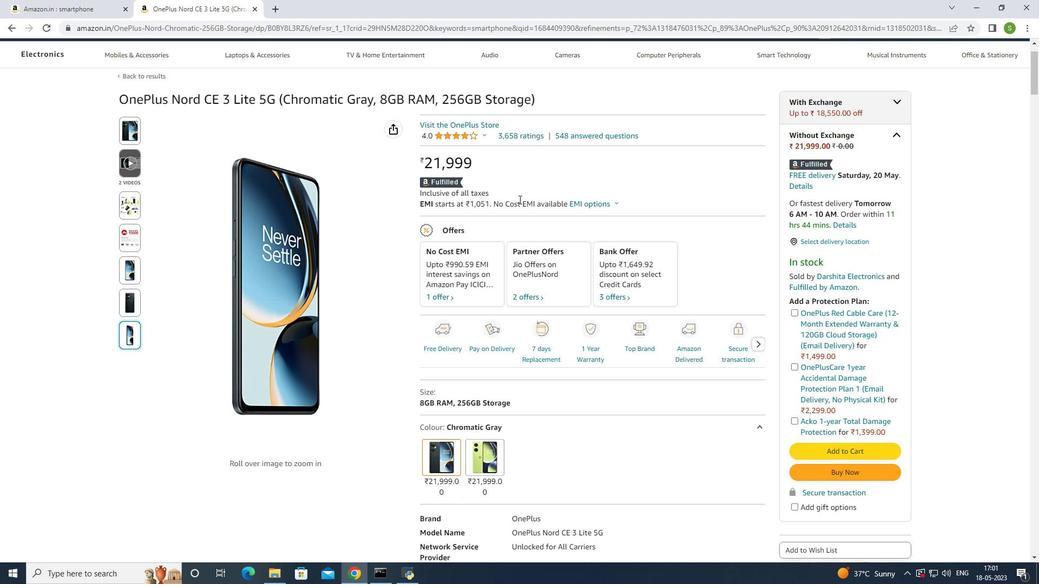 
Action: Mouse moved to (72, 8)
Screenshot: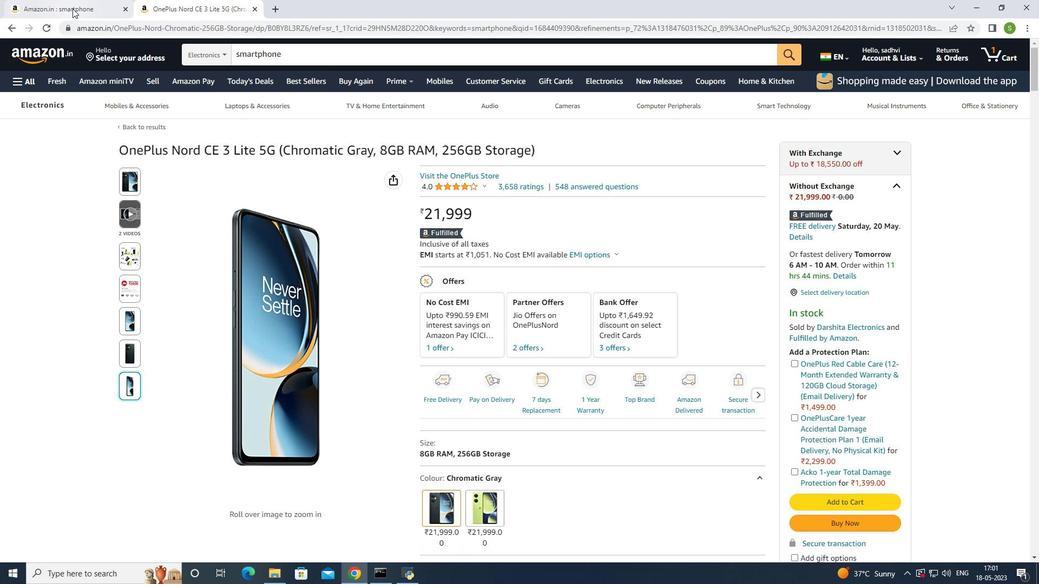
Action: Mouse pressed left at (72, 8)
Screenshot: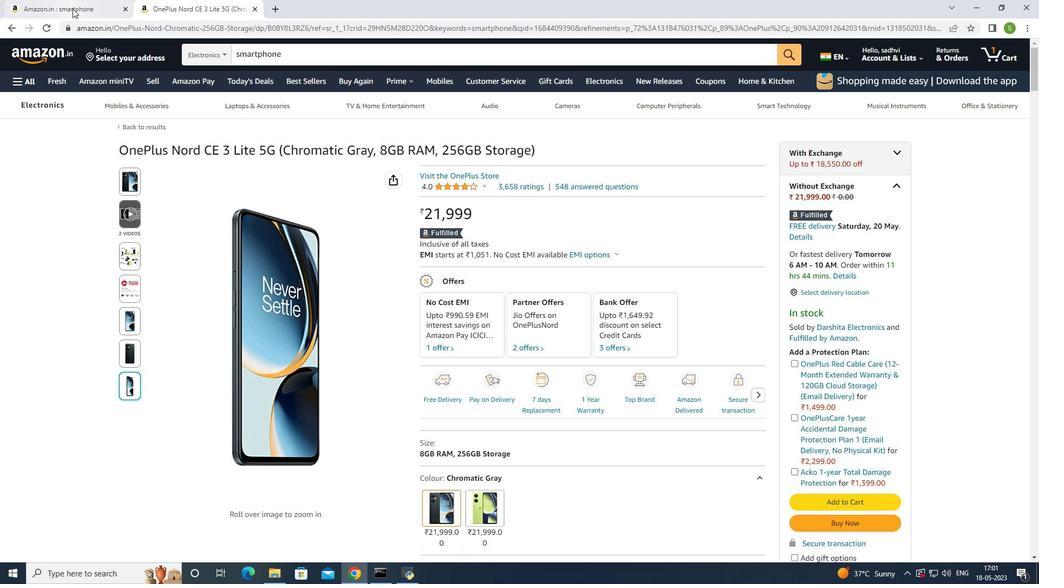 
Action: Mouse moved to (388, 263)
Screenshot: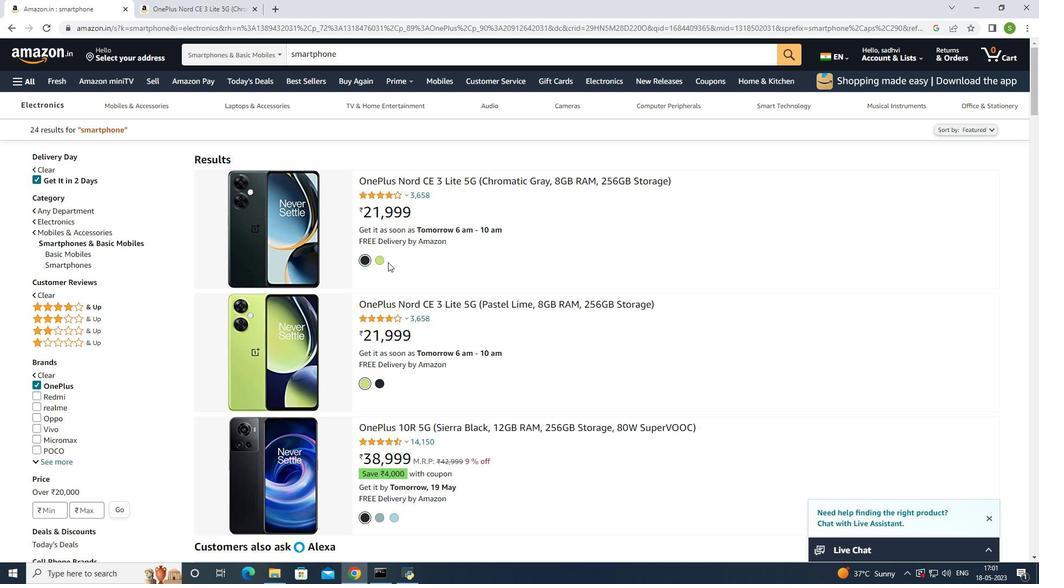 
Action: Mouse scrolled (388, 262) with delta (0, 0)
Screenshot: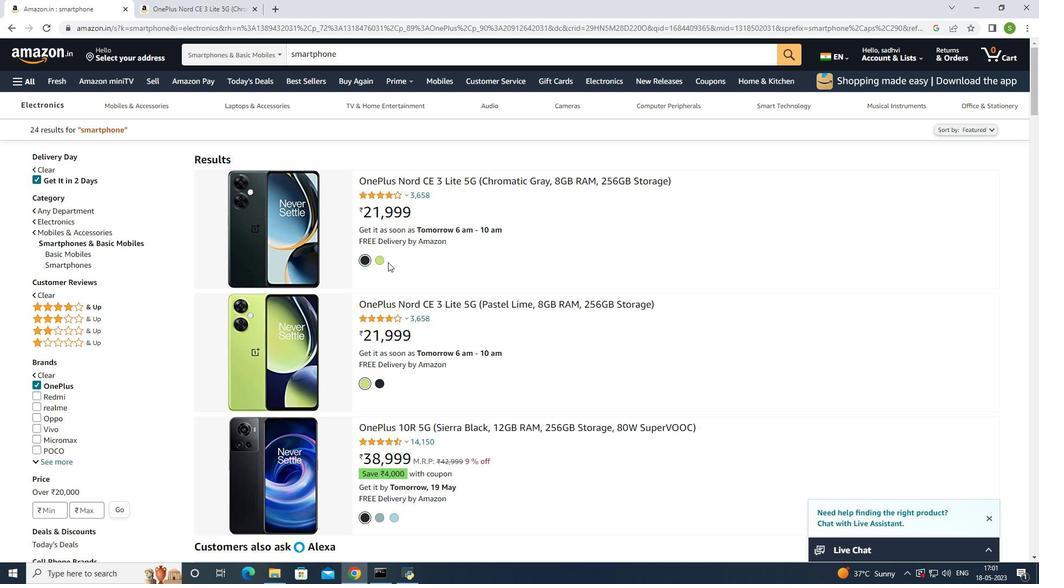 
Action: Mouse scrolled (388, 263) with delta (0, 0)
Screenshot: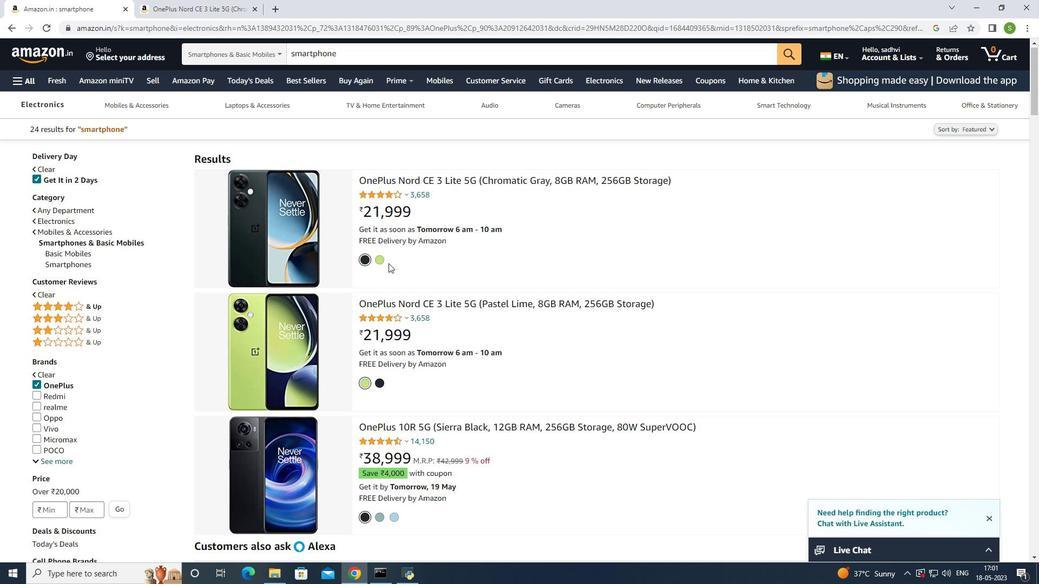 
Action: Mouse scrolled (388, 263) with delta (0, 0)
Screenshot: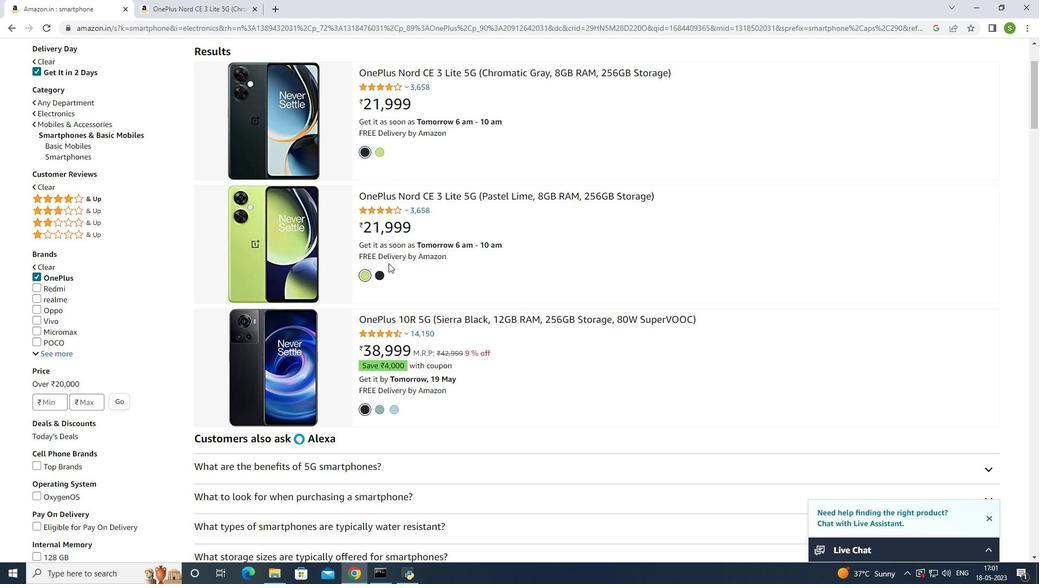 
Action: Mouse moved to (295, 311)
Screenshot: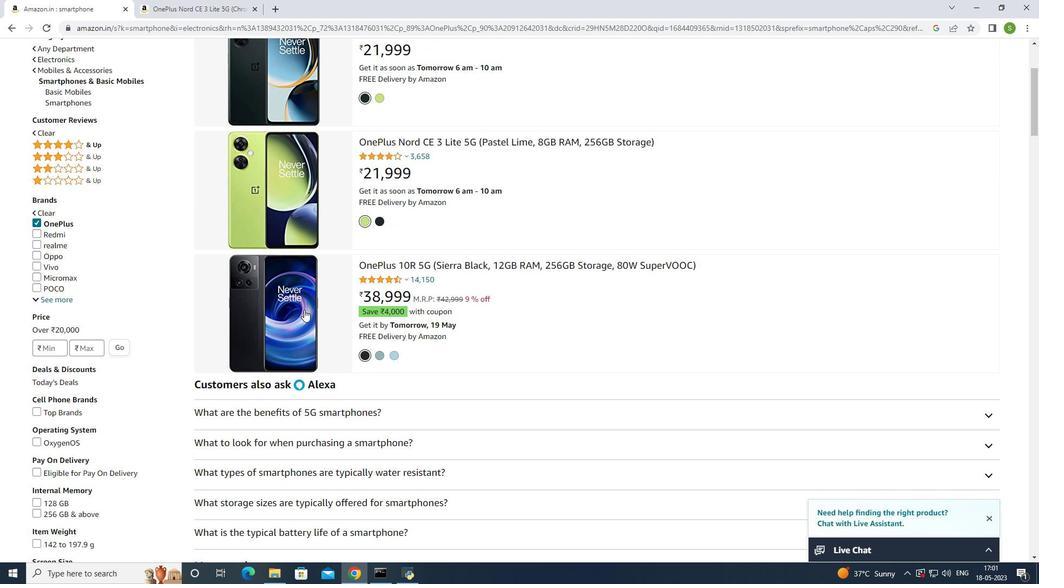 
Action: Mouse pressed left at (295, 311)
Screenshot: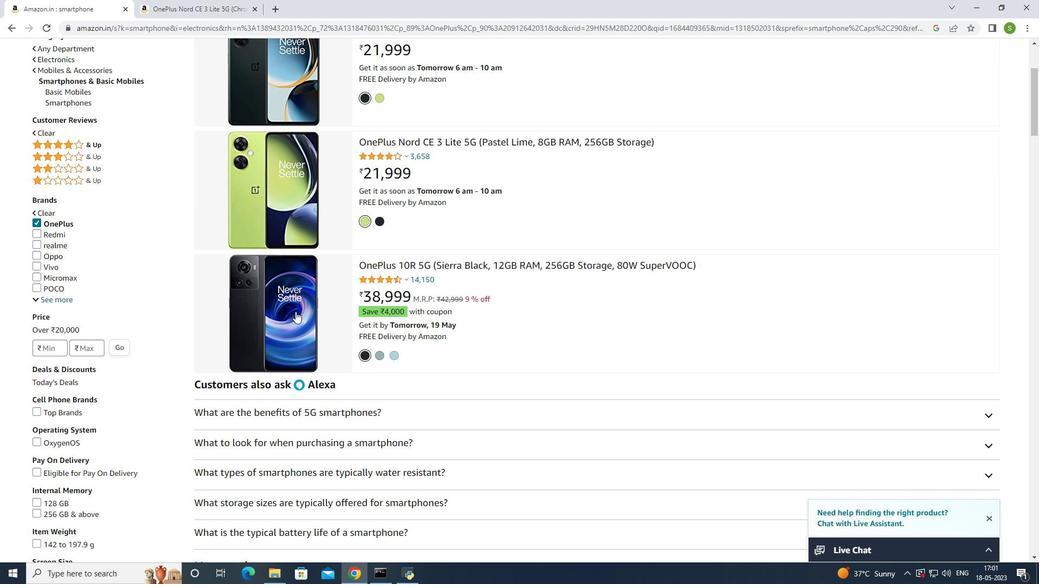 
Action: Mouse moved to (494, 273)
Screenshot: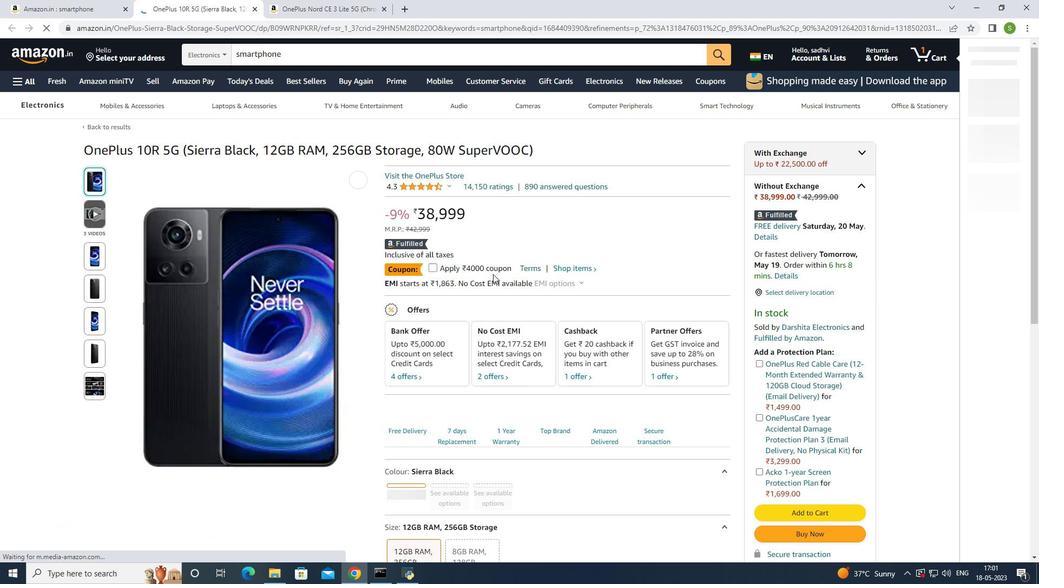 
Action: Mouse scrolled (494, 272) with delta (0, 0)
Screenshot: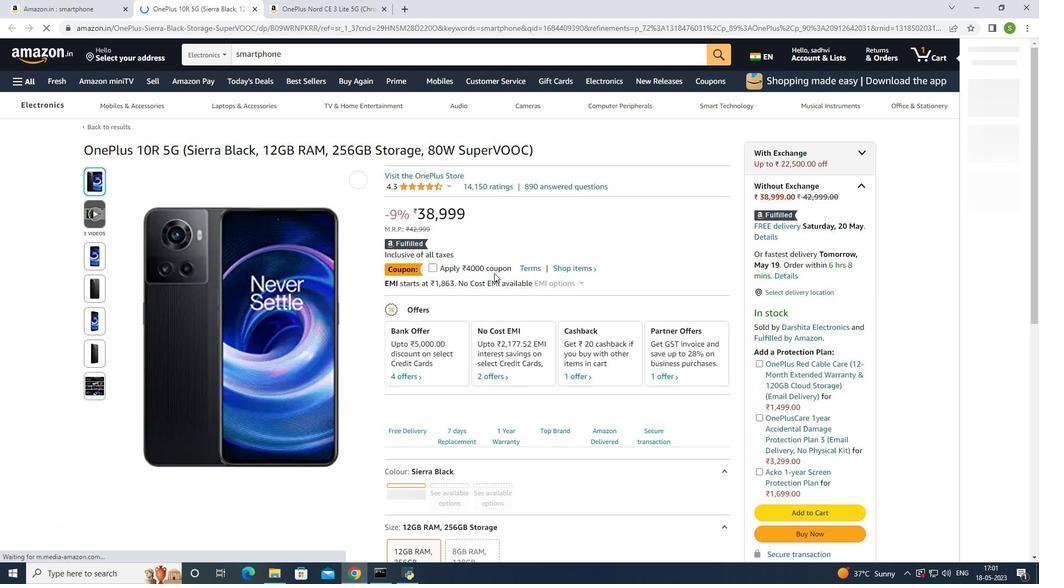 
Action: Mouse scrolled (494, 272) with delta (0, 0)
Screenshot: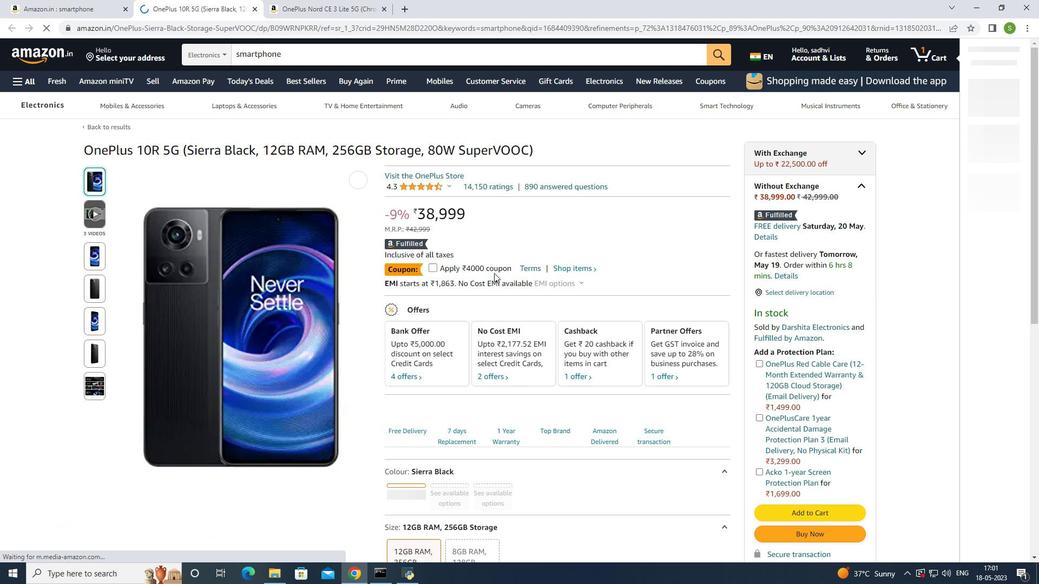 
Action: Mouse scrolled (494, 272) with delta (0, 0)
Screenshot: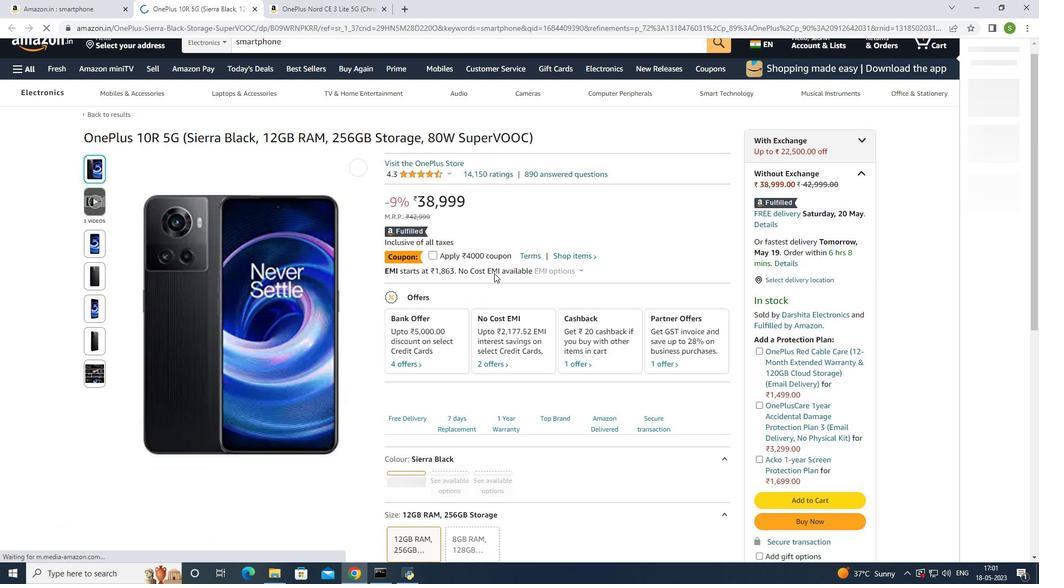 
Action: Mouse scrolled (494, 272) with delta (0, 0)
Screenshot: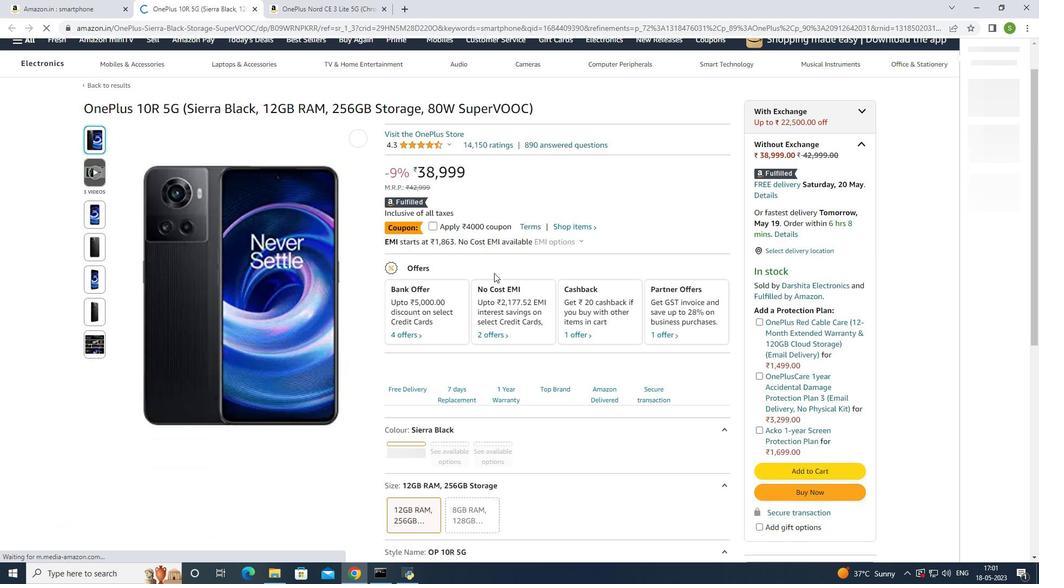 
Action: Mouse moved to (831, 301)
Screenshot: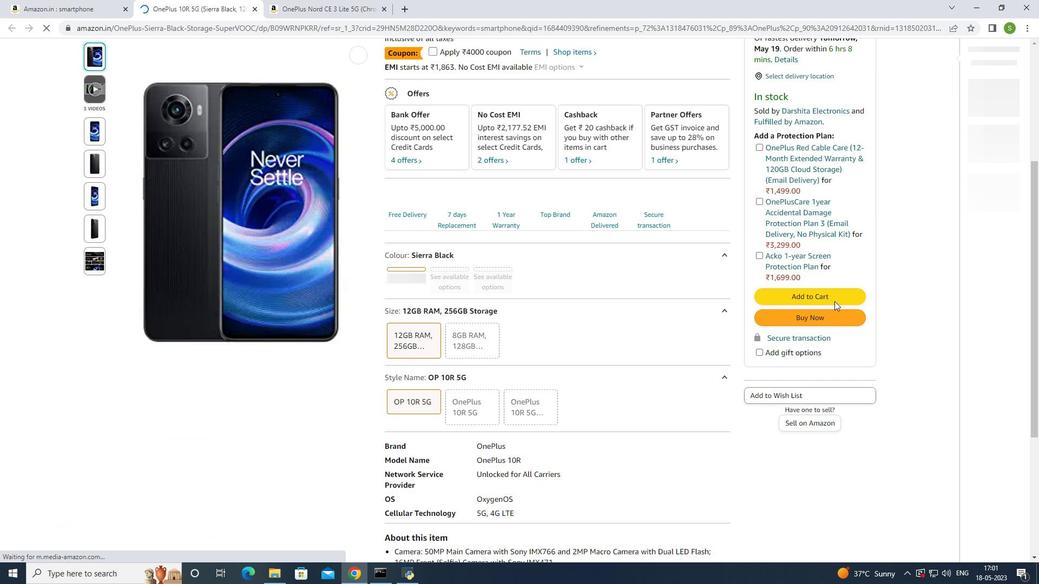 
Action: Mouse pressed left at (831, 301)
Screenshot: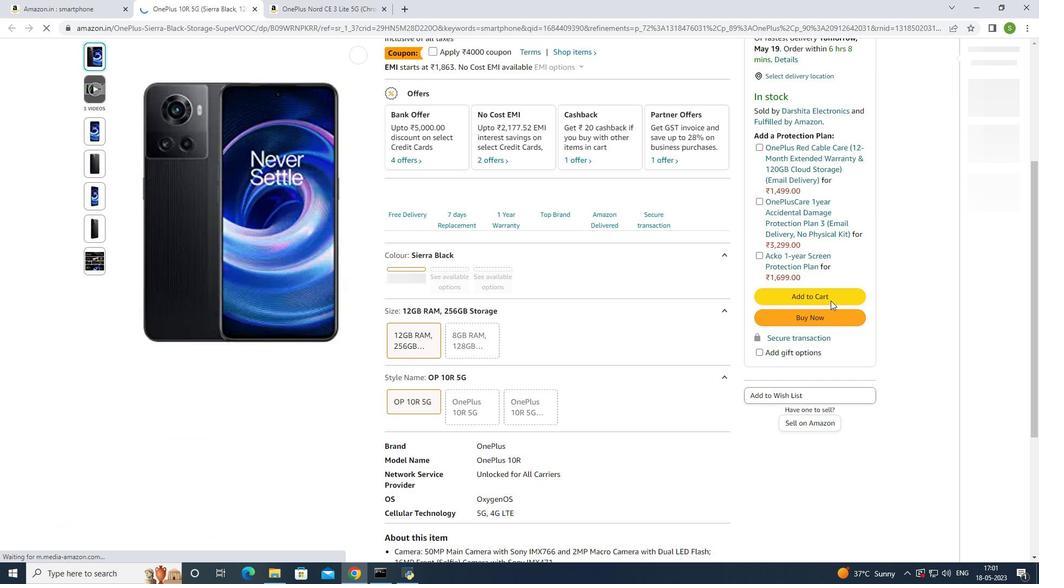 
Action: Mouse moved to (578, 276)
Screenshot: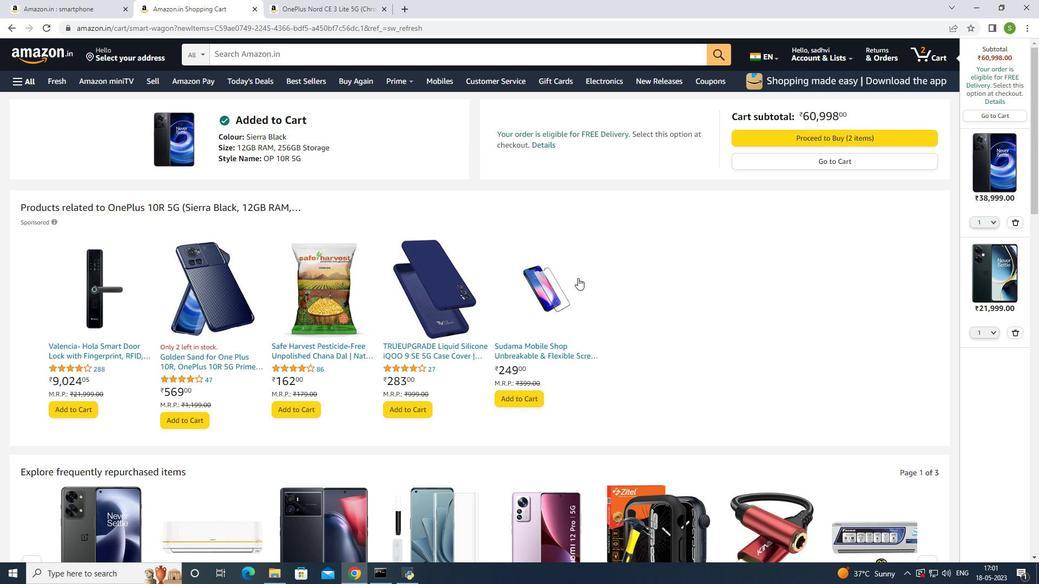 
Action: Mouse scrolled (578, 276) with delta (0, 0)
Screenshot: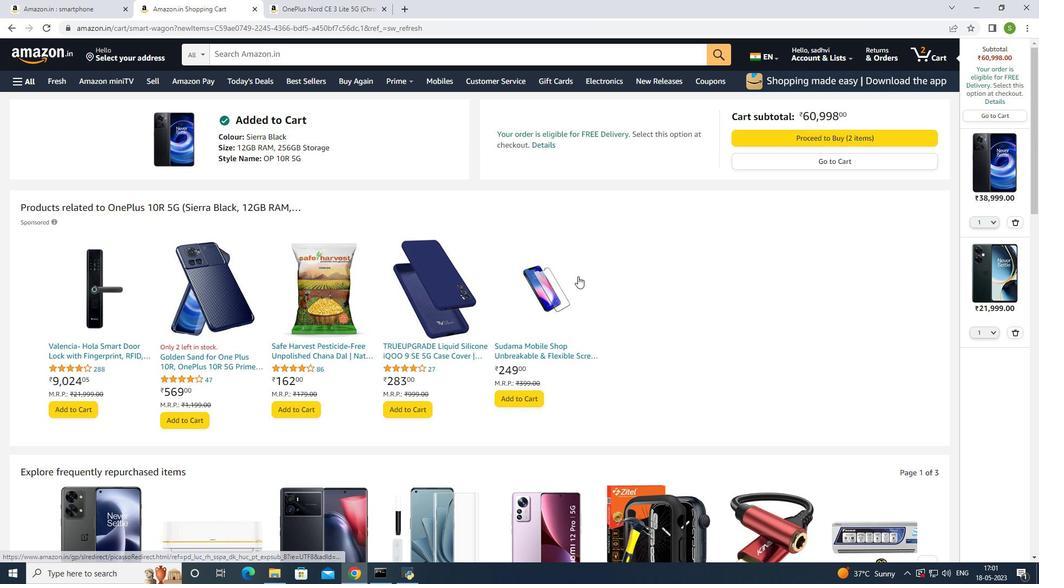 
Action: Mouse scrolled (578, 276) with delta (0, 0)
Screenshot: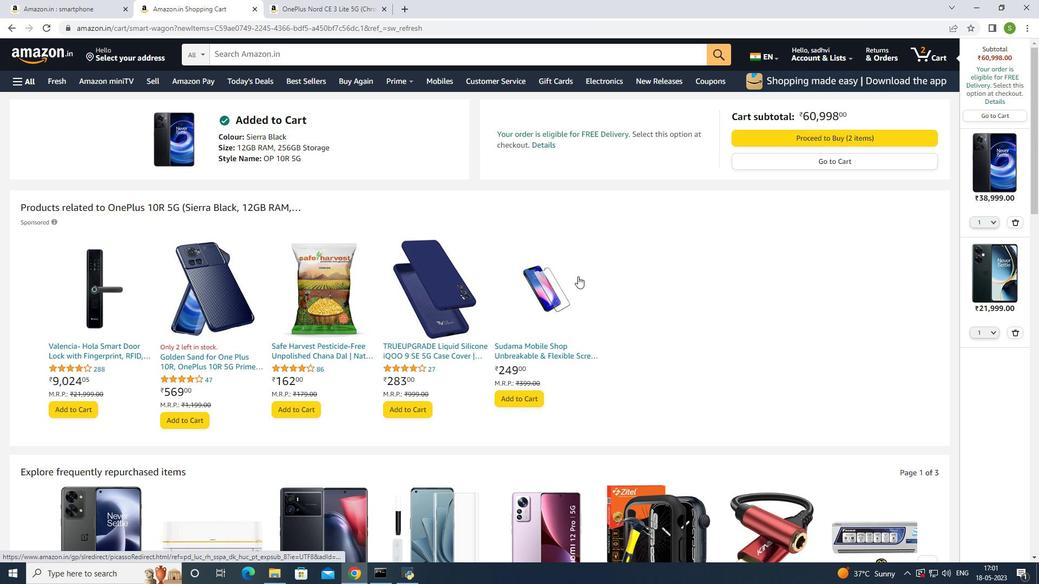 
Action: Mouse scrolled (578, 276) with delta (0, 0)
Screenshot: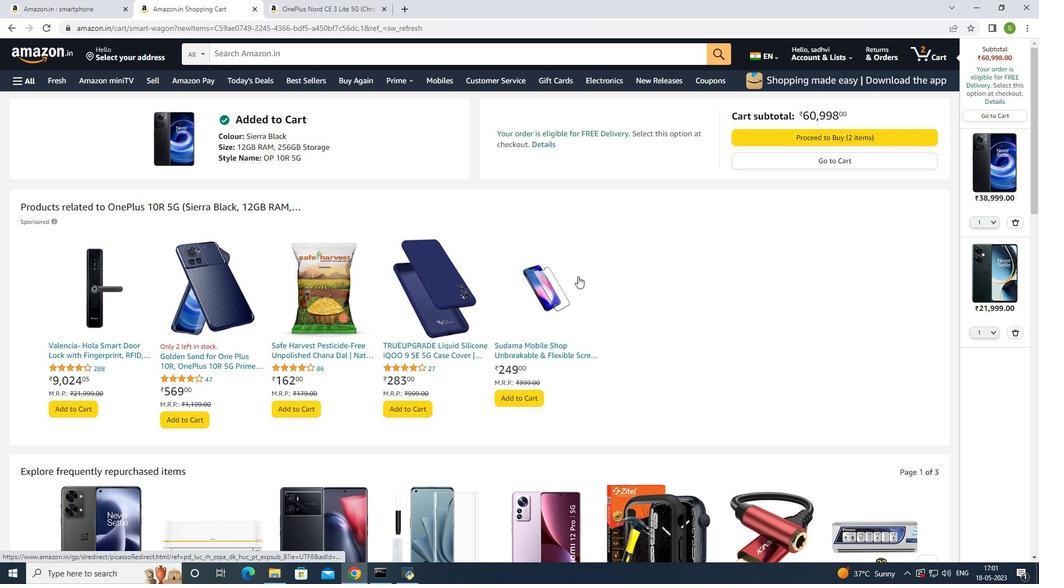 
Action: Mouse scrolled (578, 276) with delta (0, 0)
Screenshot: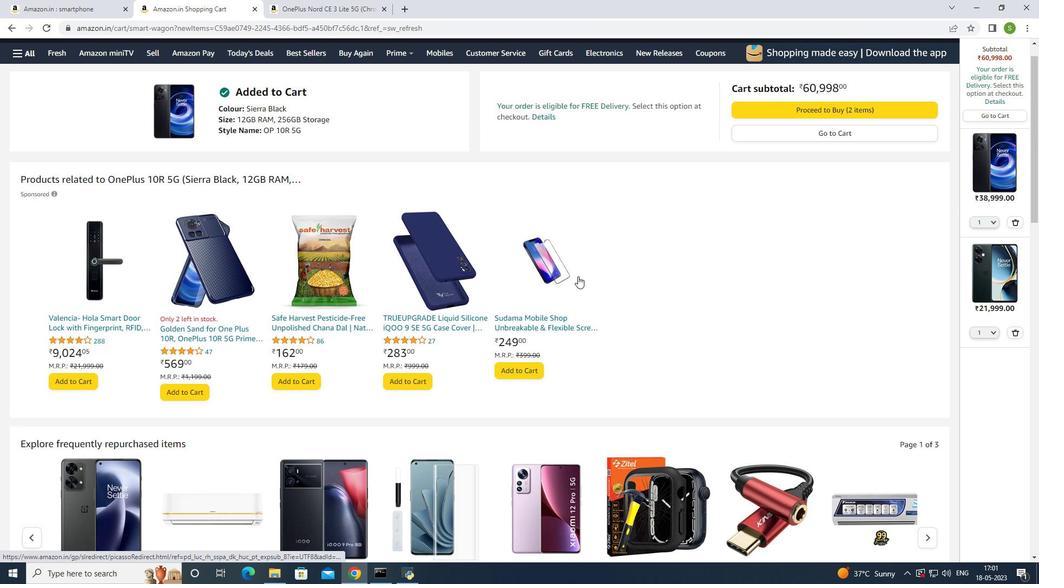 
Action: Mouse moved to (583, 273)
Screenshot: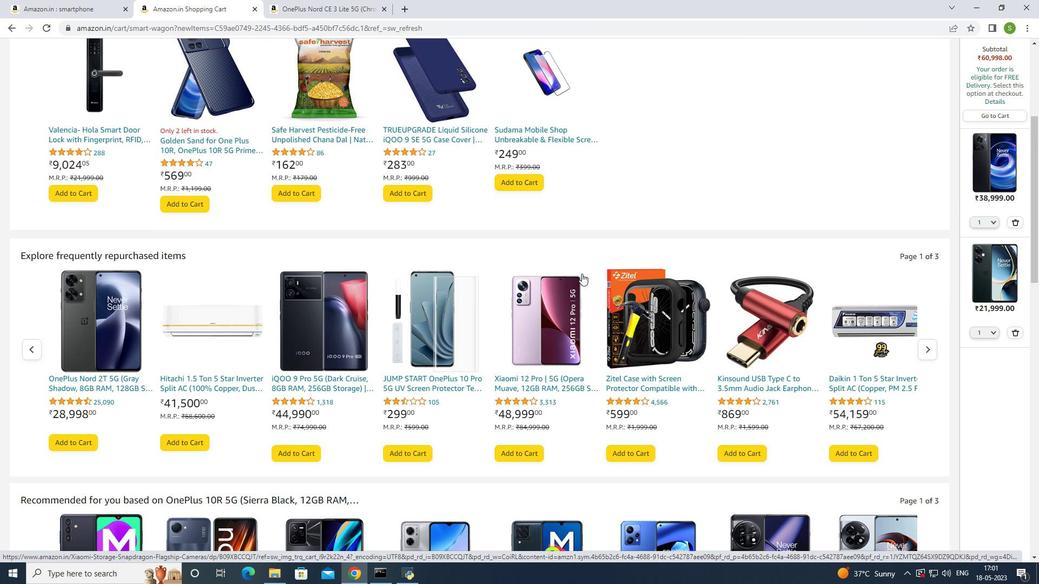 
Action: Mouse scrolled (583, 273) with delta (0, 0)
Screenshot: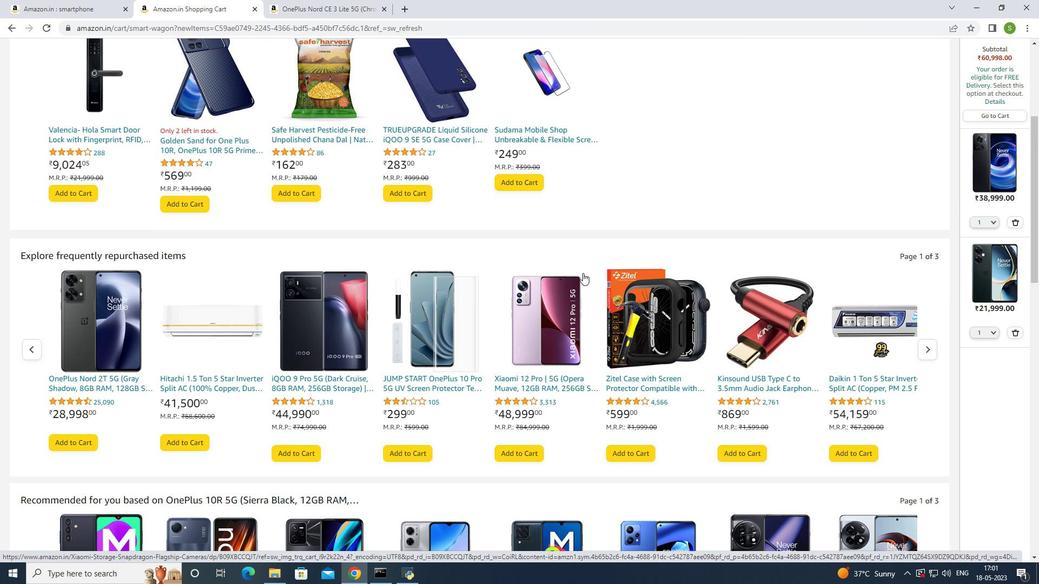 
Action: Mouse scrolled (583, 273) with delta (0, 0)
Screenshot: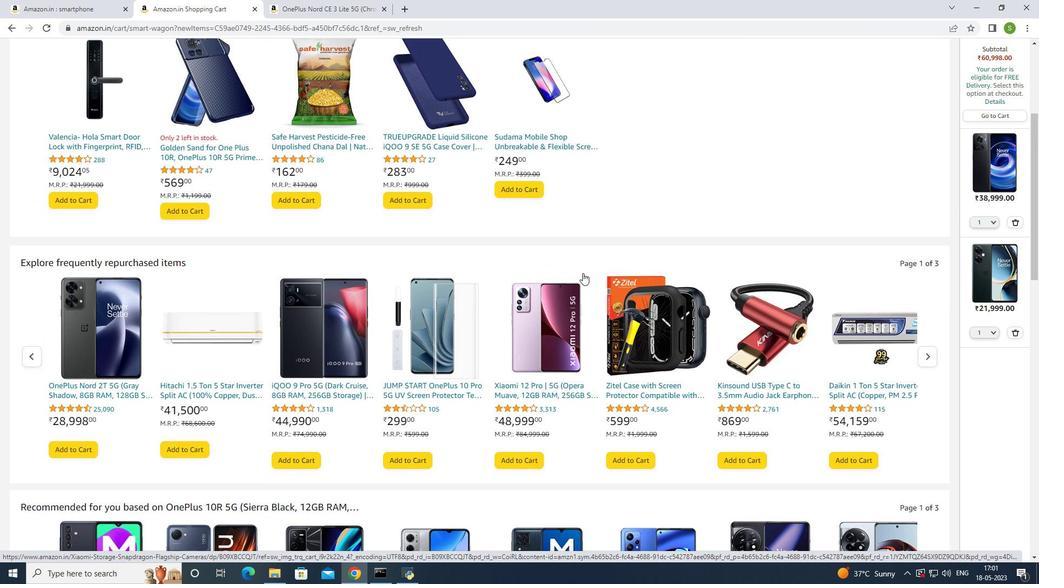 
Action: Mouse moved to (584, 271)
Screenshot: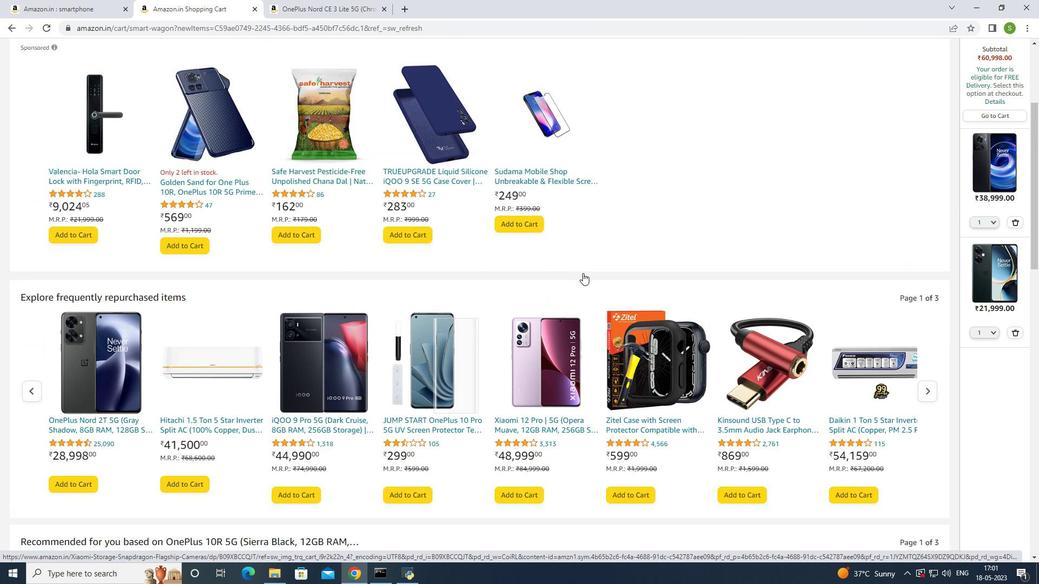 
Action: Mouse scrolled (584, 272) with delta (0, 0)
Screenshot: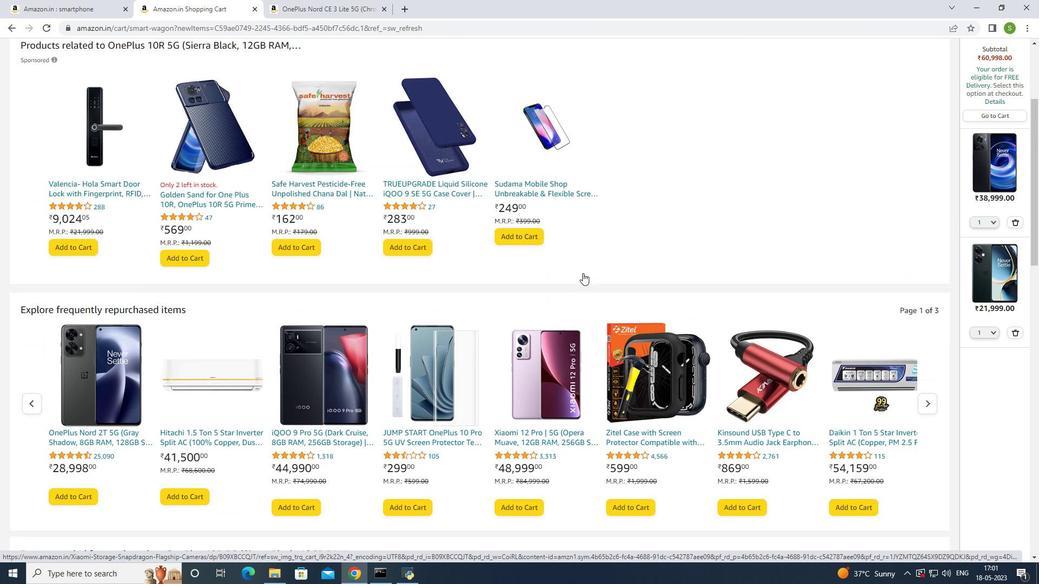 
Action: Mouse moved to (584, 271)
Screenshot: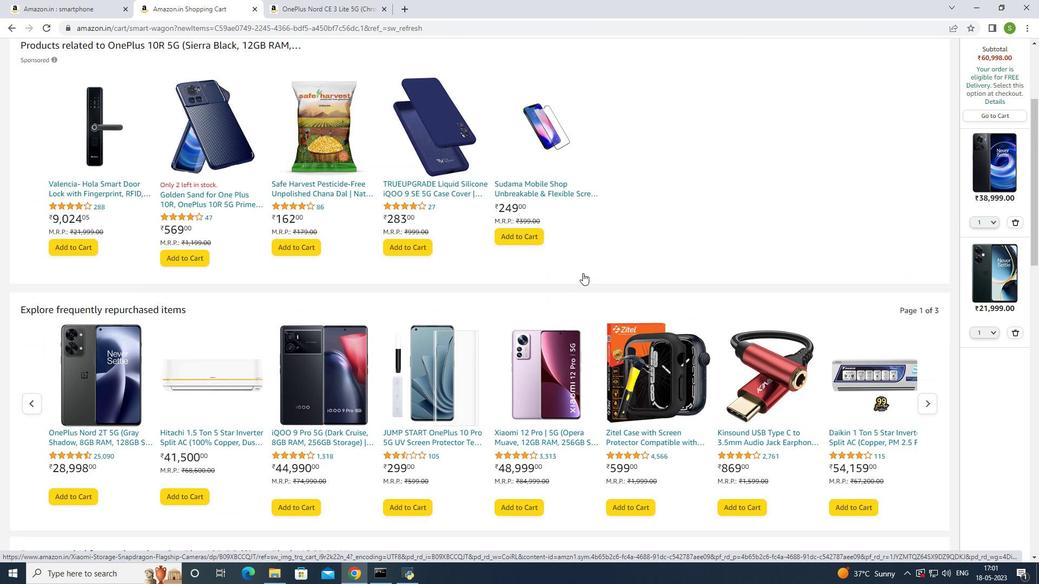 
Action: Mouse scrolled (584, 272) with delta (0, 0)
Screenshot: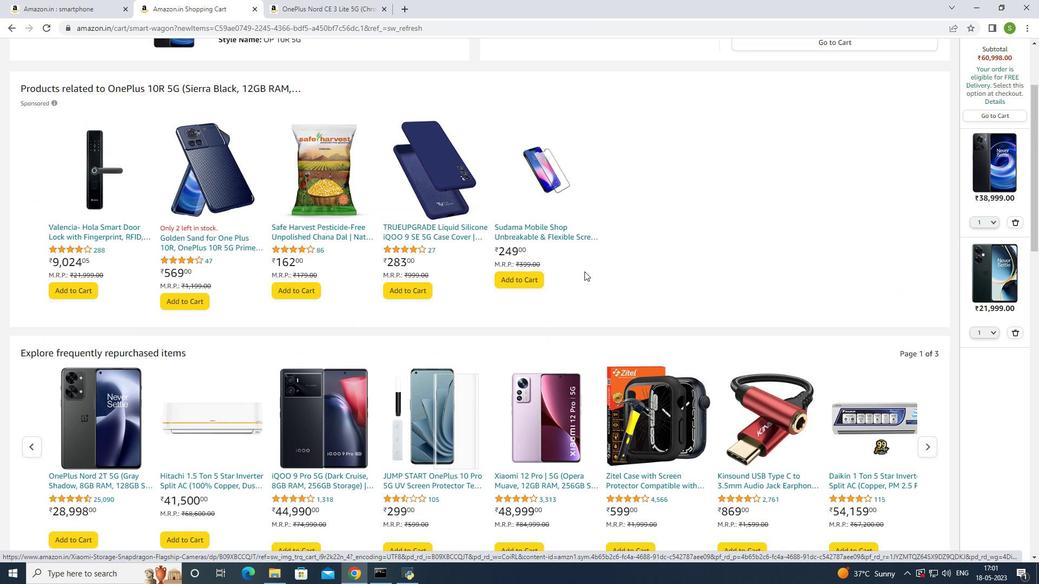 
Action: Mouse moved to (585, 271)
Screenshot: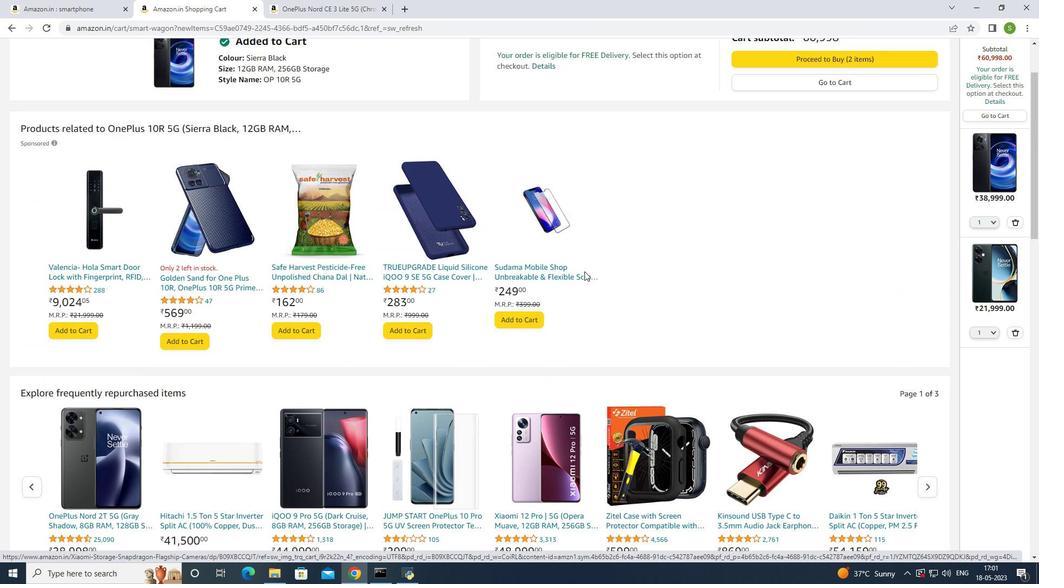 
Action: Mouse scrolled (585, 271) with delta (0, 0)
